 Task: Review the HTML and CSS code in the PHP files to ensure proper structure and responsive design using Bootstrap.
Action: Mouse moved to (432, 647)
Screenshot: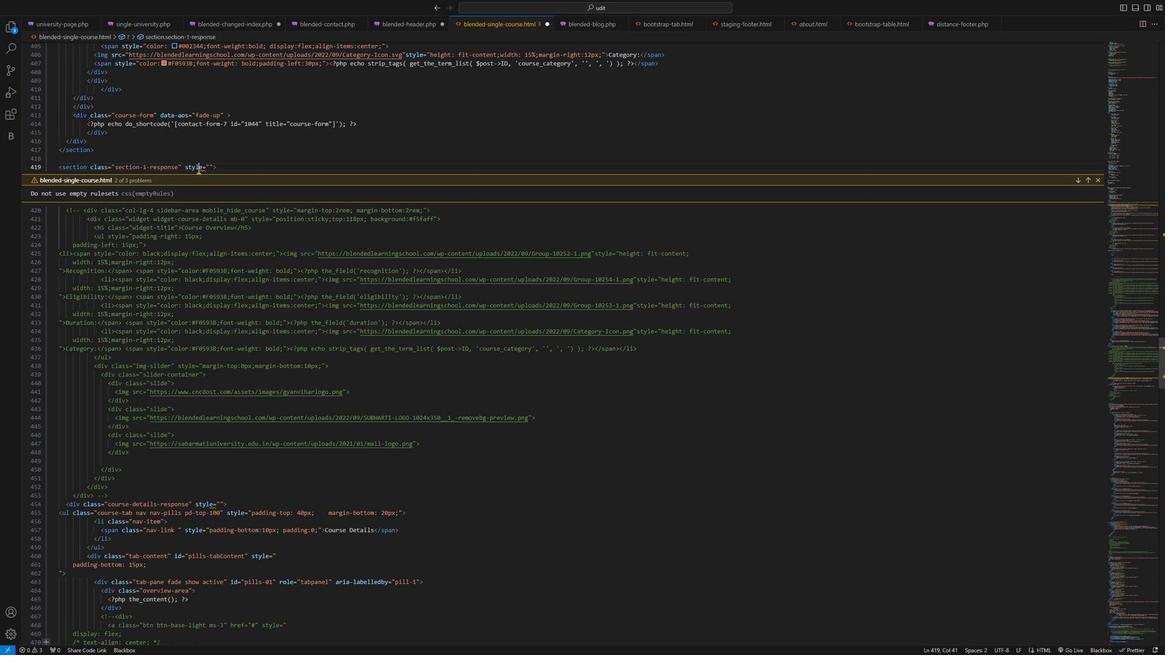 
Action: Mouse scrolled (432, 646) with delta (0, 0)
Screenshot: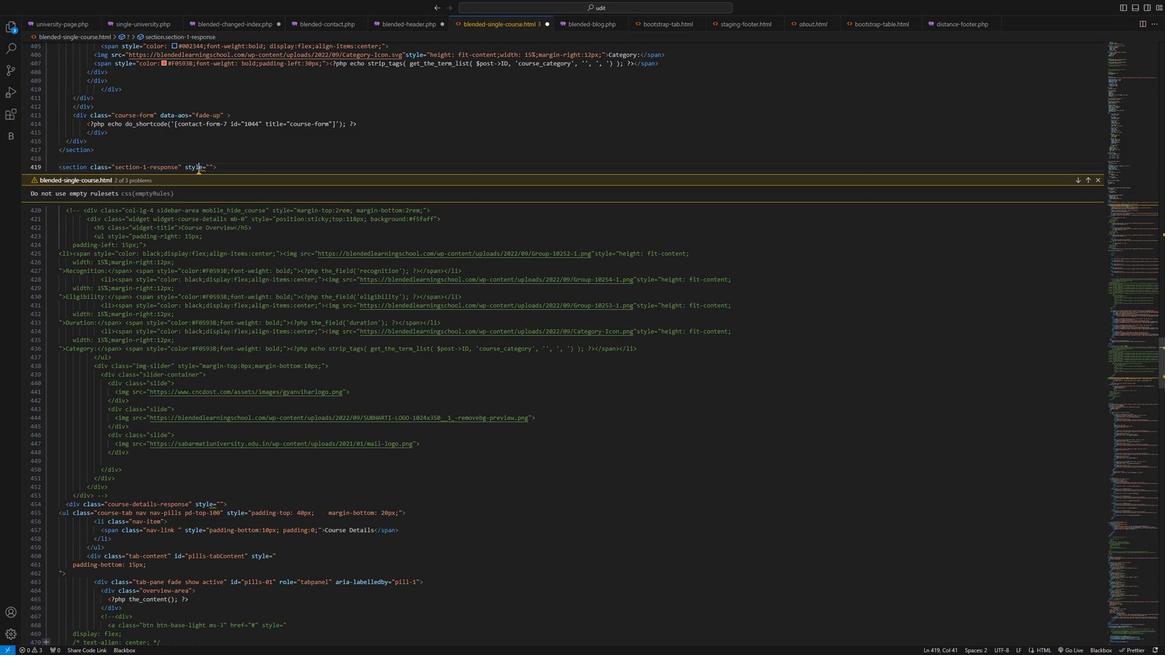 
Action: Mouse moved to (432, 647)
Screenshot: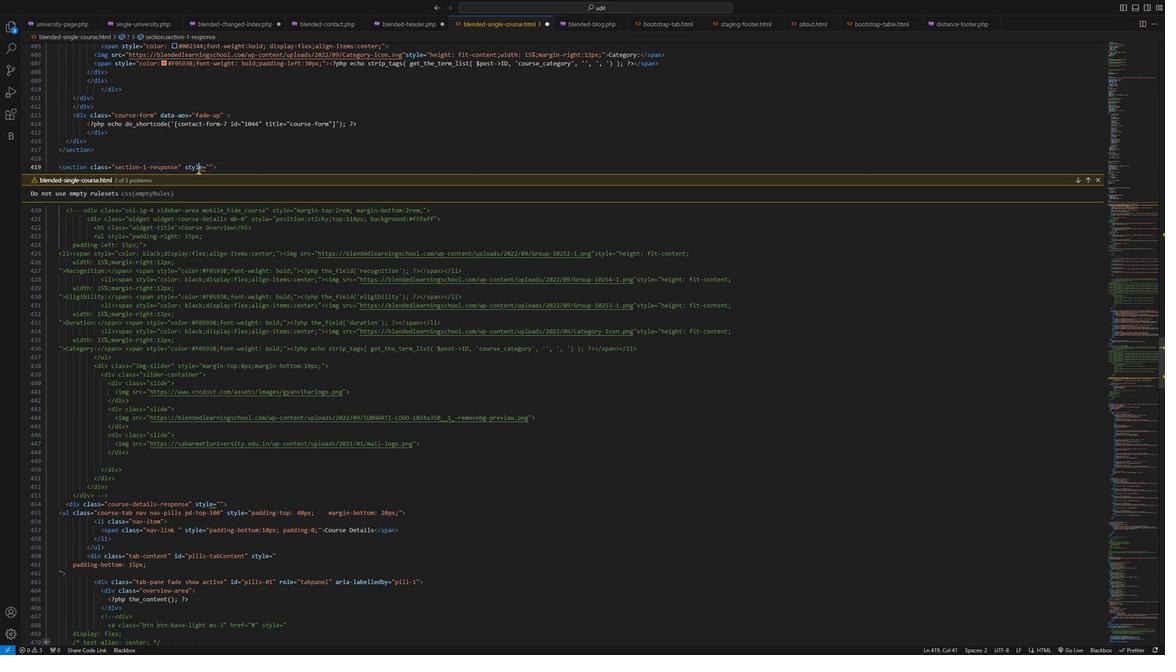
Action: Mouse scrolled (432, 646) with delta (0, 0)
Screenshot: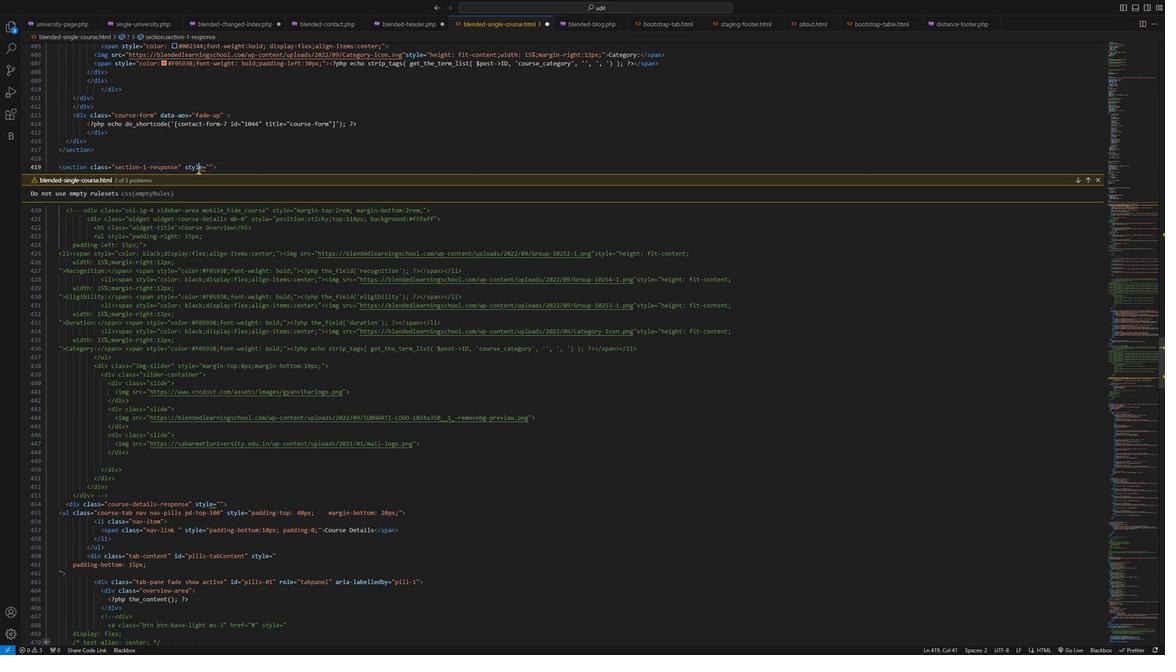 
Action: Mouse moved to (409, 647)
Screenshot: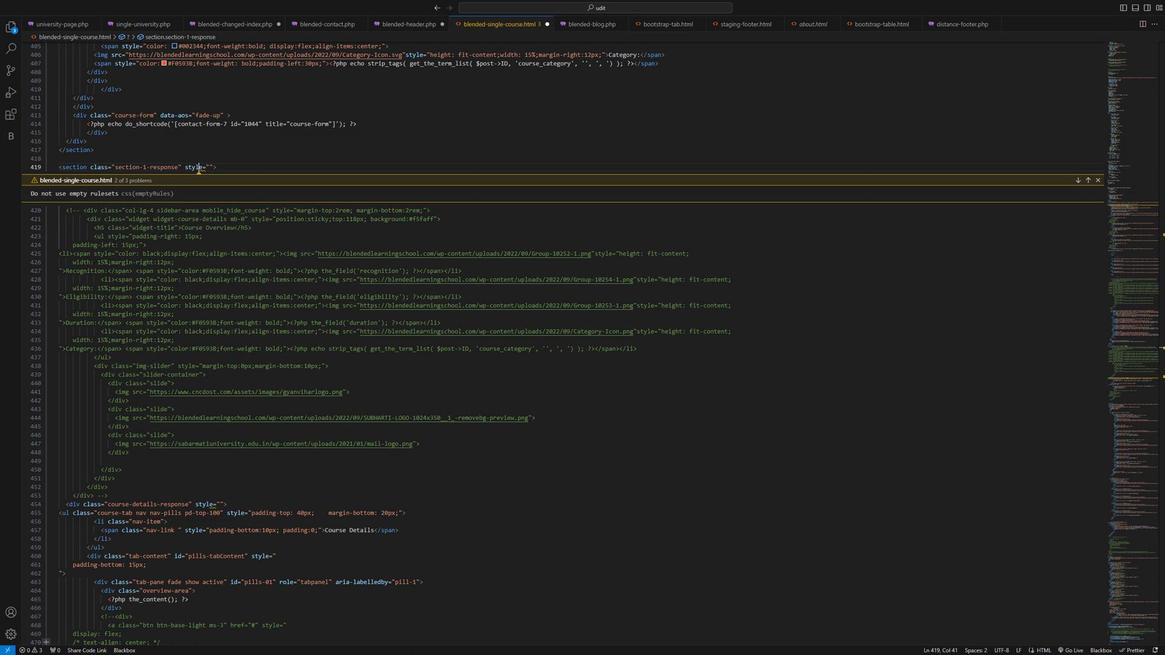 
Action: Mouse scrolled (409, 646) with delta (0, 0)
Screenshot: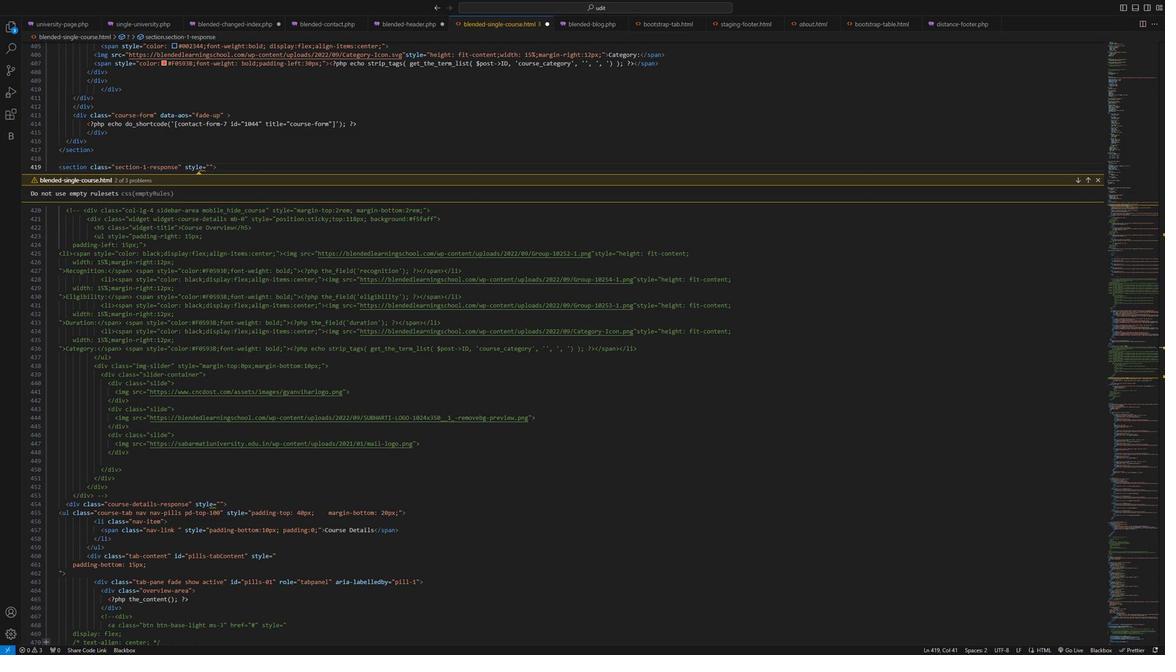 
Action: Mouse scrolled (409, 646) with delta (0, 0)
Screenshot: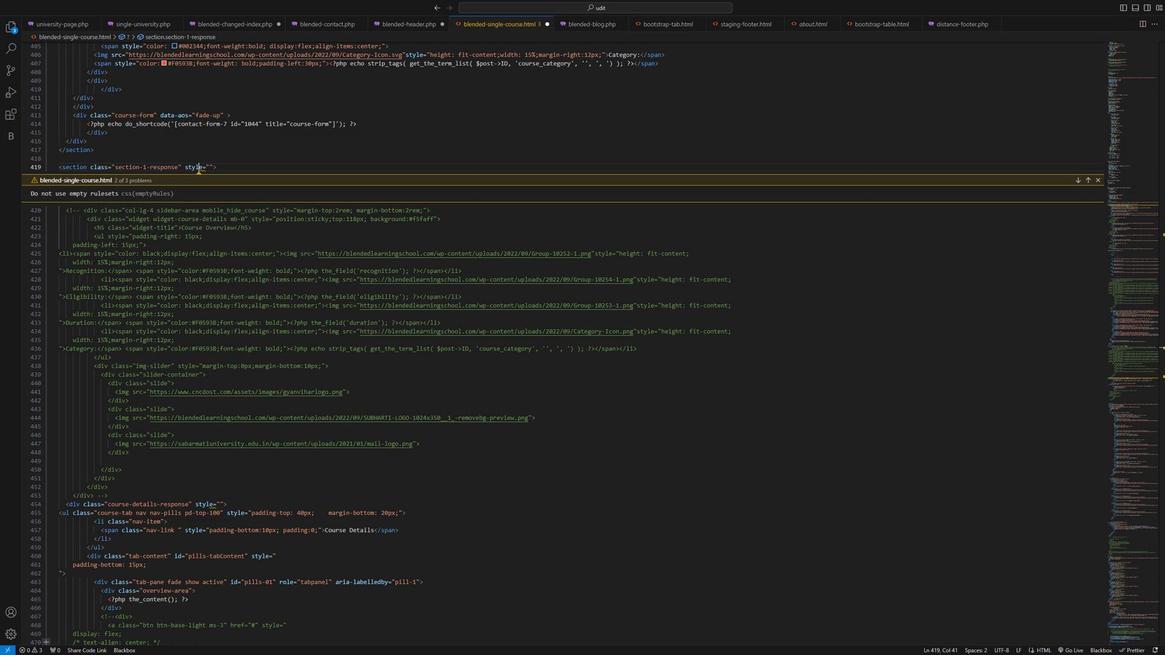 
Action: Mouse moved to (377, 650)
Screenshot: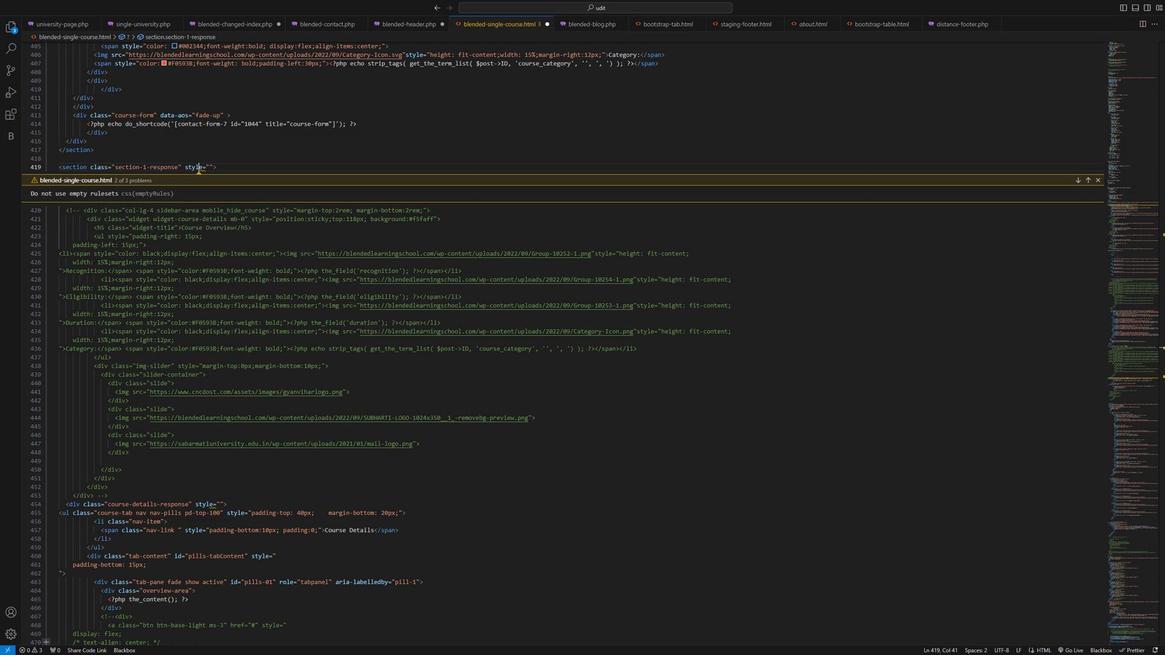 
Action: Mouse scrolled (377, 646) with delta (0, 0)
Screenshot: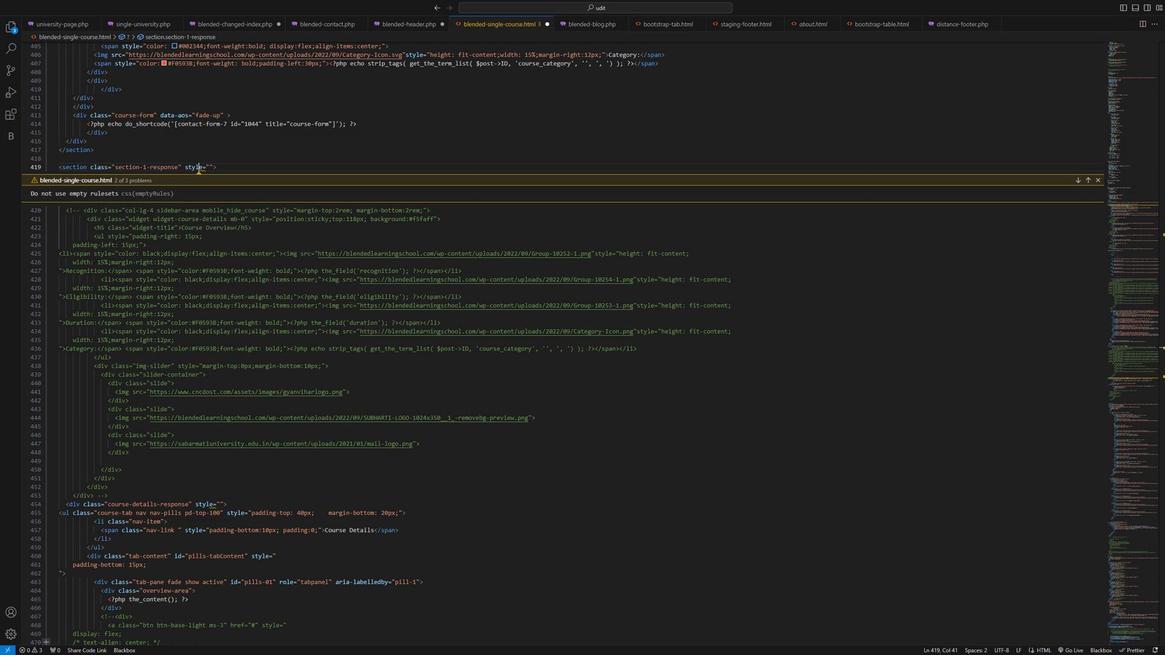 
Action: Mouse moved to (364, 650)
Screenshot: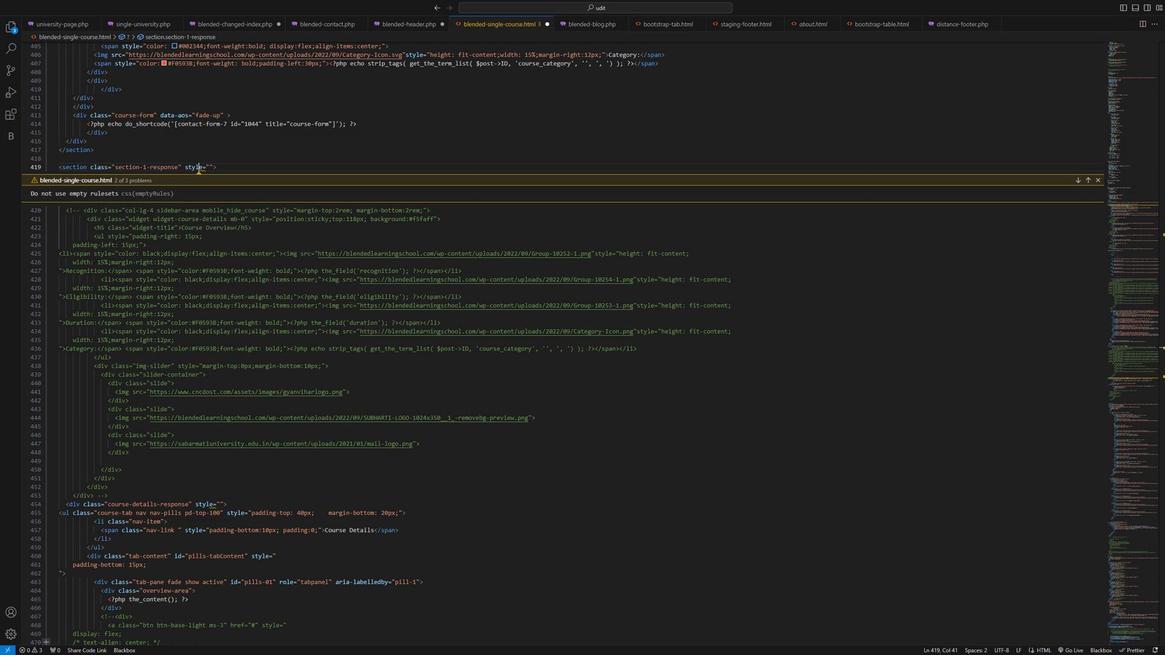 
Action: Mouse scrolled (364, 646) with delta (0, 0)
Screenshot: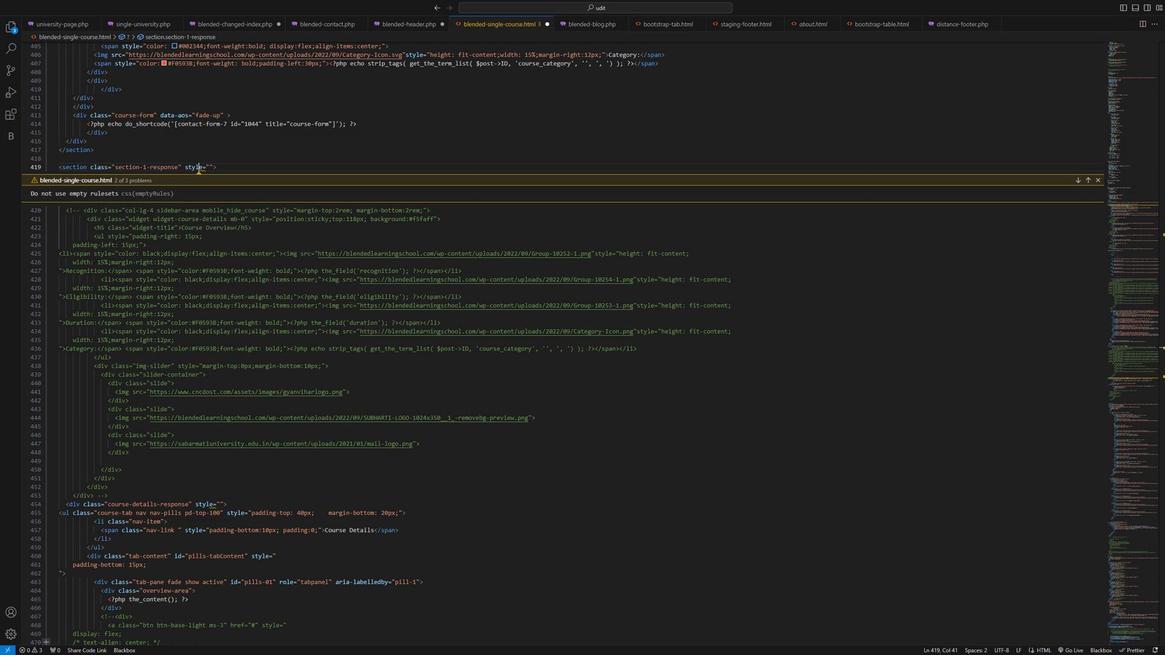 
Action: Mouse moved to (353, 651)
Screenshot: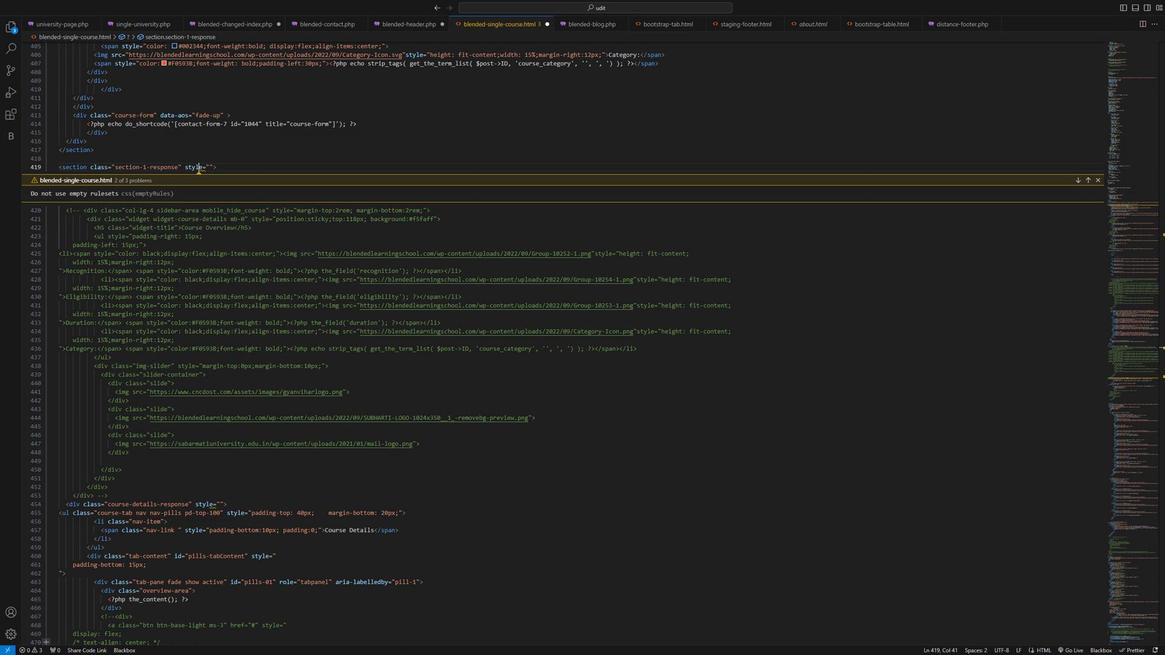 
Action: Mouse scrolled (353, 646) with delta (0, 0)
Screenshot: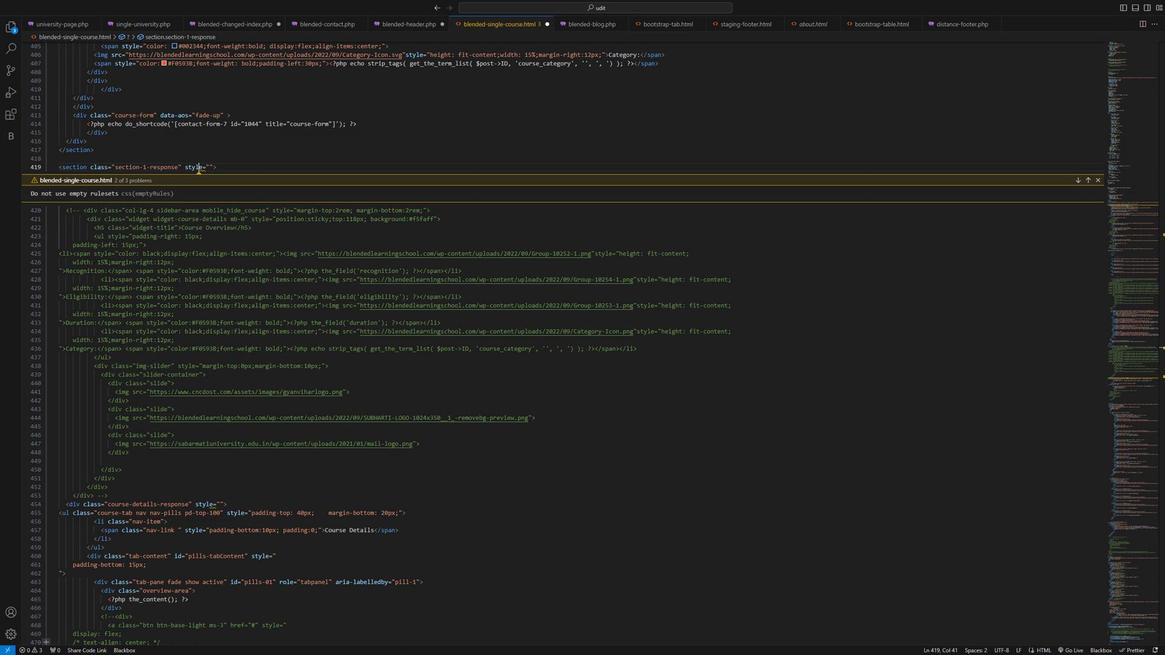 
Action: Mouse moved to (155, 473)
Screenshot: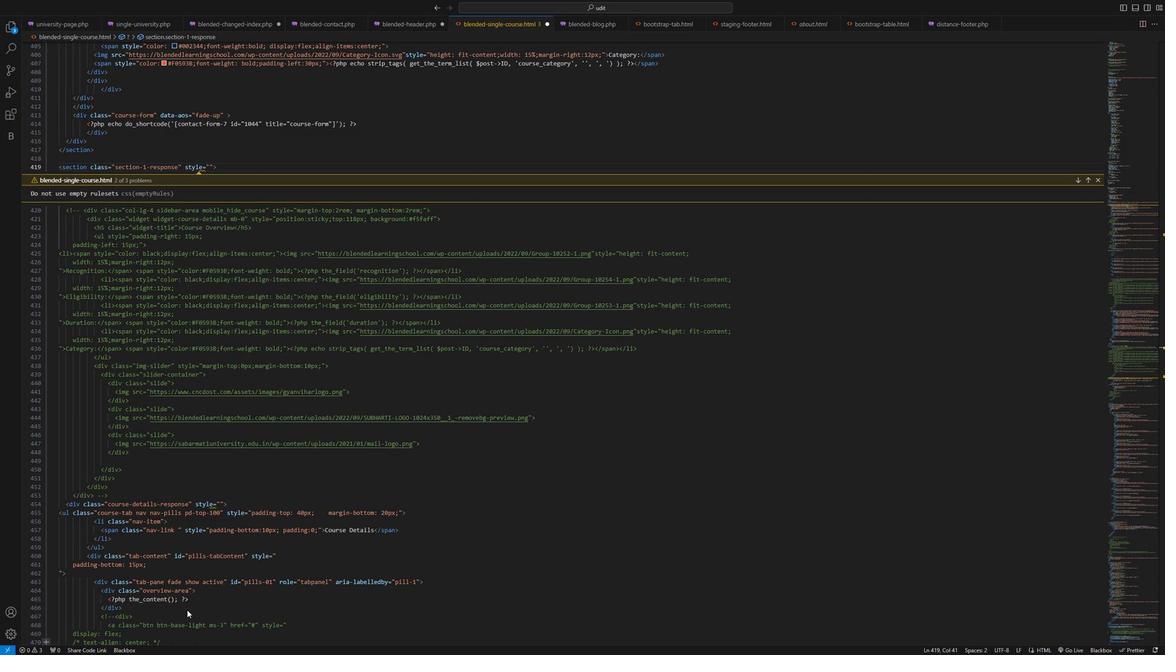 
Action: Mouse scrolled (155, 473) with delta (0, 0)
Screenshot: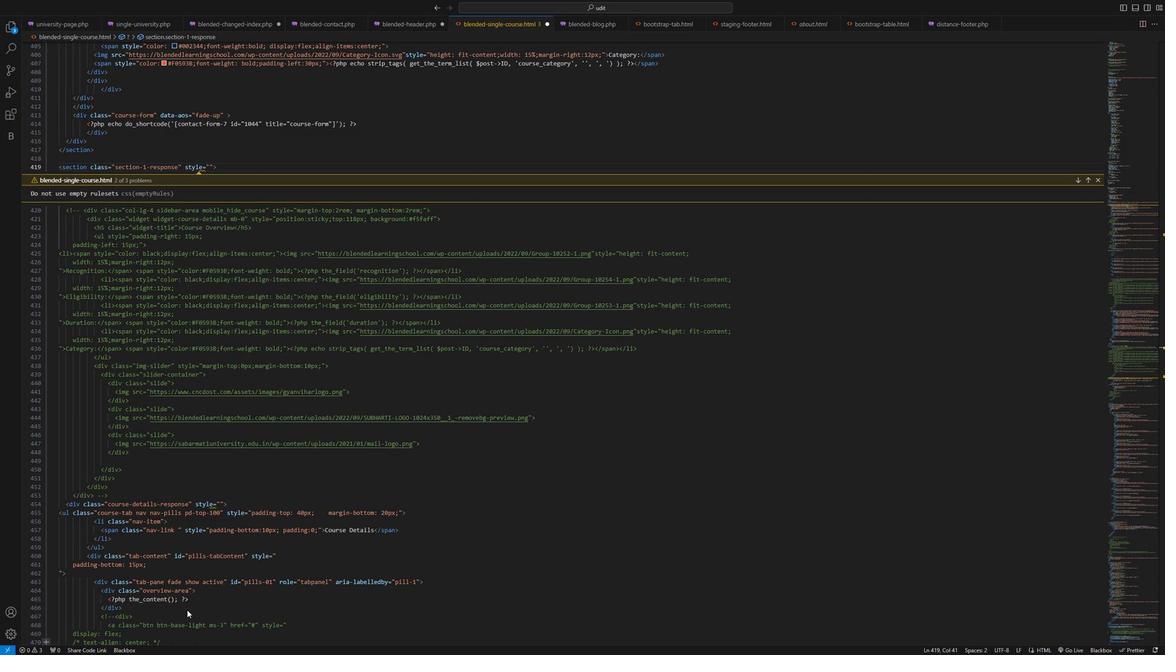 
Action: Mouse moved to (149, 466)
Screenshot: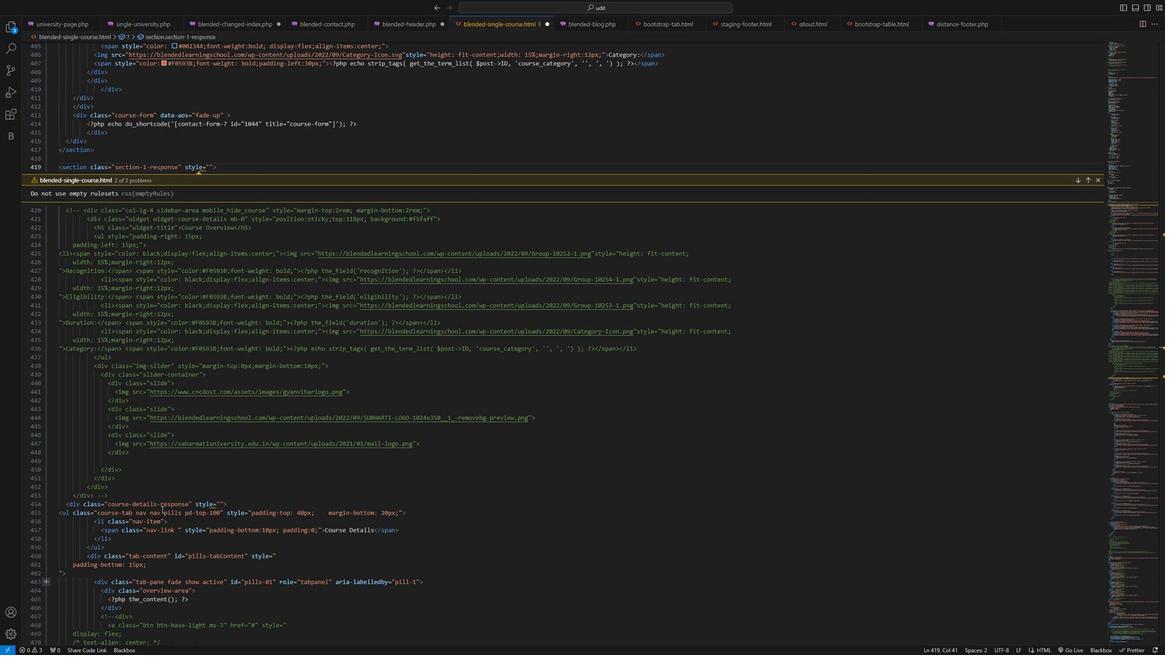 
Action: Mouse scrolled (149, 467) with delta (0, 0)
Screenshot: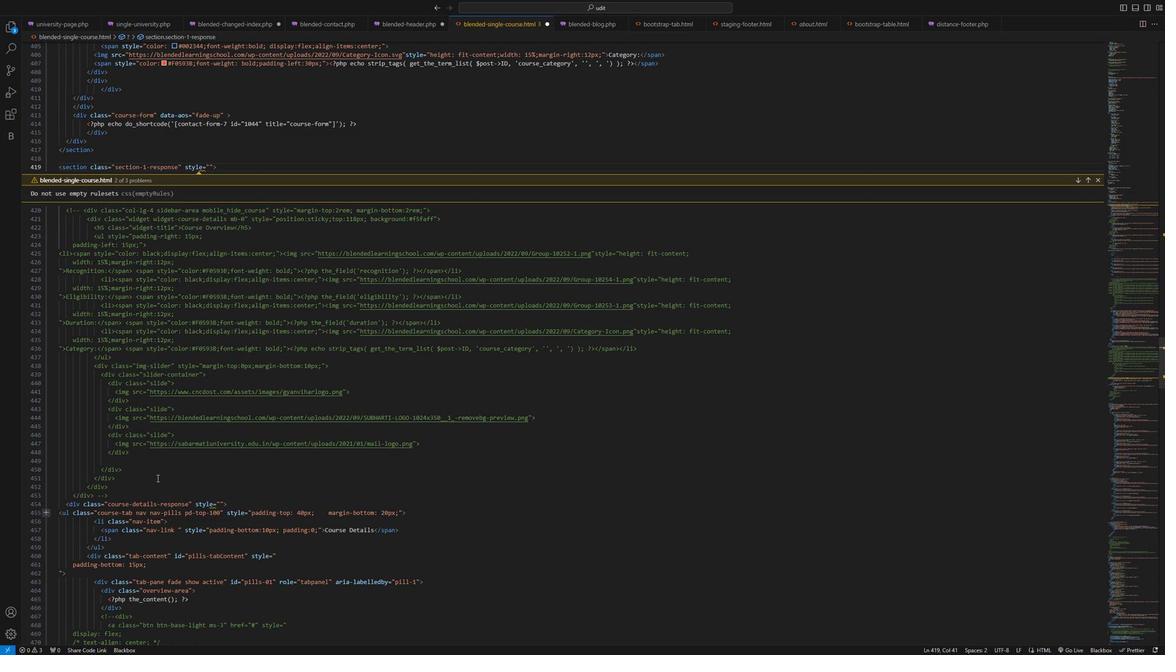 
Action: Mouse moved to (148, 466)
Screenshot: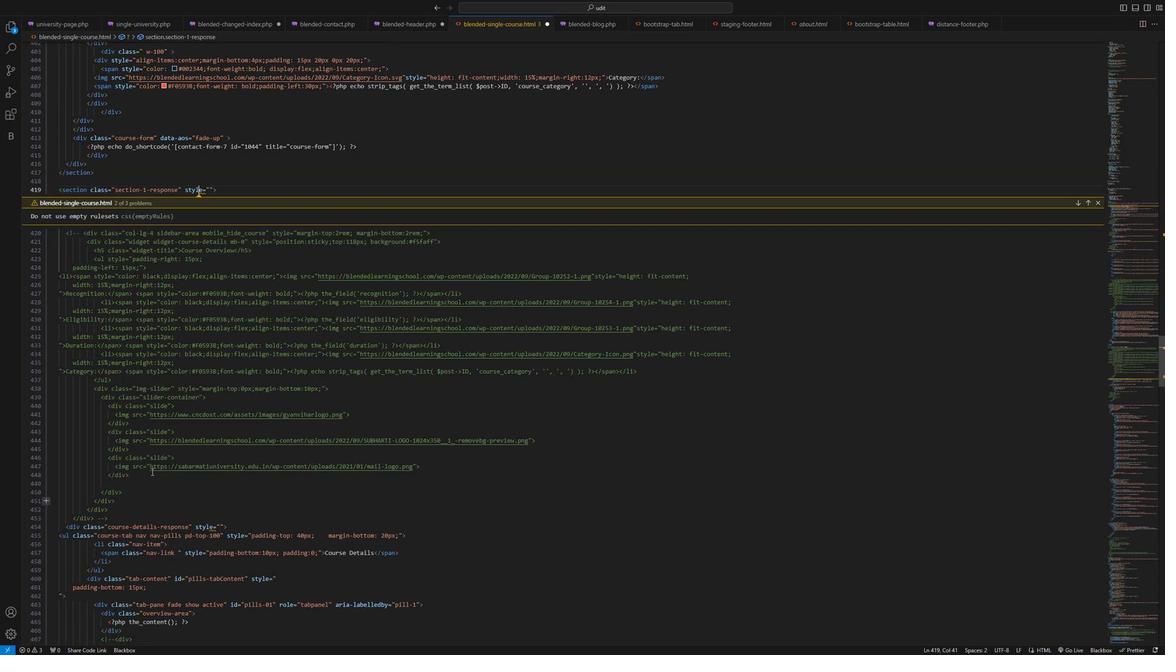 
Action: Key pressed <Key.space>
Screenshot: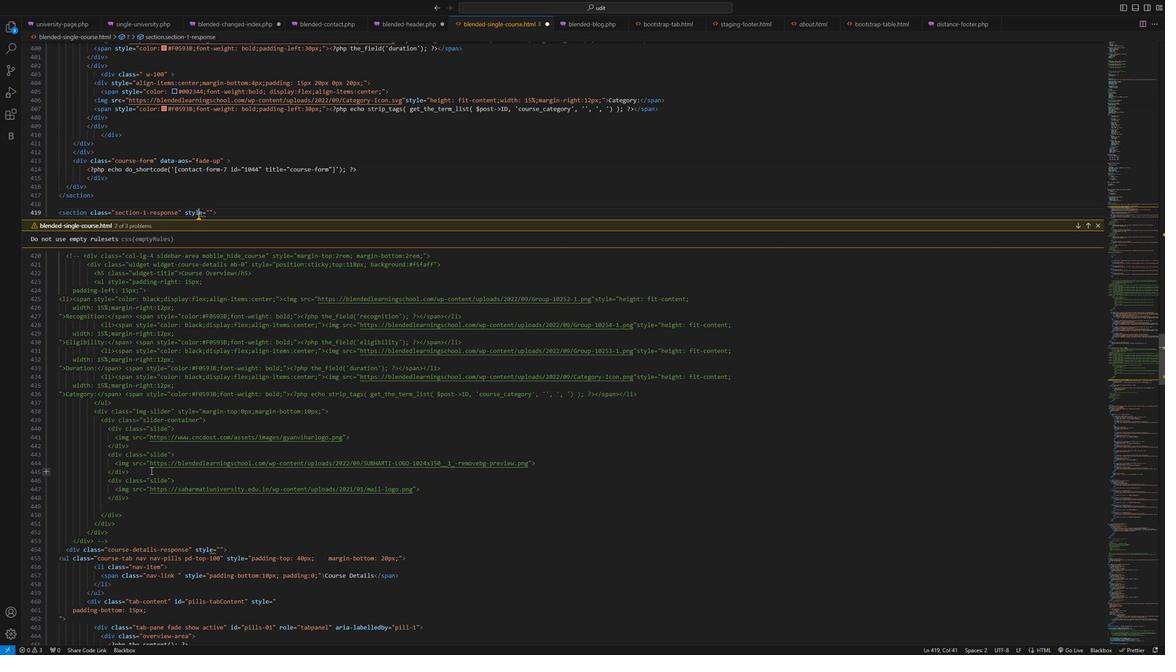 
Action: Mouse moved to (338, 375)
Screenshot: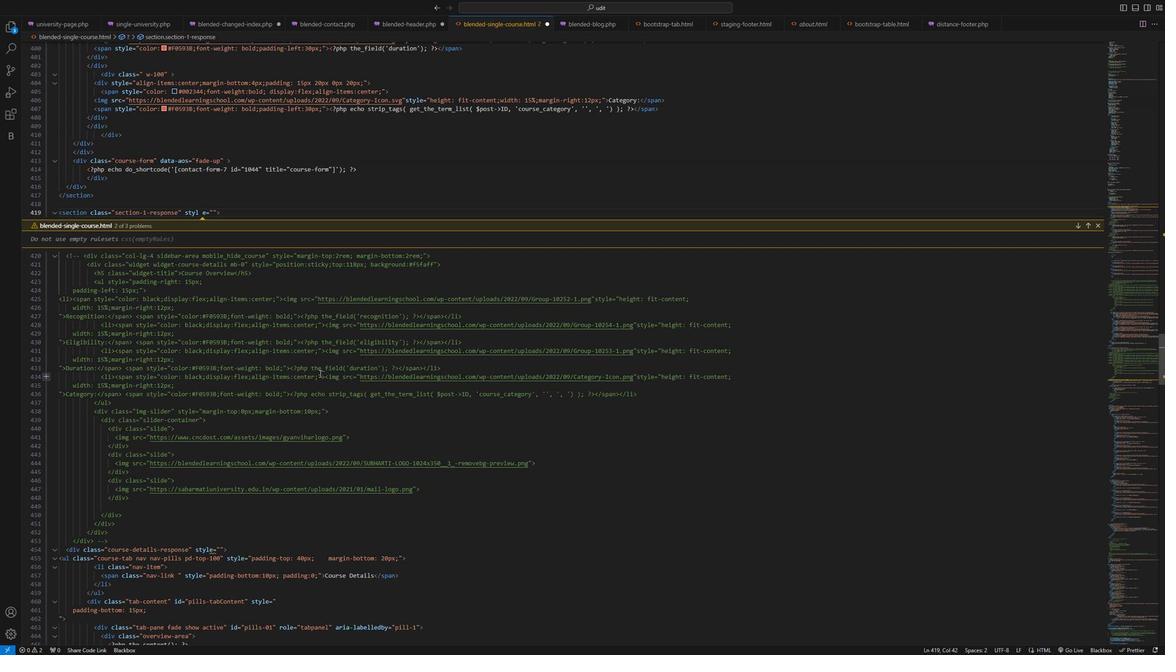 
Action: Mouse scrolled (338, 376) with delta (0, 0)
Screenshot: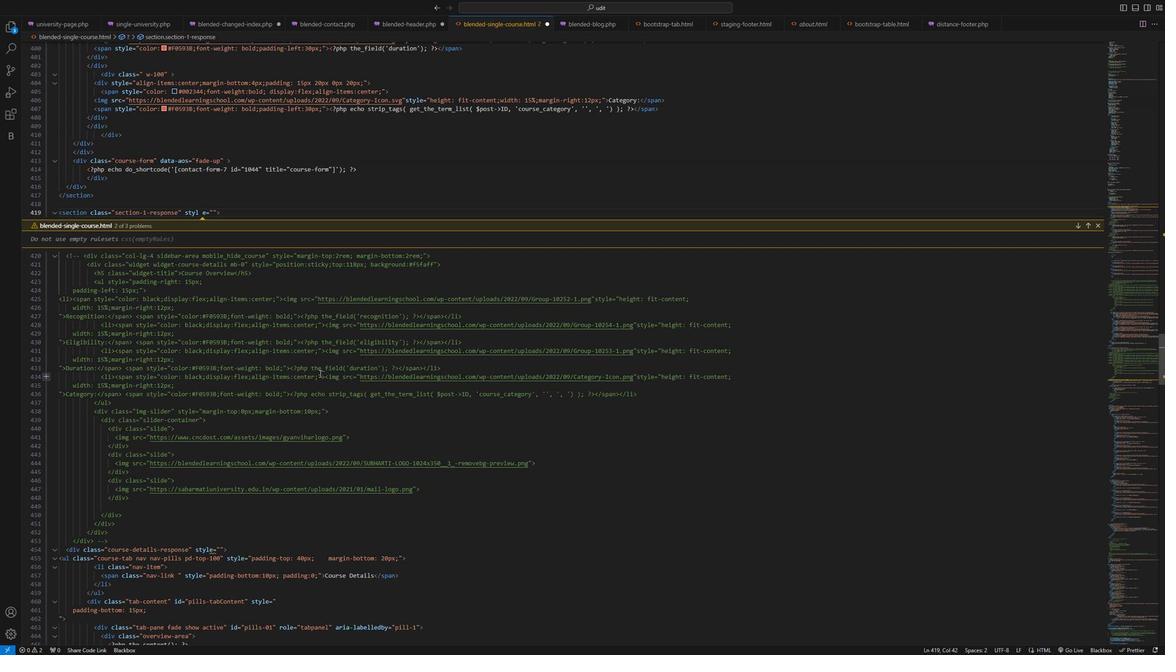 
Action: Mouse moved to (340, 374)
Screenshot: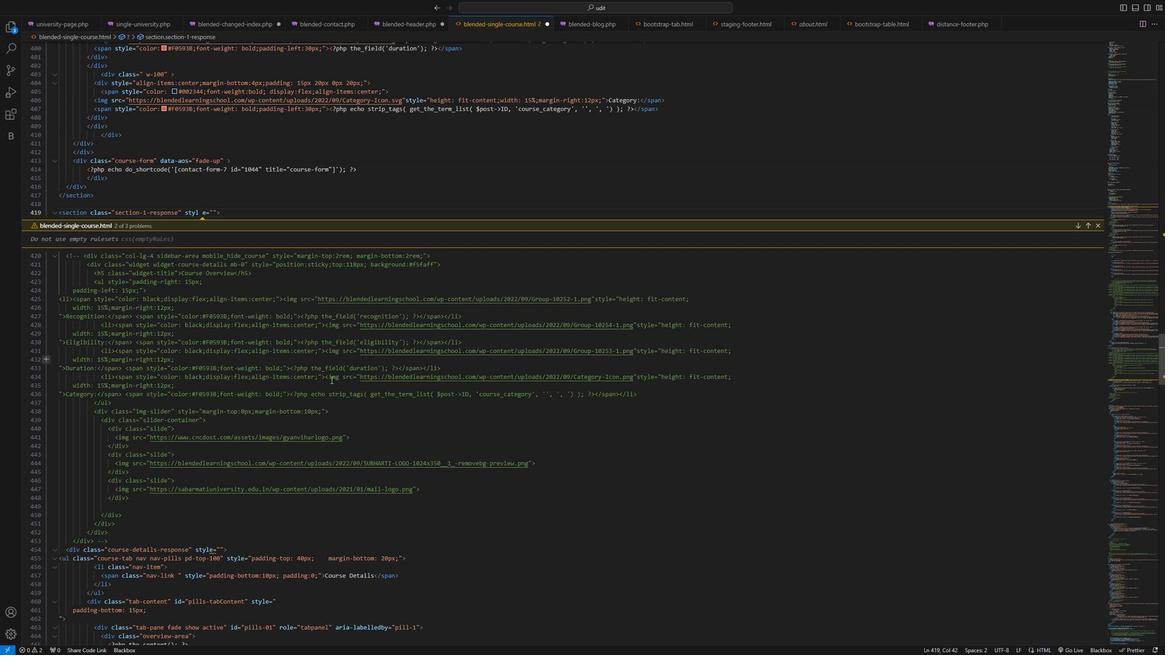 
Action: Mouse scrolled (340, 375) with delta (0, 0)
Screenshot: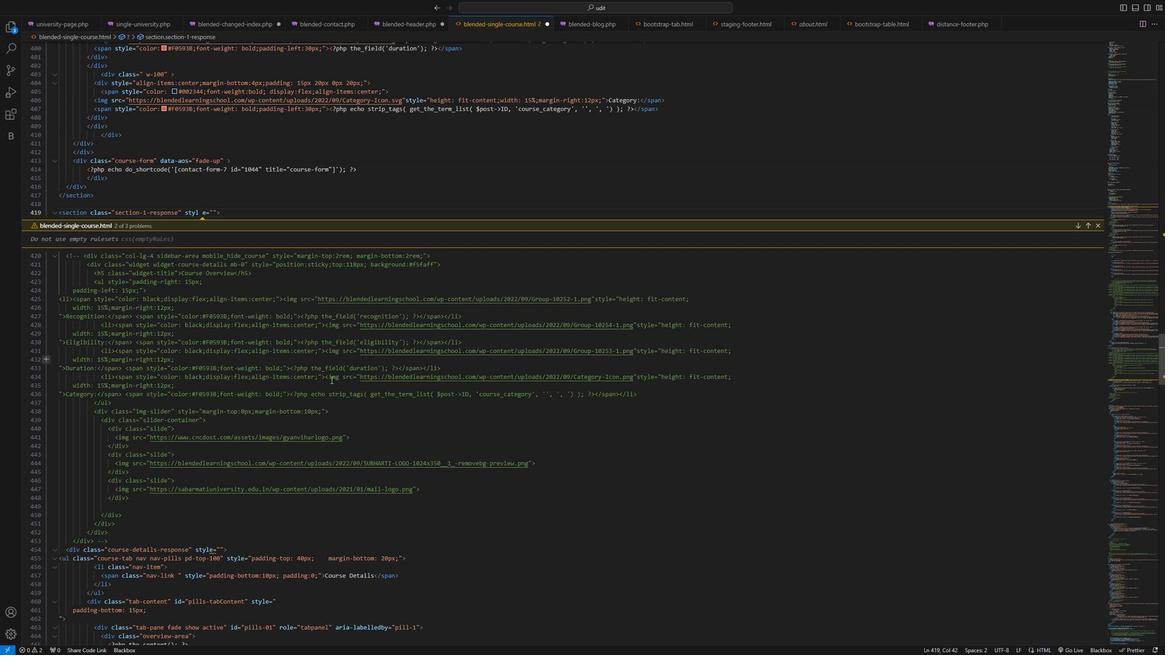 
Action: Mouse moved to (341, 373)
Screenshot: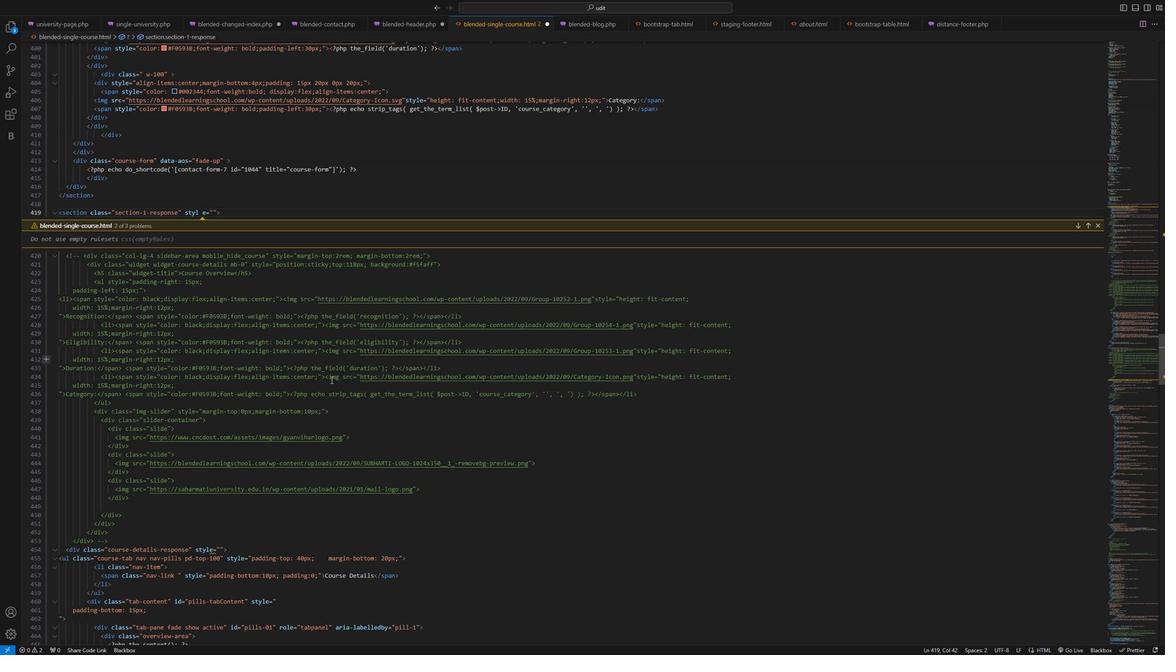 
Action: Mouse scrolled (341, 373) with delta (0, 0)
Screenshot: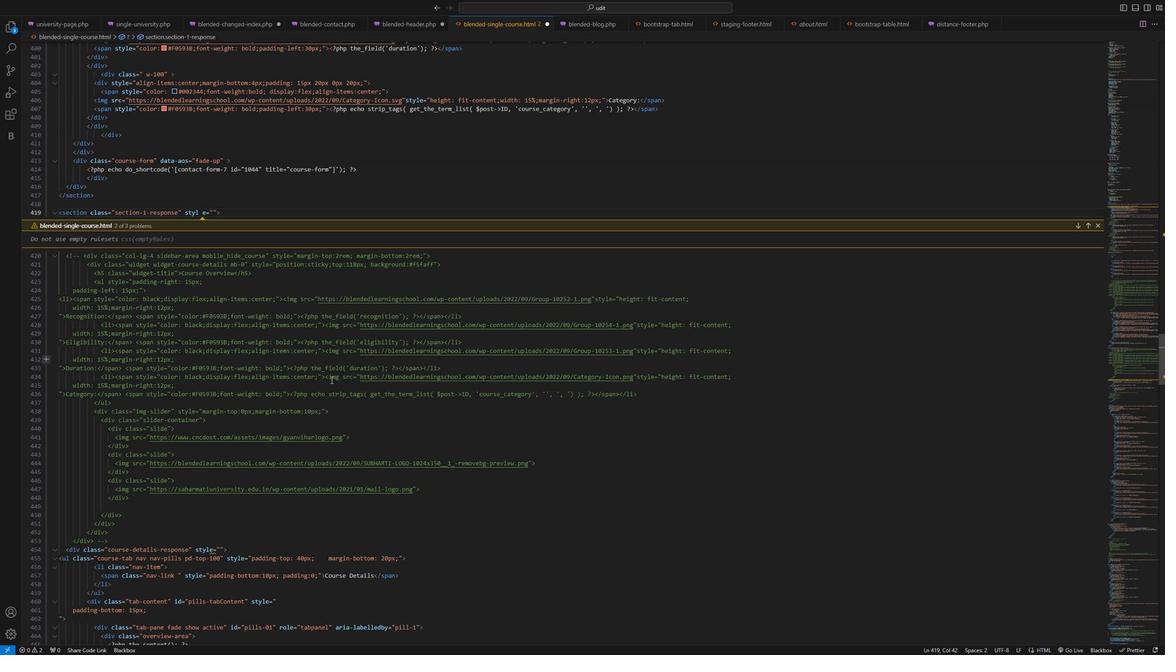 
Action: Mouse moved to (393, 265)
Screenshot: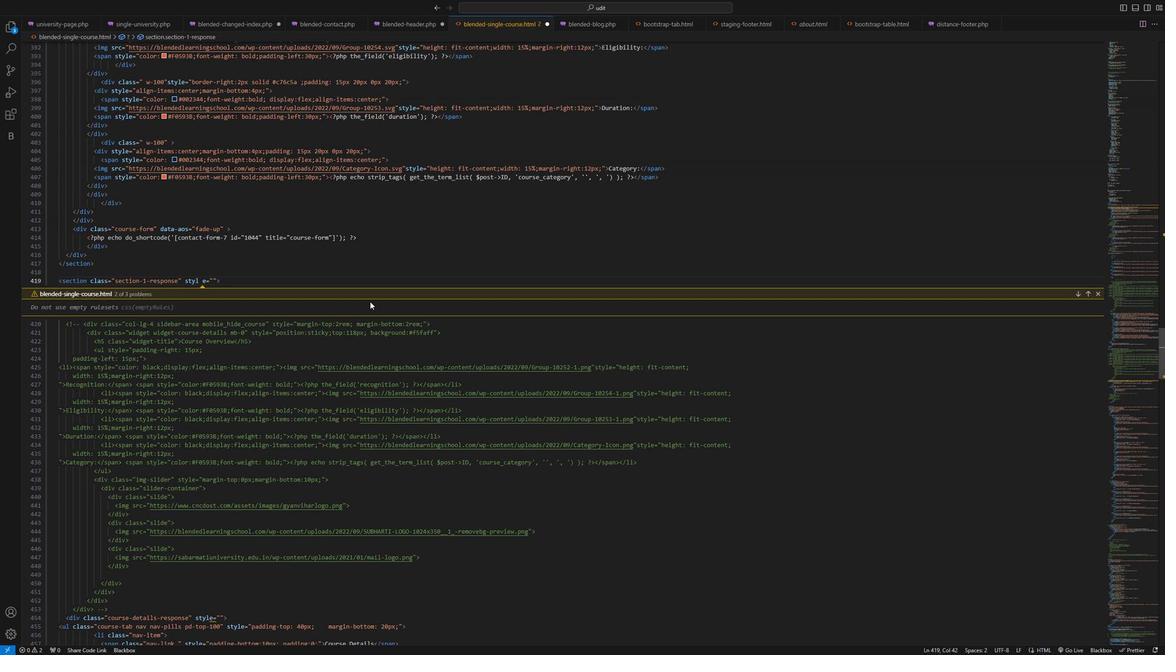 
Action: Mouse pressed left at (393, 265)
Screenshot: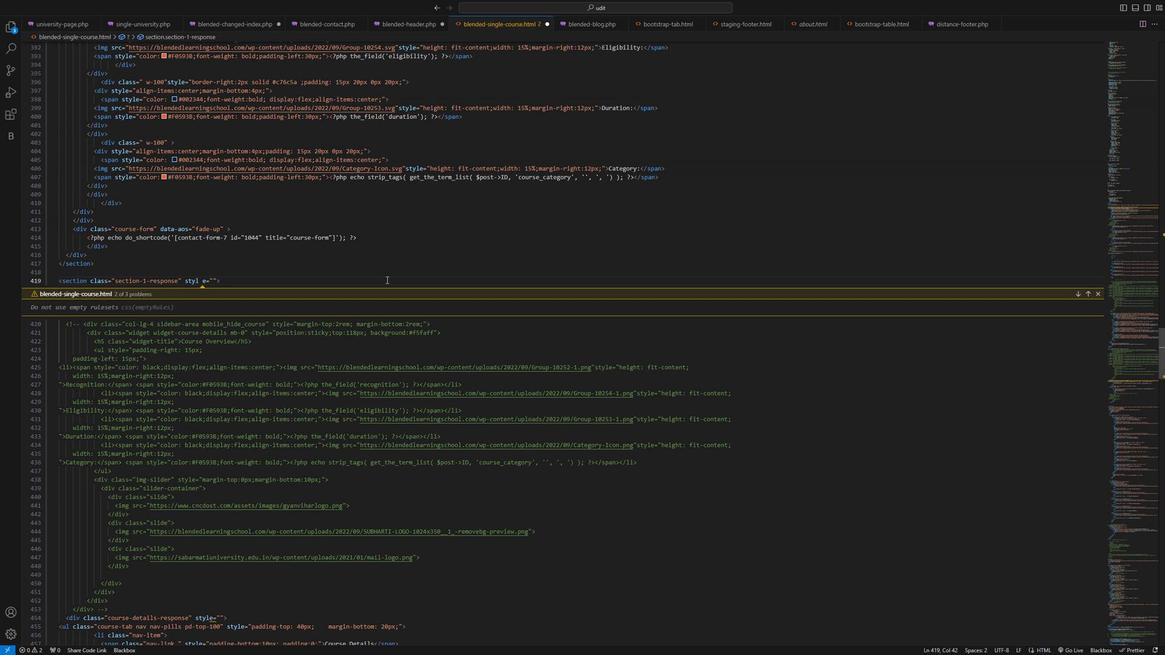 
Action: Mouse moved to (1096, 288)
Screenshot: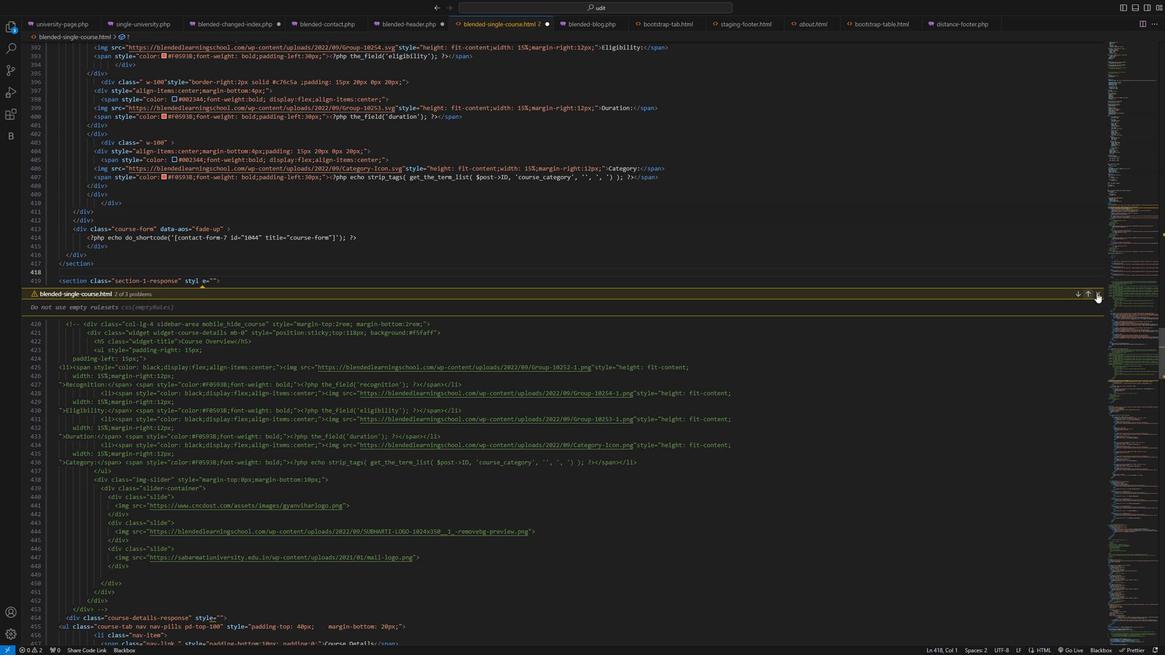
Action: Mouse pressed left at (1096, 288)
Screenshot: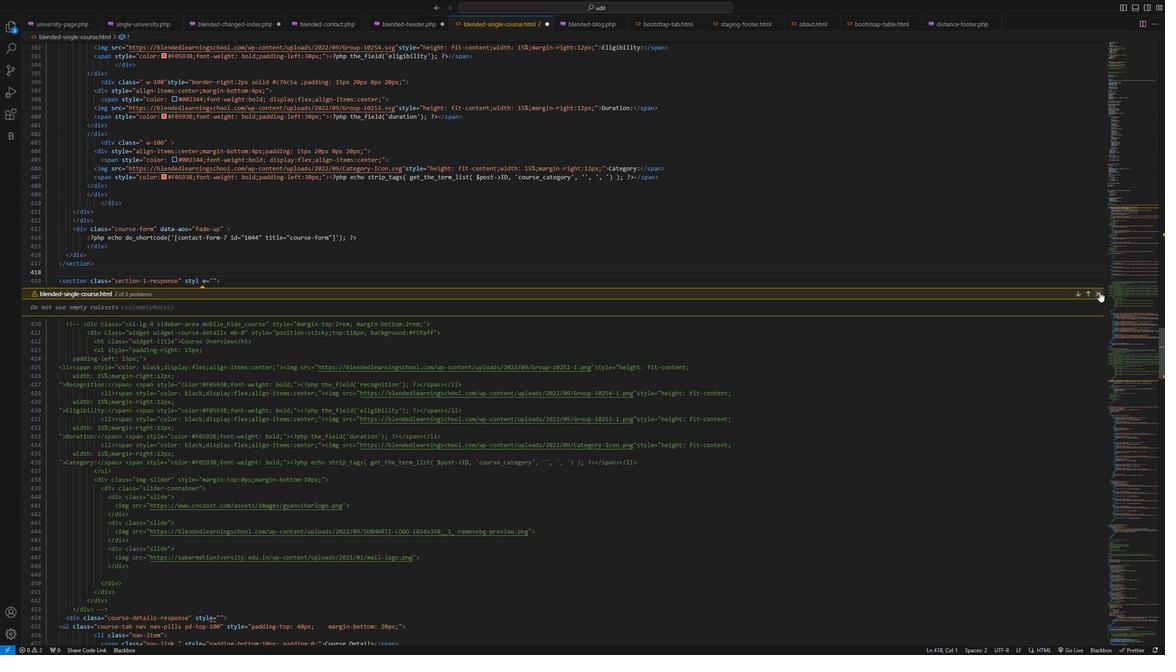 
Action: Mouse moved to (432, 496)
Screenshot: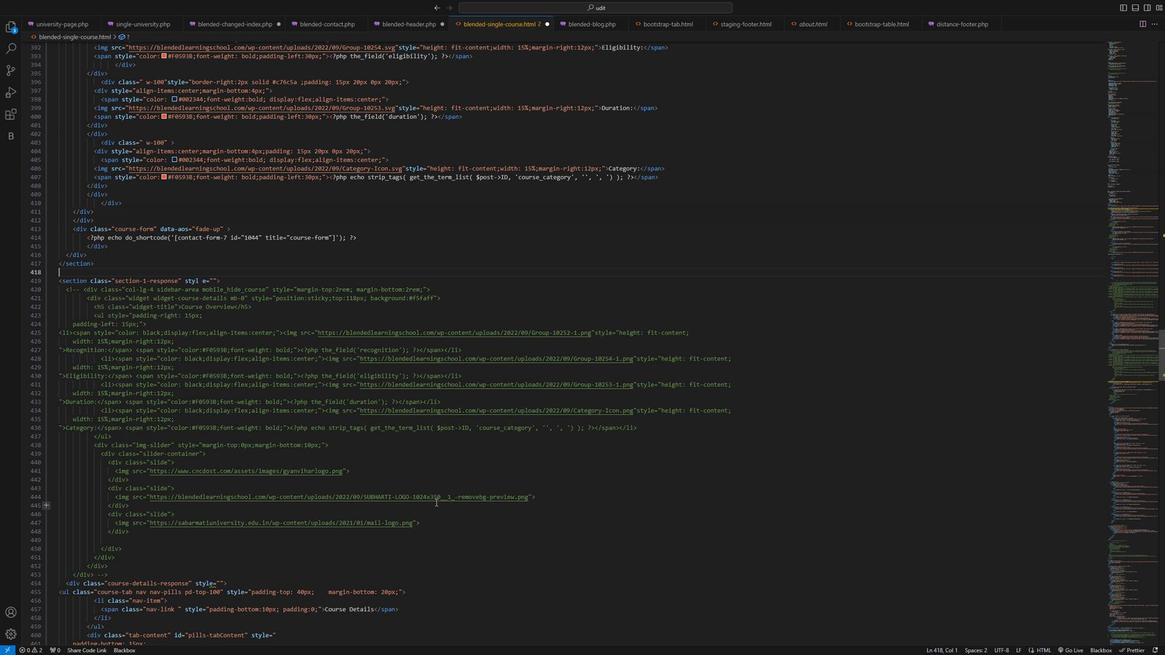 
Action: Mouse scrolled (432, 497) with delta (0, 0)
Screenshot: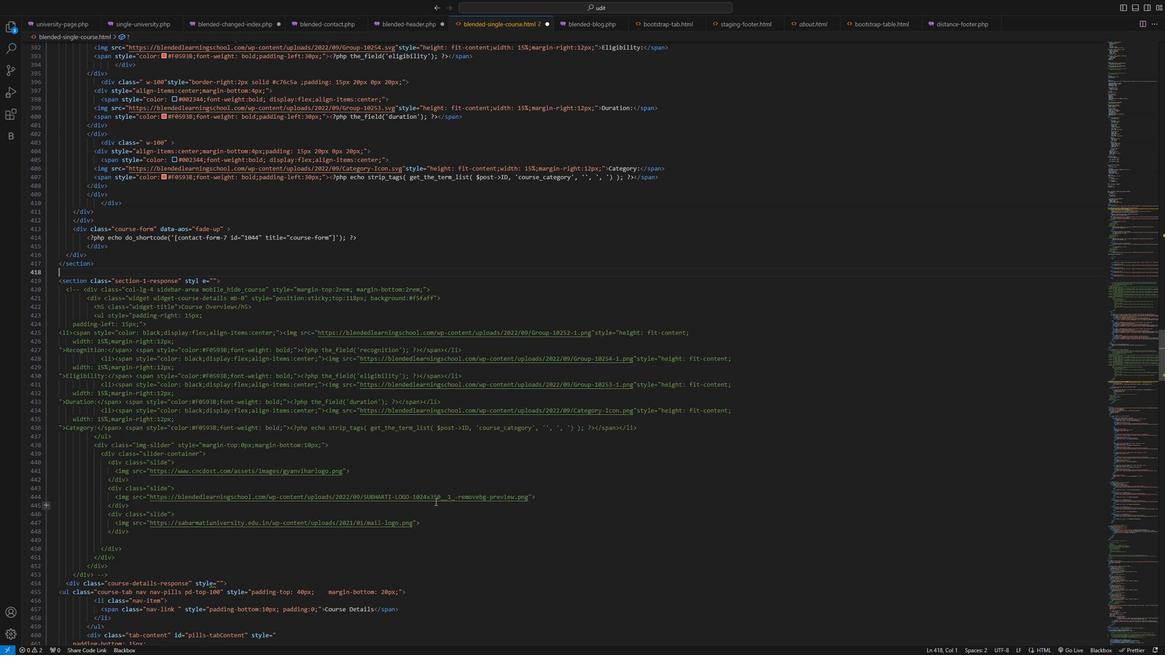 
Action: Mouse scrolled (432, 497) with delta (0, 0)
Screenshot: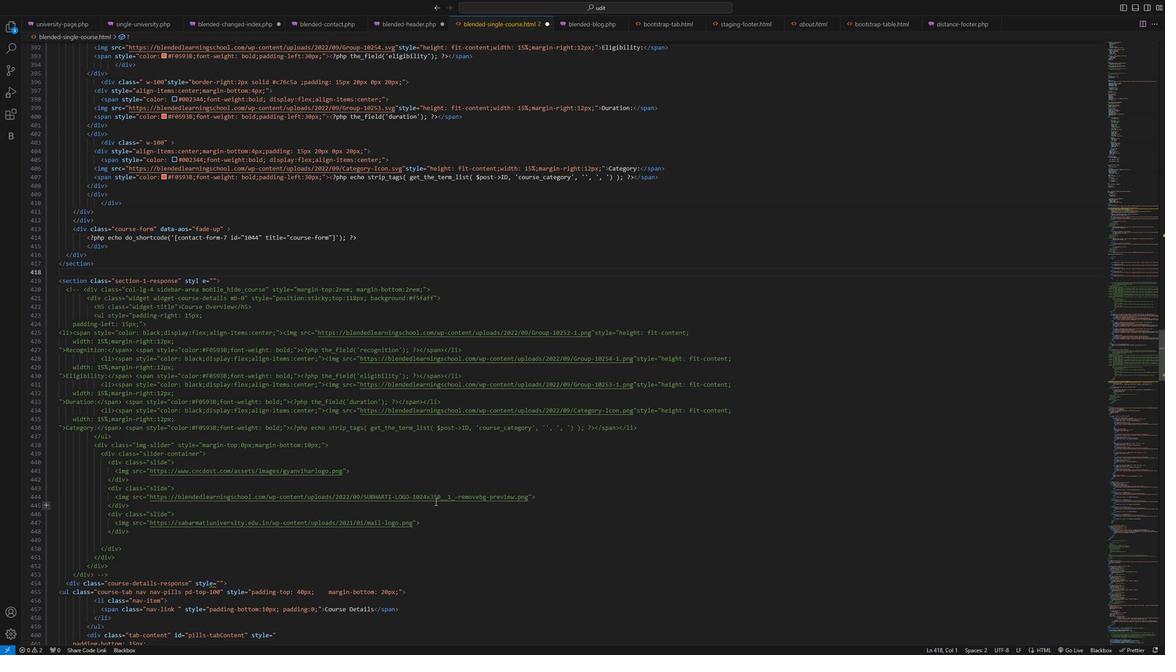 
Action: Mouse scrolled (432, 497) with delta (0, 0)
Screenshot: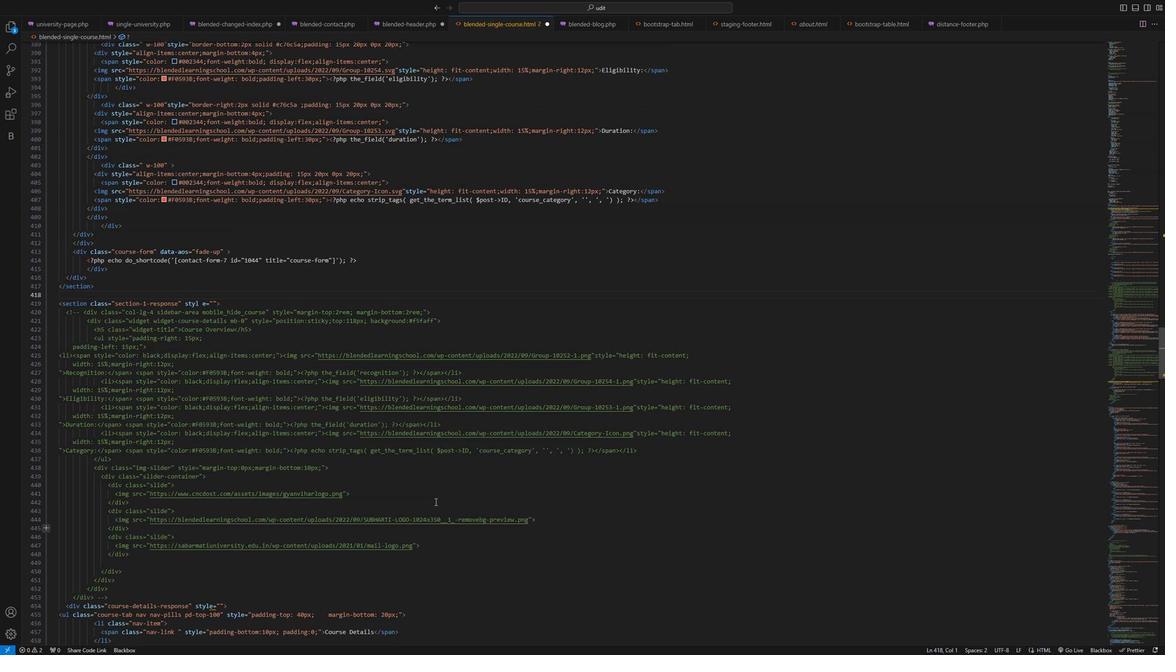 
Action: Mouse moved to (410, 504)
Screenshot: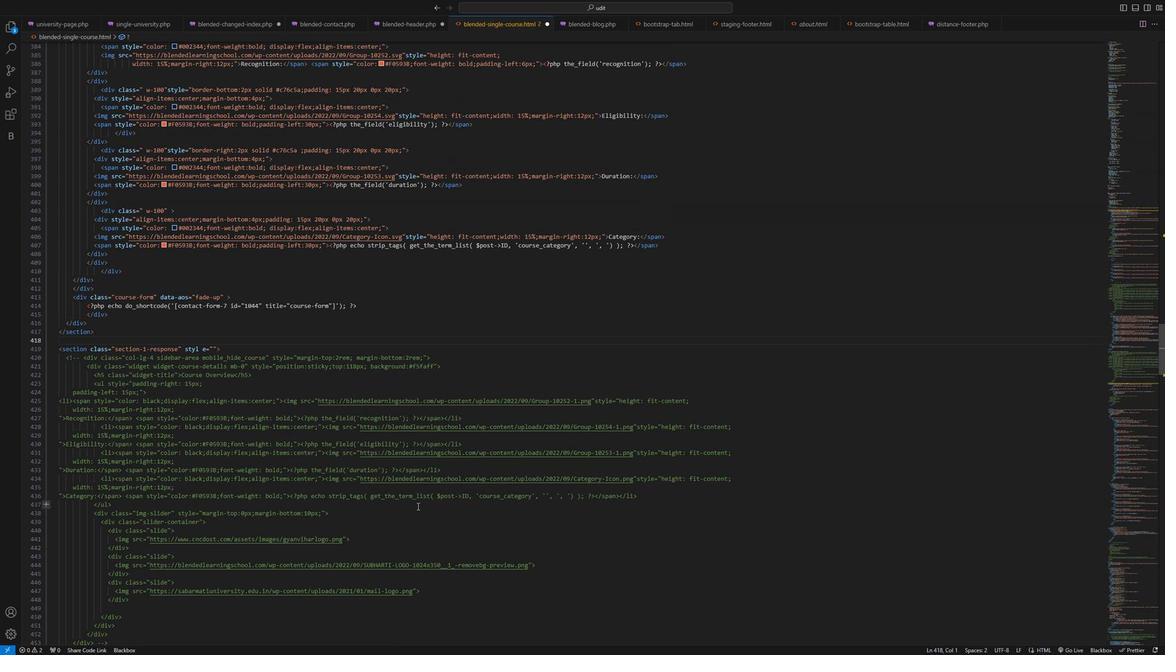 
Action: Mouse scrolled (410, 504) with delta (0, 0)
Screenshot: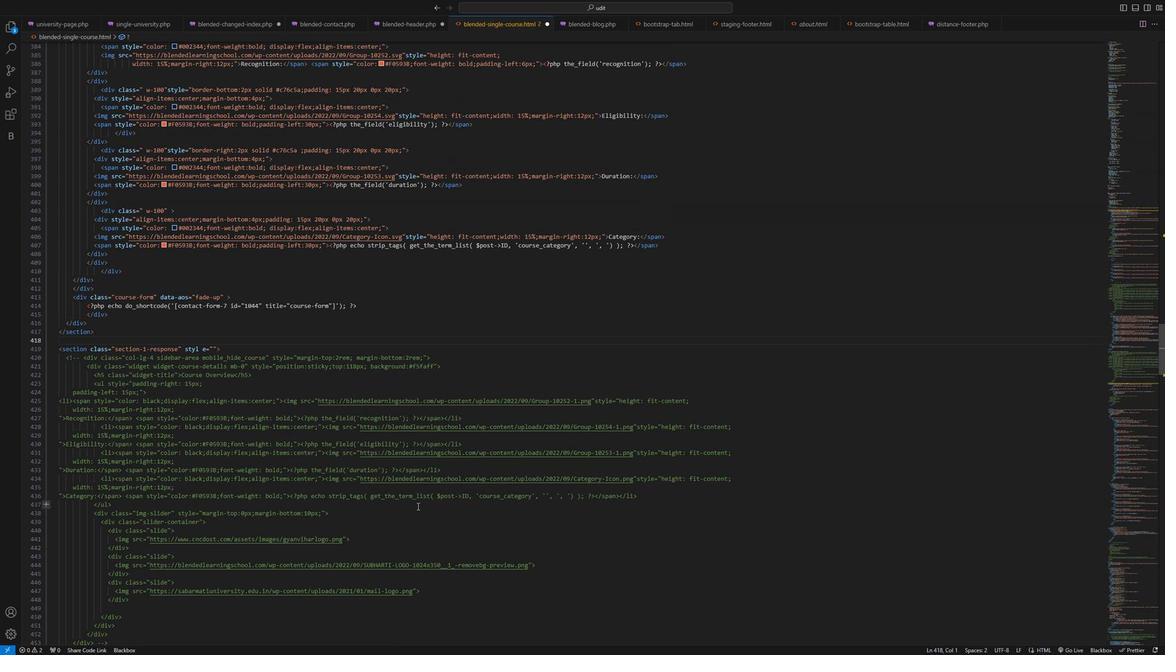 
Action: Mouse moved to (407, 509)
Screenshot: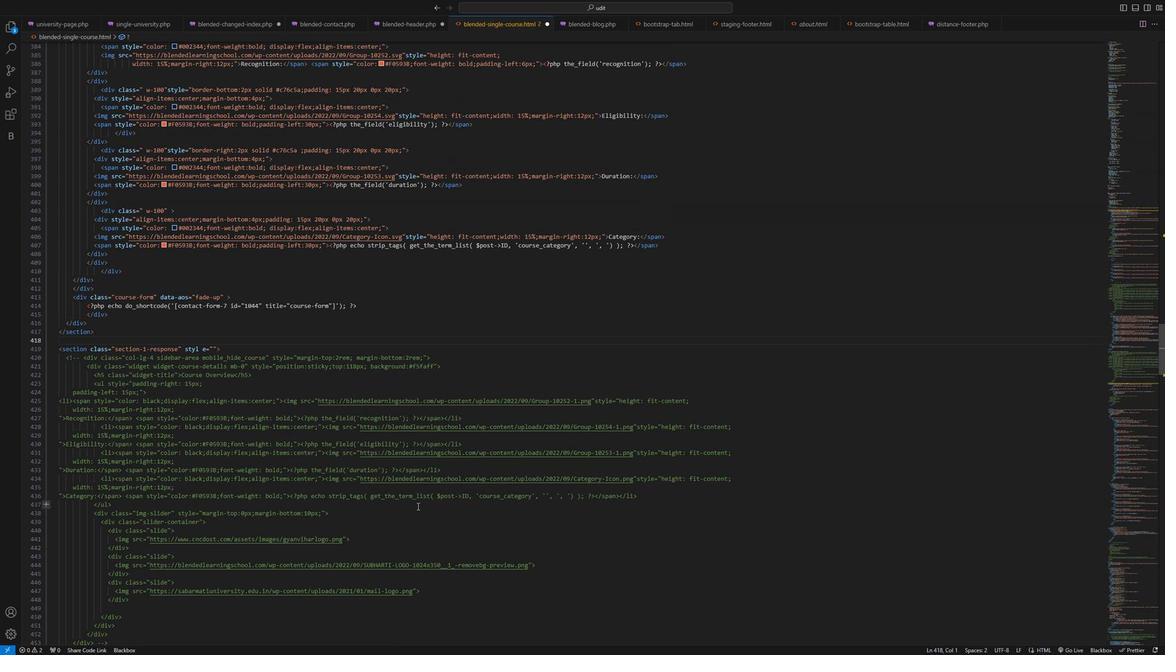 
Action: Mouse scrolled (407, 509) with delta (0, 0)
Screenshot: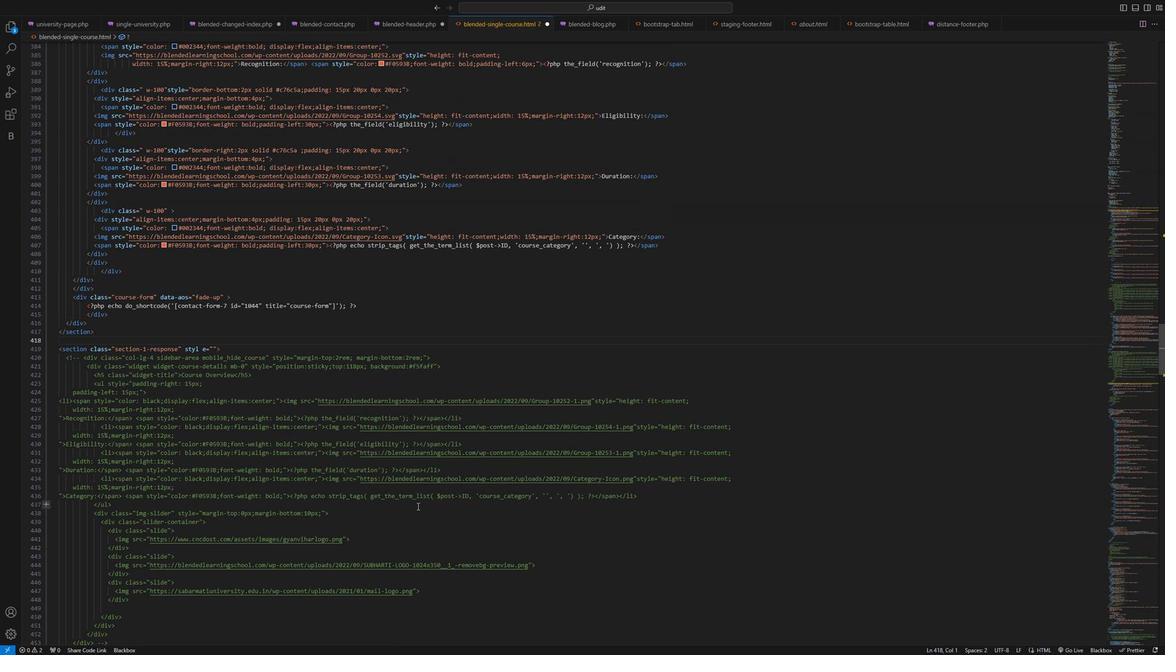 
Action: Mouse moved to (404, 512)
Screenshot: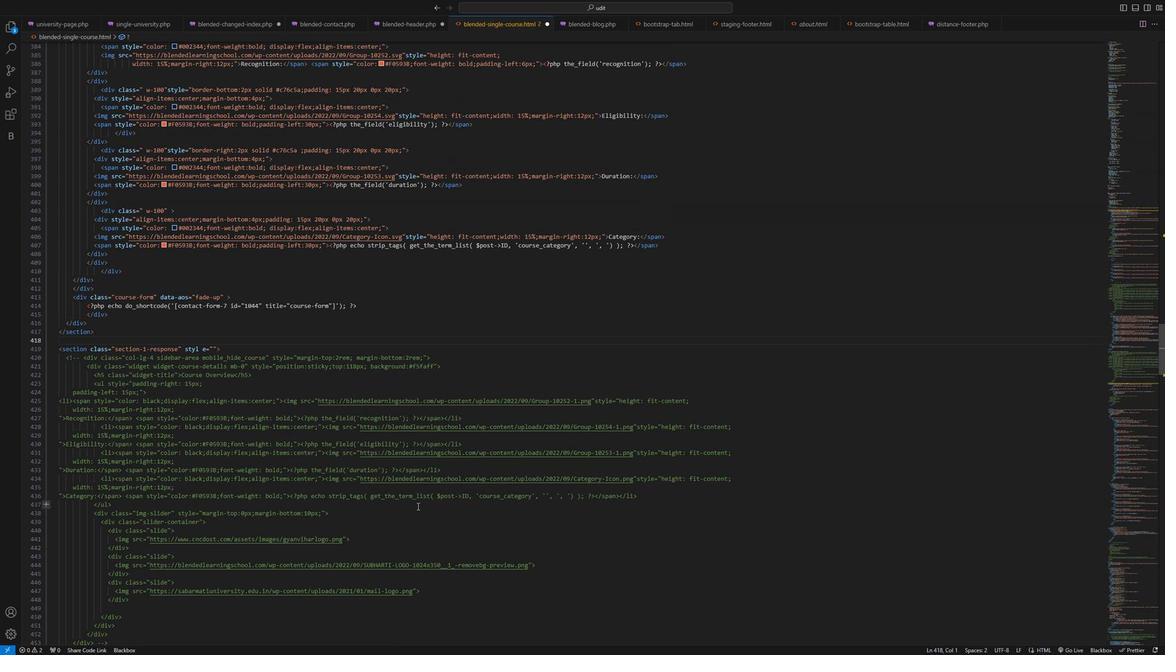 
Action: Mouse scrolled (404, 512) with delta (0, 0)
Screenshot: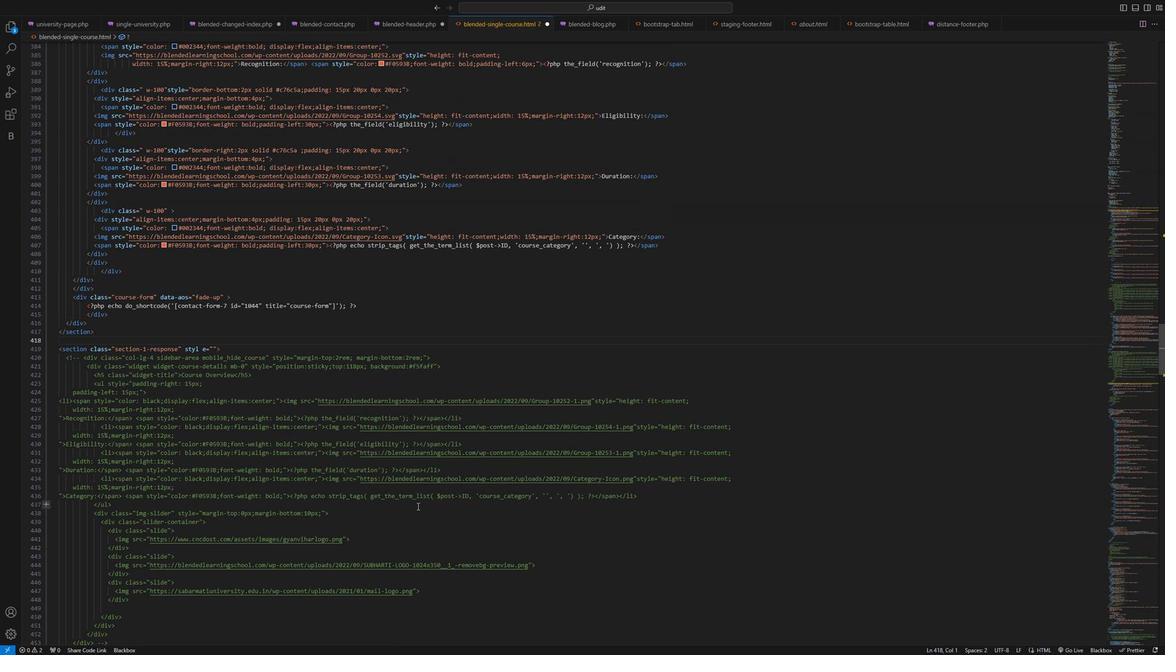
Action: Mouse moved to (403, 514)
Screenshot: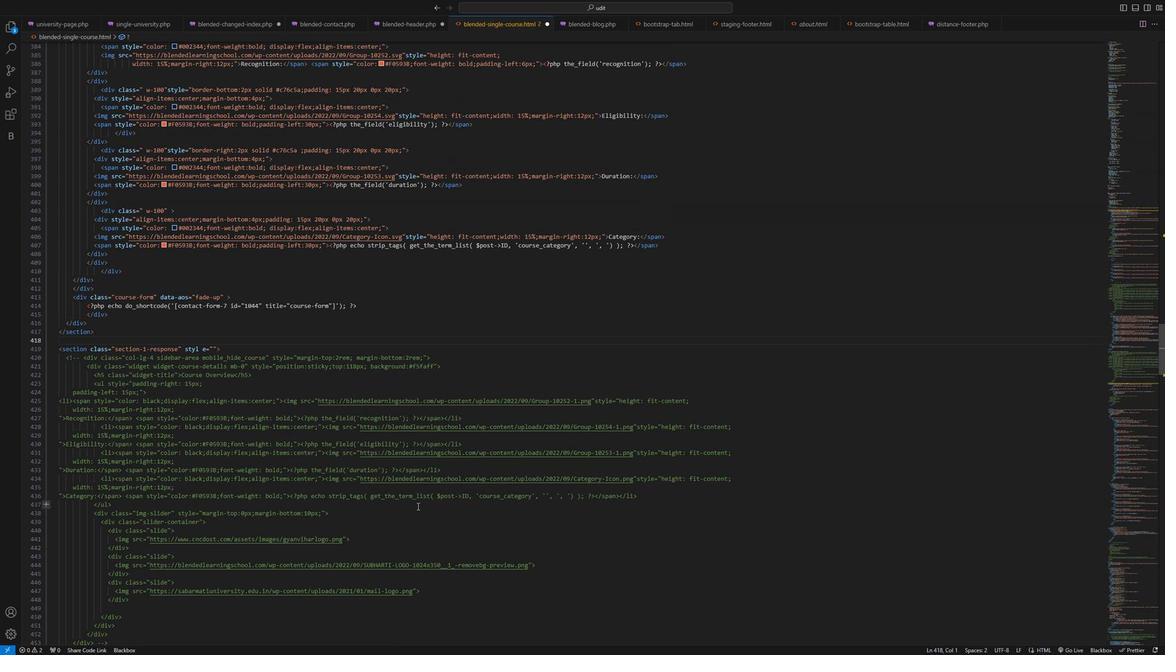 
Action: Mouse scrolled (403, 513) with delta (0, 0)
Screenshot: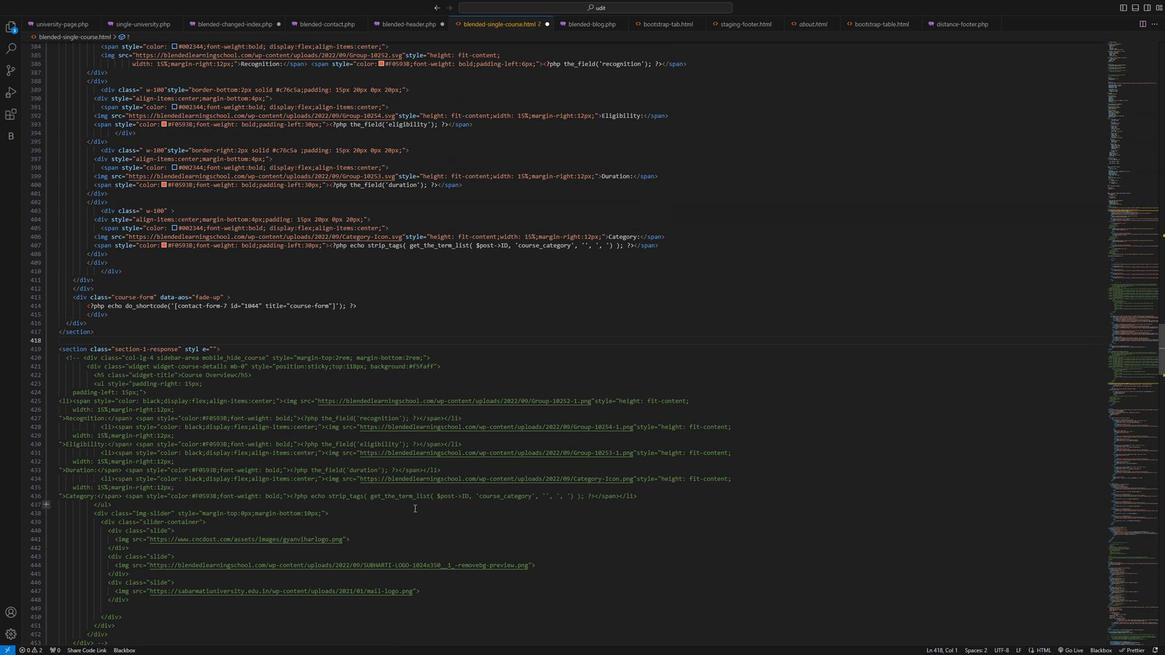 
Action: Mouse moved to (389, 517)
Screenshot: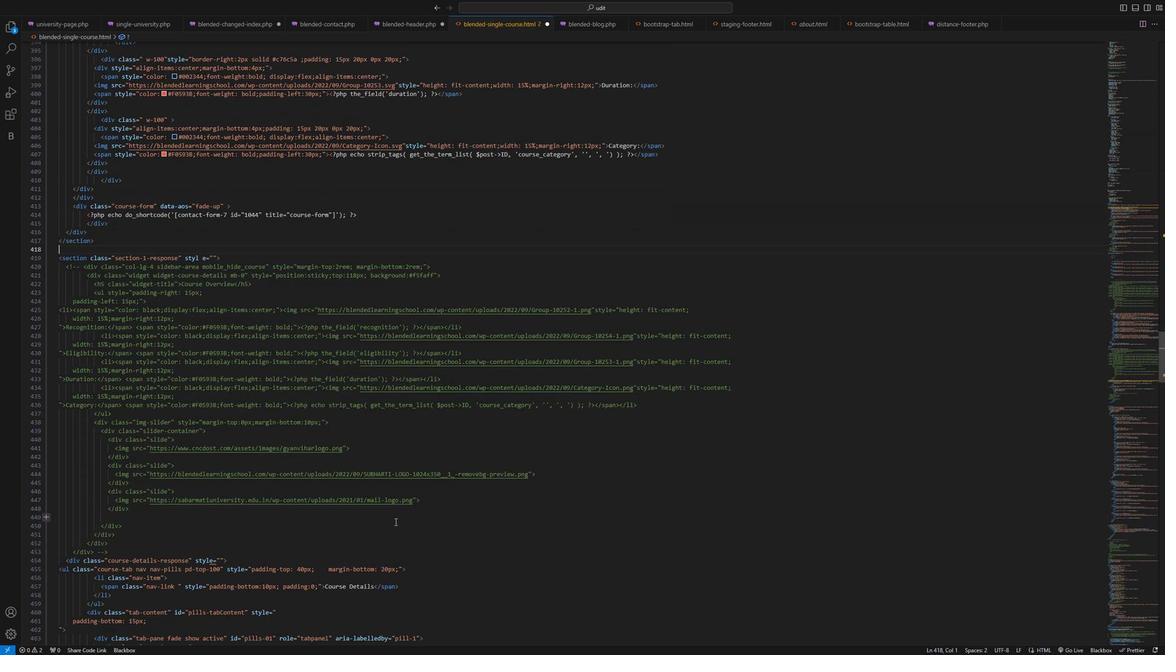 
Action: Mouse scrolled (389, 517) with delta (0, 0)
Screenshot: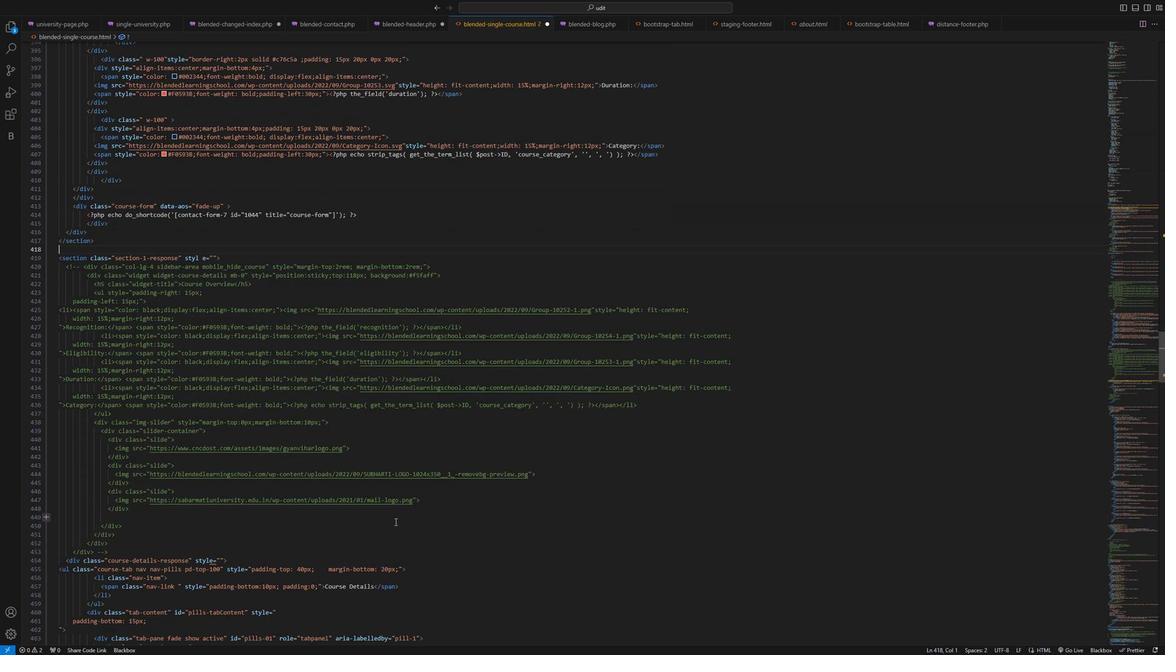 
Action: Mouse moved to (389, 518)
Screenshot: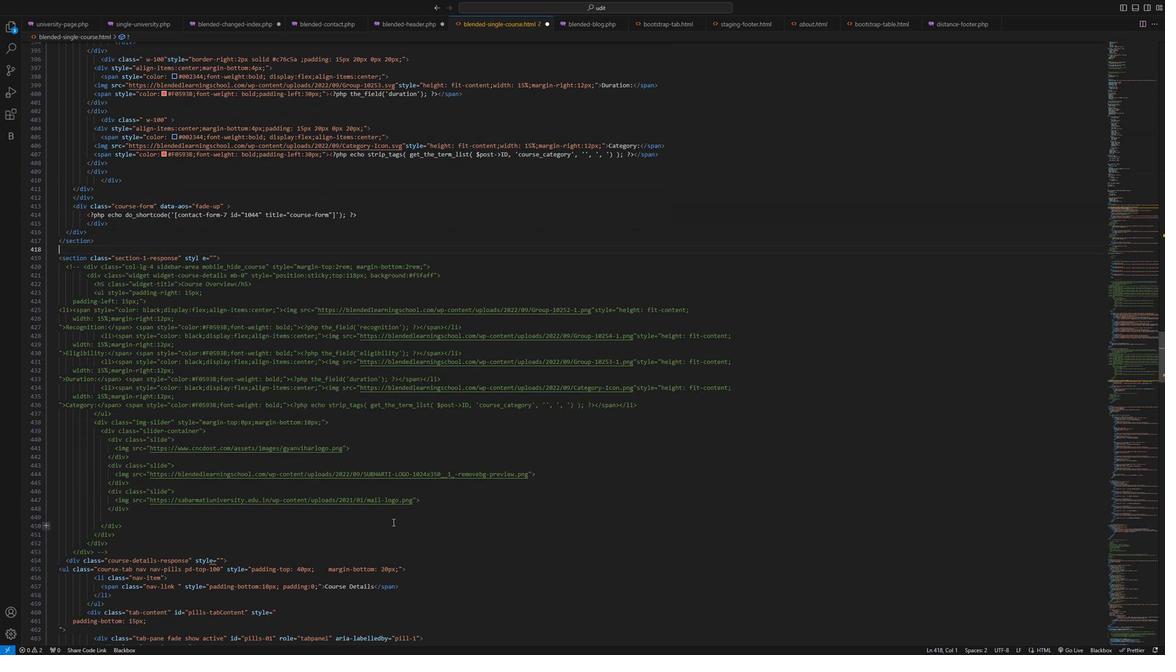 
Action: Mouse scrolled (389, 517) with delta (0, 0)
Screenshot: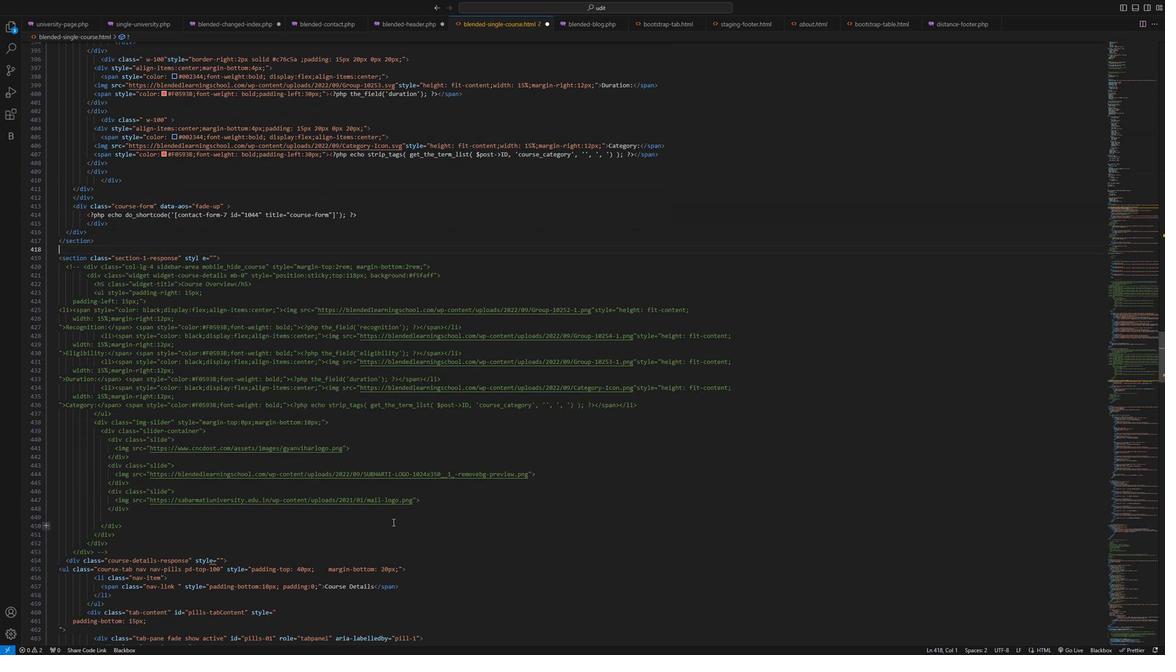 
Action: Mouse moved to (389, 518)
Screenshot: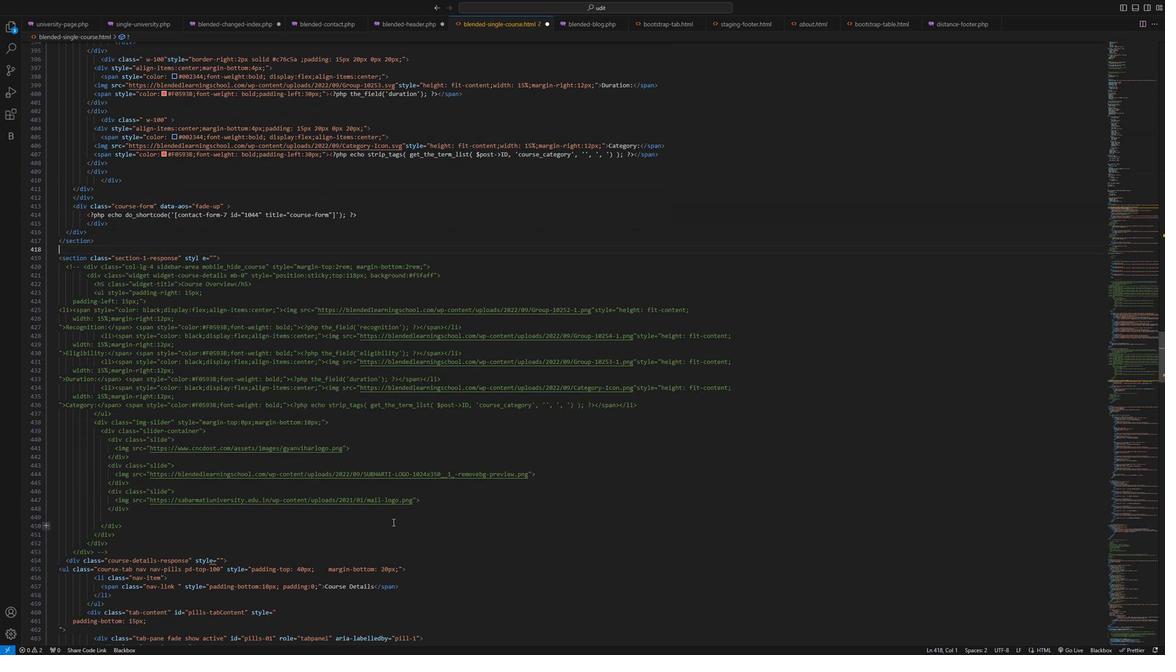 
Action: Mouse scrolled (389, 518) with delta (0, 0)
Screenshot: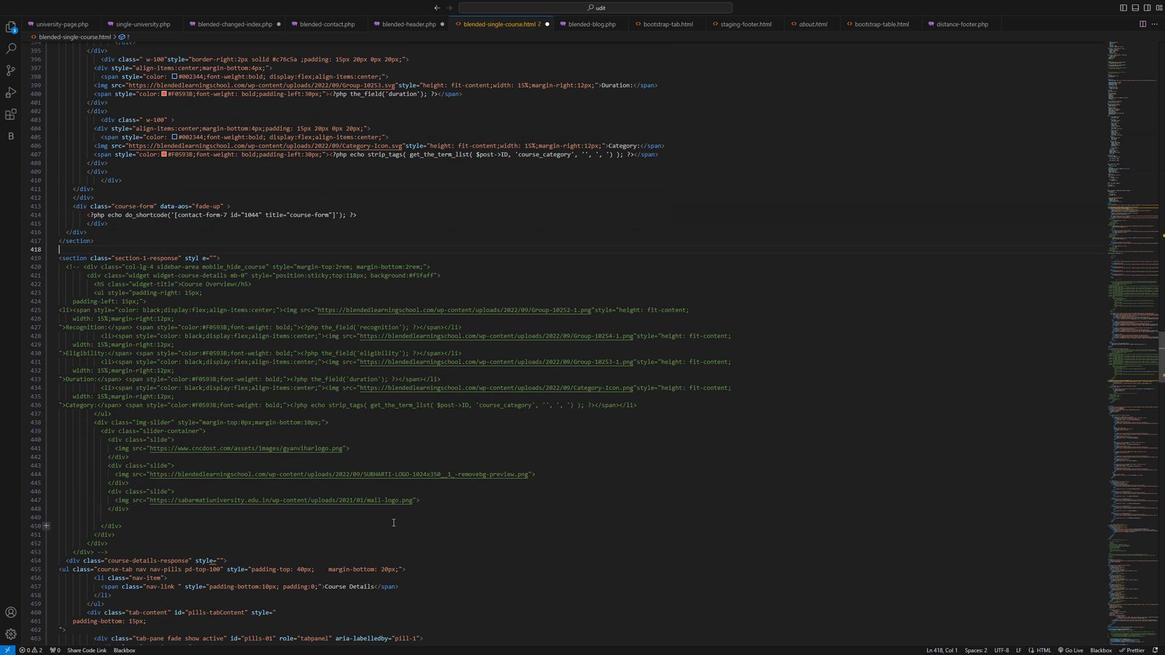 
Action: Mouse scrolled (389, 518) with delta (0, 0)
Screenshot: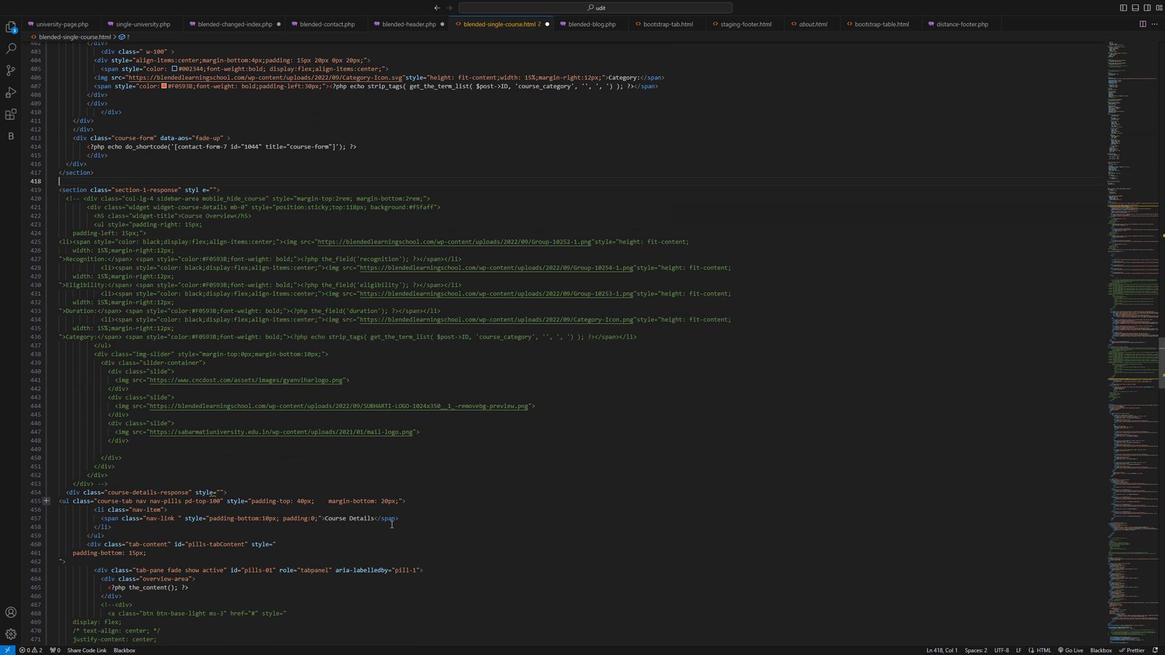 
Action: Mouse scrolled (389, 518) with delta (0, 0)
Screenshot: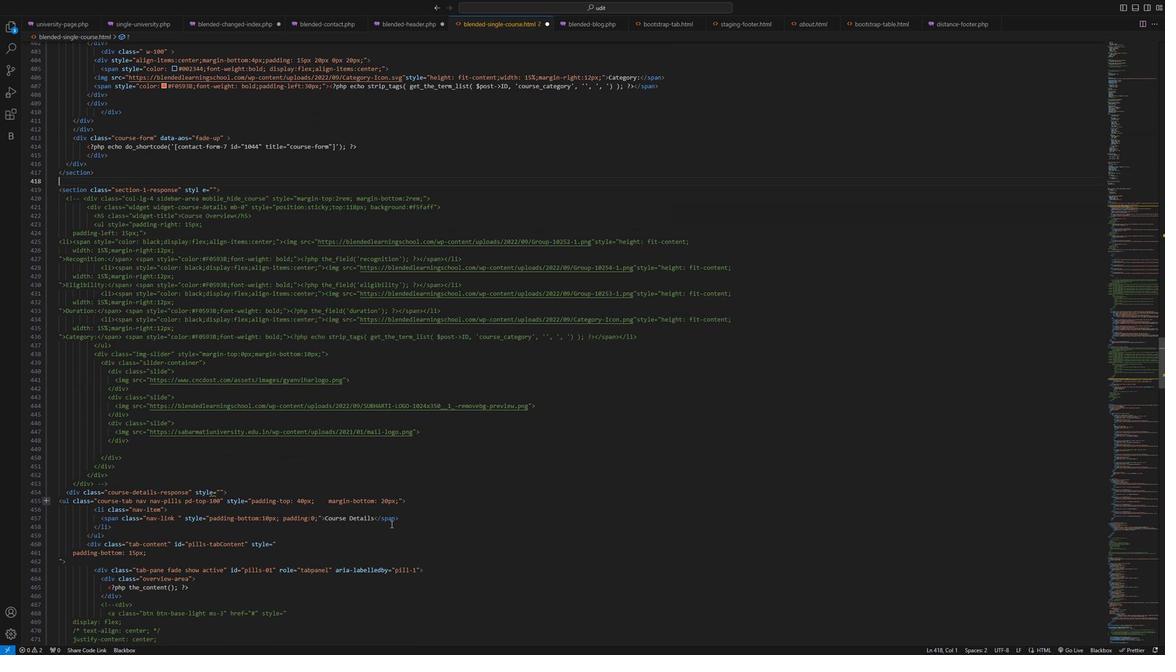 
Action: Mouse scrolled (389, 518) with delta (0, 0)
Screenshot: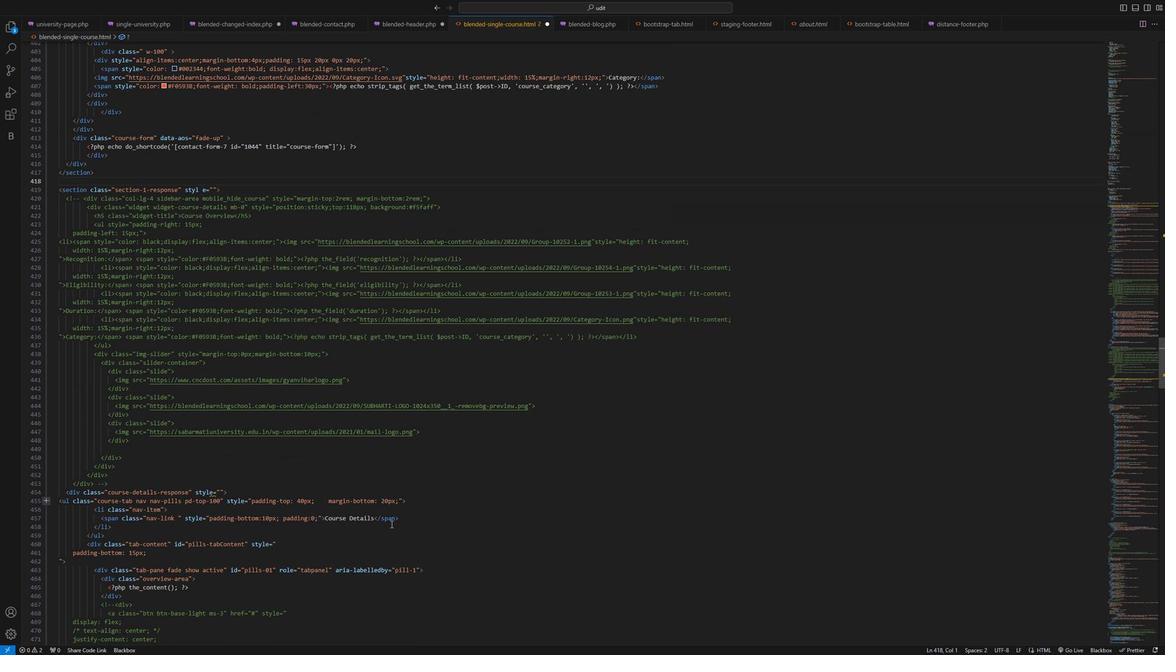 
Action: Mouse scrolled (389, 518) with delta (0, 0)
Screenshot: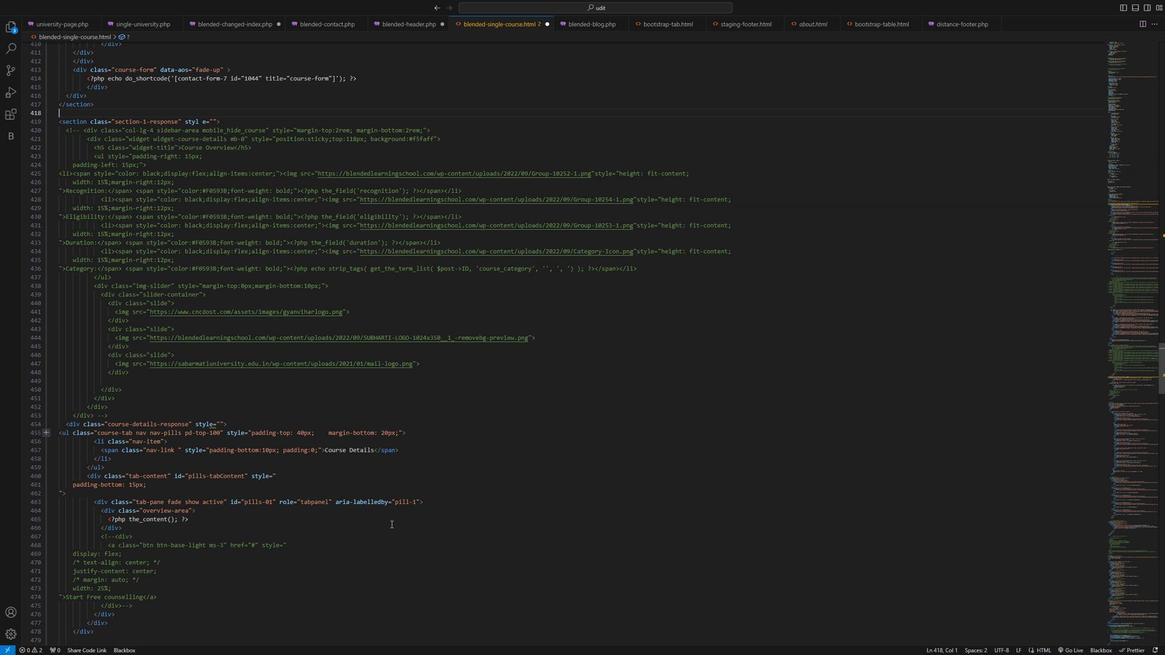 
Action: Mouse moved to (389, 518)
Screenshot: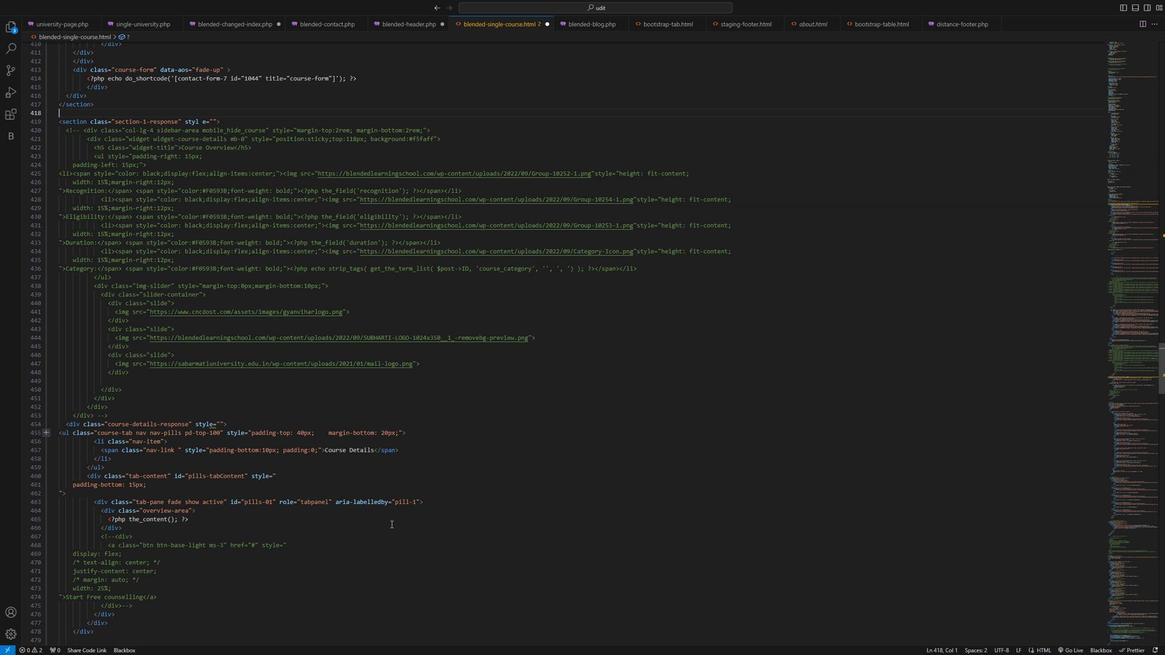 
Action: Mouse scrolled (389, 518) with delta (0, 0)
Screenshot: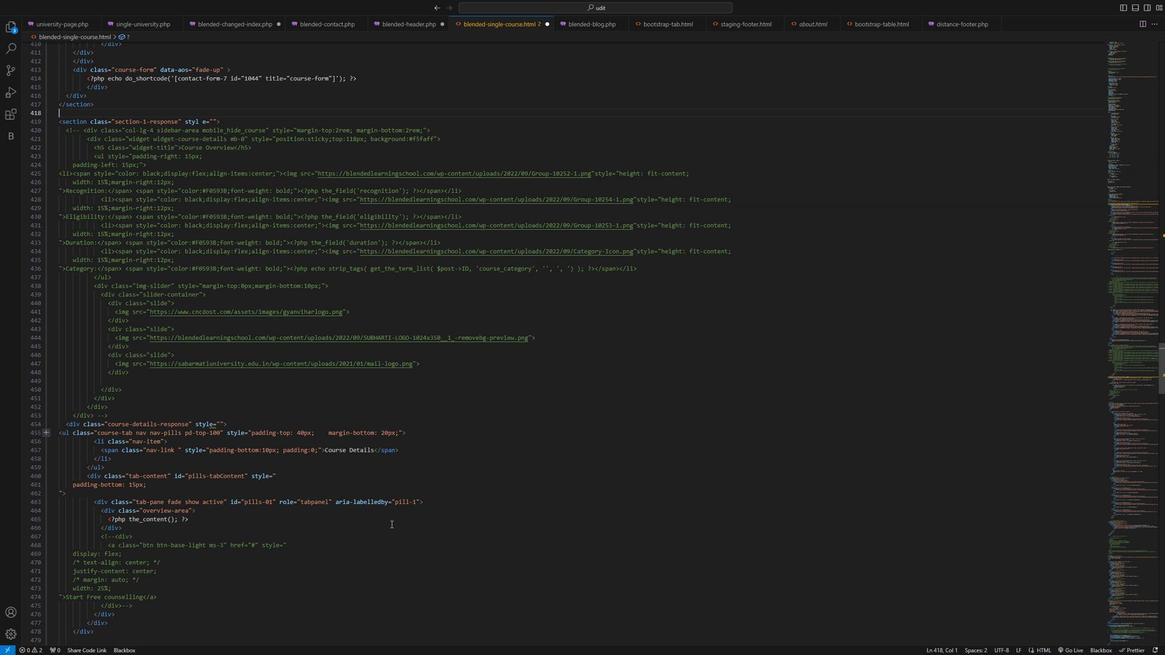 
Action: Mouse moved to (389, 518)
Screenshot: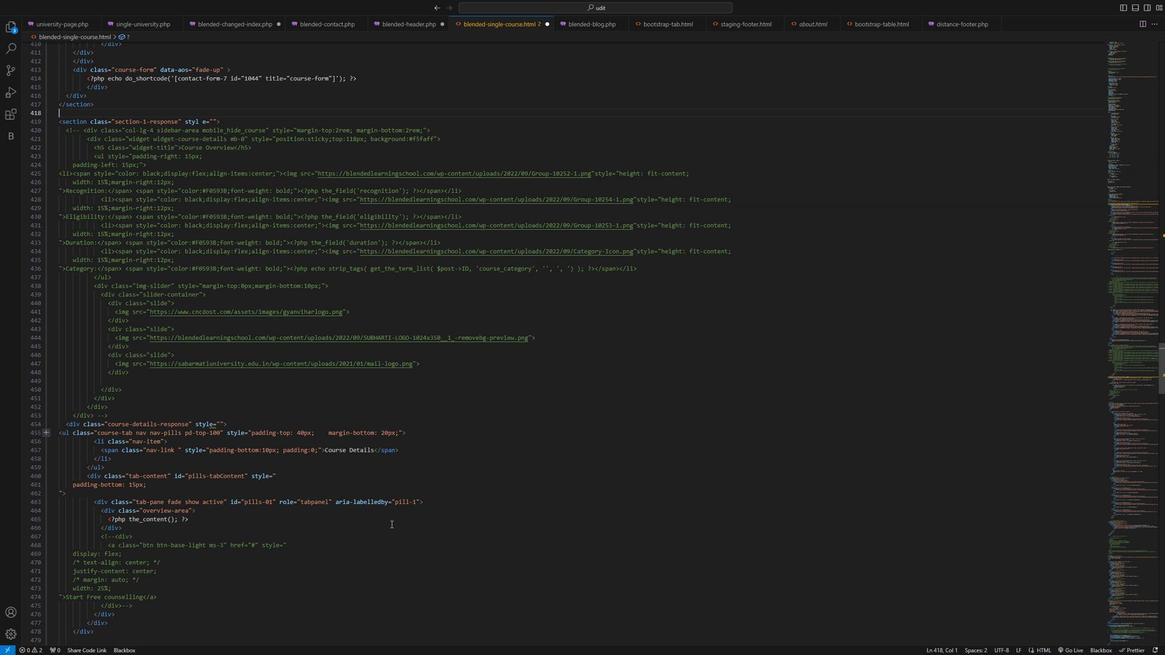 
Action: Mouse scrolled (389, 518) with delta (0, 0)
Screenshot: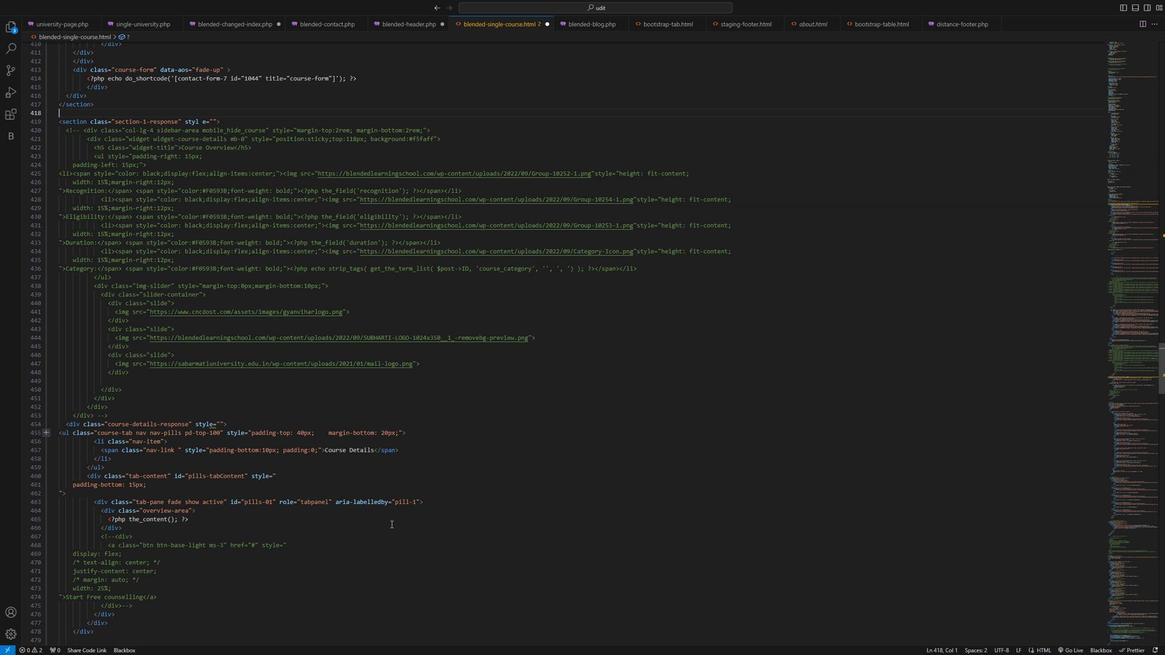 
Action: Mouse scrolled (389, 518) with delta (0, 0)
Screenshot: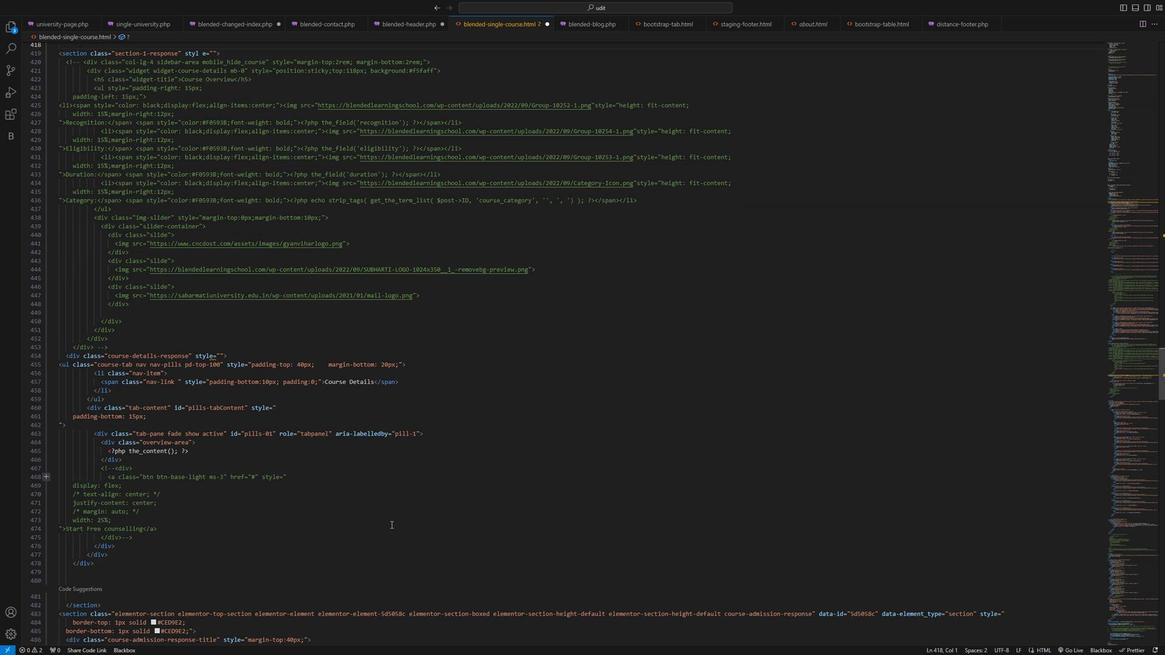 
Action: Mouse scrolled (389, 518) with delta (0, 0)
Screenshot: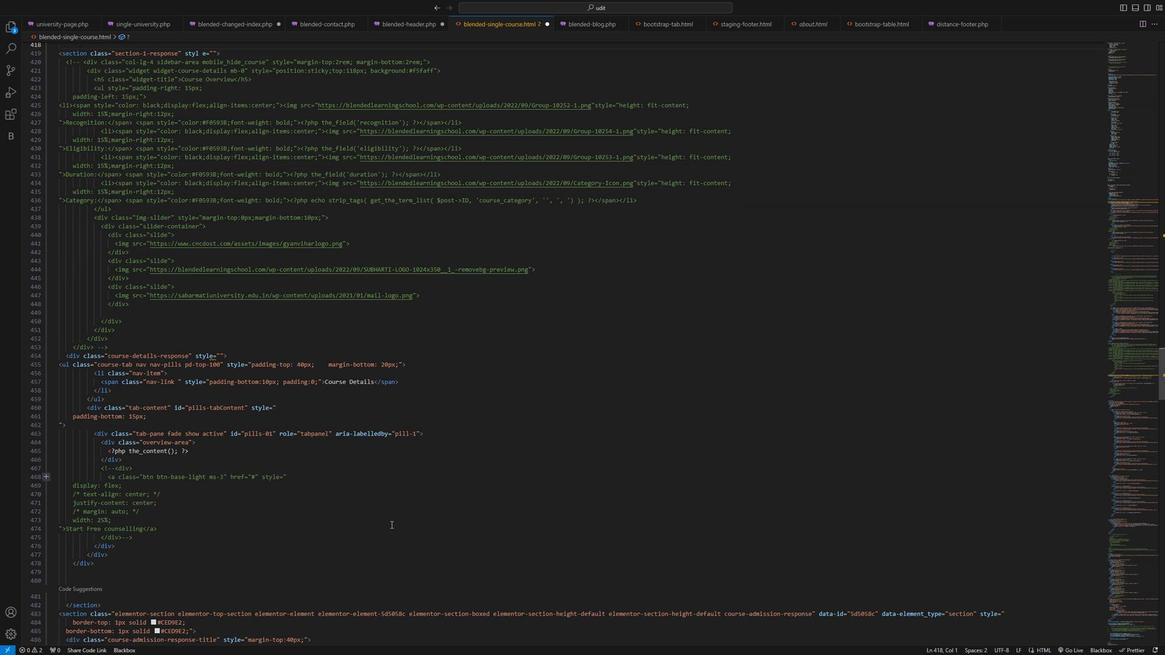 
Action: Mouse scrolled (389, 518) with delta (0, 0)
Screenshot: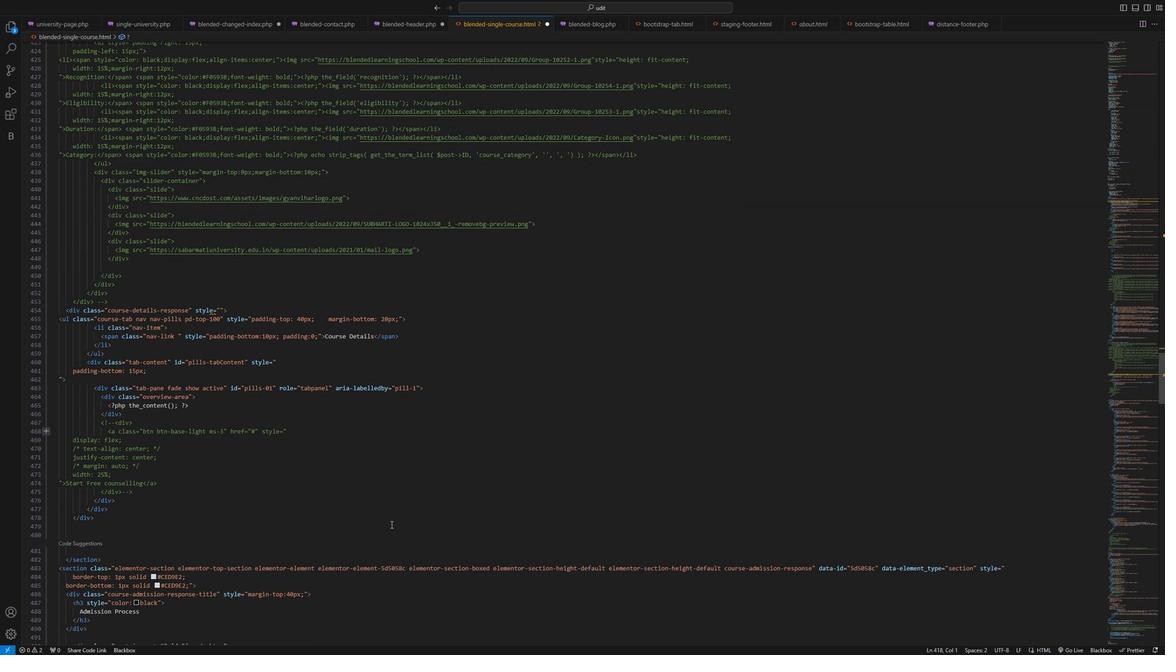 
Action: Mouse scrolled (389, 518) with delta (0, 0)
Screenshot: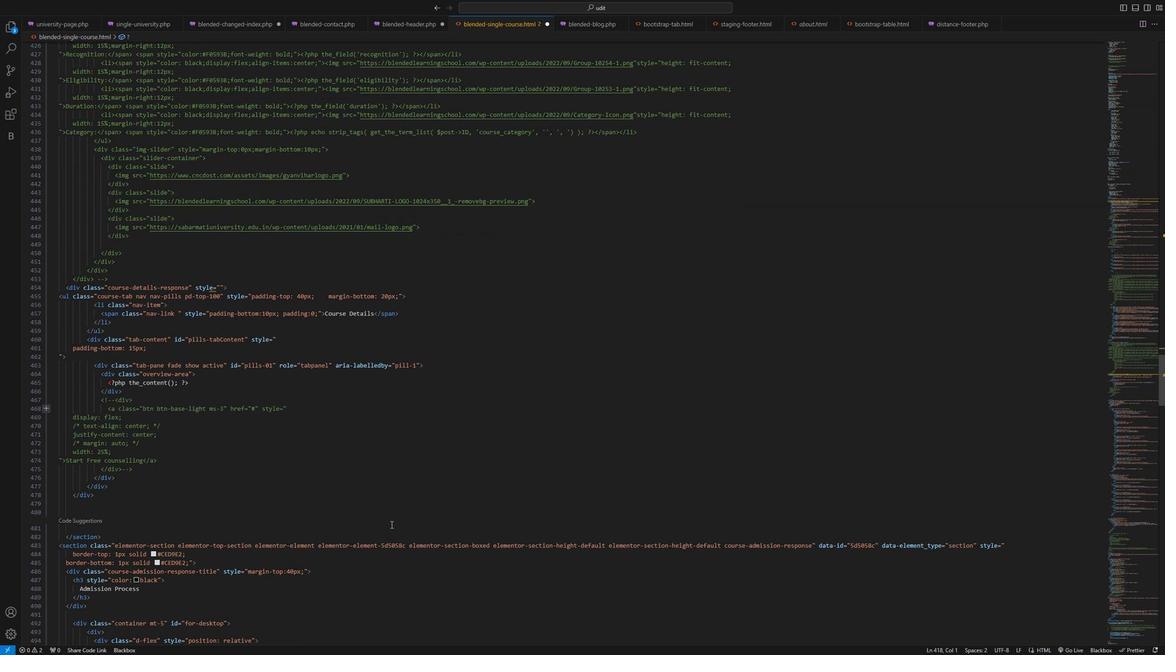 
Action: Mouse scrolled (389, 518) with delta (0, 0)
Screenshot: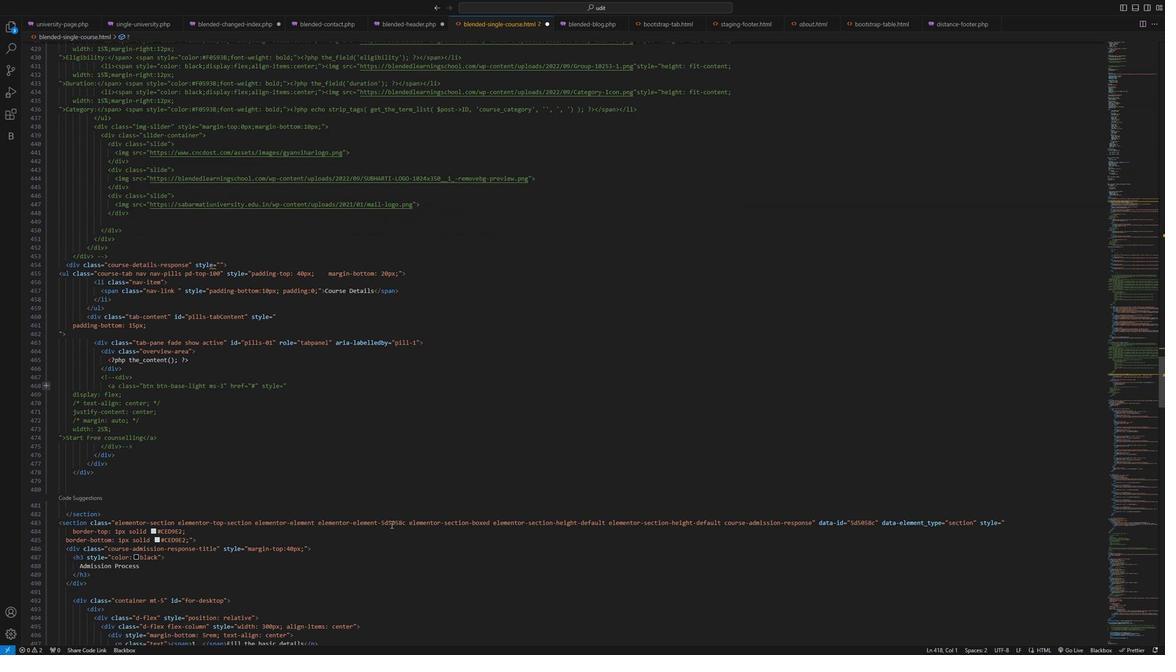 
Action: Mouse scrolled (389, 518) with delta (0, 0)
Screenshot: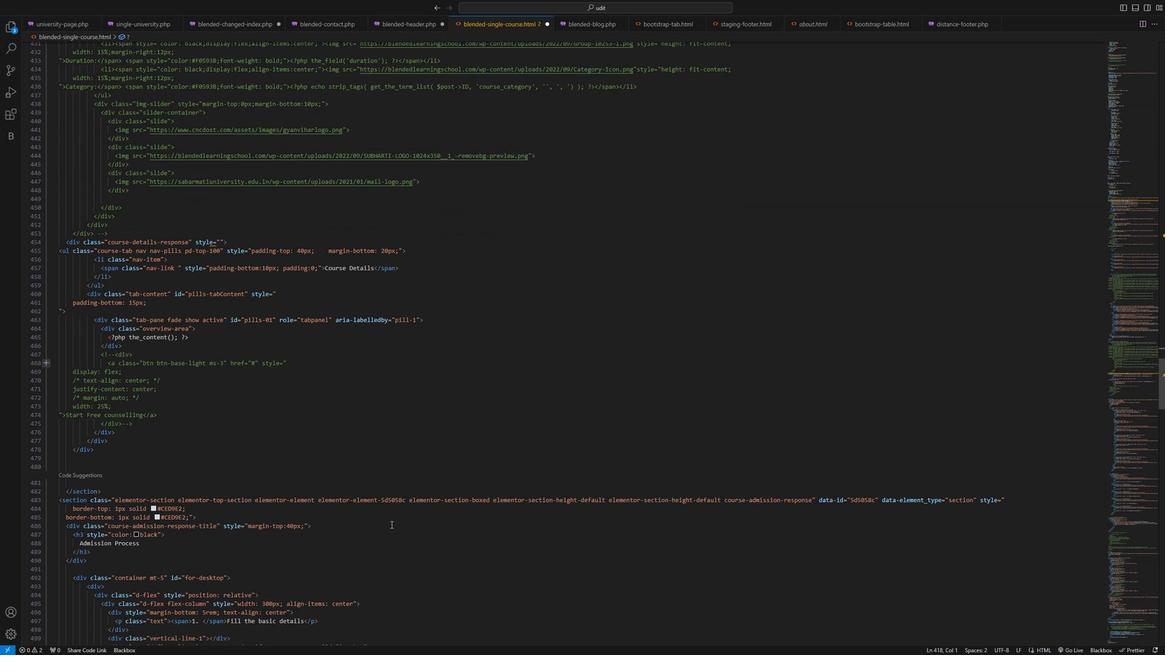 
Action: Mouse scrolled (389, 518) with delta (0, 0)
Screenshot: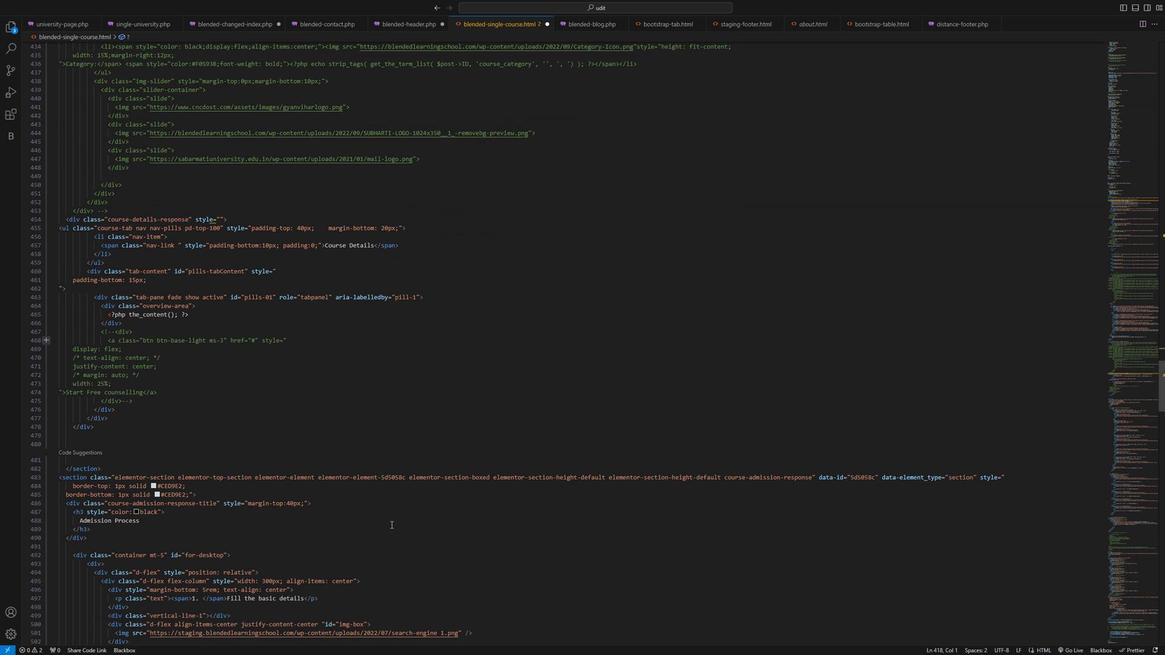 
Action: Mouse scrolled (389, 518) with delta (0, 0)
Screenshot: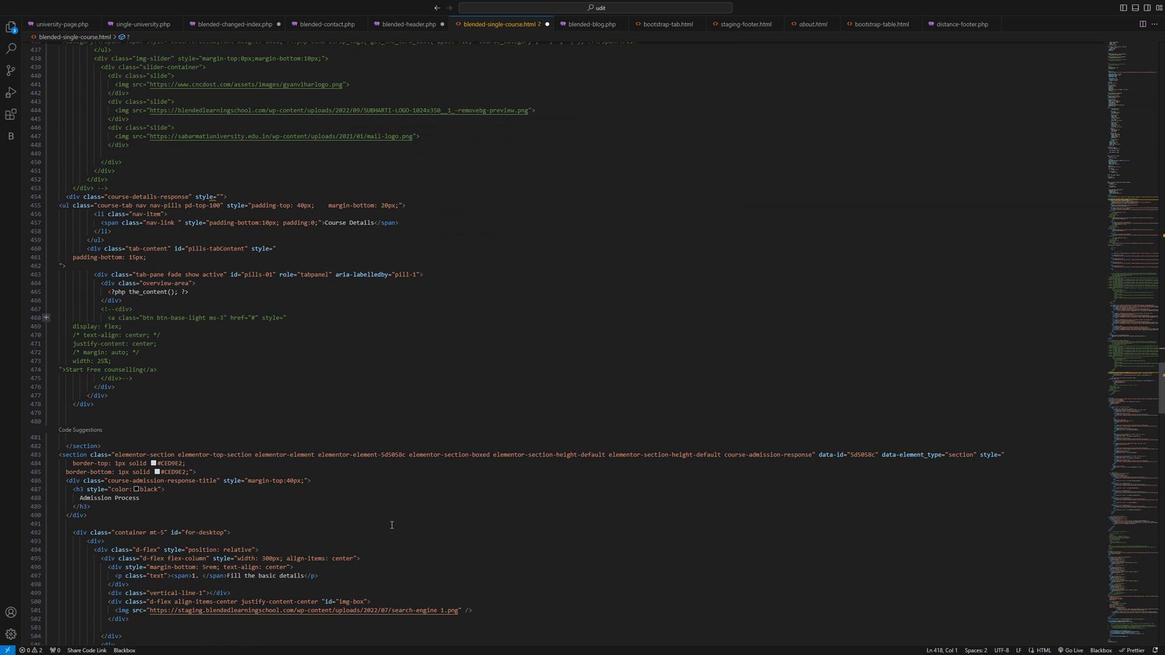 
Action: Mouse scrolled (389, 518) with delta (0, 0)
Screenshot: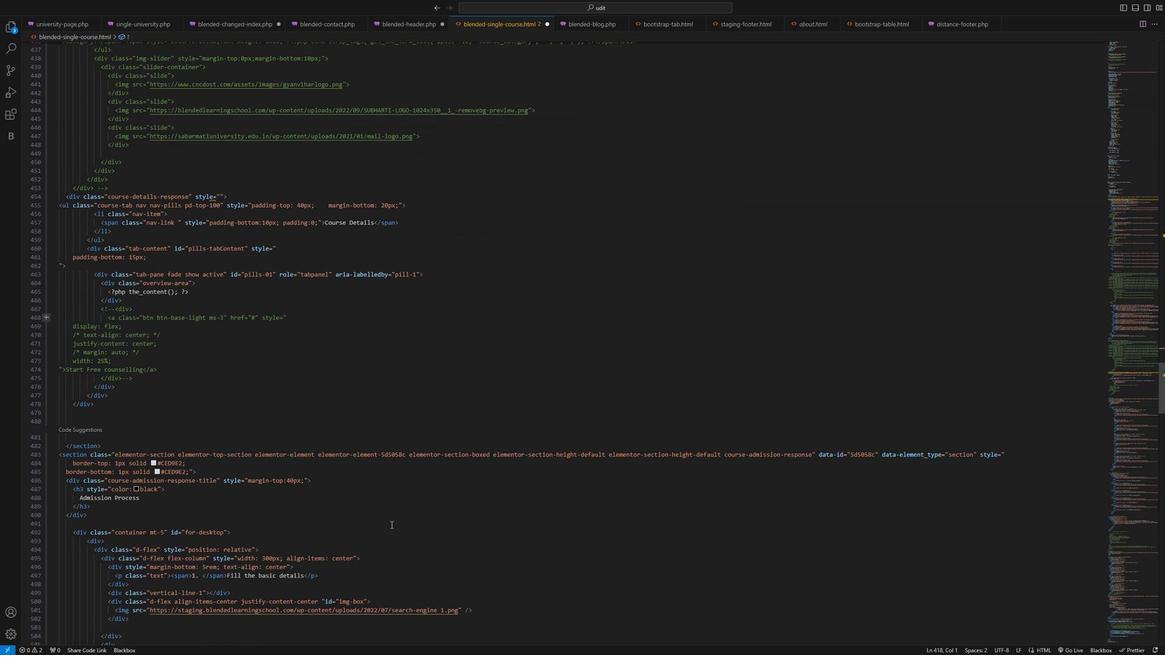 
Action: Mouse scrolled (389, 518) with delta (0, 0)
Screenshot: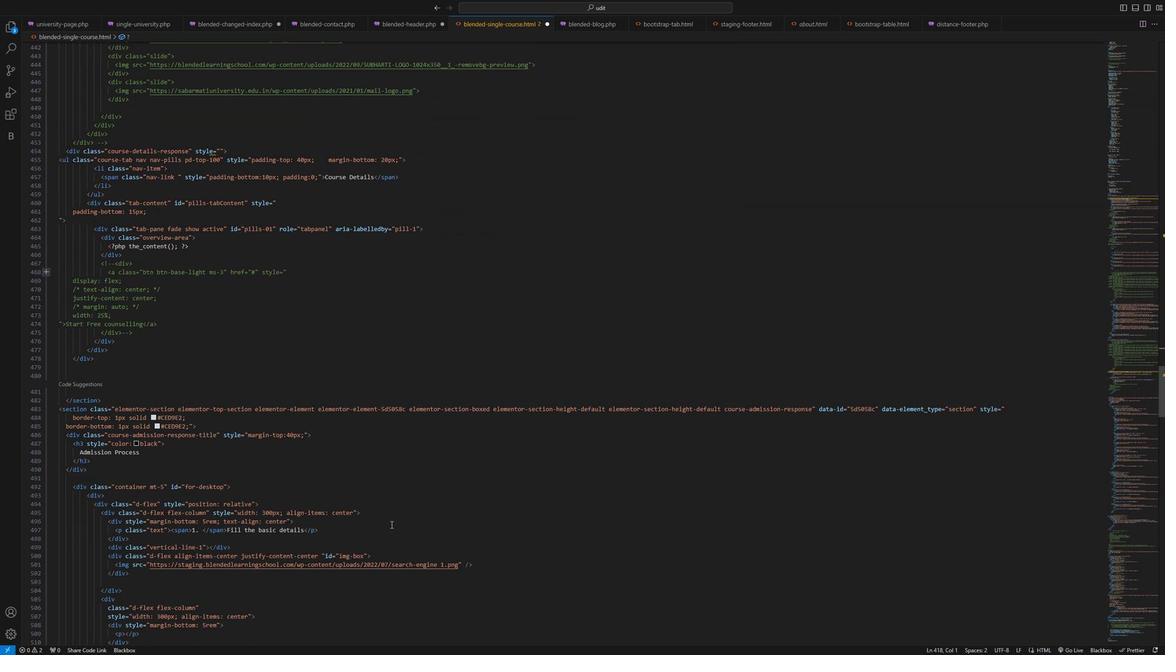 
Action: Mouse scrolled (389, 518) with delta (0, 0)
Screenshot: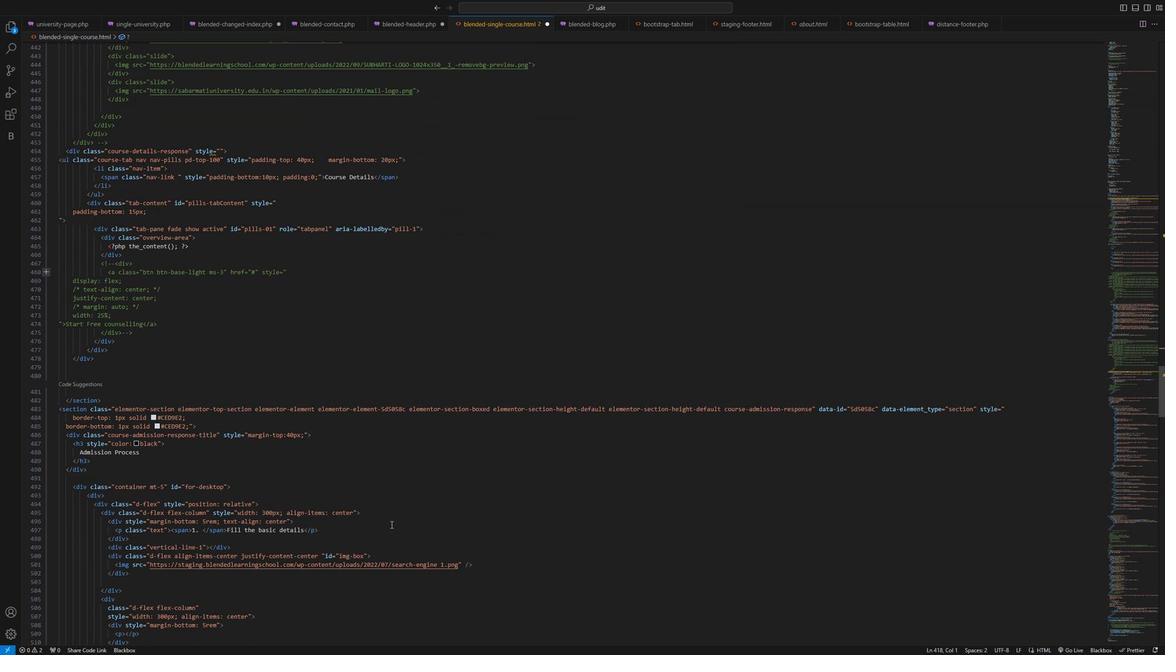 
Action: Mouse scrolled (389, 518) with delta (0, 0)
Screenshot: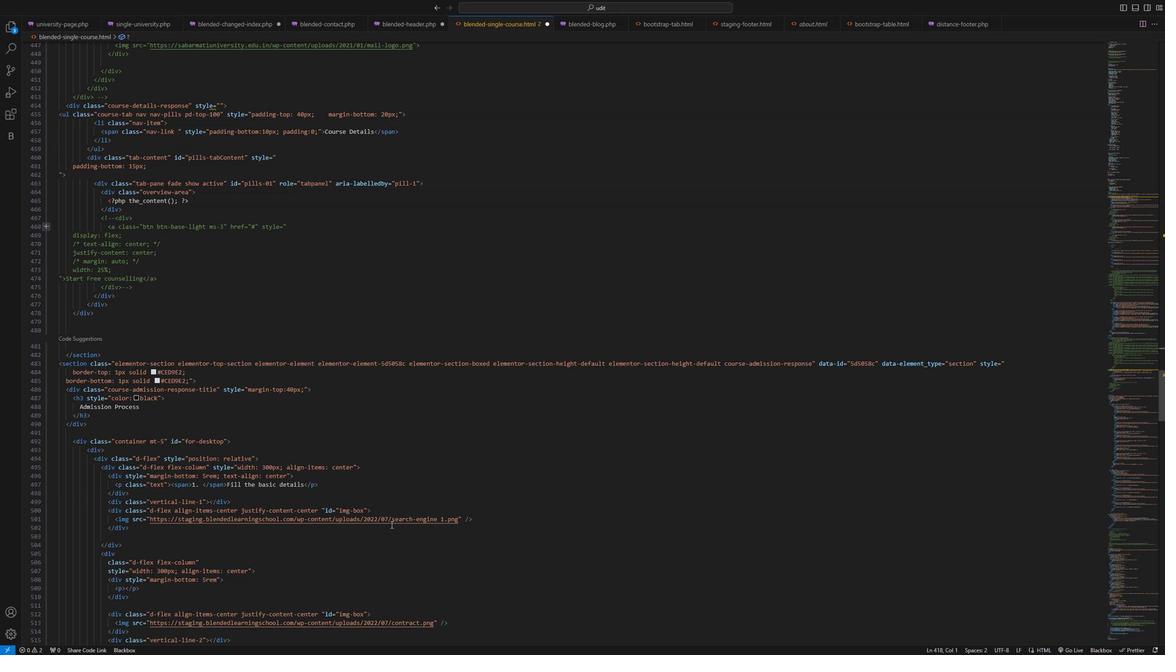 
Action: Mouse scrolled (389, 518) with delta (0, 0)
Screenshot: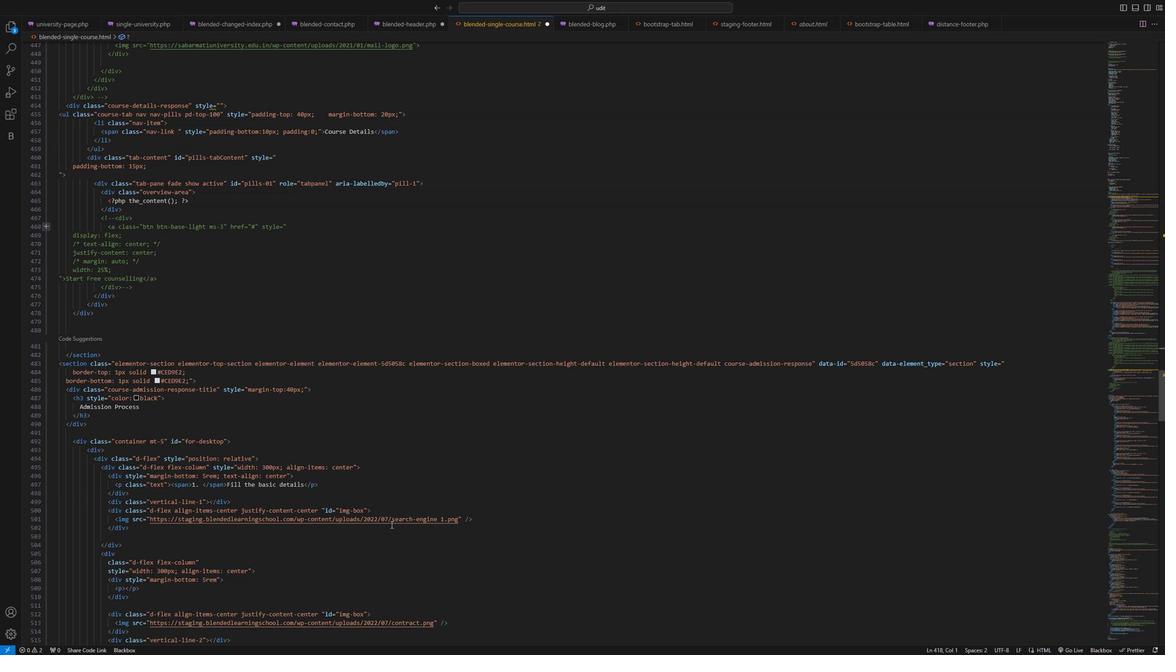 
Action: Mouse scrolled (389, 518) with delta (0, 0)
Screenshot: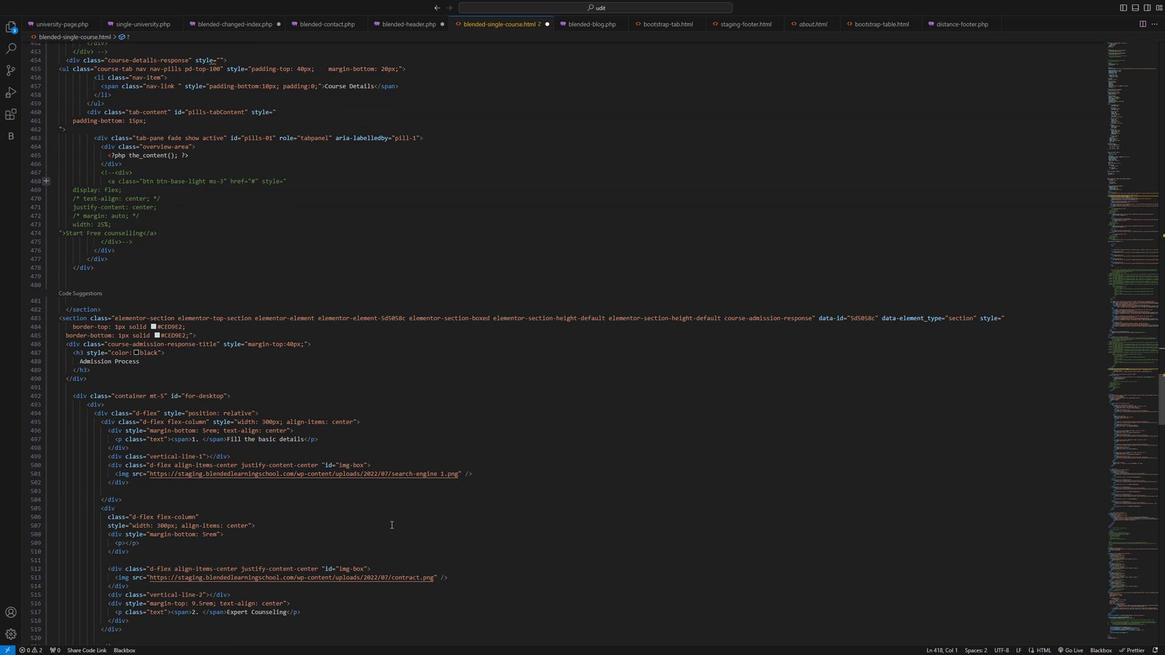
Action: Mouse scrolled (389, 518) with delta (0, 0)
Screenshot: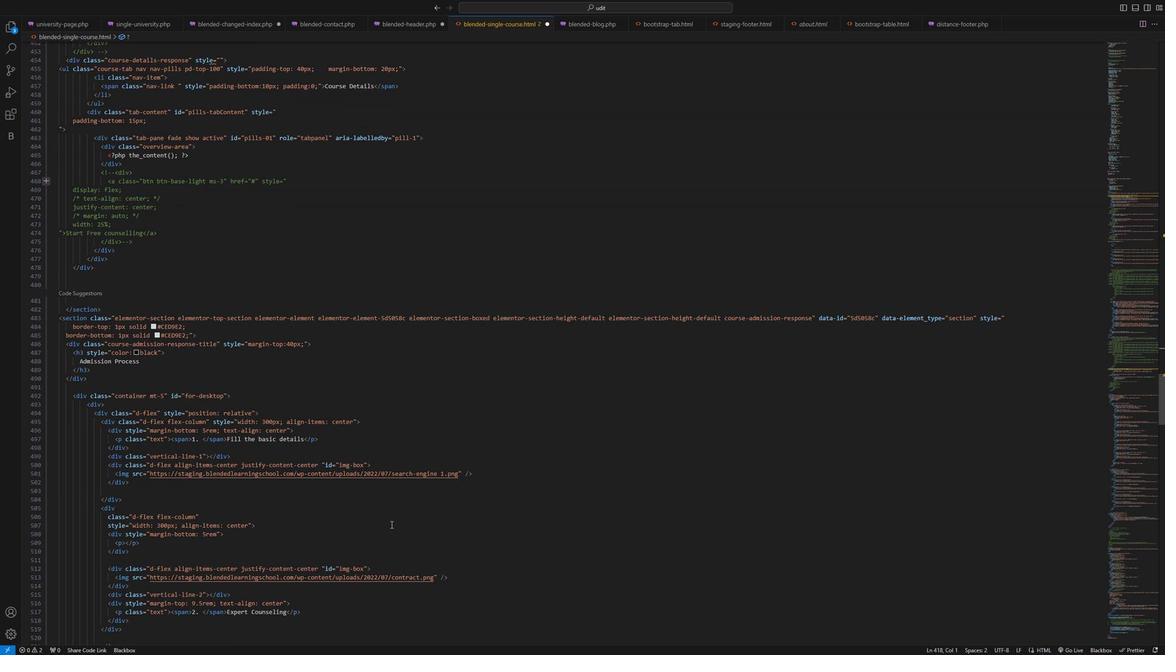 
Action: Mouse scrolled (389, 518) with delta (0, 0)
Screenshot: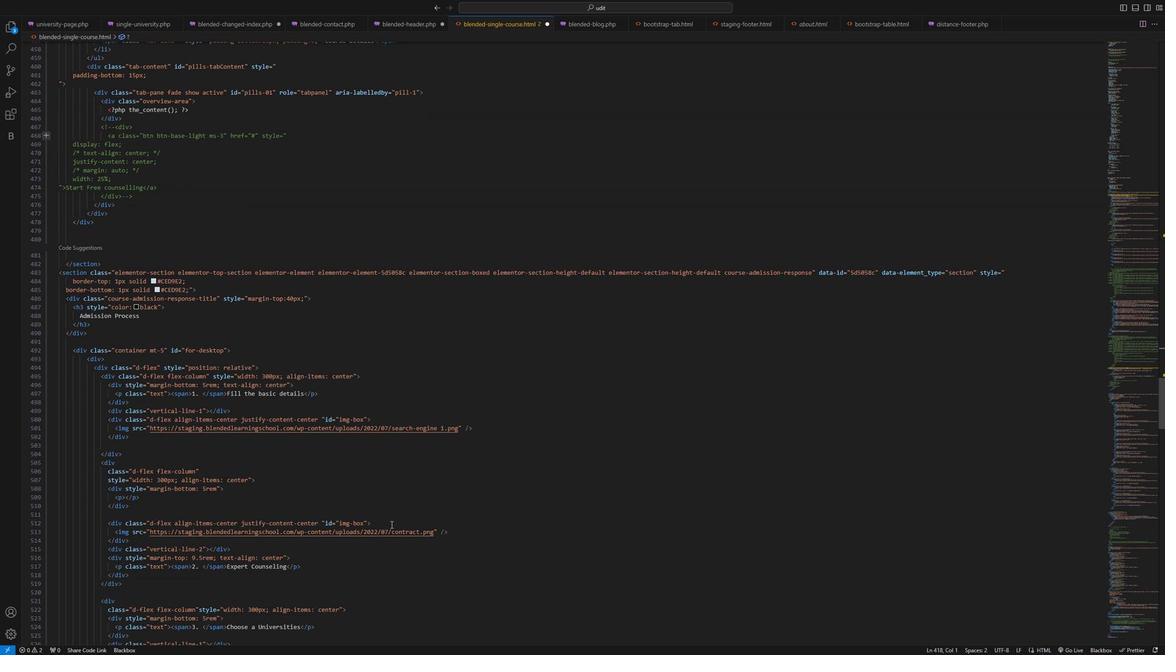 
Action: Mouse moved to (388, 519)
Screenshot: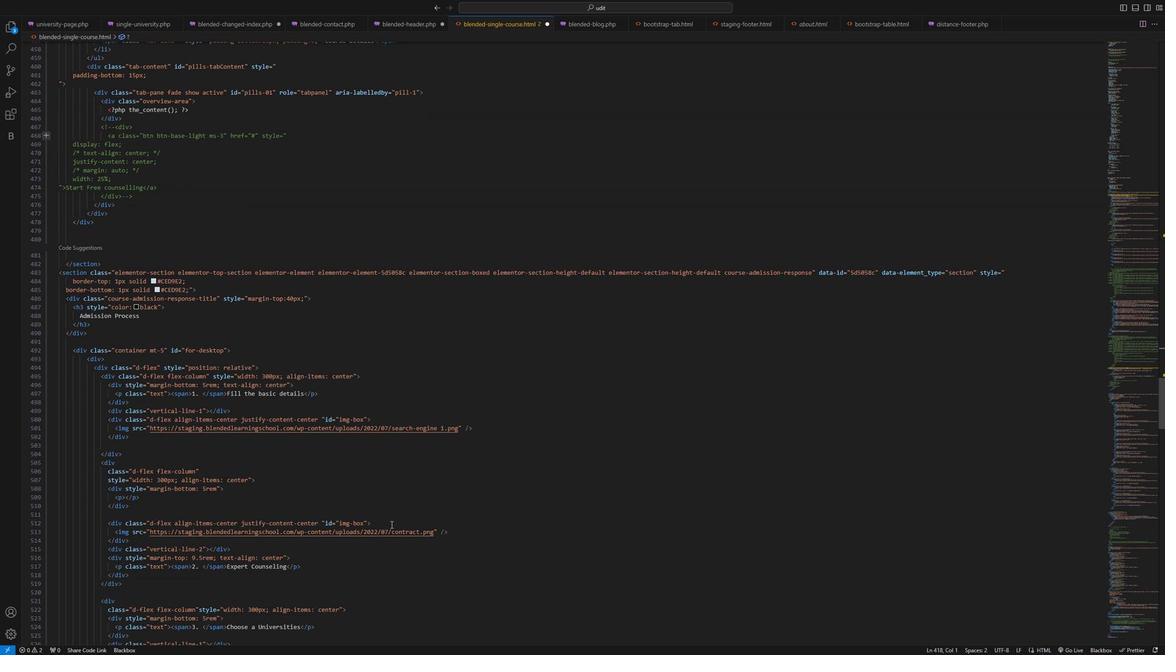 
Action: Mouse scrolled (388, 518) with delta (0, 0)
Screenshot: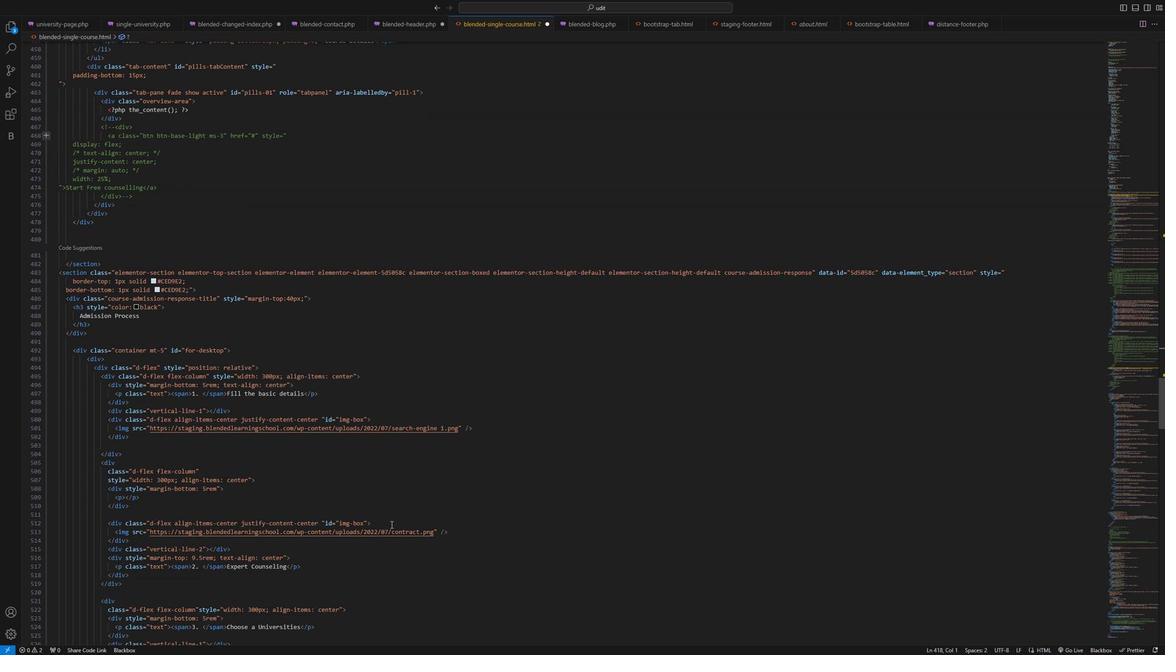 
Action: Mouse moved to (387, 519)
Screenshot: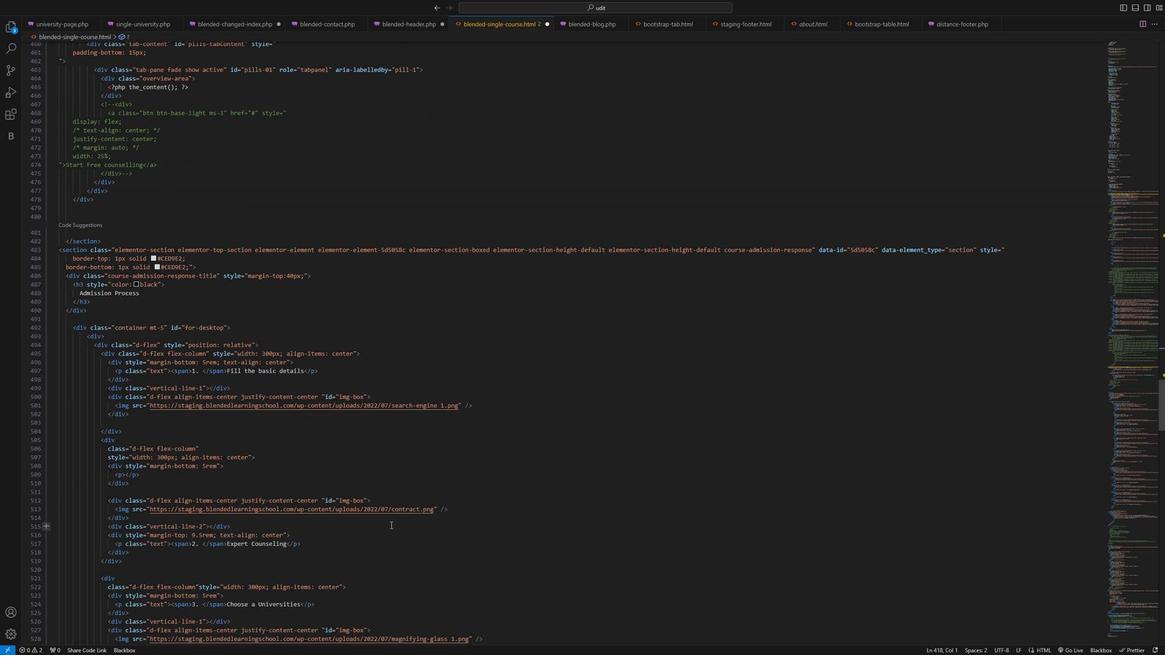 
Action: Mouse scrolled (387, 518) with delta (0, 0)
Screenshot: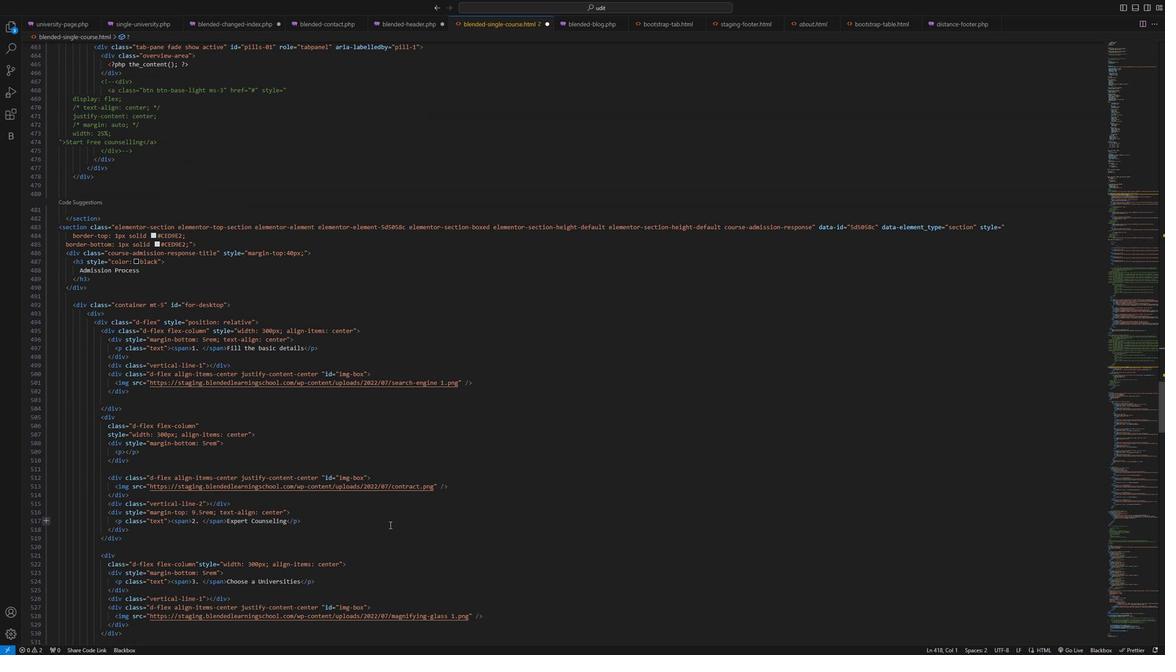 
Action: Mouse scrolled (387, 518) with delta (0, 0)
Screenshot: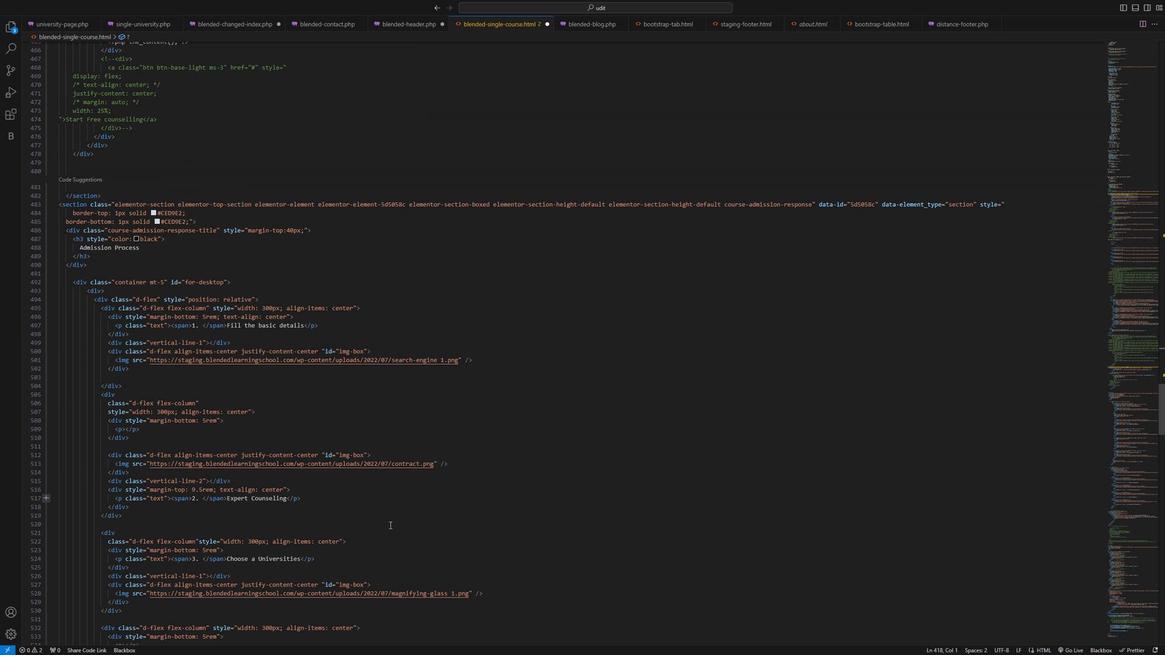 
Action: Mouse scrolled (387, 518) with delta (0, 0)
Screenshot: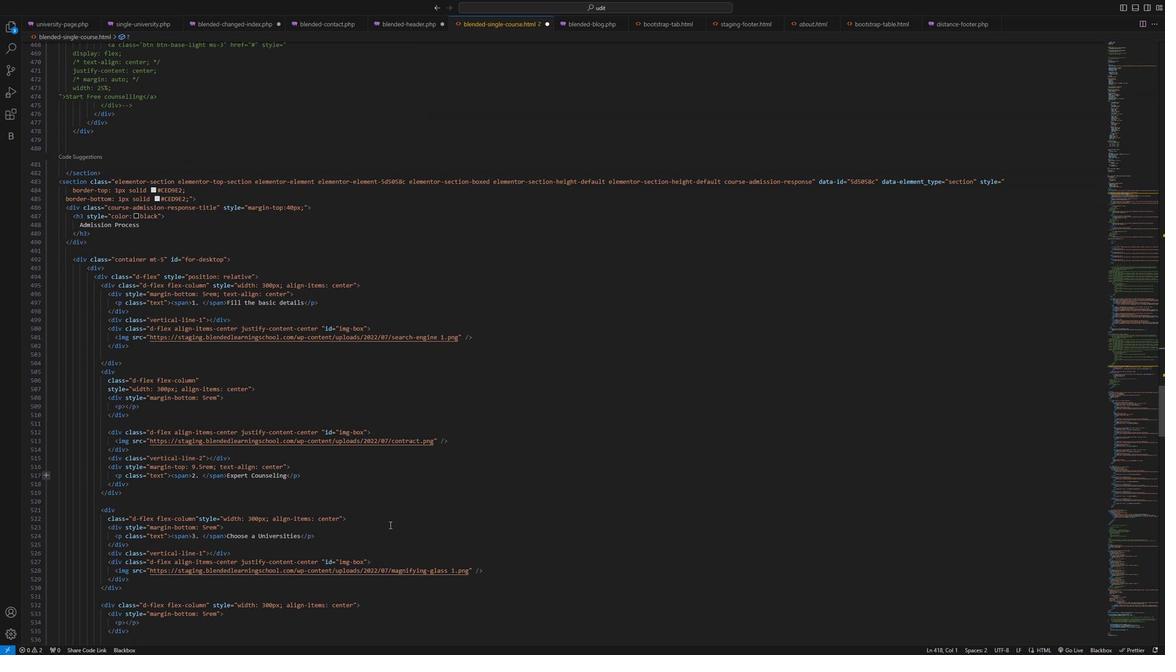 
Action: Mouse scrolled (387, 518) with delta (0, 0)
Screenshot: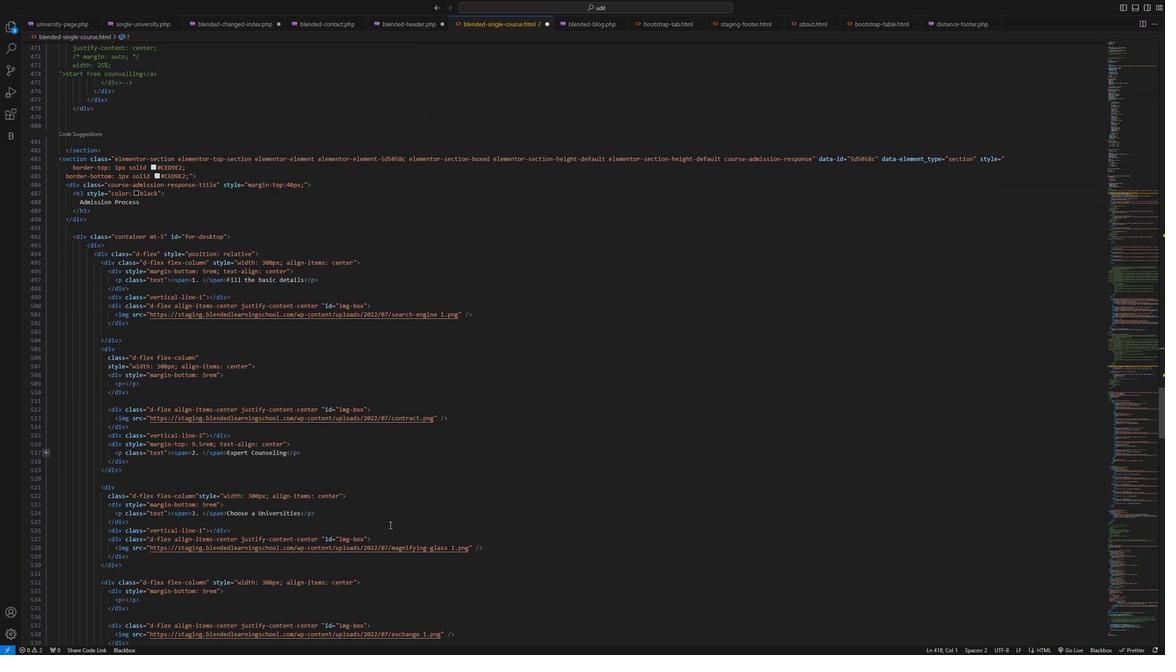 
Action: Mouse scrolled (387, 518) with delta (0, 0)
Screenshot: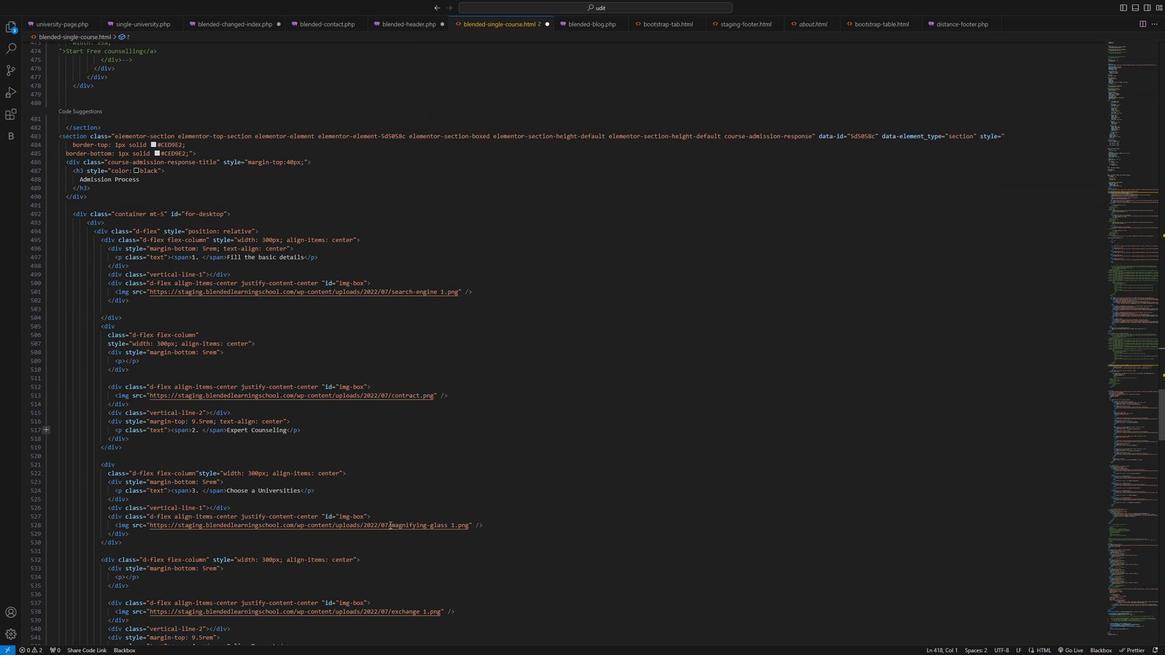 
Action: Mouse scrolled (387, 518) with delta (0, 0)
Screenshot: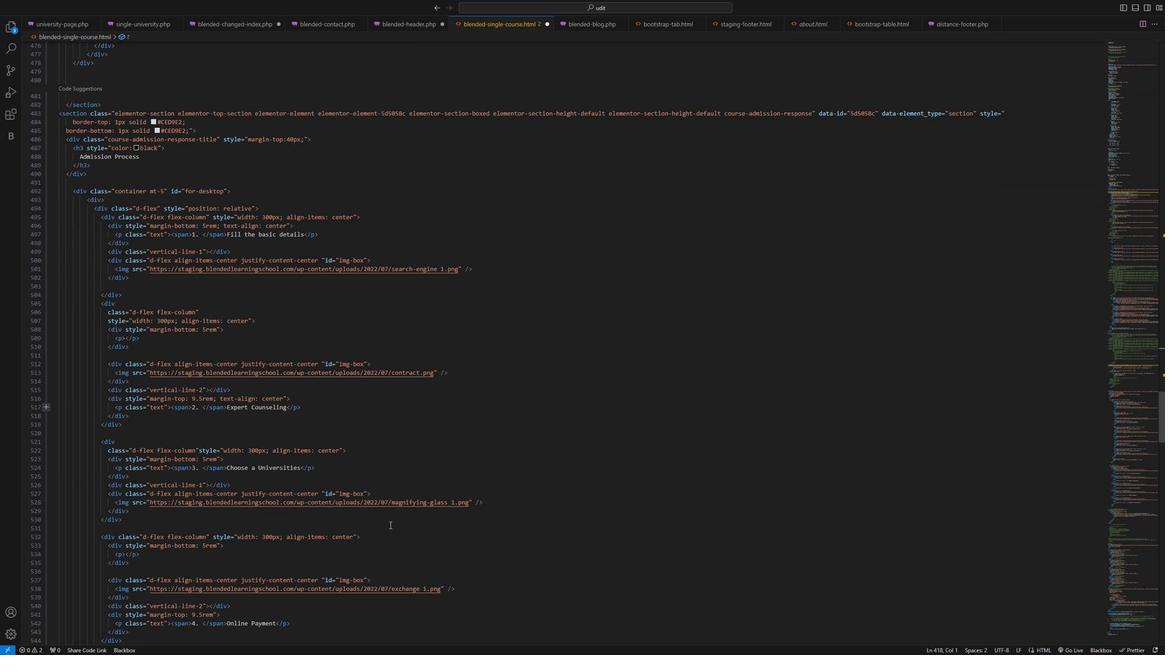 
Action: Mouse scrolled (387, 518) with delta (0, 0)
Screenshot: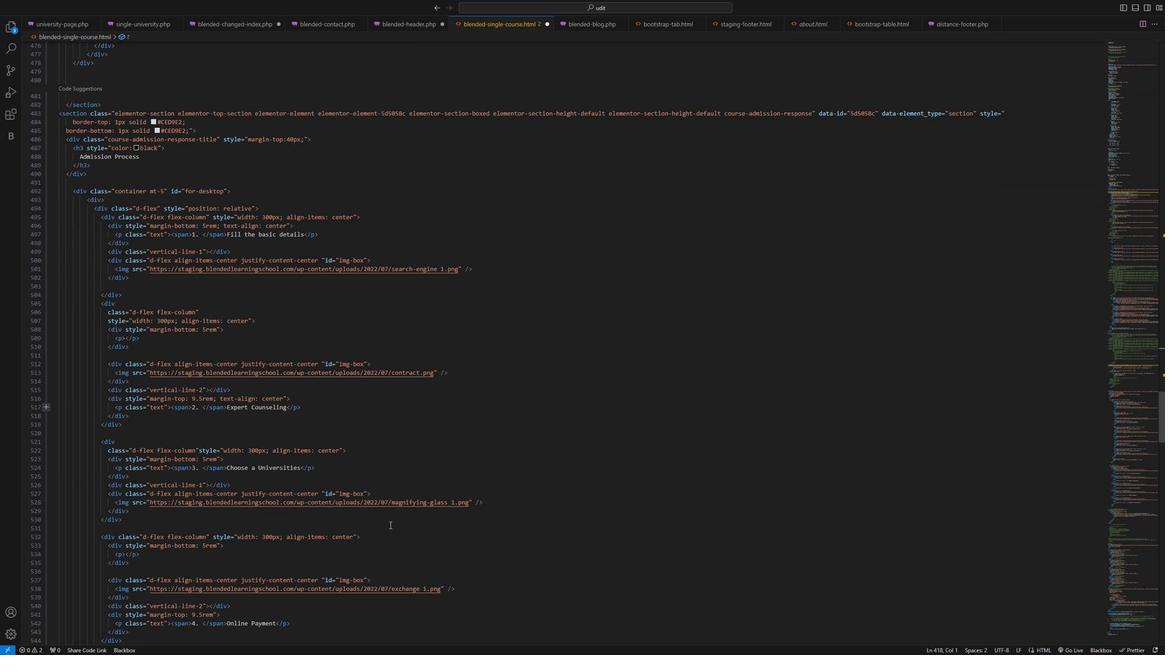 
Action: Mouse scrolled (387, 518) with delta (0, 0)
Screenshot: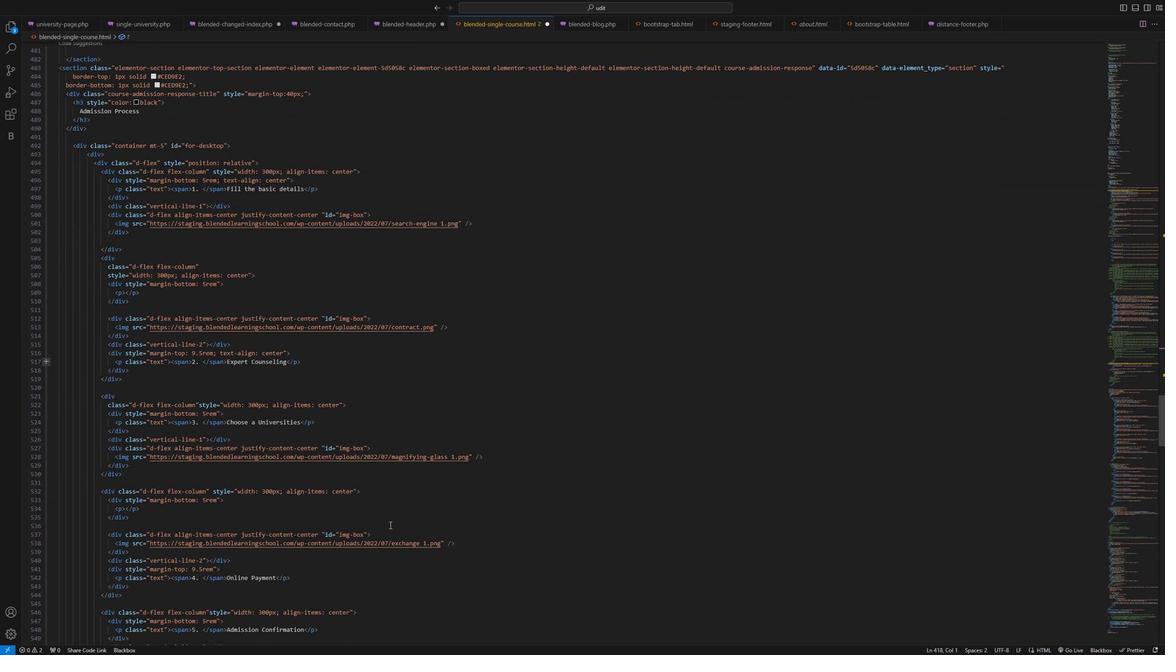 
Action: Mouse scrolled (387, 518) with delta (0, 0)
Screenshot: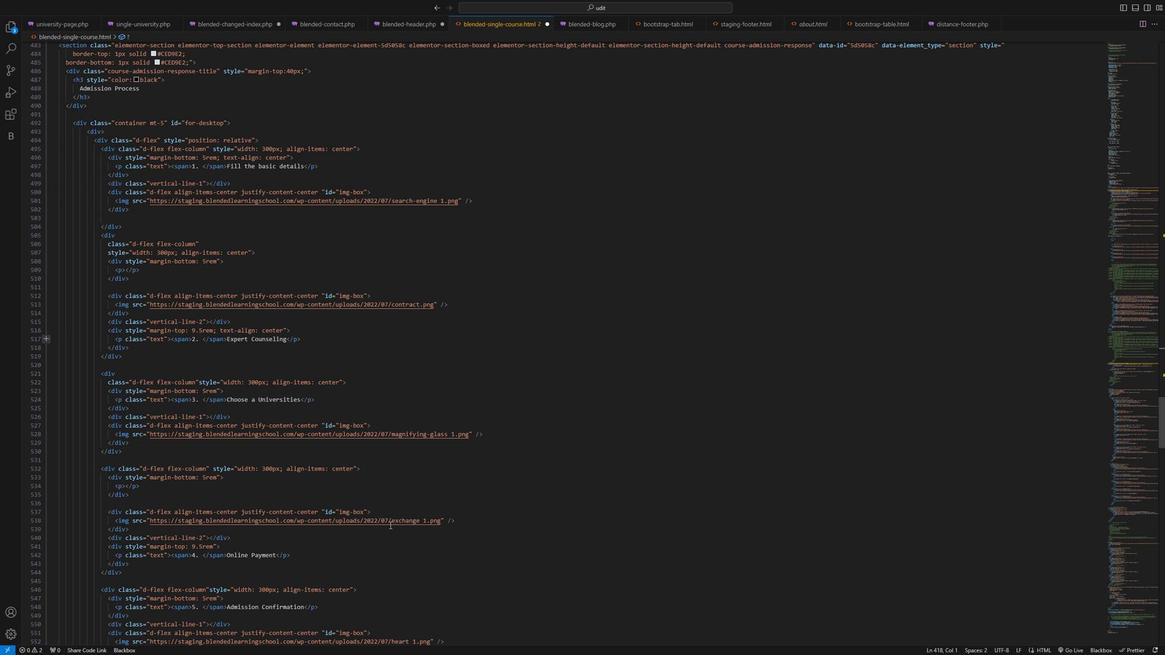 
Action: Mouse scrolled (387, 518) with delta (0, 0)
Screenshot: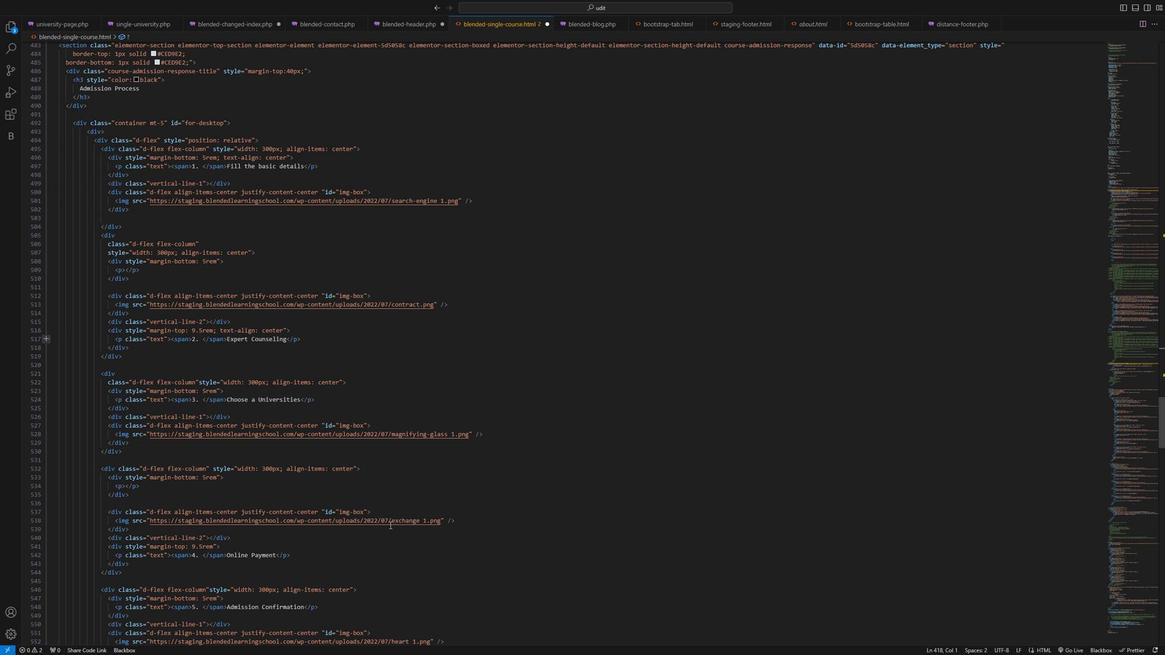 
Action: Mouse moved to (320, 526)
Screenshot: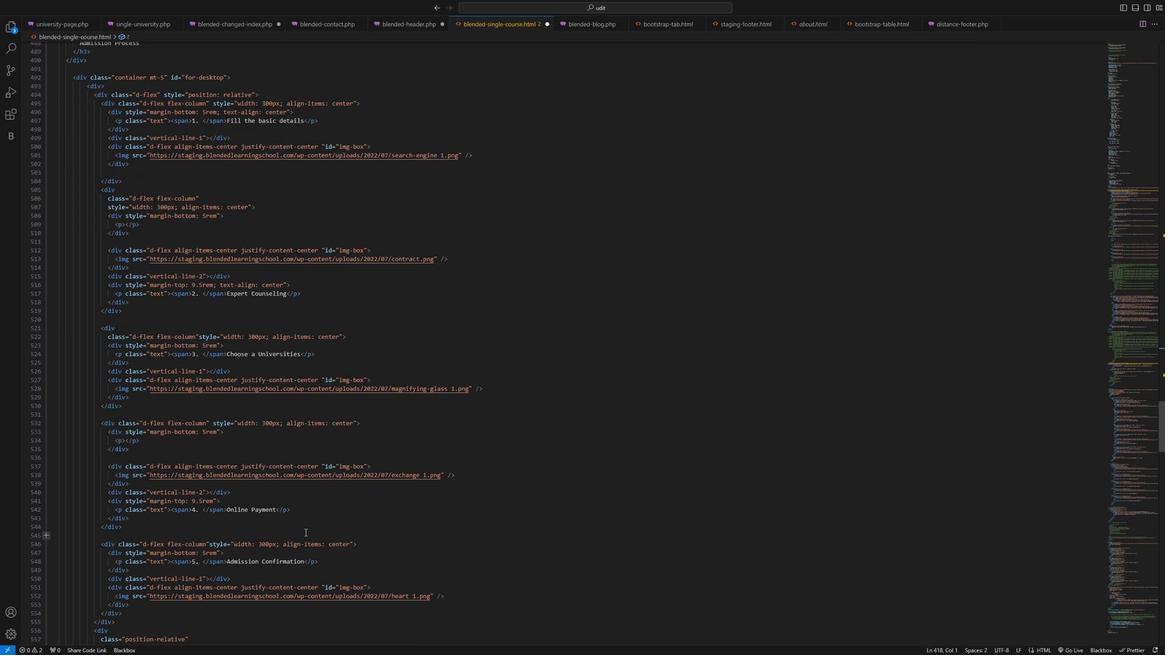
Action: Mouse scrolled (320, 526) with delta (0, 0)
Screenshot: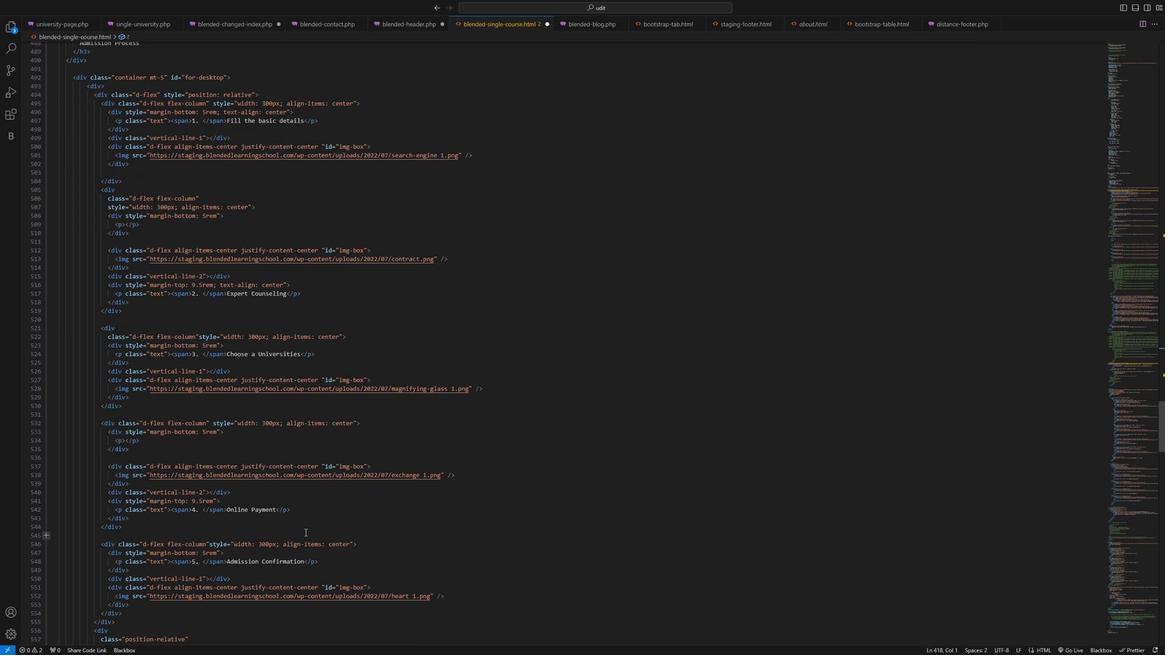 
Action: Mouse moved to (358, 524)
Screenshot: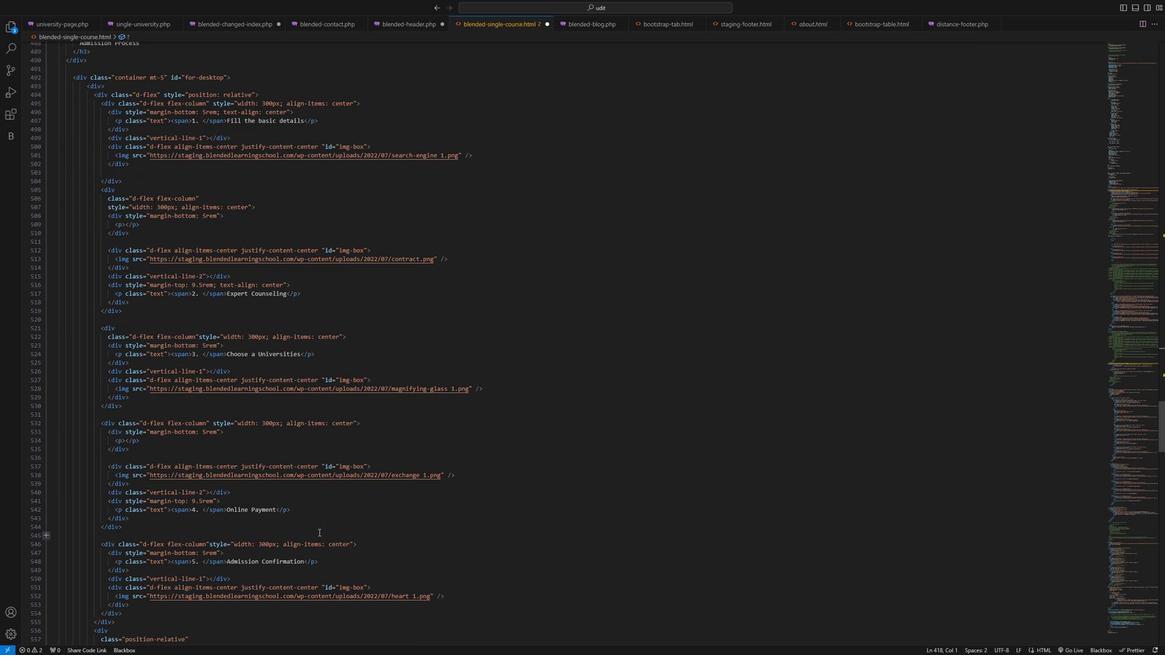 
Action: Mouse scrolled (358, 524) with delta (0, 0)
Screenshot: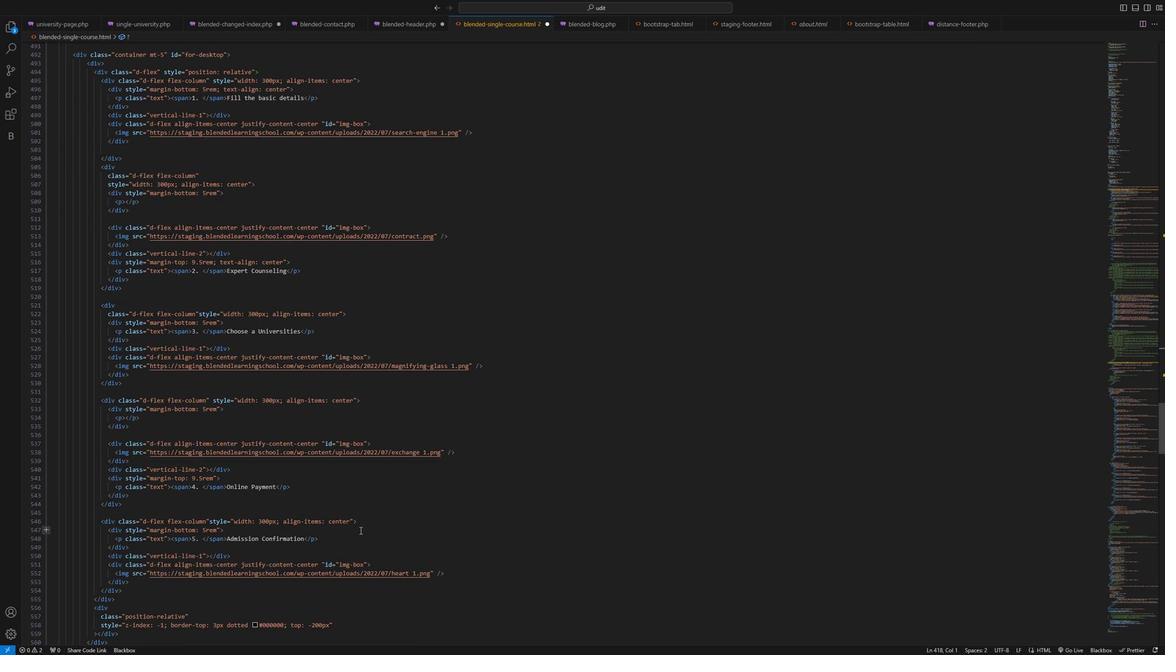 
Action: Mouse scrolled (358, 524) with delta (0, 0)
Screenshot: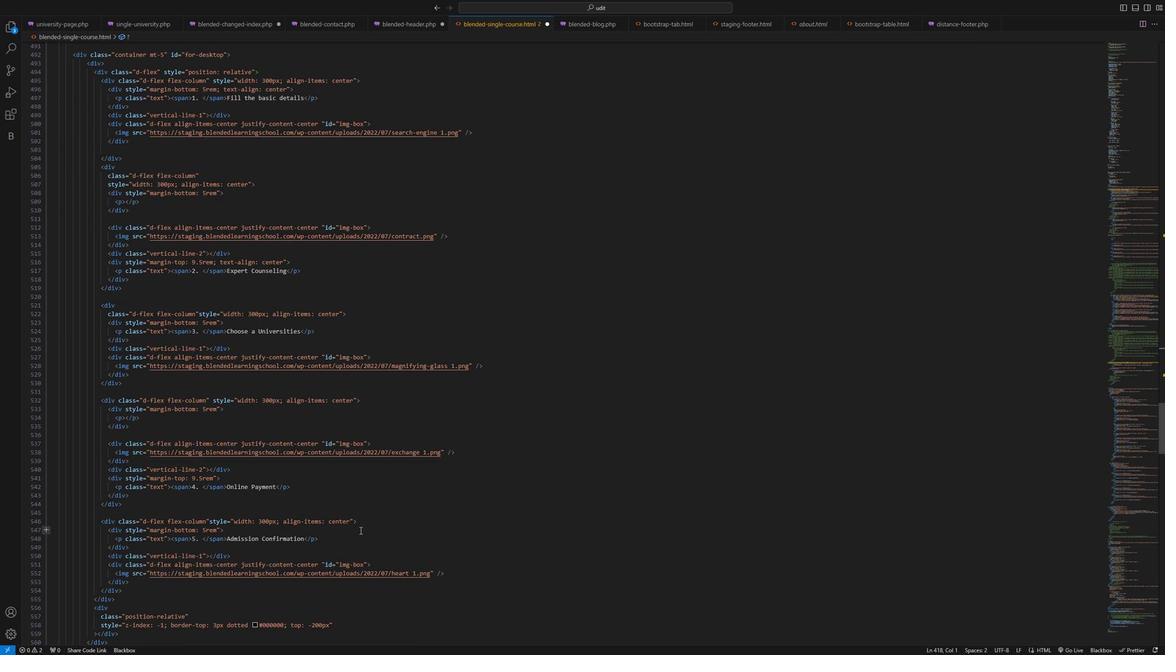 
Action: Mouse moved to (349, 531)
Screenshot: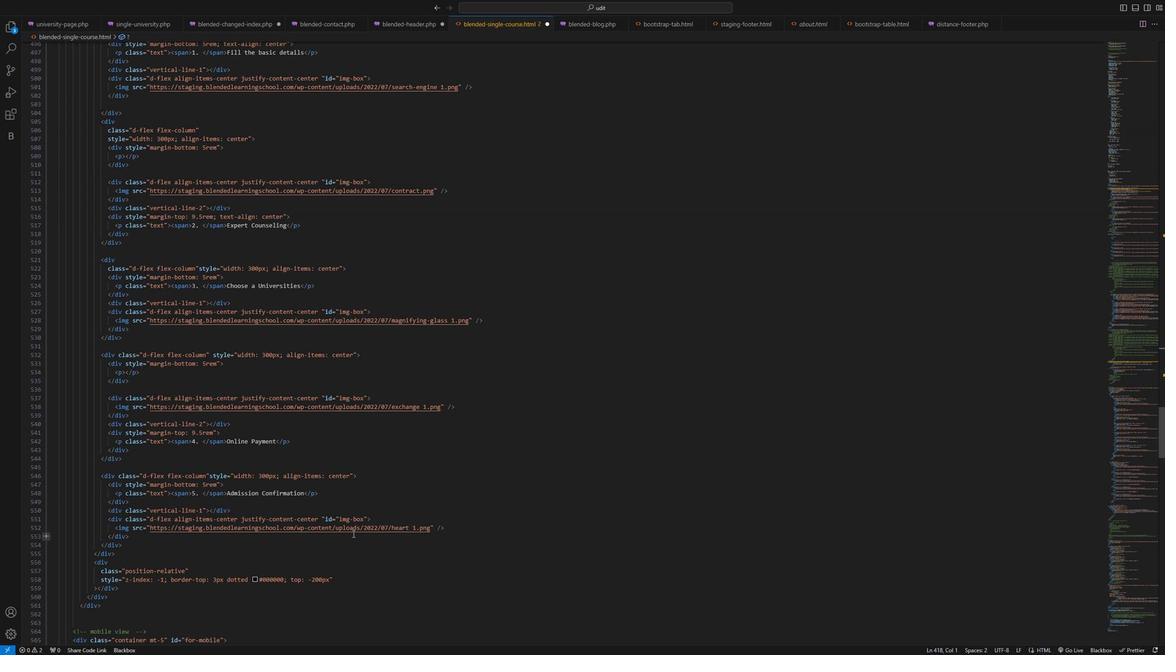
Action: Mouse scrolled (349, 531) with delta (0, 0)
Screenshot: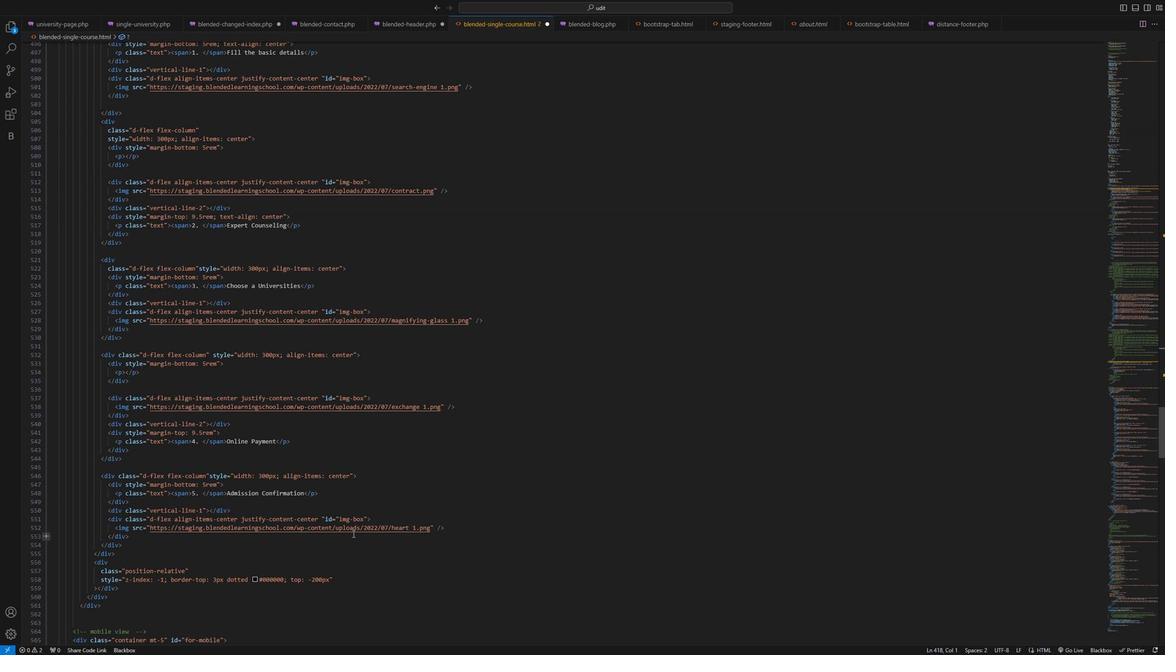 
Action: Mouse moved to (287, 543)
Screenshot: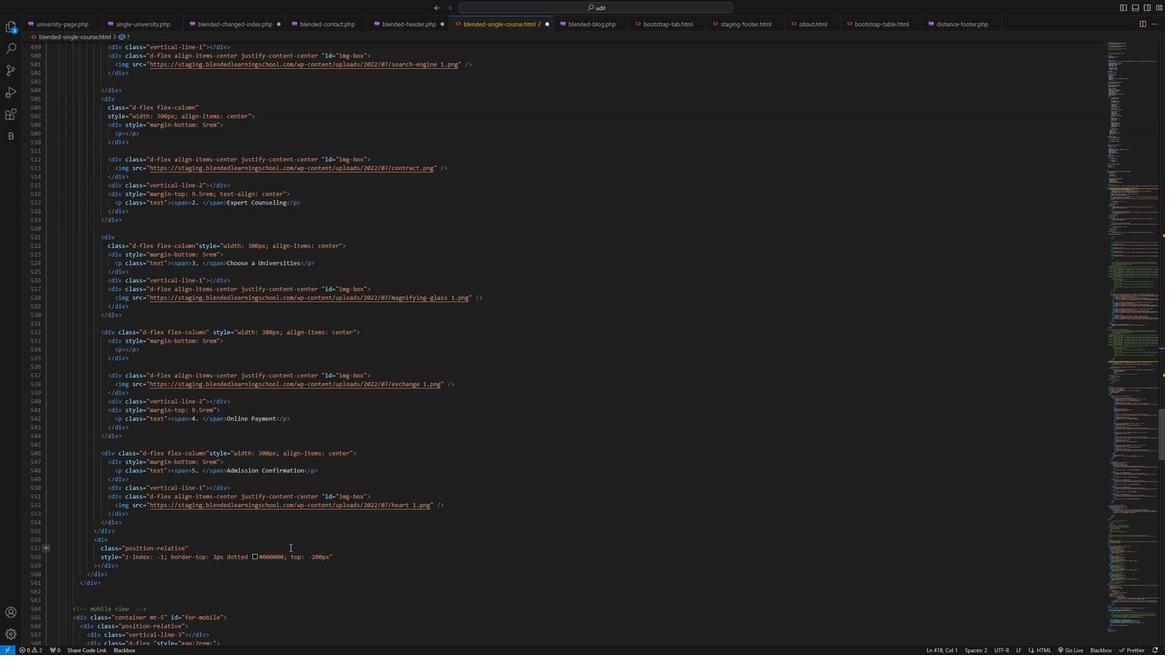 
Action: Mouse scrolled (287, 542) with delta (0, 0)
Screenshot: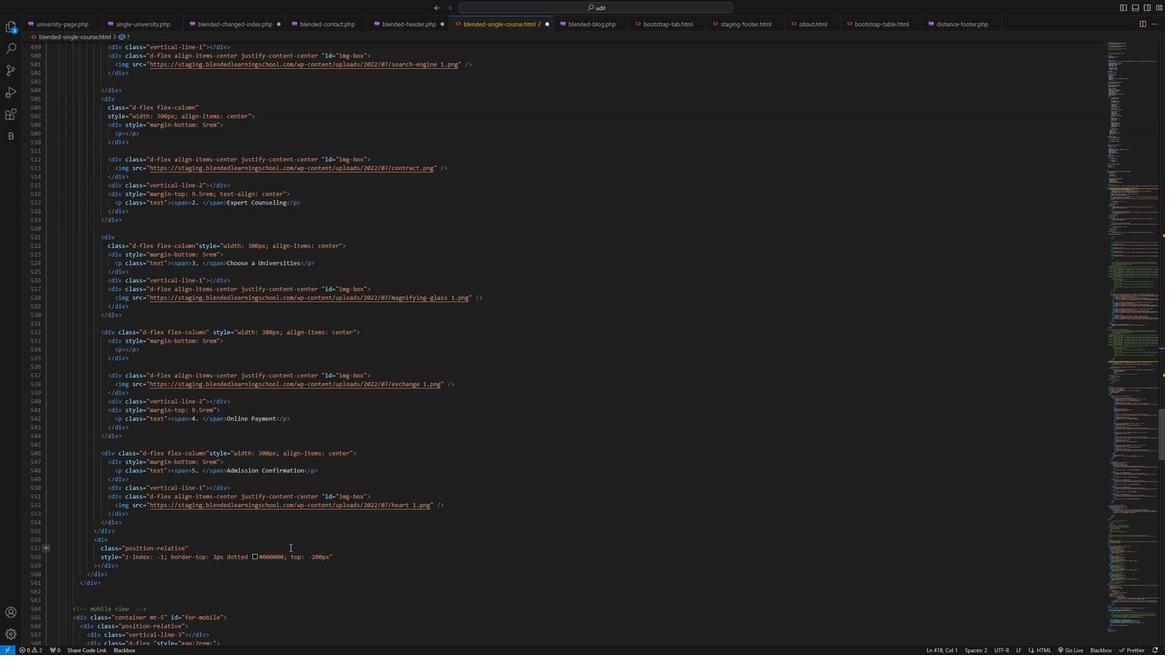 
Action: Mouse moved to (287, 545)
Screenshot: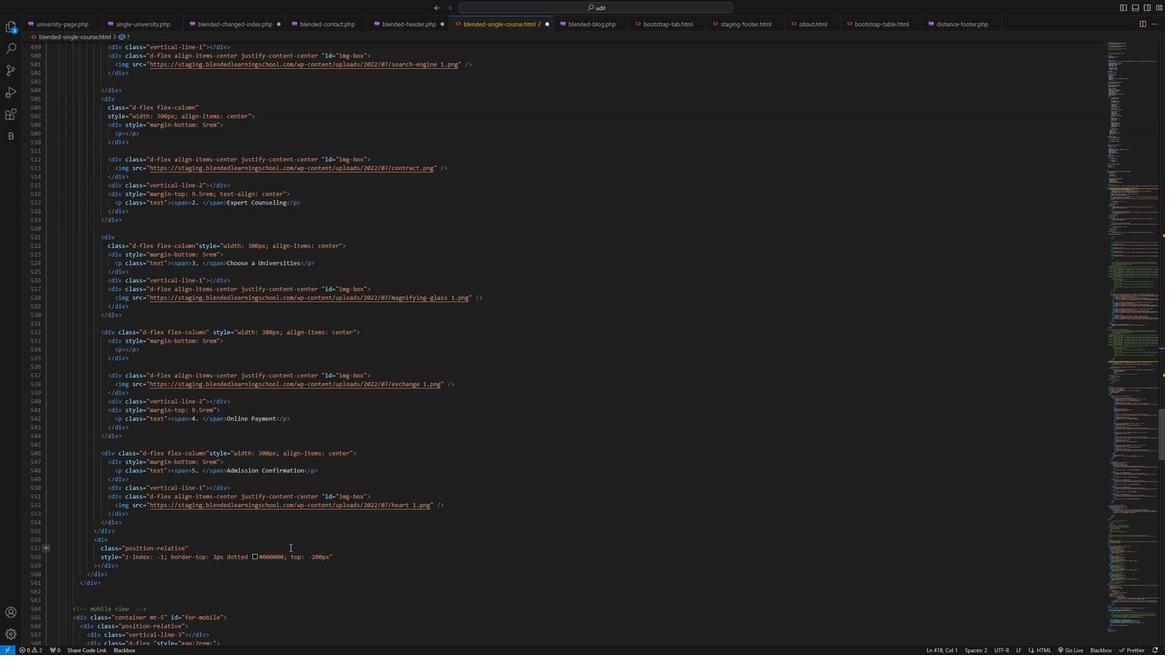 
Action: Mouse scrolled (287, 544) with delta (0, 0)
Screenshot: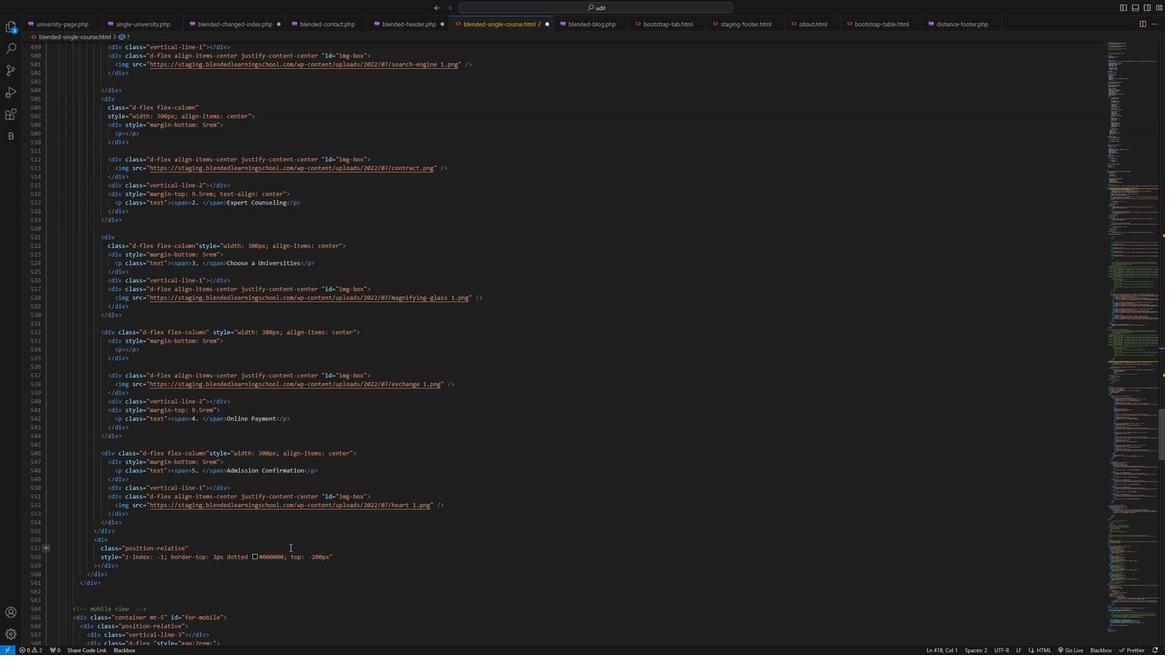 
Action: Mouse moved to (287, 545)
Screenshot: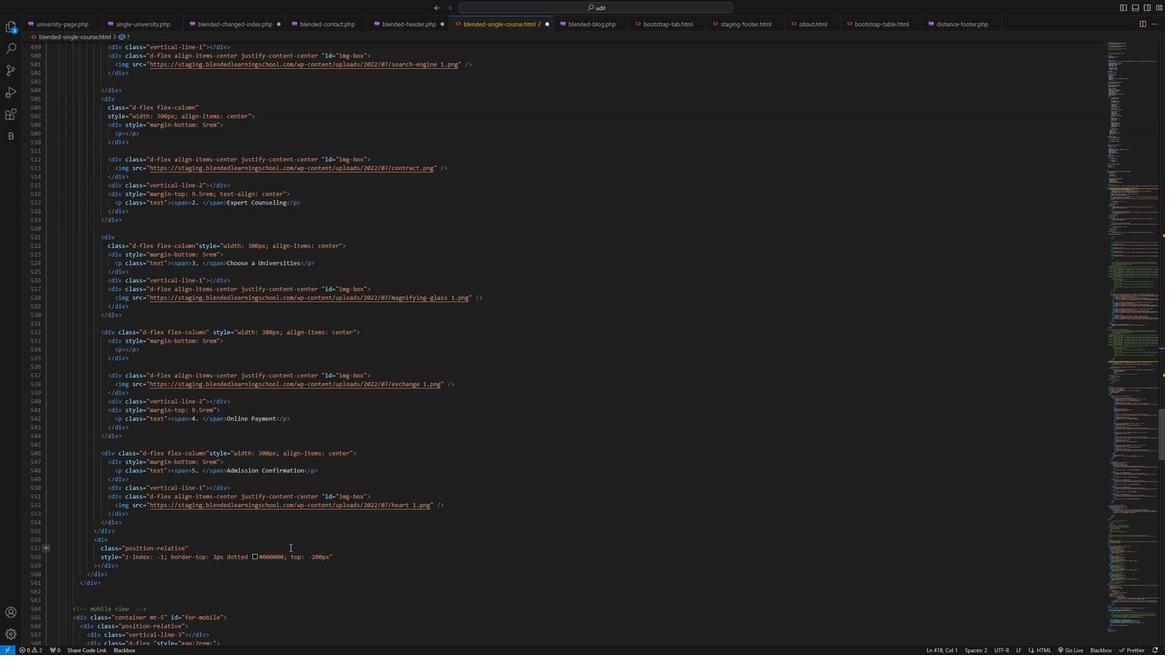 
Action: Mouse scrolled (287, 545) with delta (0, 0)
Screenshot: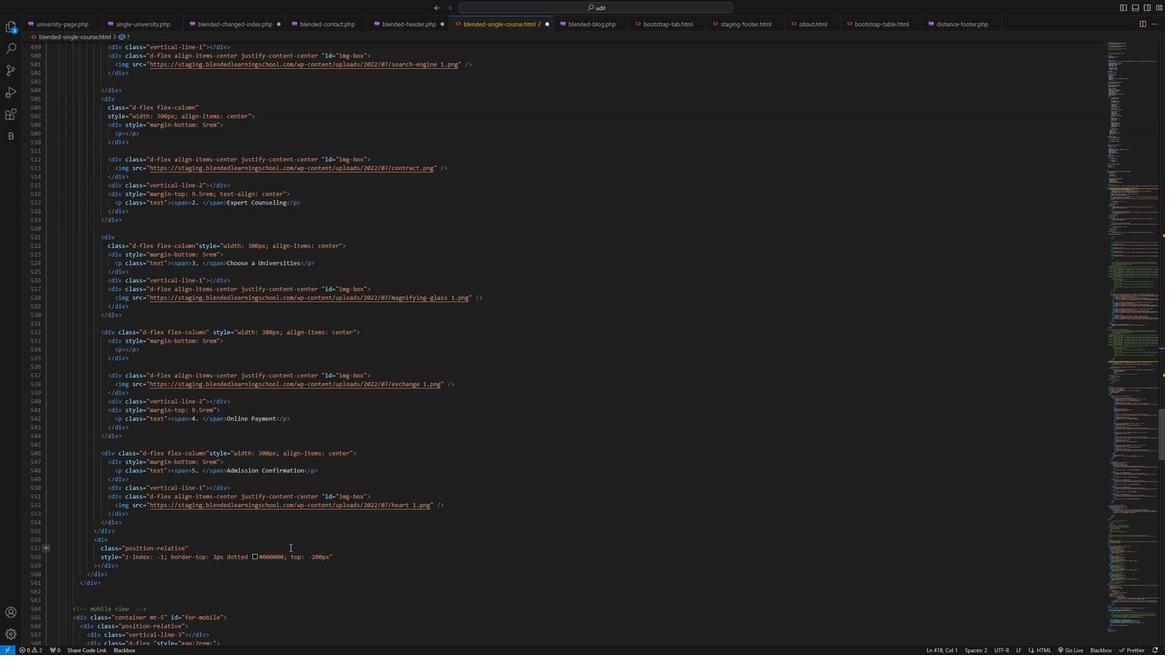 
Action: Mouse moved to (285, 548)
Screenshot: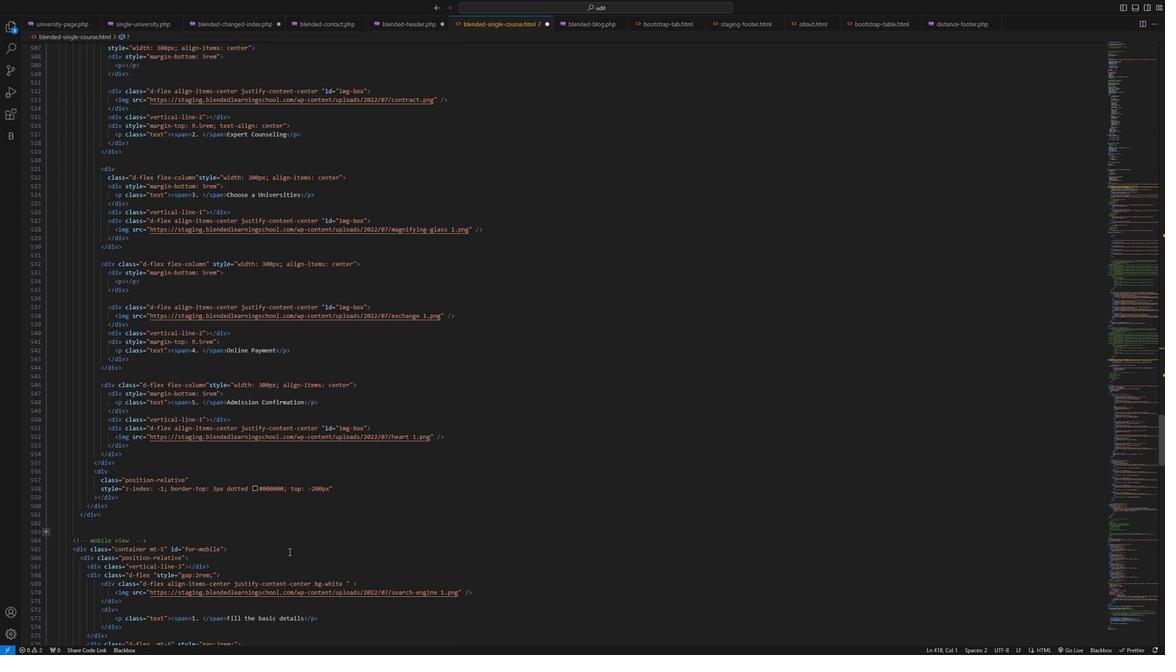 
Action: Mouse scrolled (285, 548) with delta (0, 0)
Screenshot: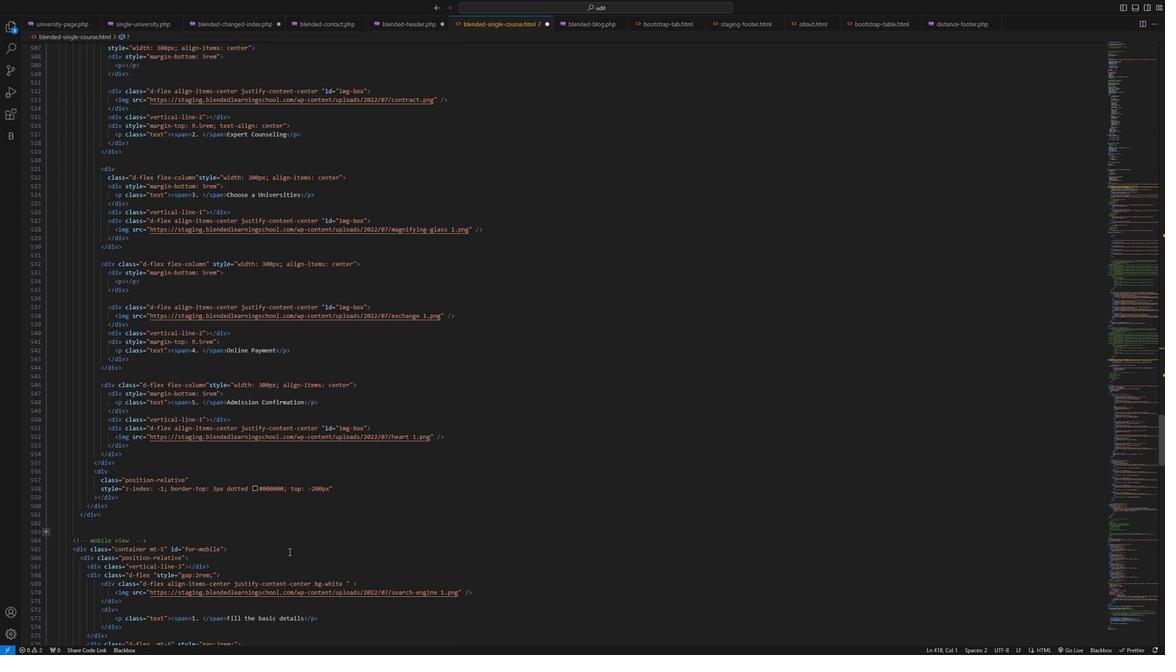 
Action: Mouse moved to (284, 550)
Screenshot: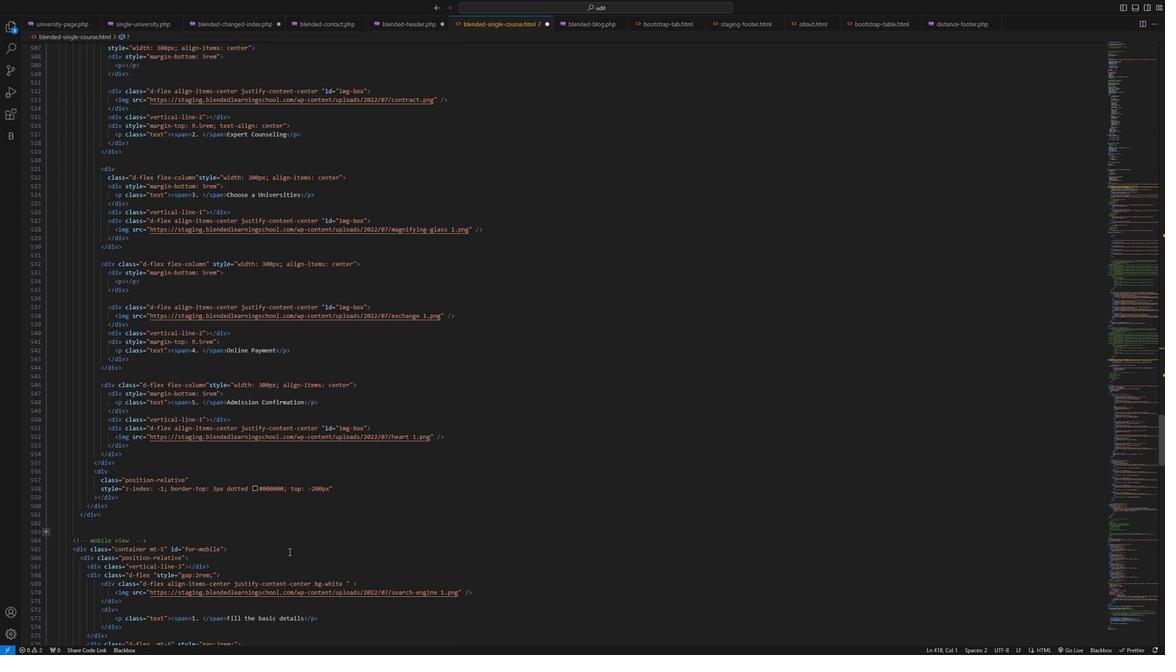 
Action: Mouse scrolled (284, 549) with delta (0, 0)
Screenshot: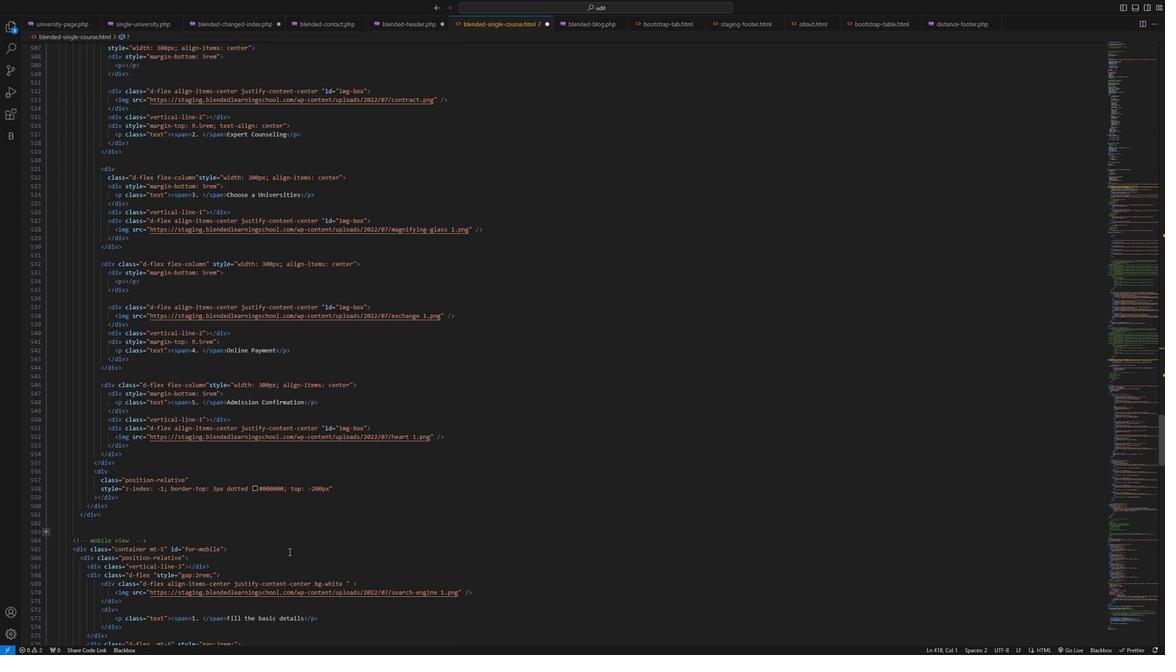 
Action: Mouse moved to (284, 550)
Screenshot: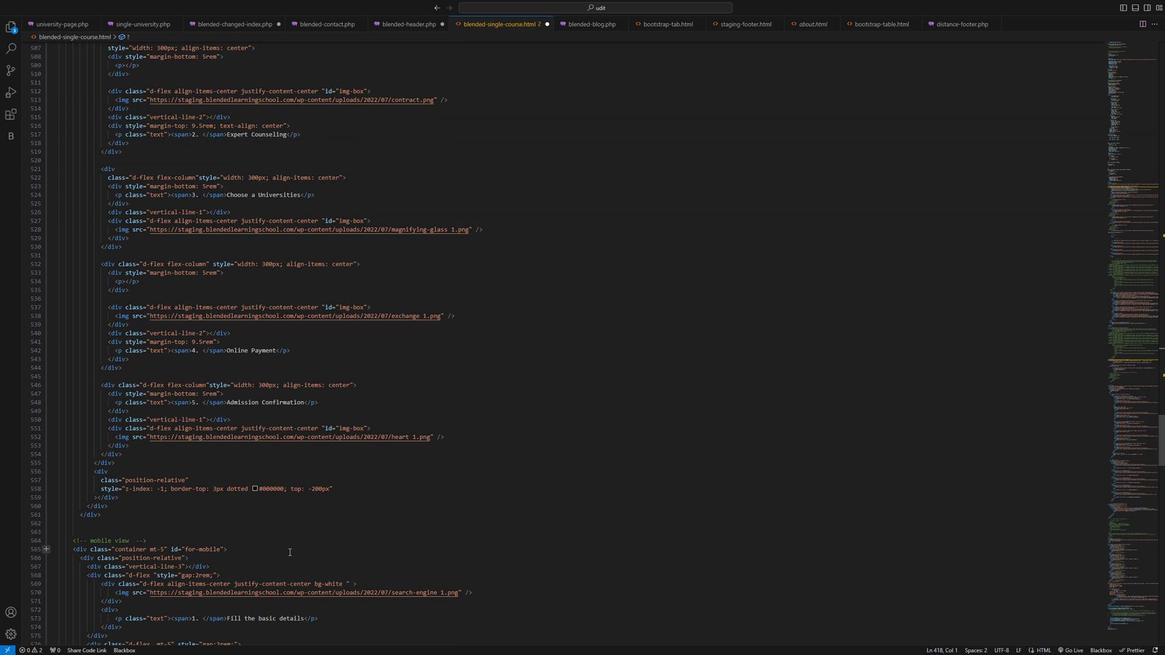 
Action: Mouse scrolled (284, 549) with delta (0, 0)
Screenshot: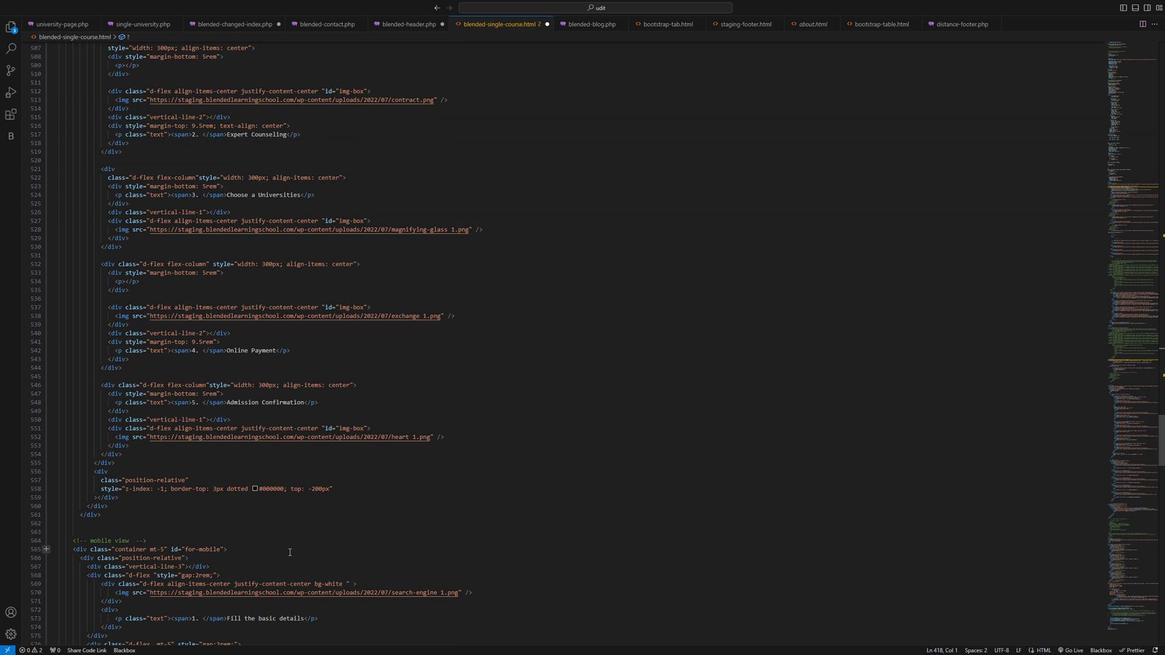 
Action: Mouse moved to (284, 552)
Screenshot: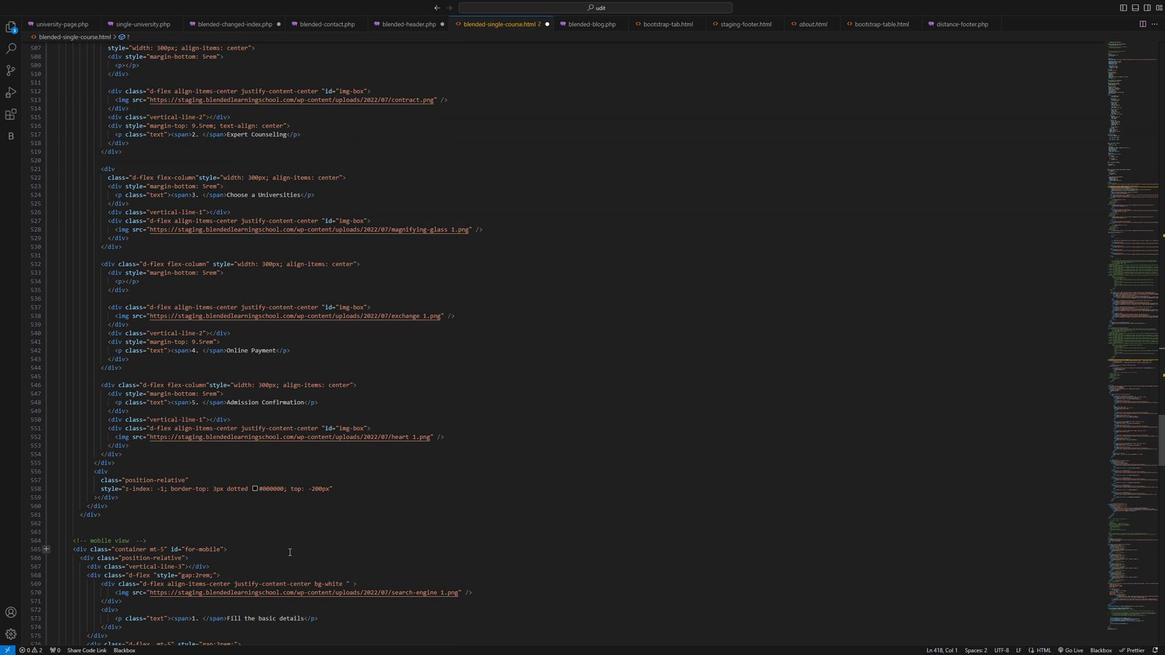 
Action: Mouse scrolled (284, 552) with delta (0, 0)
Screenshot: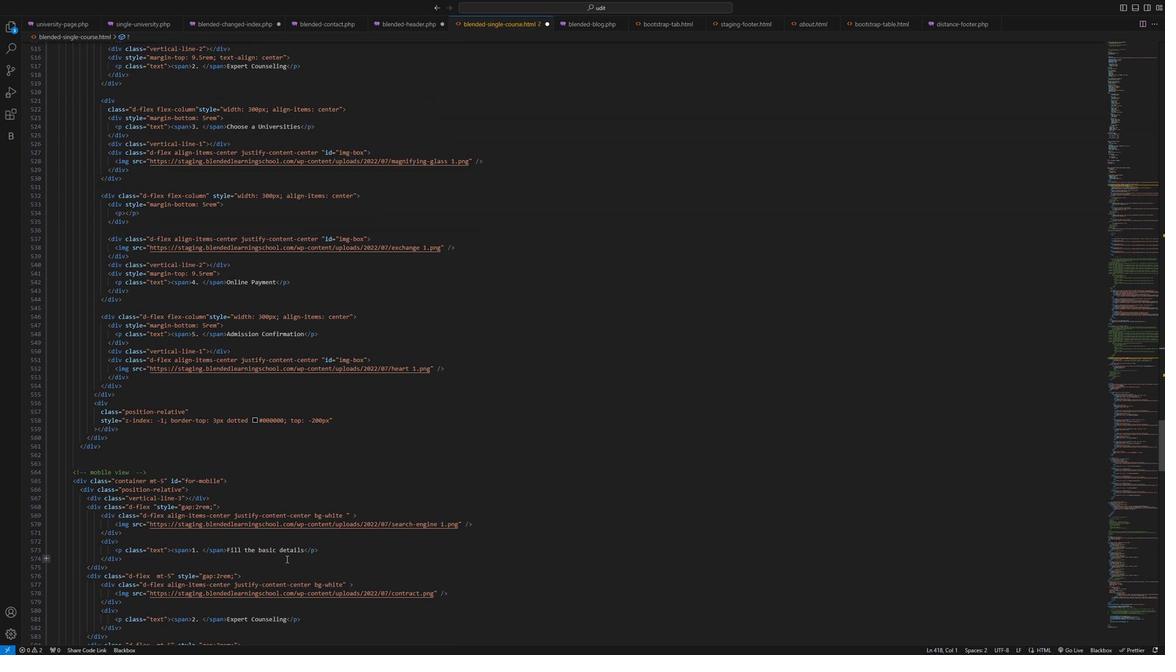 
Action: Mouse scrolled (284, 552) with delta (0, 0)
Screenshot: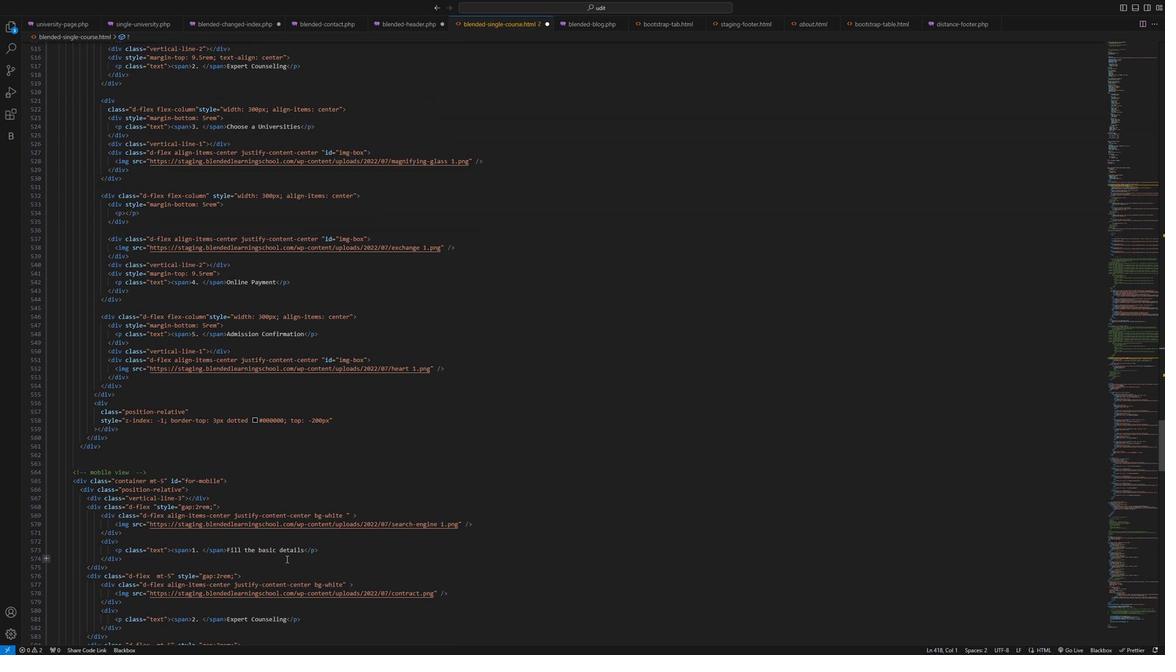 
Action: Mouse moved to (284, 553)
Screenshot: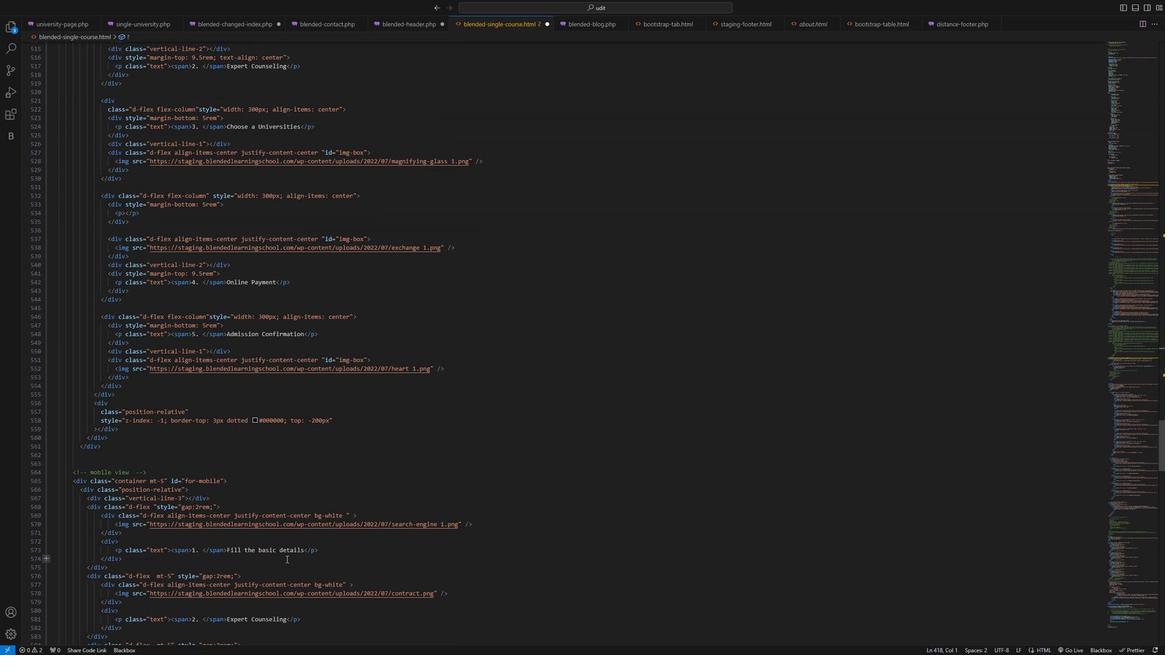 
Action: Mouse scrolled (284, 552) with delta (0, 0)
Screenshot: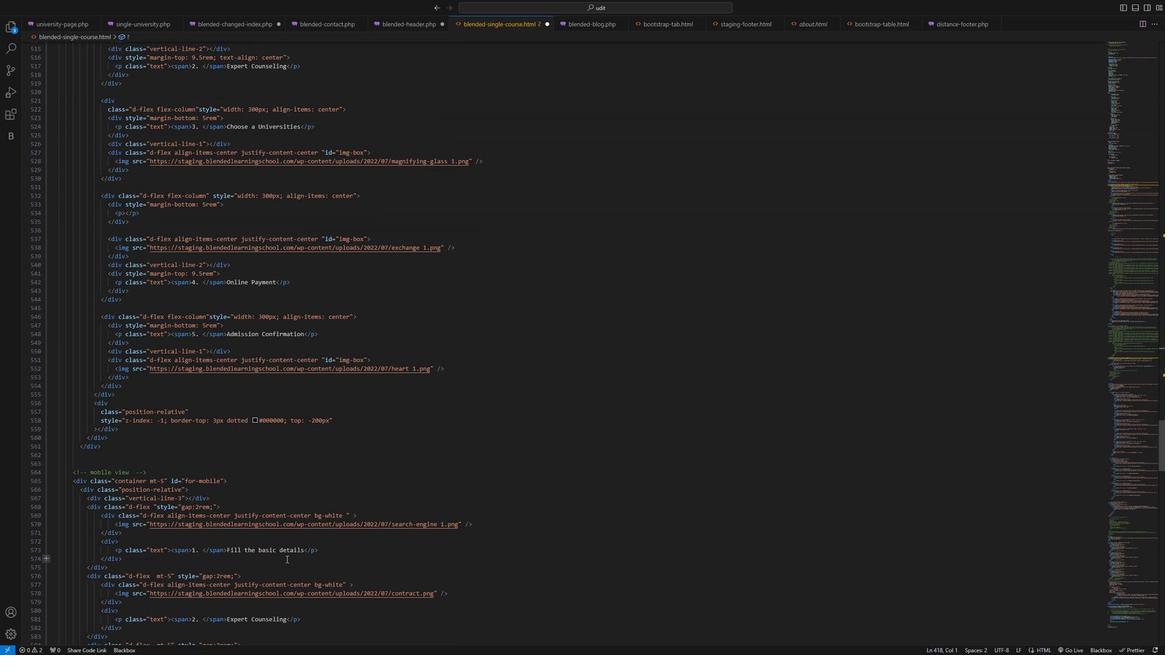 
Action: Mouse scrolled (284, 552) with delta (0, 0)
Screenshot: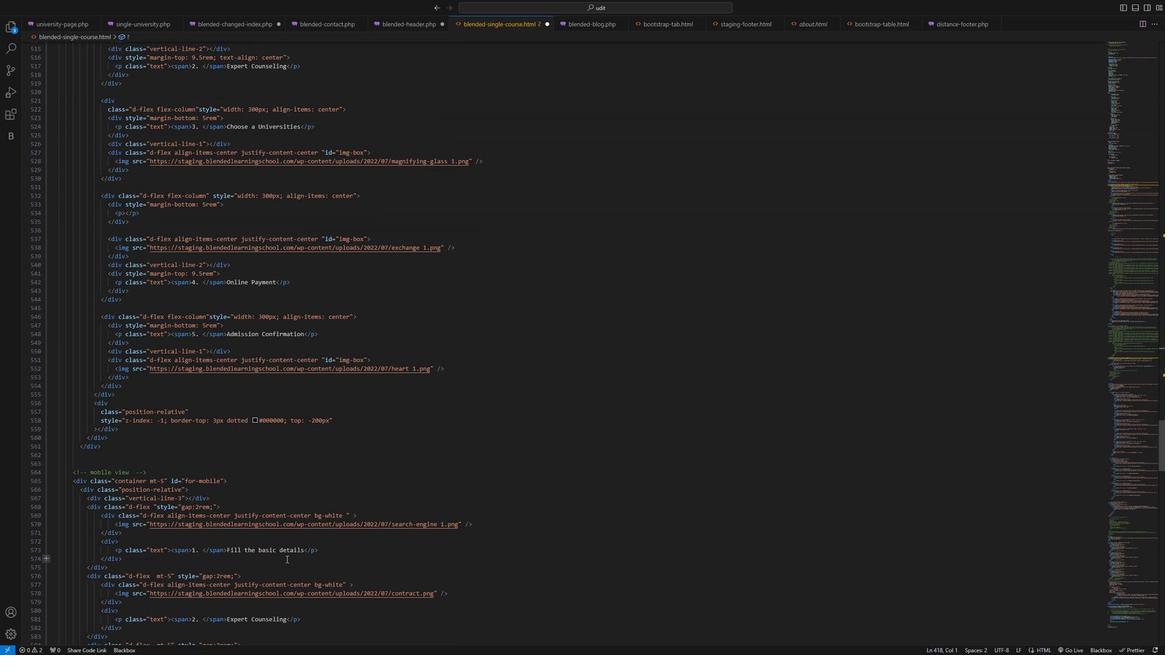 
Action: Mouse moved to (270, 541)
Screenshot: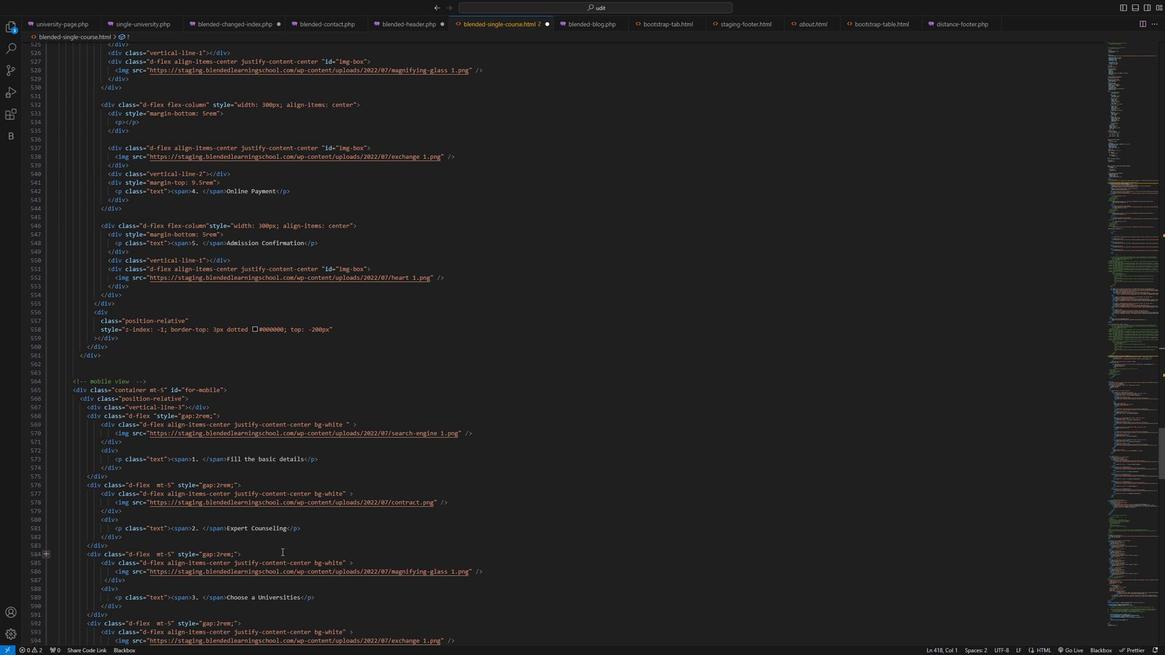 
Action: Mouse scrolled (270, 541) with delta (0, 0)
Screenshot: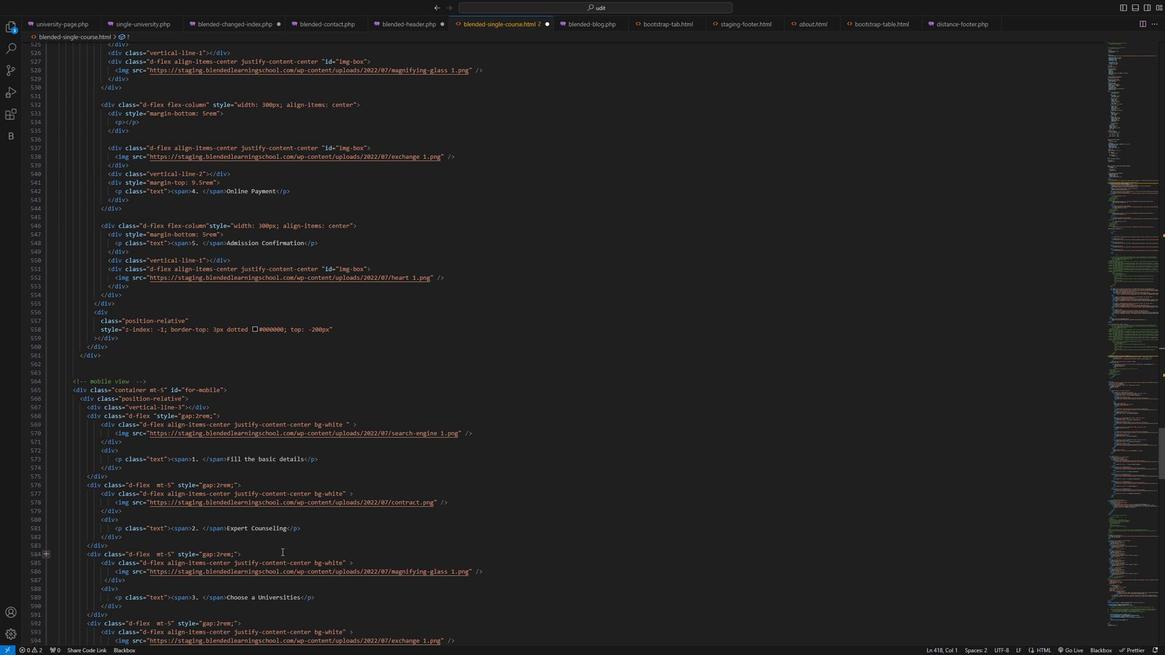 
Action: Mouse moved to (269, 541)
Screenshot: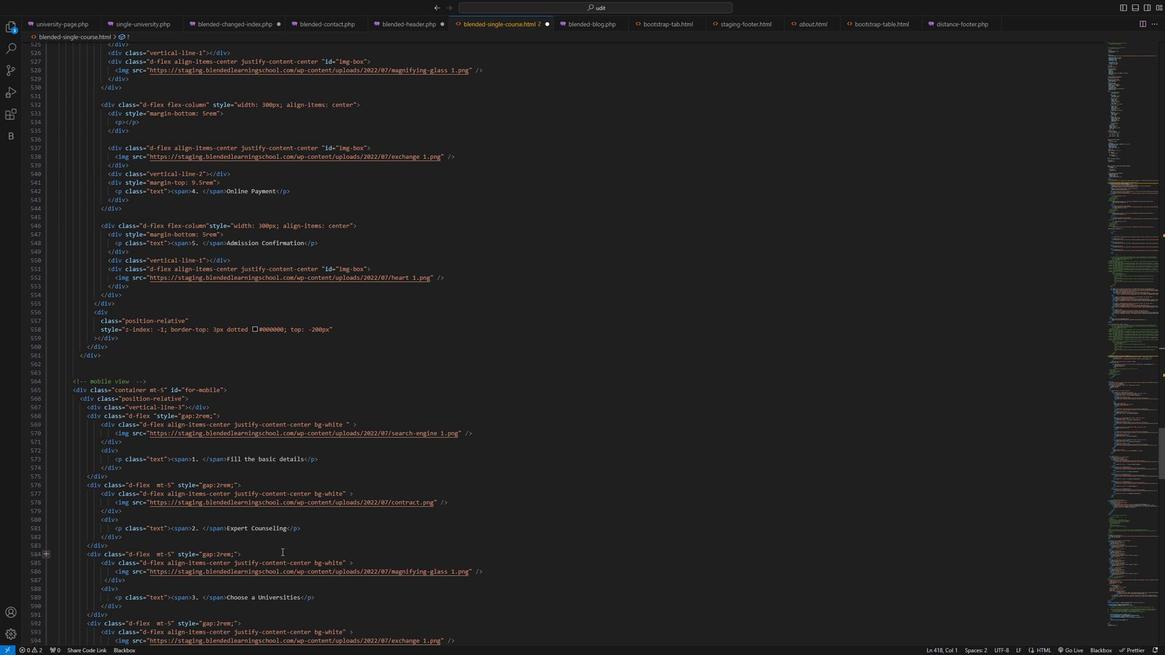 
Action: Mouse scrolled (269, 541) with delta (0, 0)
Screenshot: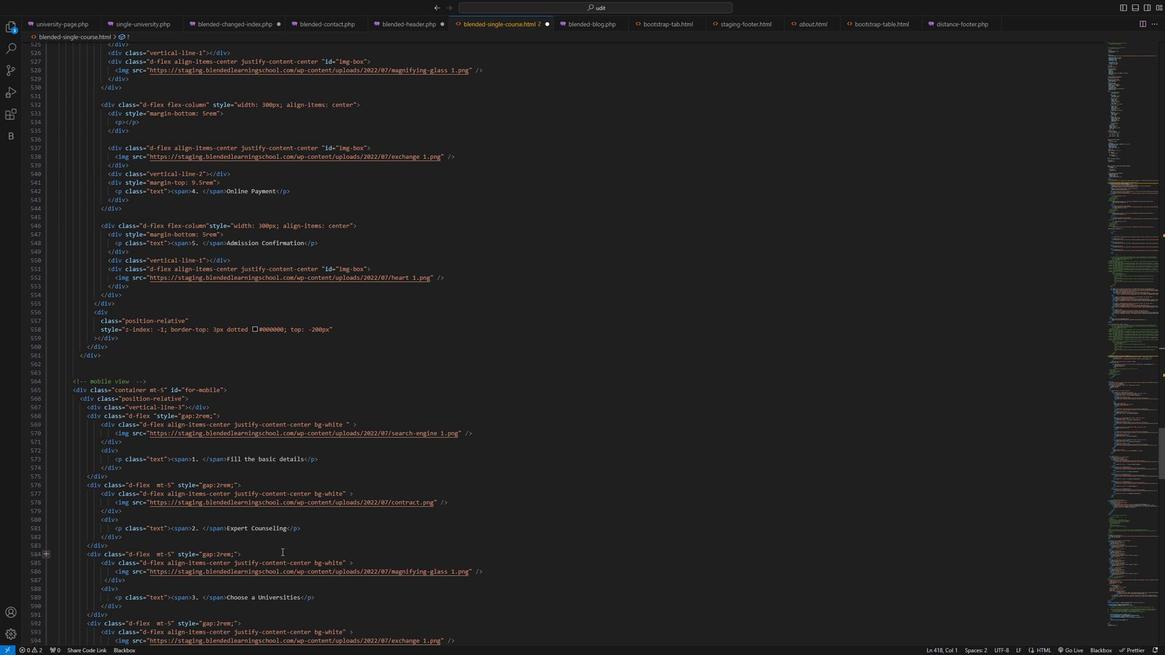 
Action: Mouse moved to (268, 541)
Screenshot: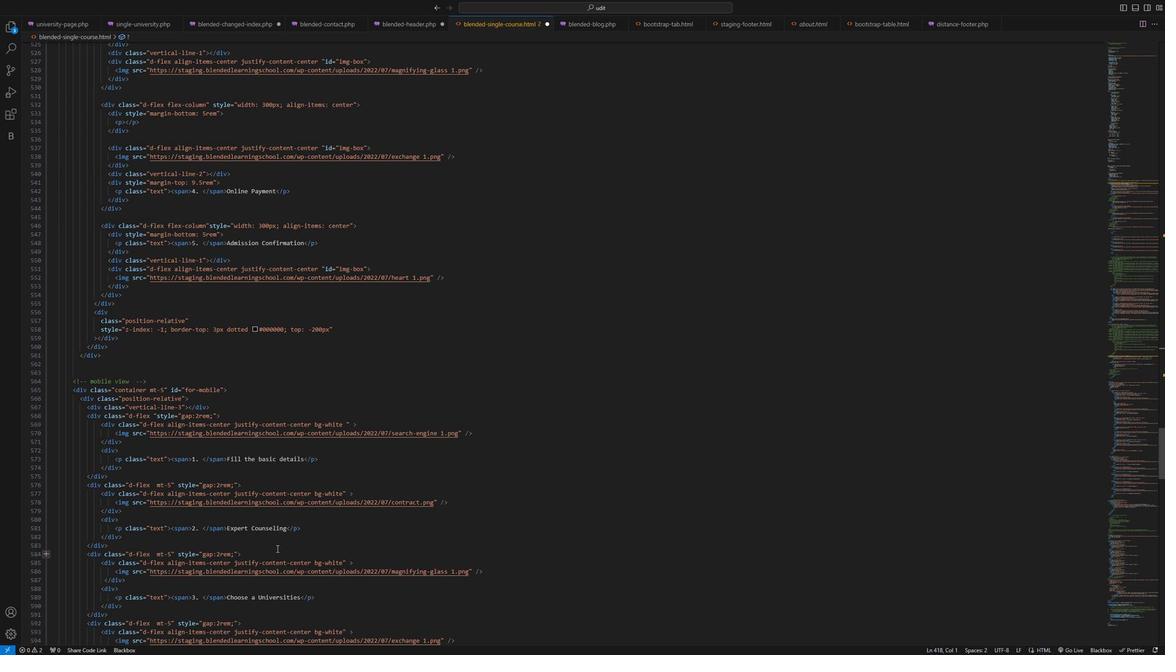
Action: Mouse scrolled (268, 541) with delta (0, 0)
Screenshot: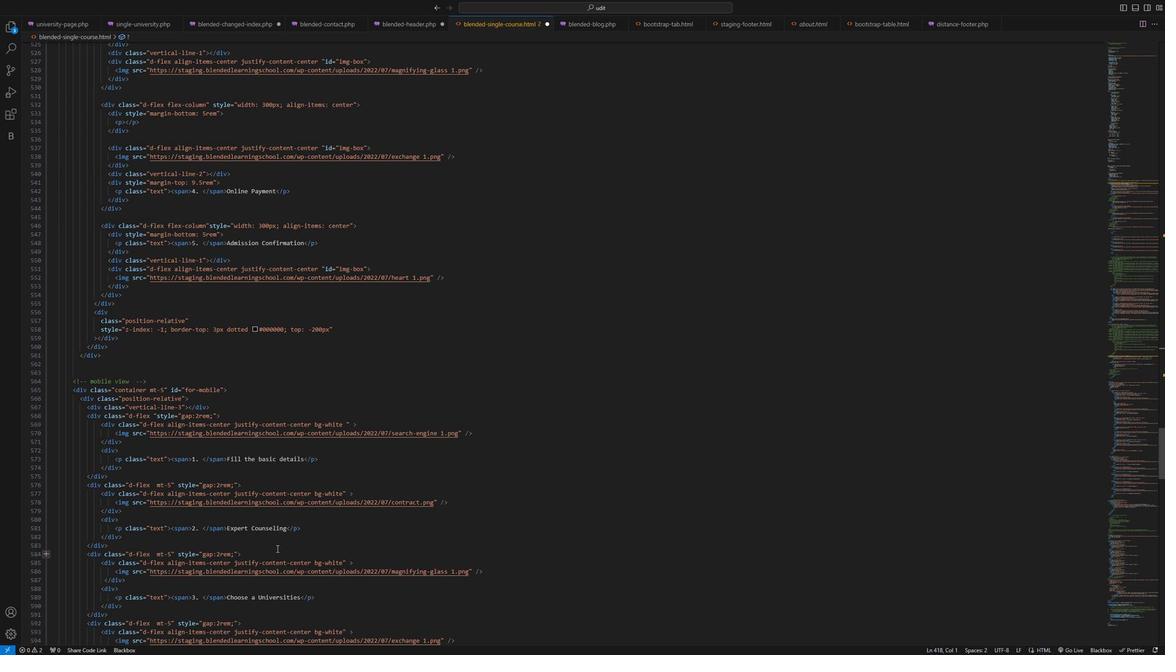 
Action: Mouse moved to (267, 541)
Screenshot: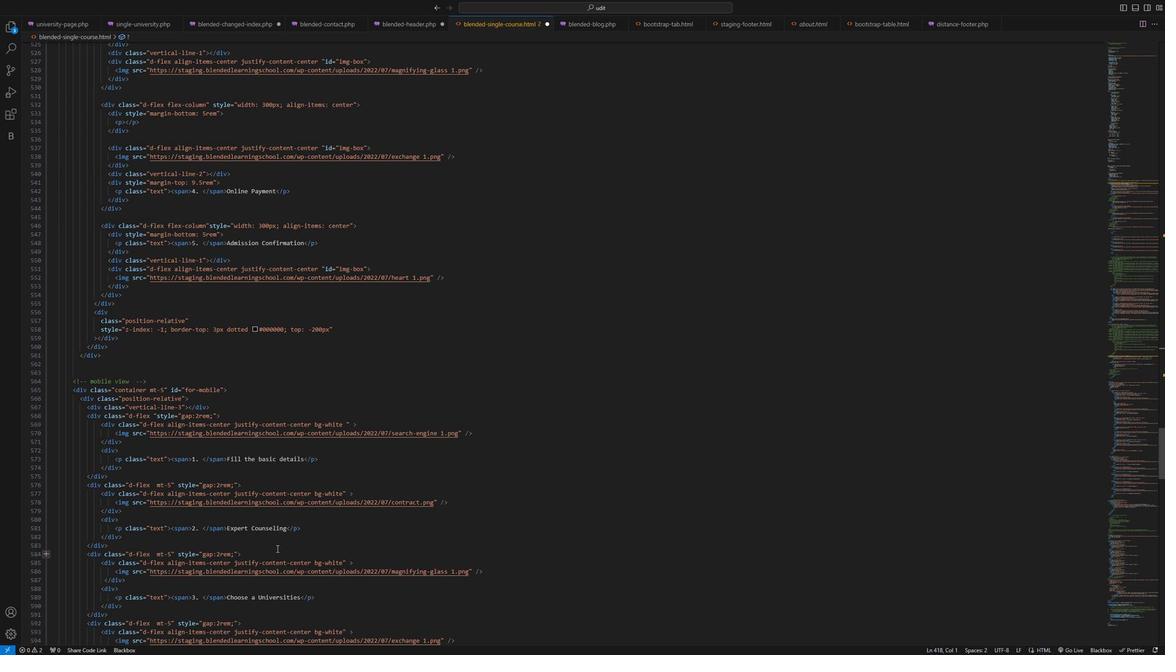 
Action: Mouse scrolled (267, 541) with delta (0, 0)
Screenshot: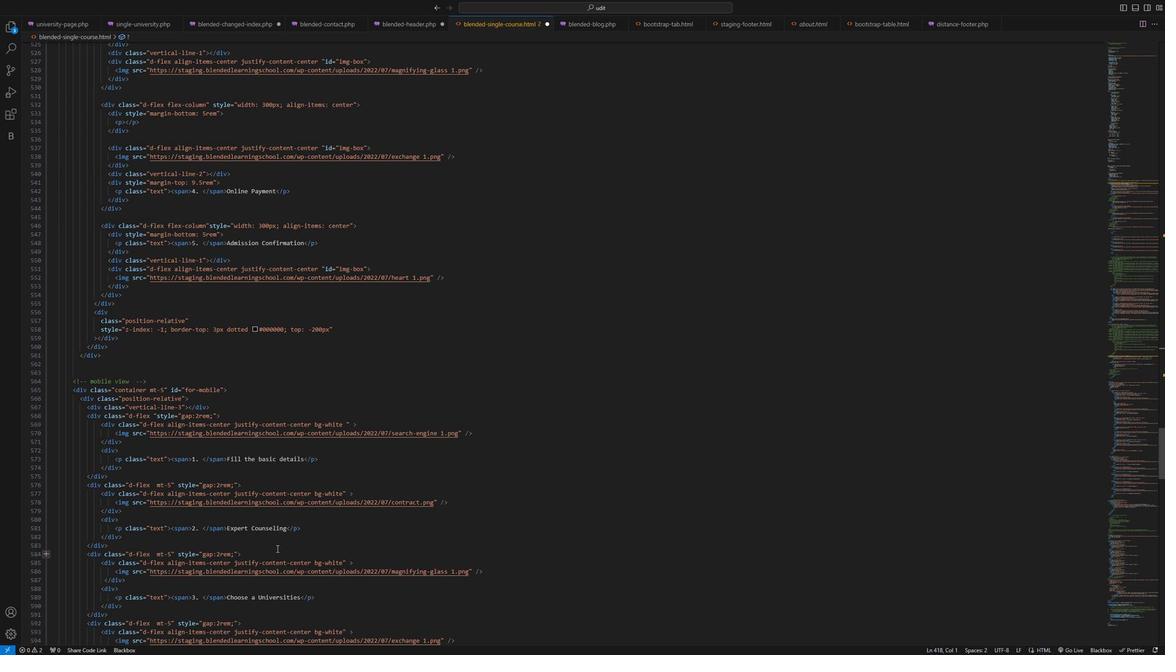 
Action: Mouse moved to (278, 416)
Screenshot: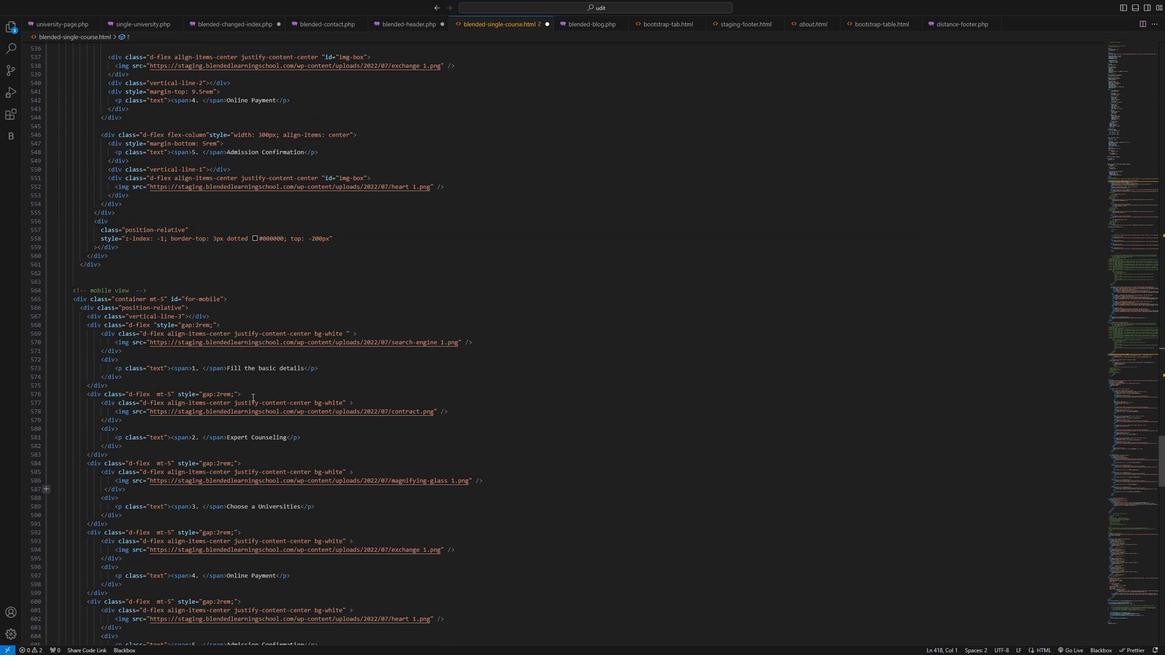 
Action: Mouse scrolled (278, 416) with delta (0, 0)
Screenshot: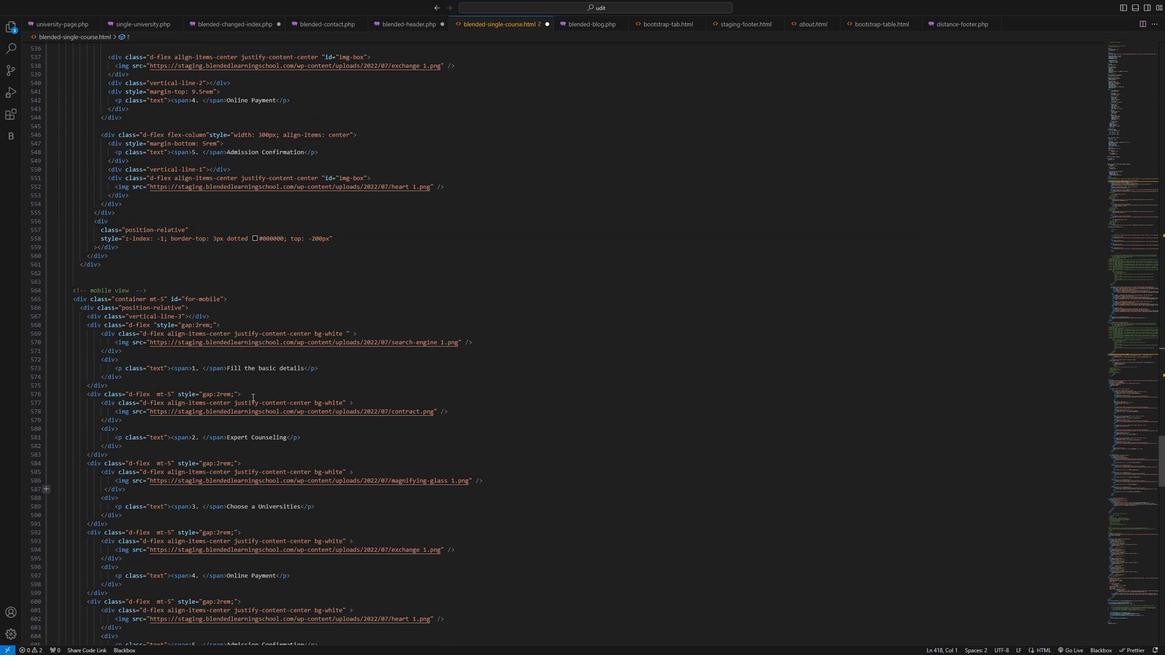 
Action: Mouse moved to (280, 418)
Screenshot: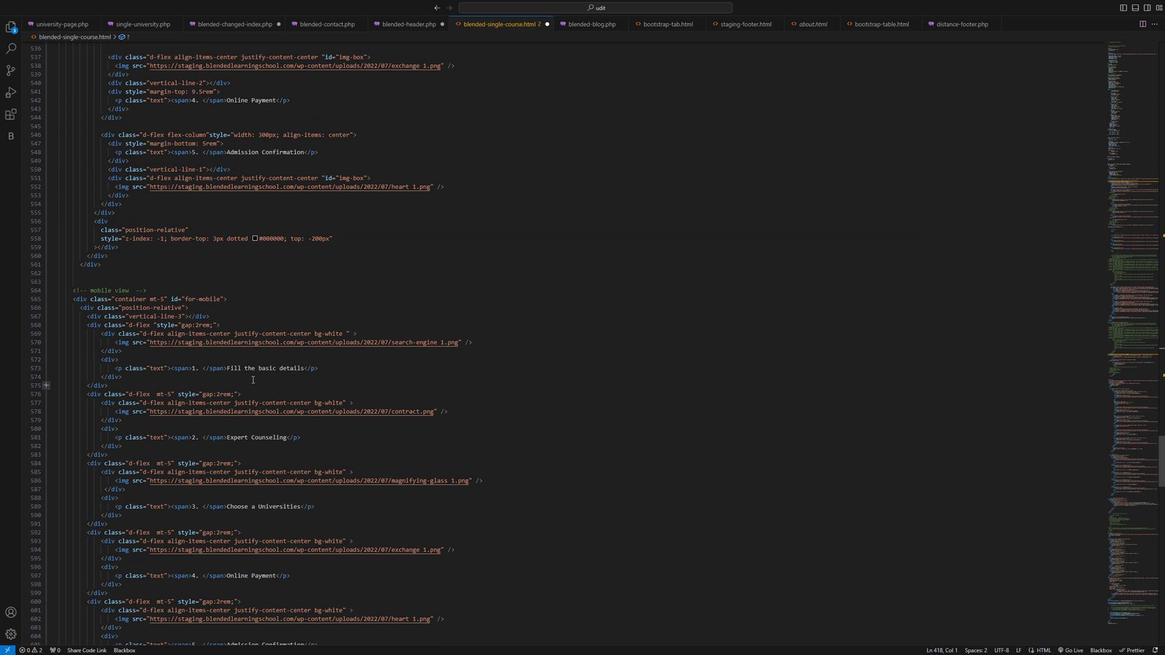 
Action: Mouse scrolled (280, 419) with delta (0, 0)
Screenshot: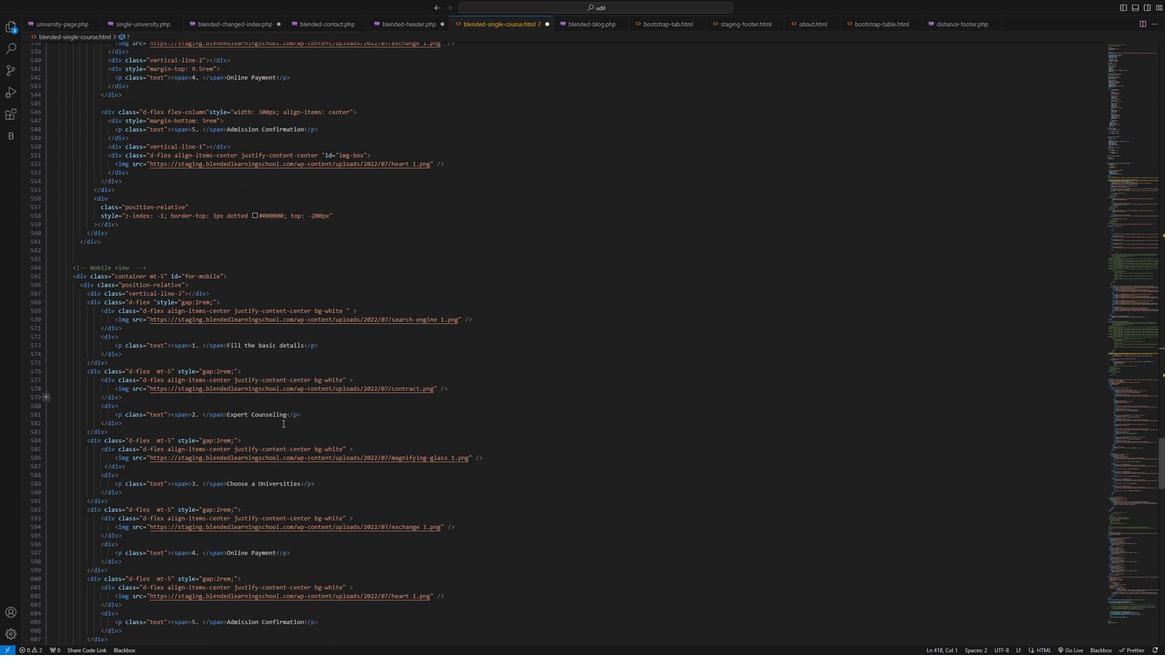 
Action: Mouse scrolled (280, 419) with delta (0, 0)
Screenshot: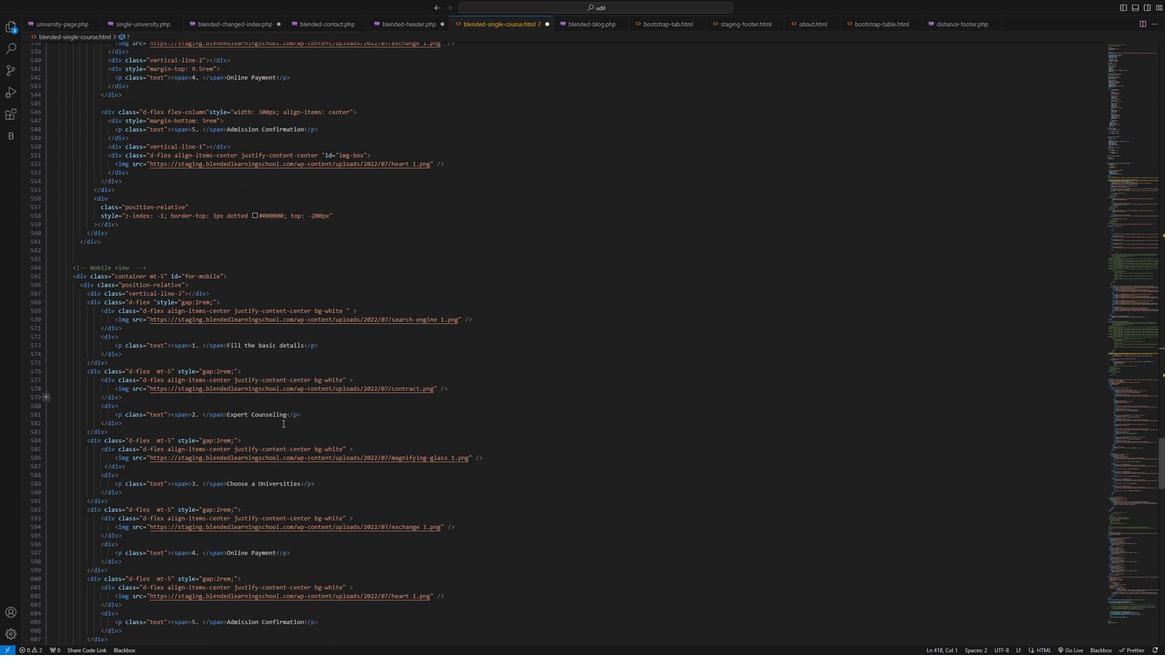 
Action: Mouse scrolled (280, 419) with delta (0, 0)
Screenshot: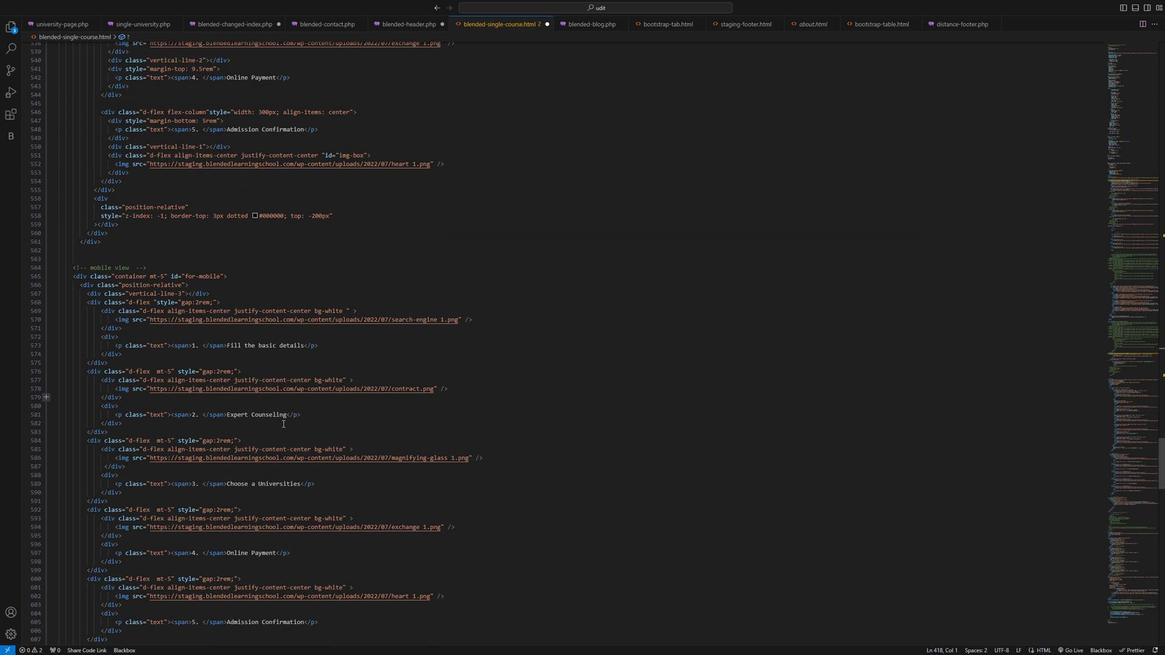 
Action: Mouse scrolled (280, 419) with delta (0, 0)
Screenshot: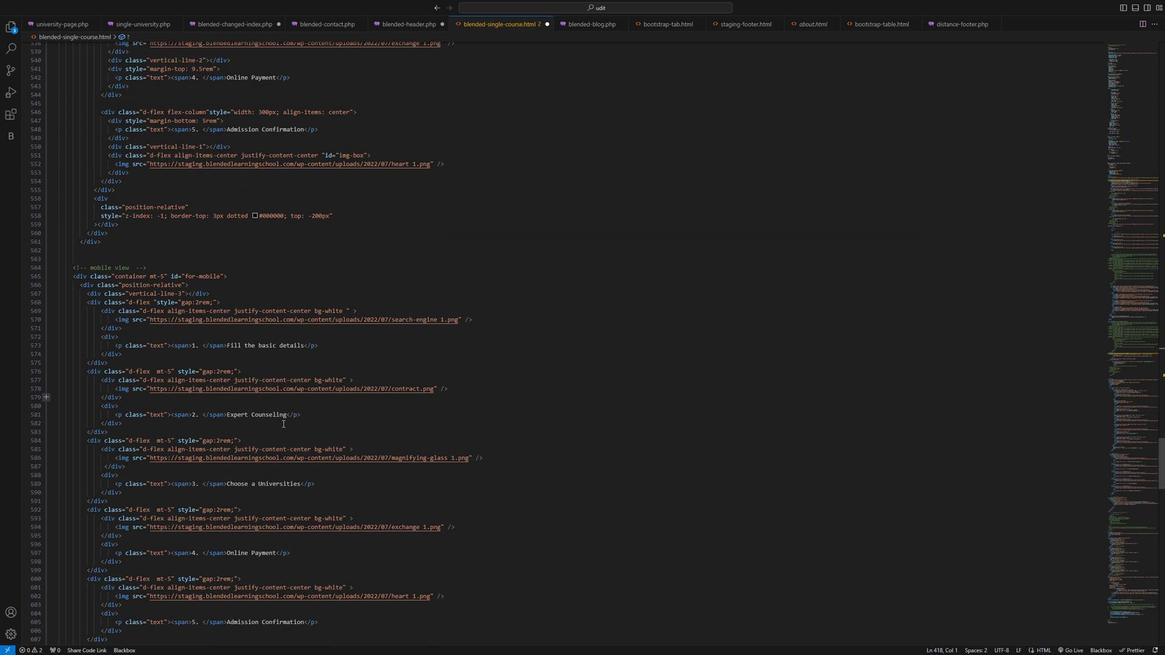 
Action: Mouse scrolled (280, 419) with delta (0, 0)
Screenshot: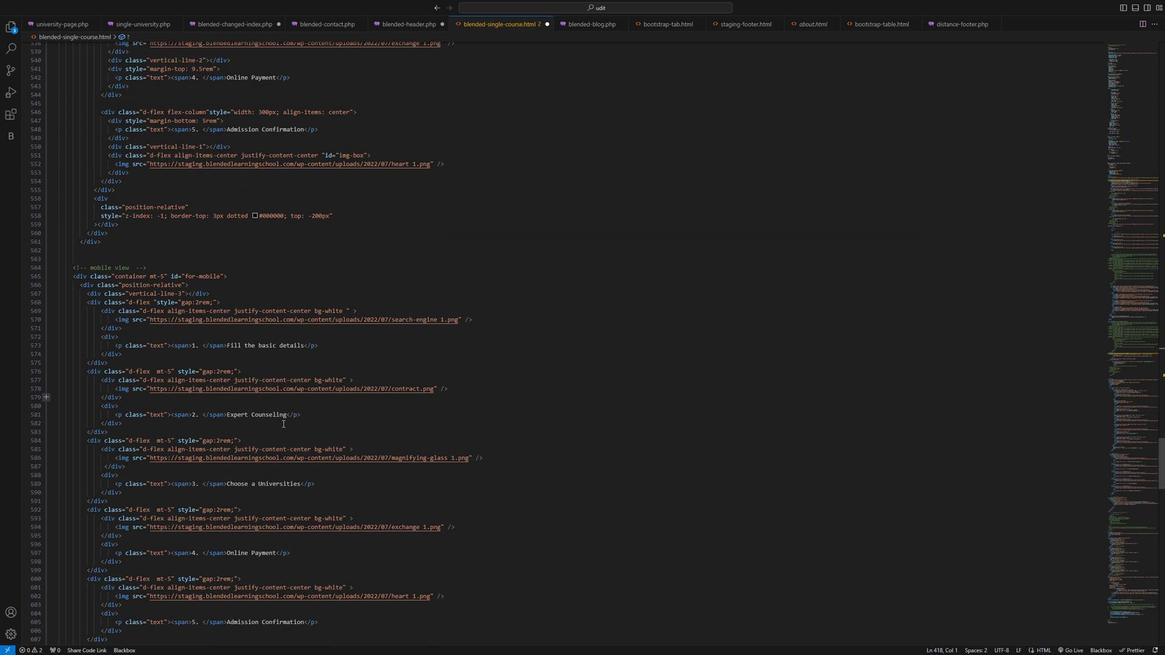 
Action: Mouse scrolled (280, 419) with delta (0, 0)
Screenshot: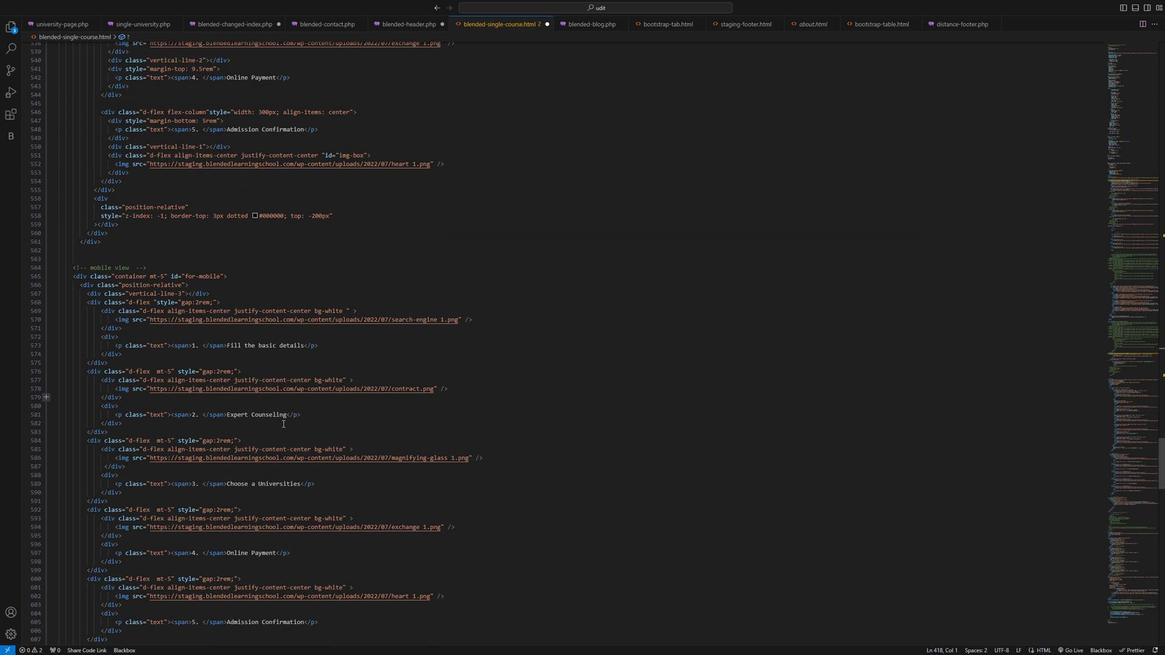 
Action: Mouse scrolled (280, 419) with delta (0, 0)
Screenshot: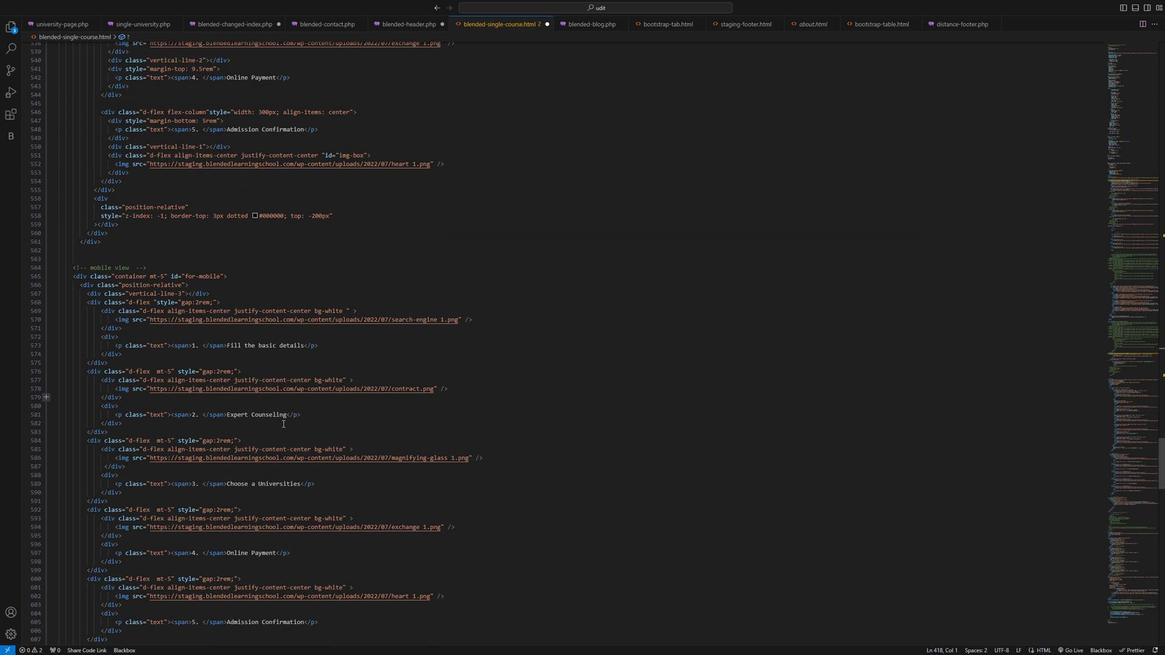 
Action: Mouse scrolled (280, 419) with delta (0, 0)
Screenshot: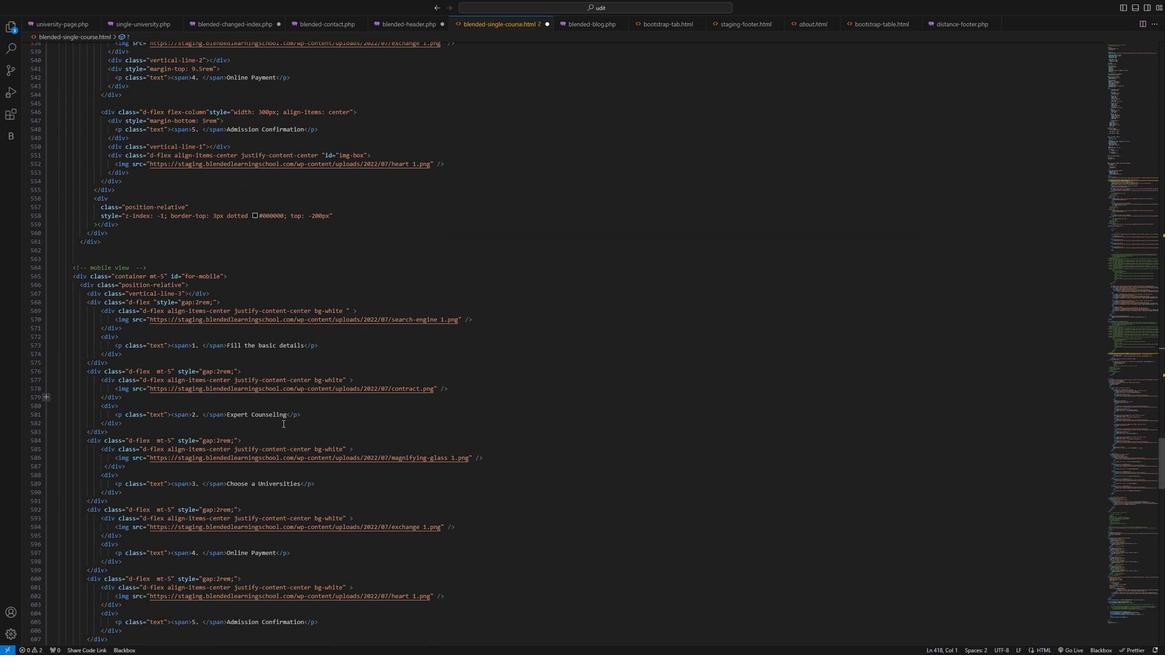 
Action: Mouse scrolled (280, 419) with delta (0, 0)
Screenshot: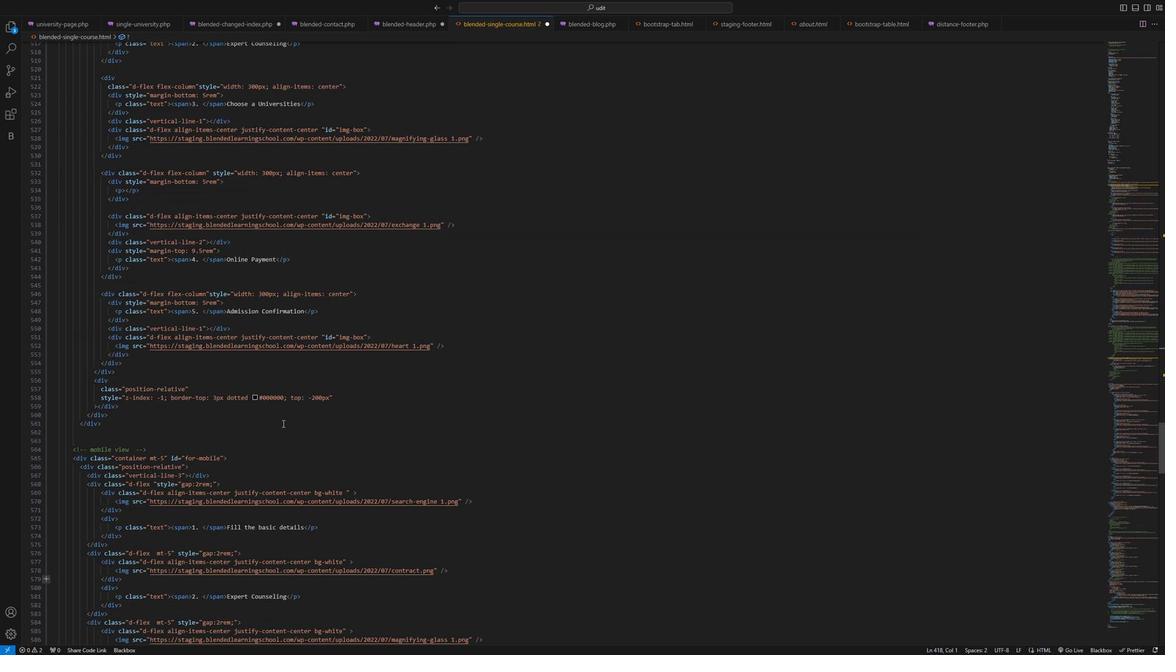 
Action: Mouse scrolled (280, 419) with delta (0, 0)
Screenshot: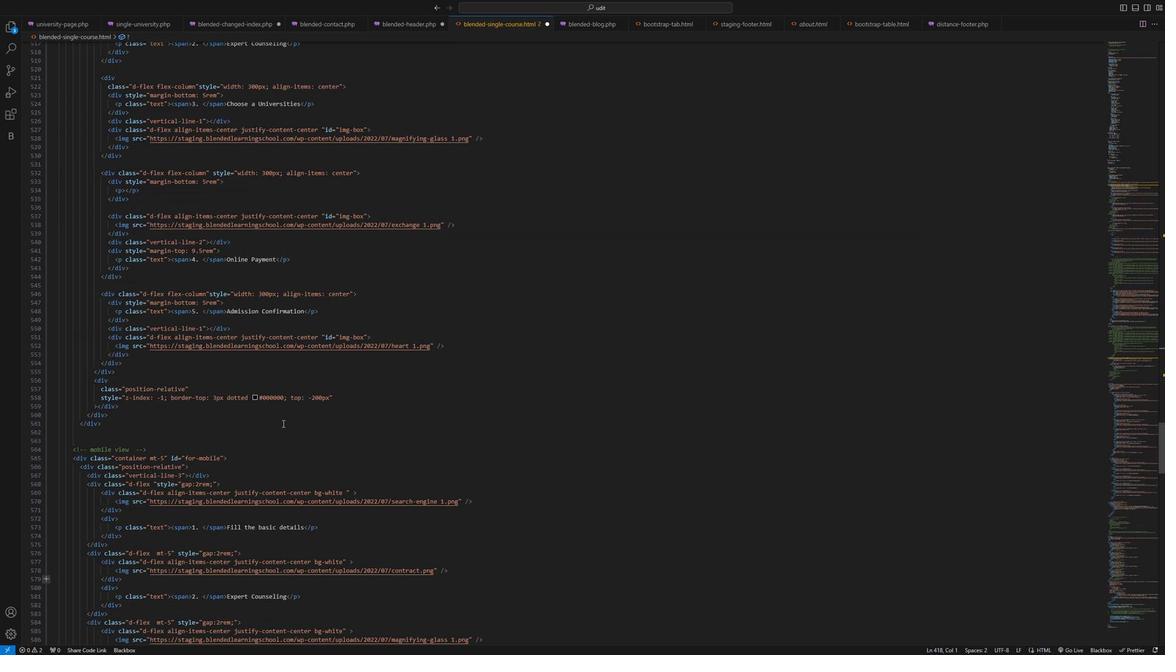 
Action: Mouse scrolled (280, 419) with delta (0, 0)
Screenshot: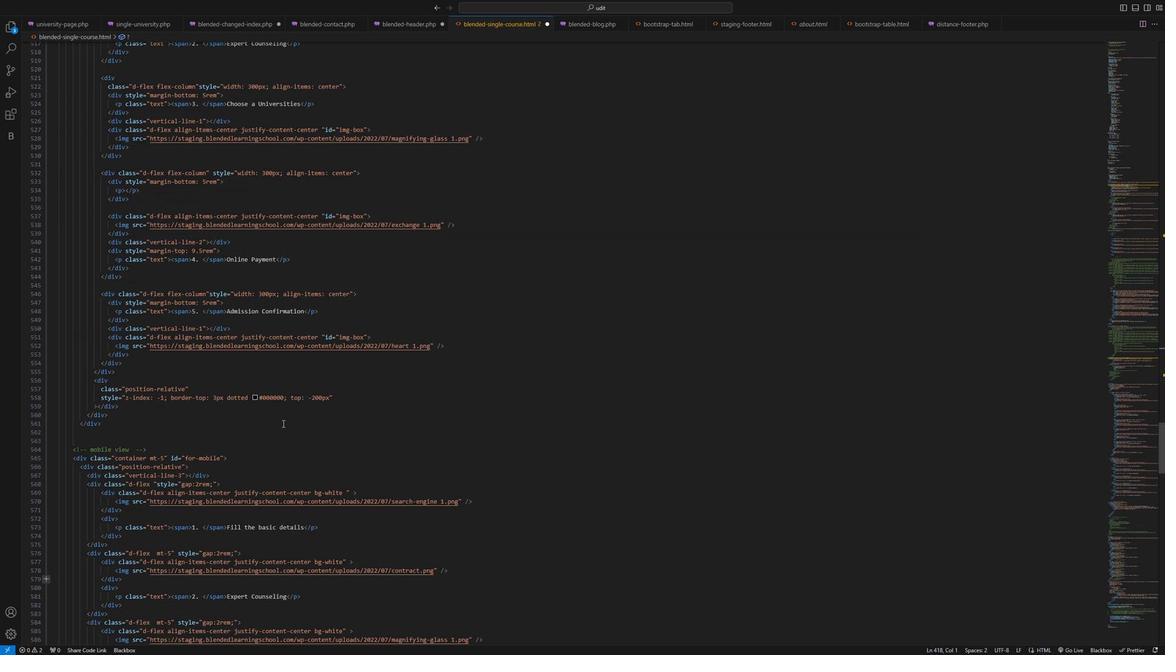 
Action: Mouse scrolled (280, 419) with delta (0, 0)
Screenshot: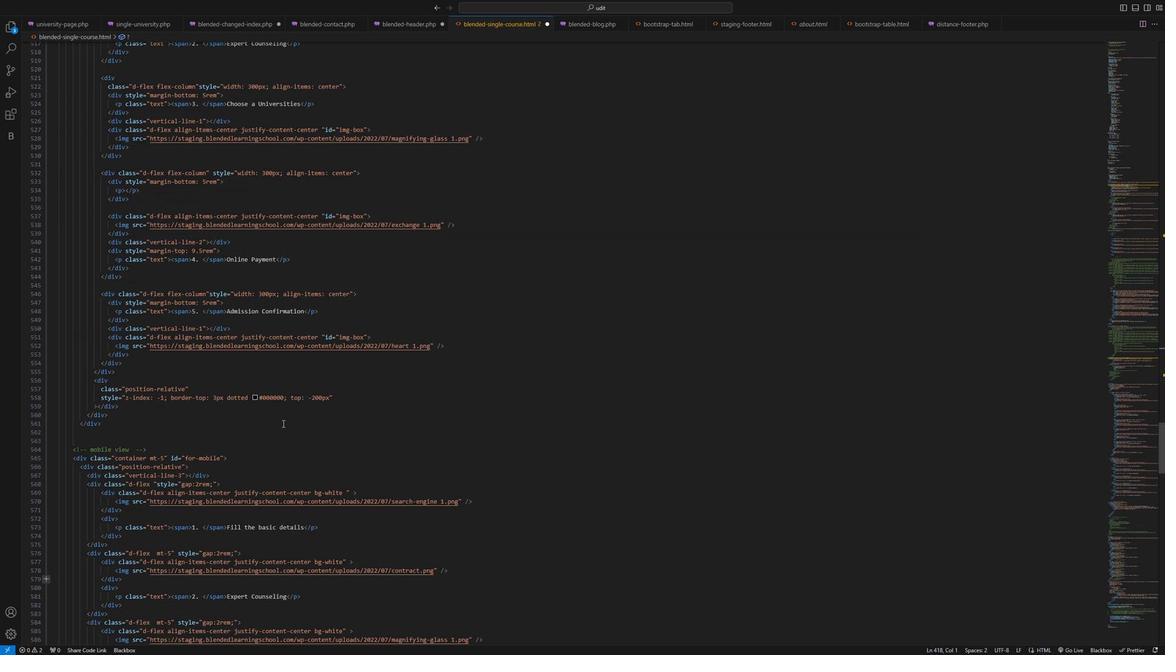 
Action: Mouse scrolled (280, 419) with delta (0, 0)
Screenshot: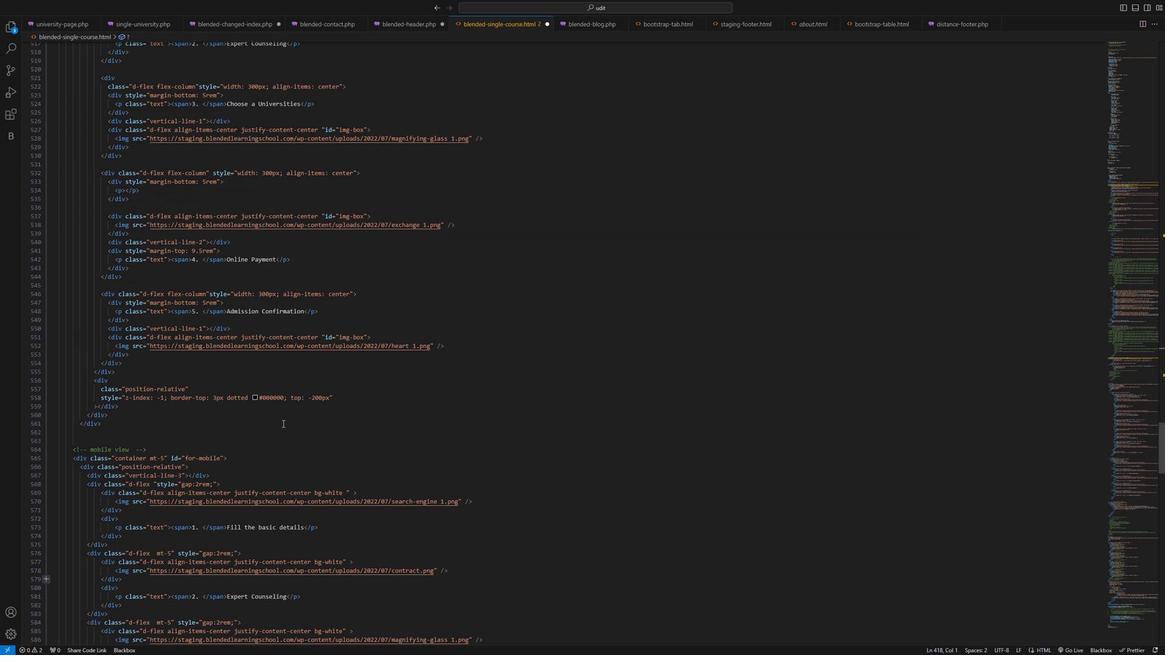 
Action: Mouse moved to (287, 423)
Screenshot: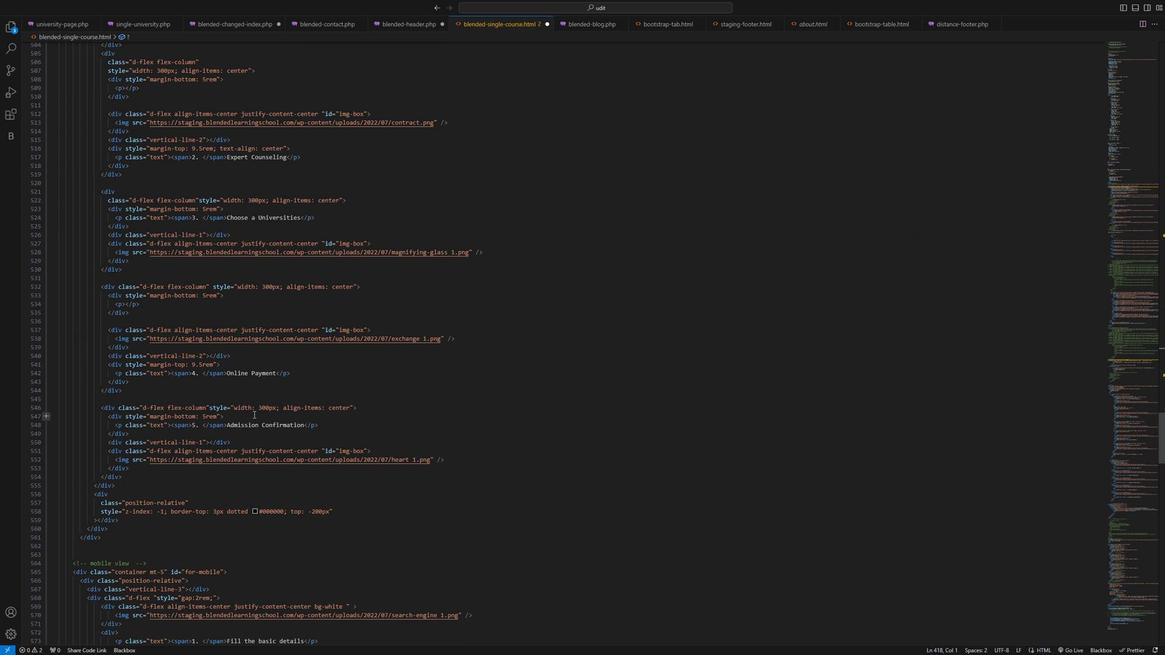 
Action: Mouse scrolled (287, 423) with delta (0, 0)
Screenshot: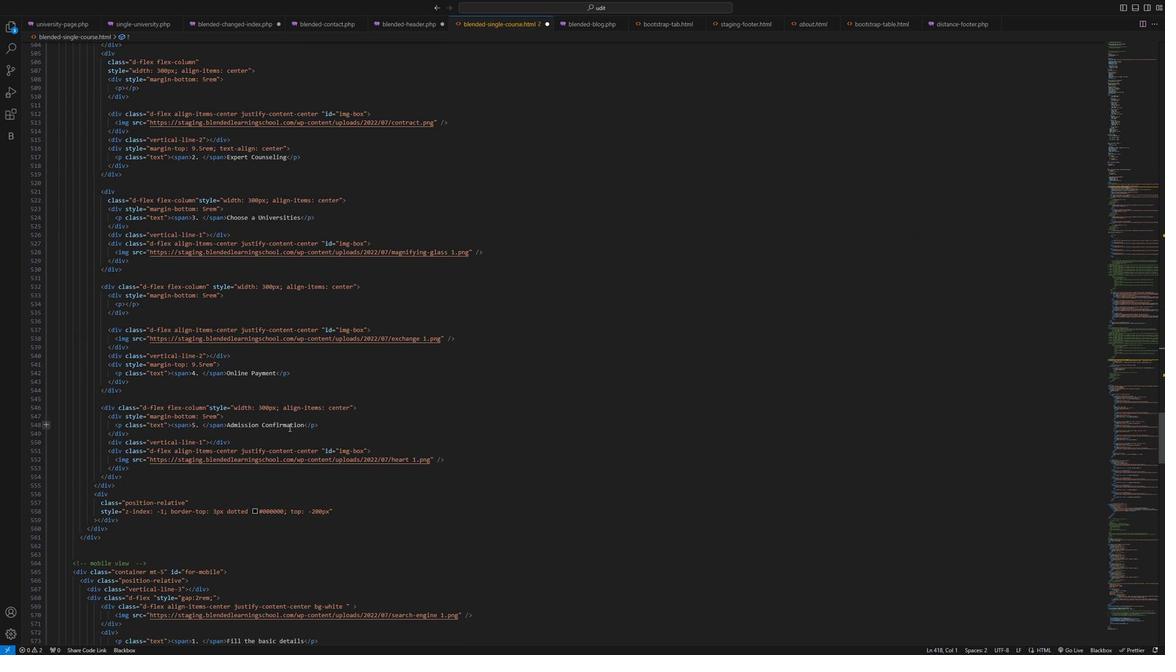 
Action: Mouse scrolled (287, 423) with delta (0, 0)
Screenshot: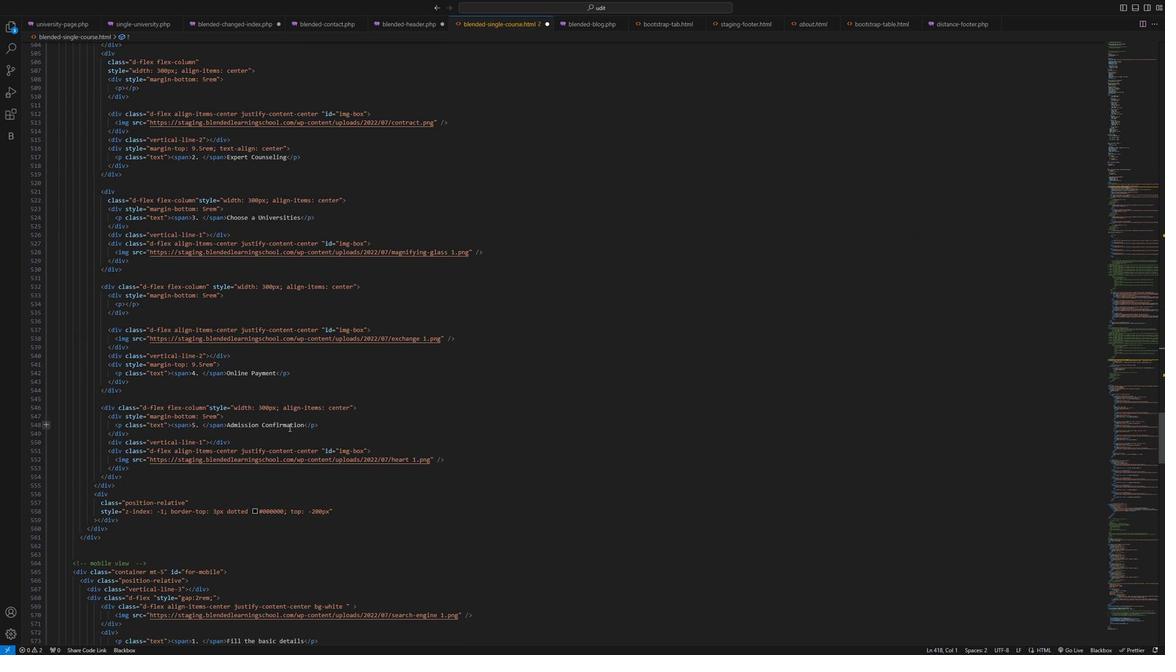 
Action: Mouse moved to (271, 444)
Screenshot: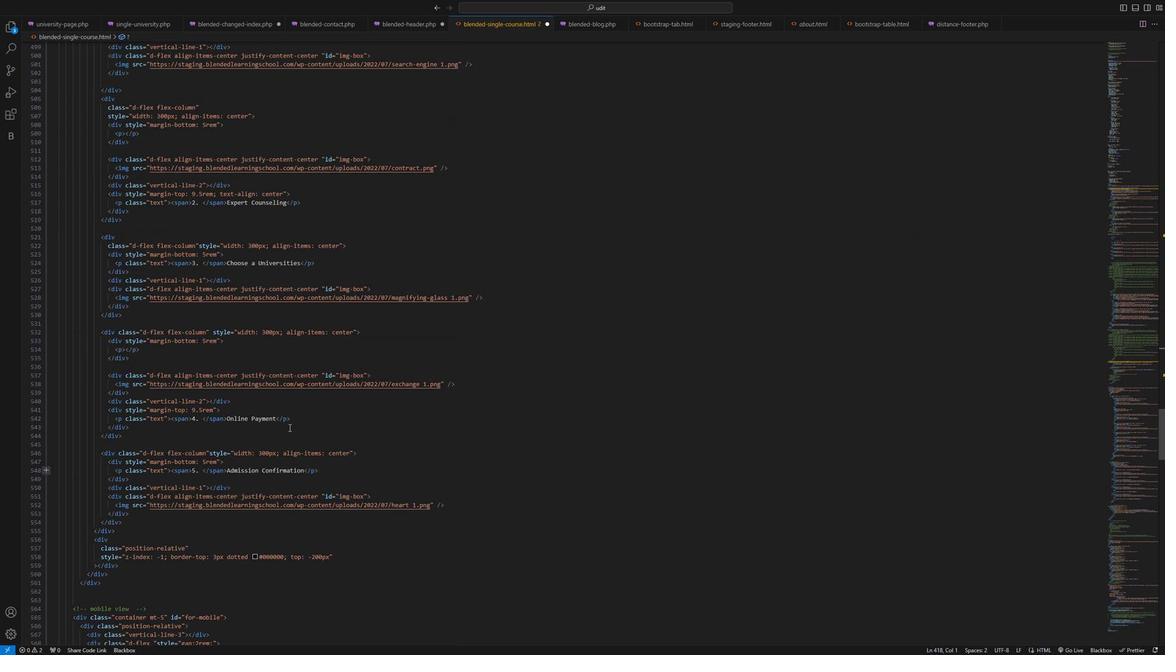 
Action: Mouse scrolled (271, 443) with delta (0, 0)
Screenshot: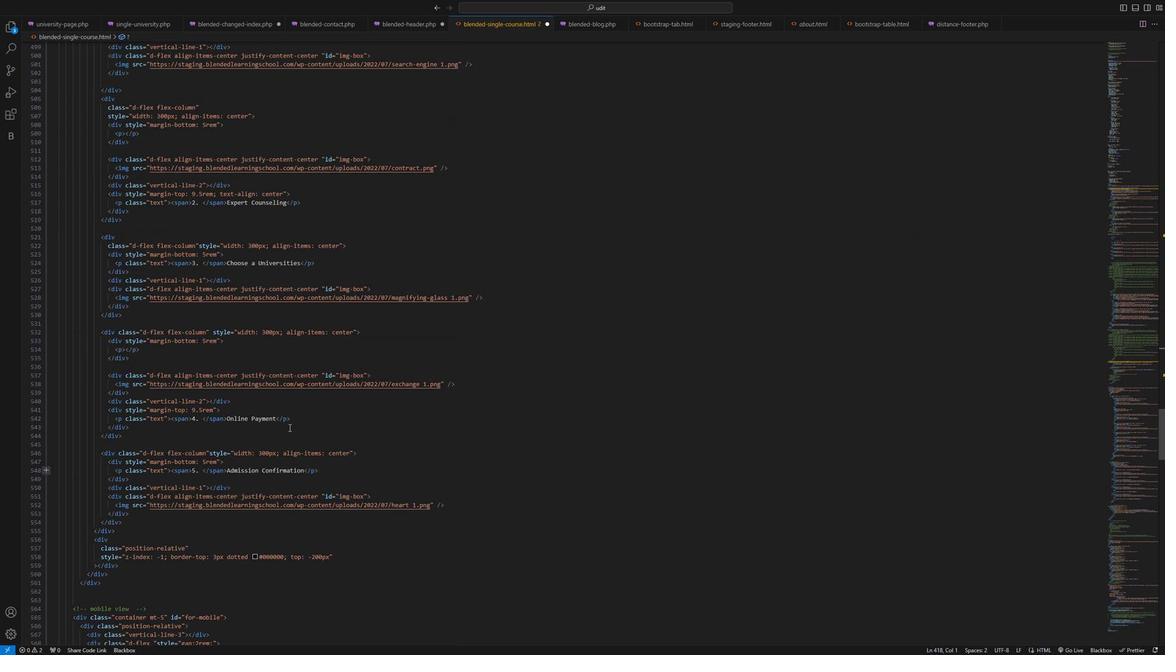 
Action: Mouse moved to (270, 446)
Screenshot: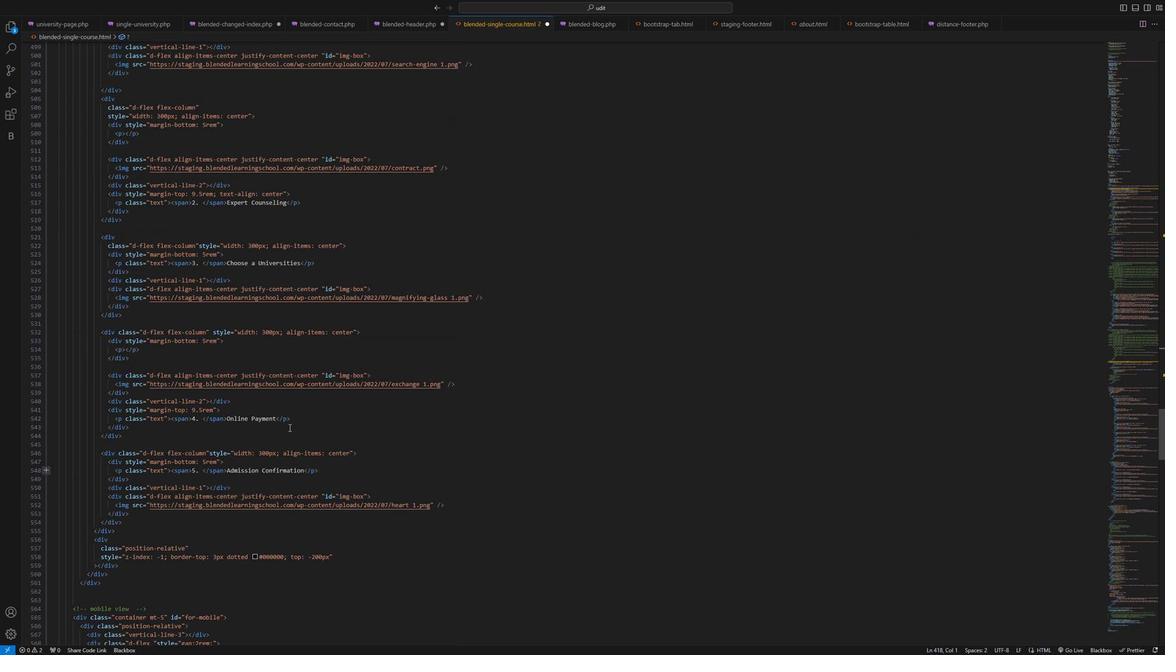
Action: Mouse scrolled (270, 446) with delta (0, 0)
Screenshot: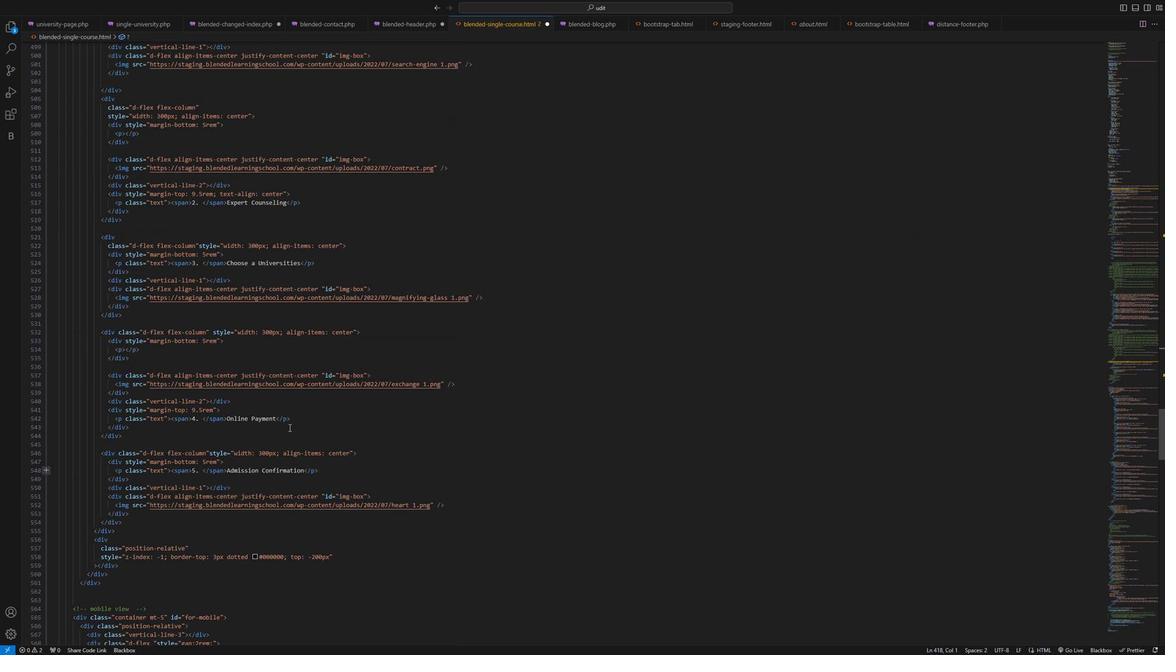 
Action: Mouse moved to (270, 448)
Screenshot: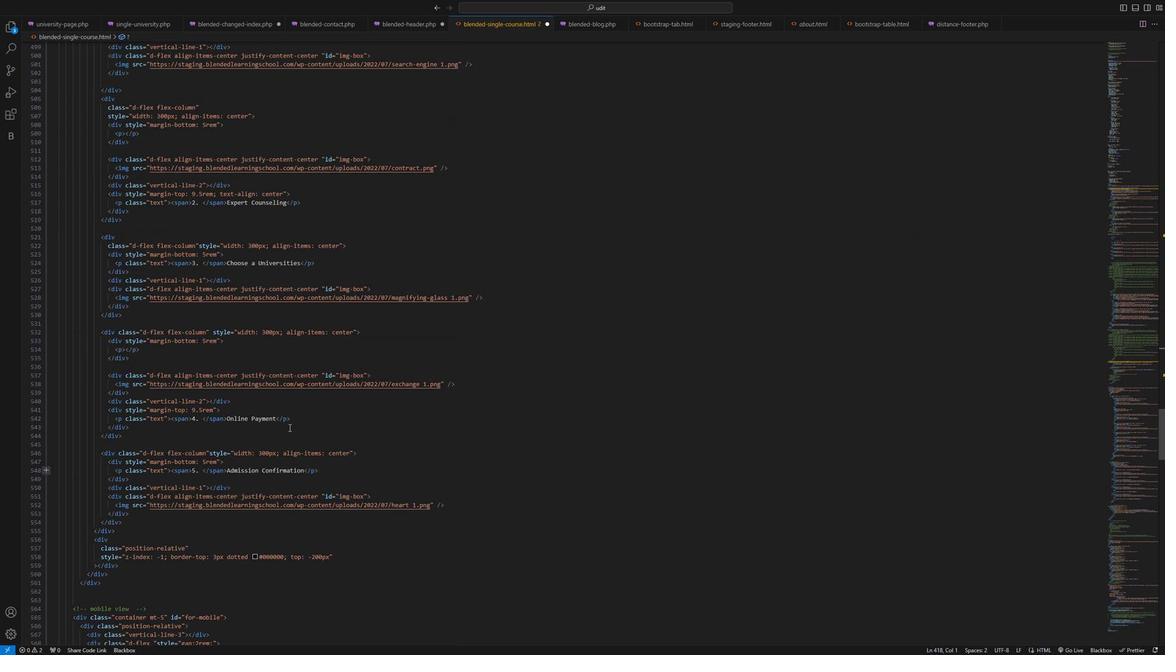 
Action: Mouse scrolled (270, 447) with delta (0, 0)
Screenshot: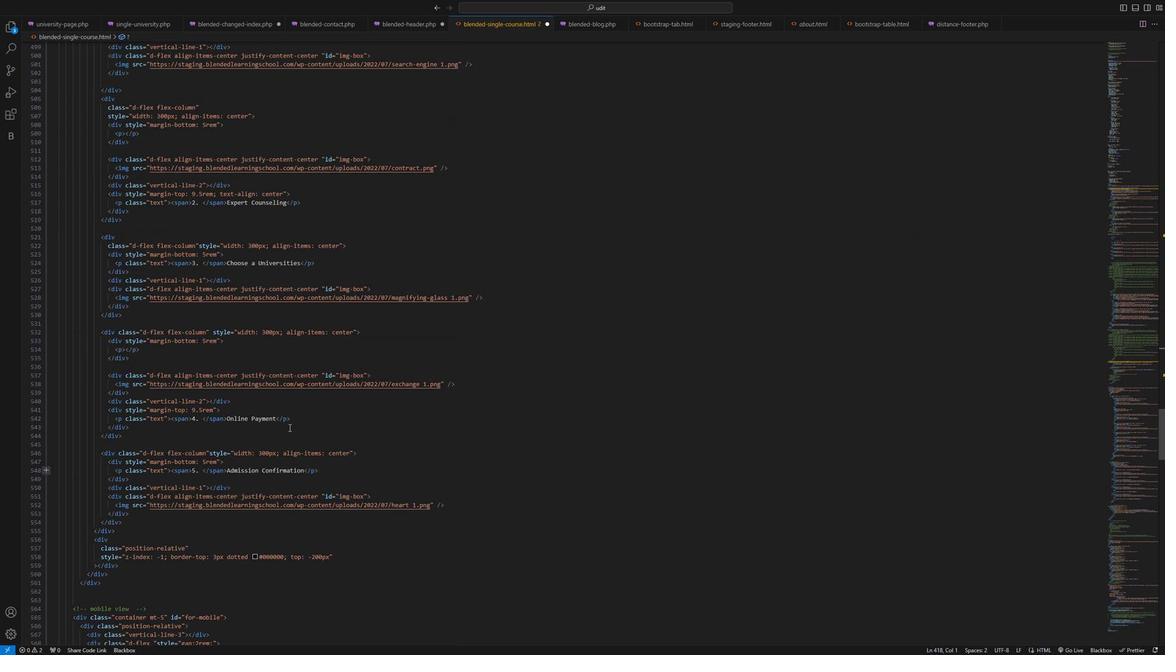 
Action: Mouse scrolled (270, 447) with delta (0, 0)
Screenshot: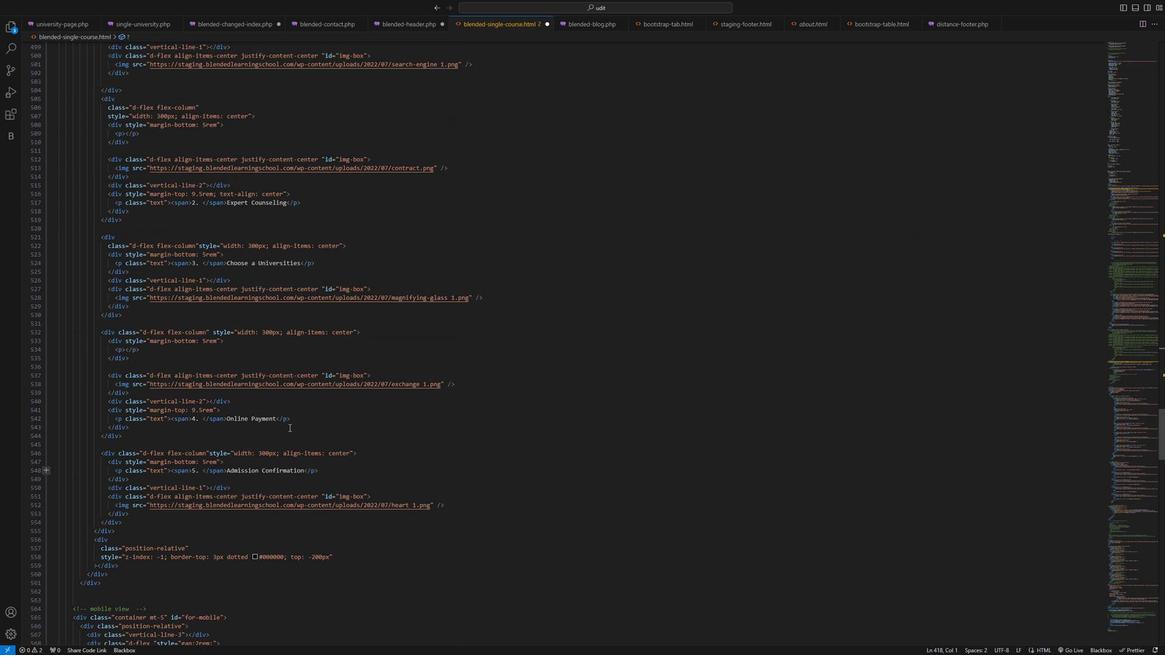 
Action: Mouse scrolled (270, 447) with delta (0, 0)
Screenshot: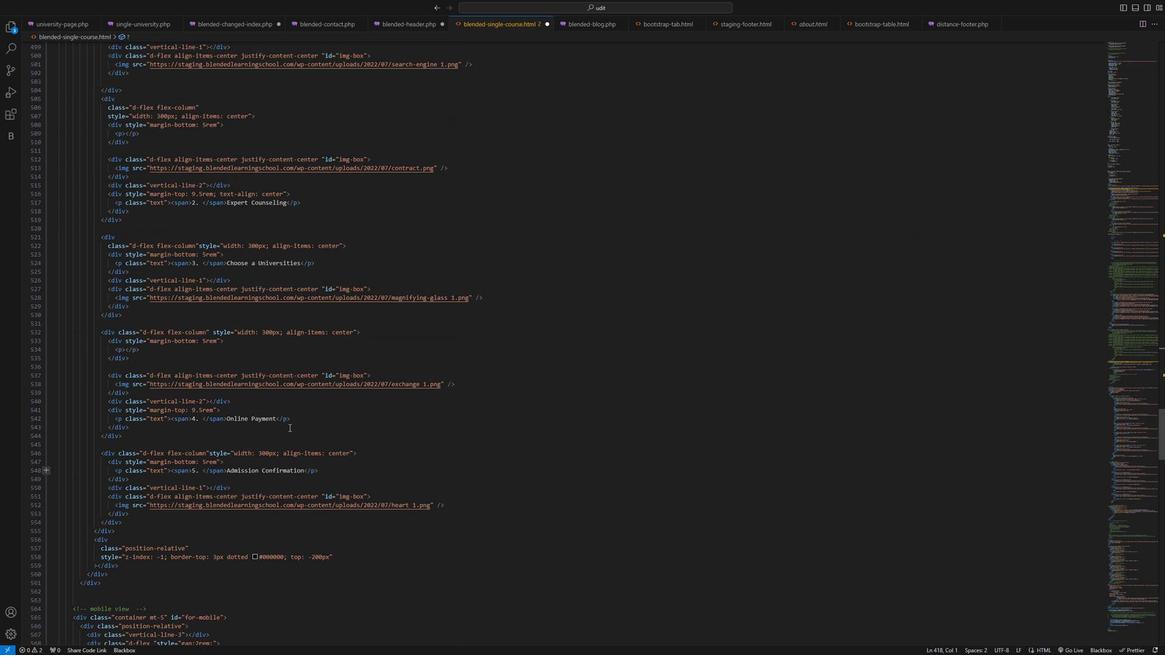 
Action: Mouse moved to (1162, 268)
Screenshot: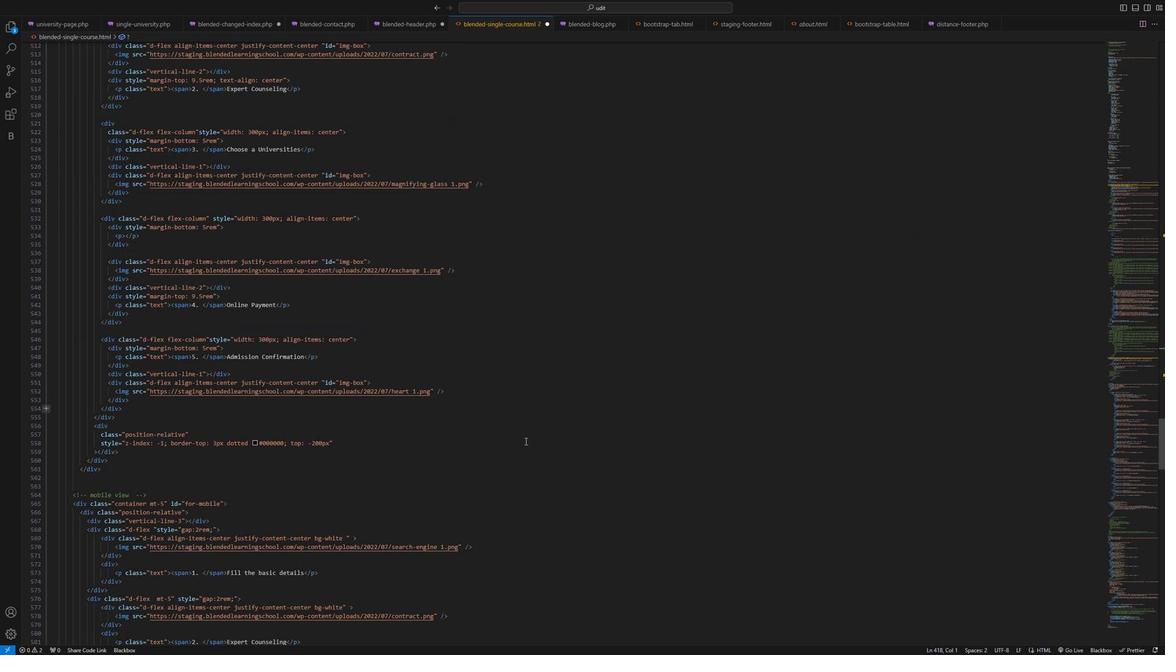 
Action: Mouse scrolled (1162, 267) with delta (0, 0)
Screenshot: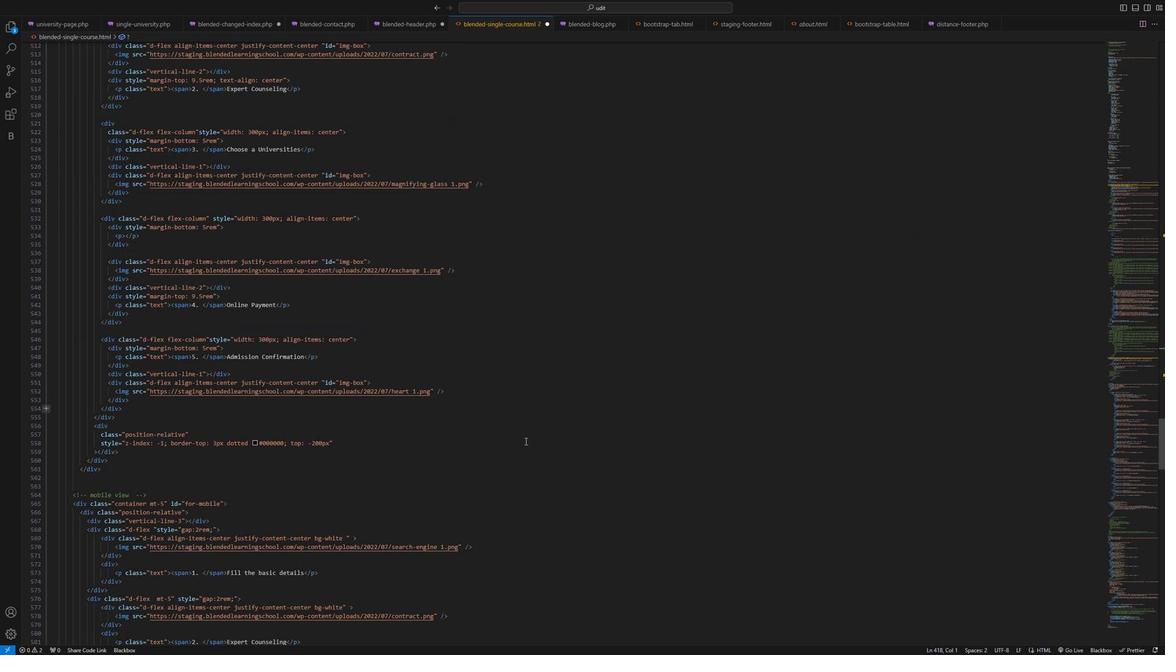 
Action: Mouse moved to (1162, 270)
Screenshot: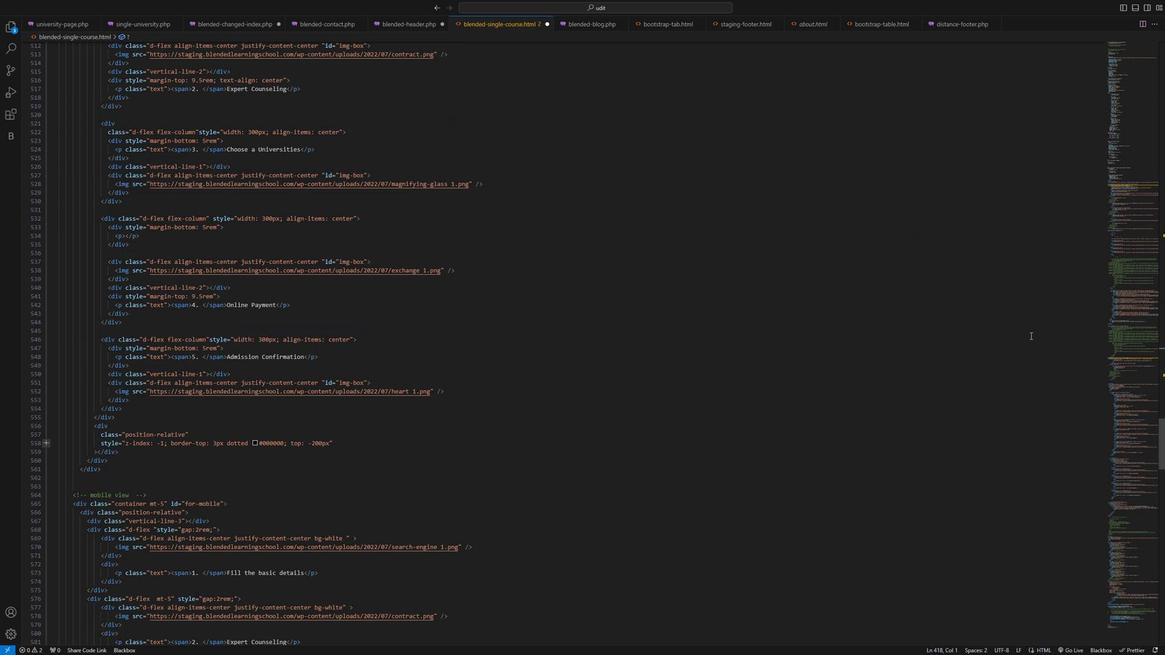 
Action: Mouse scrolled (1162, 269) with delta (0, 0)
Screenshot: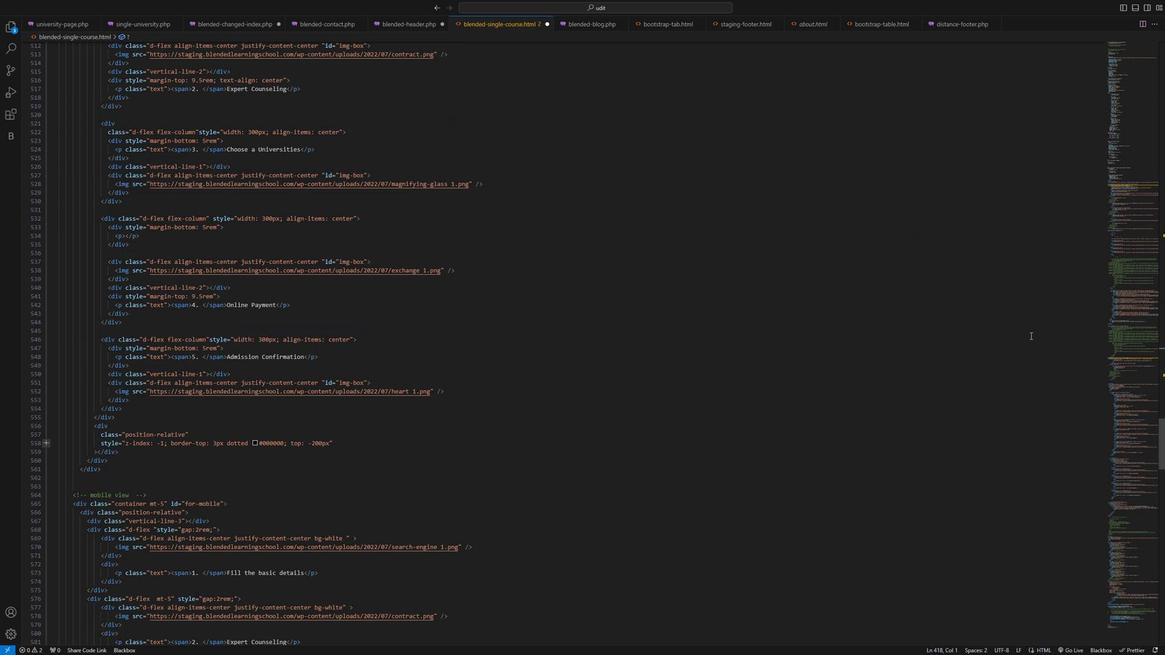 
Action: Mouse moved to (1161, 270)
Screenshot: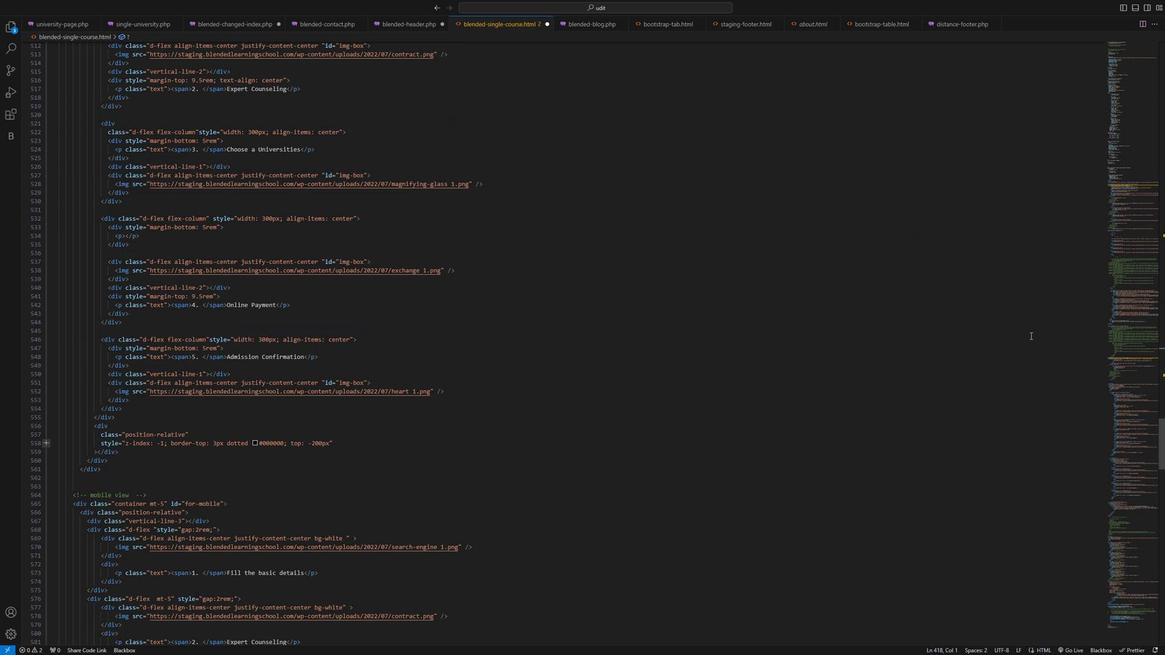 
Action: Mouse scrolled (1161, 270) with delta (0, 0)
Screenshot: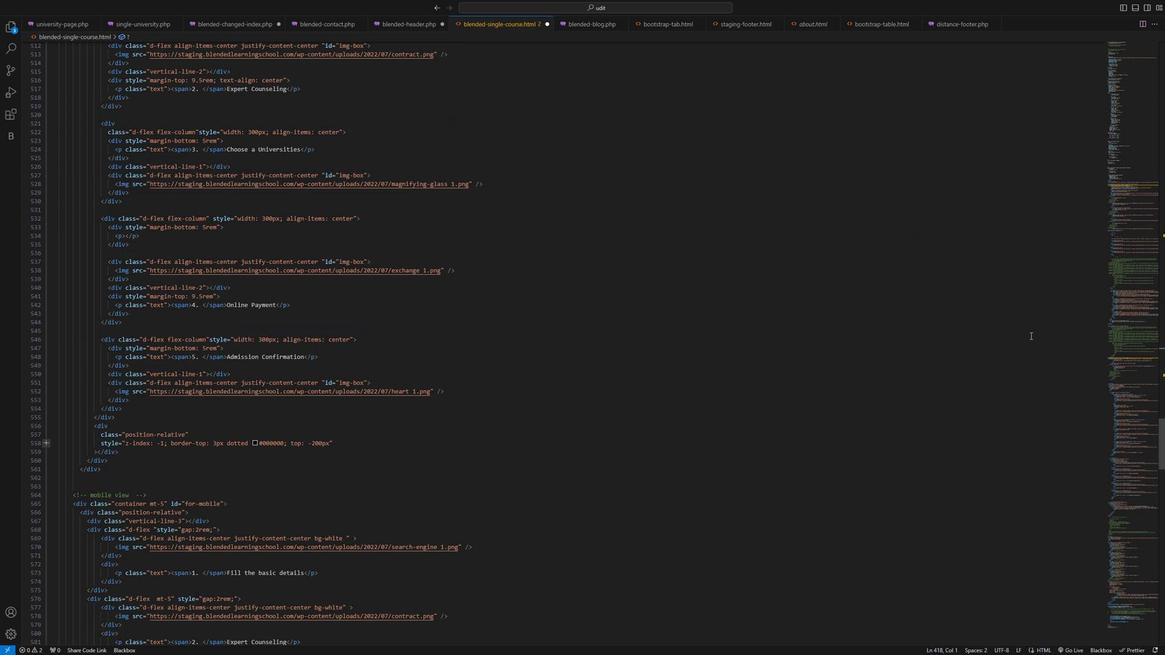 
Action: Mouse moved to (1160, 271)
Screenshot: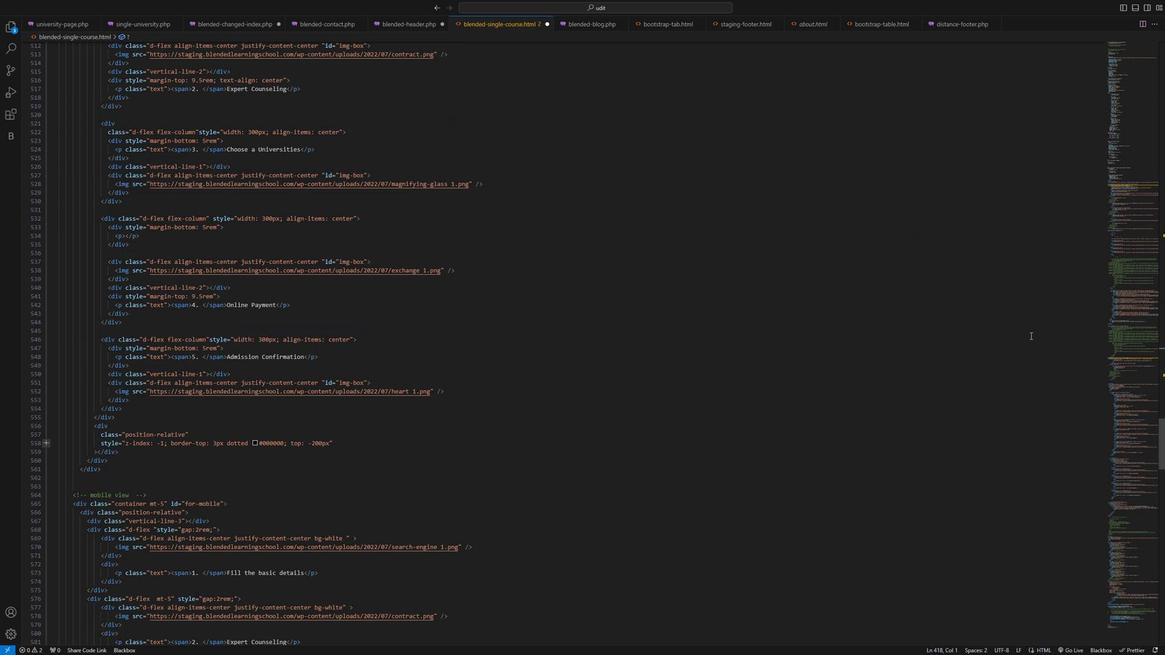 
Action: Mouse scrolled (1160, 271) with delta (0, 0)
Screenshot: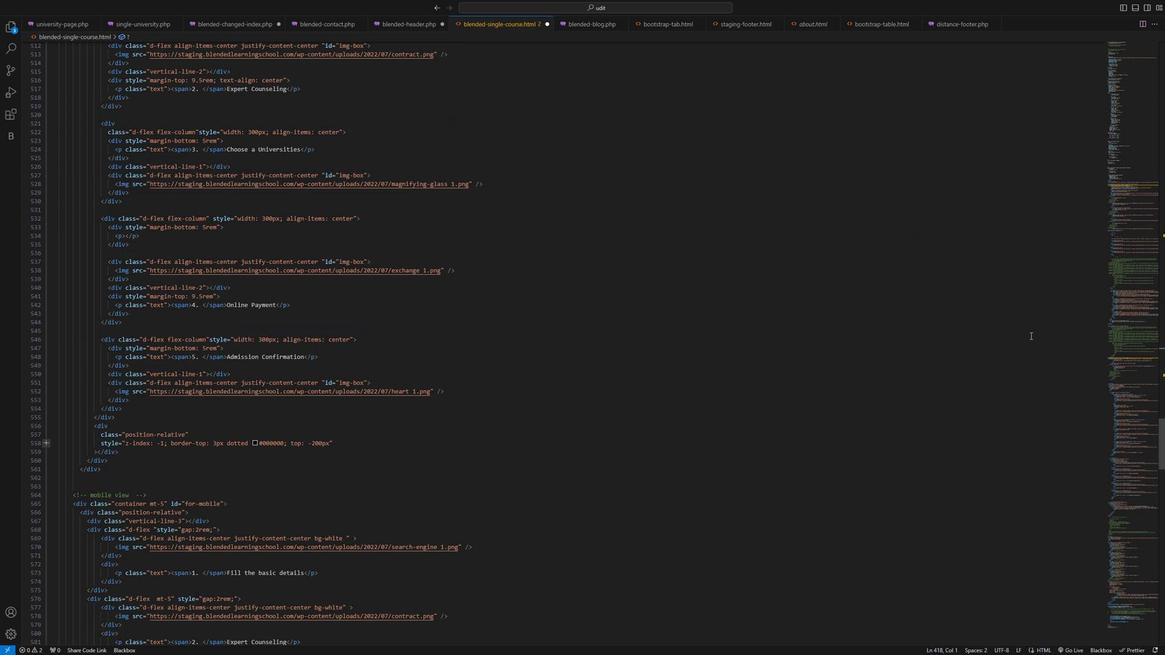 
Action: Mouse moved to (1157, 275)
Screenshot: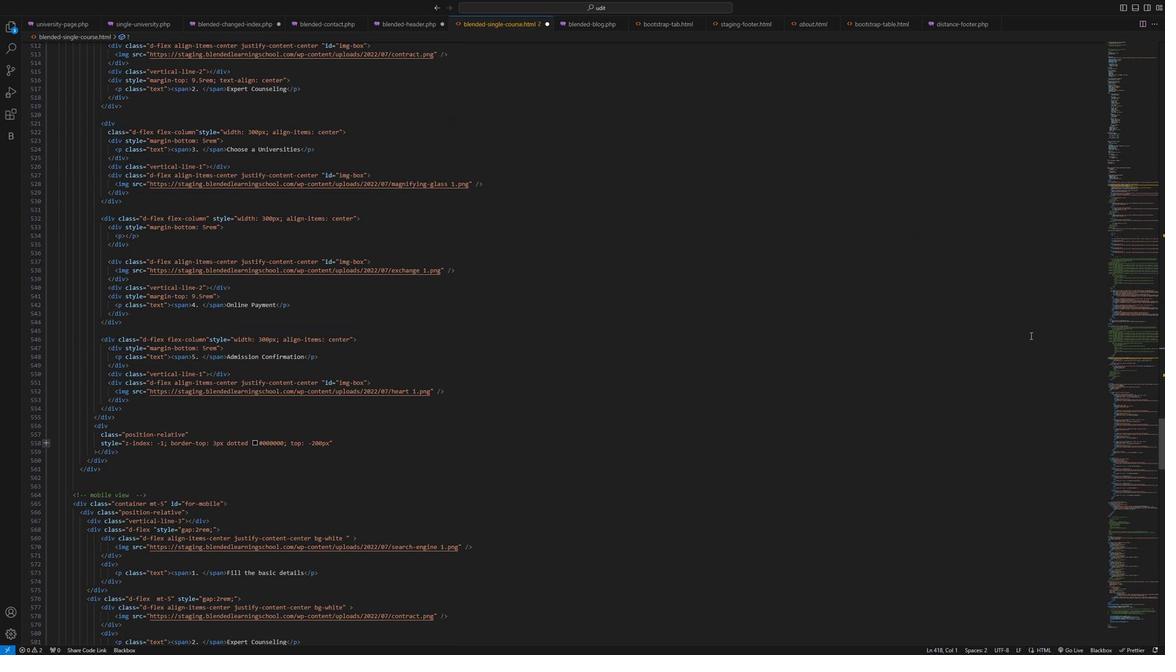 
Action: Mouse scrolled (1157, 274) with delta (0, 0)
Screenshot: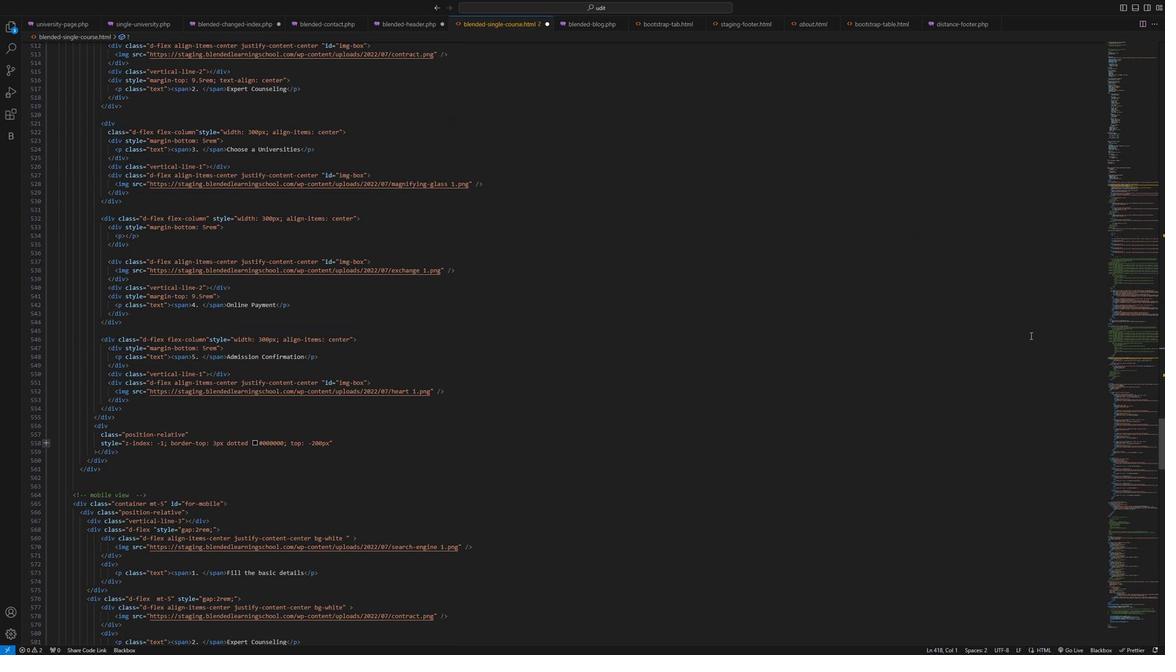 
Action: Mouse moved to (498, 20)
Screenshot: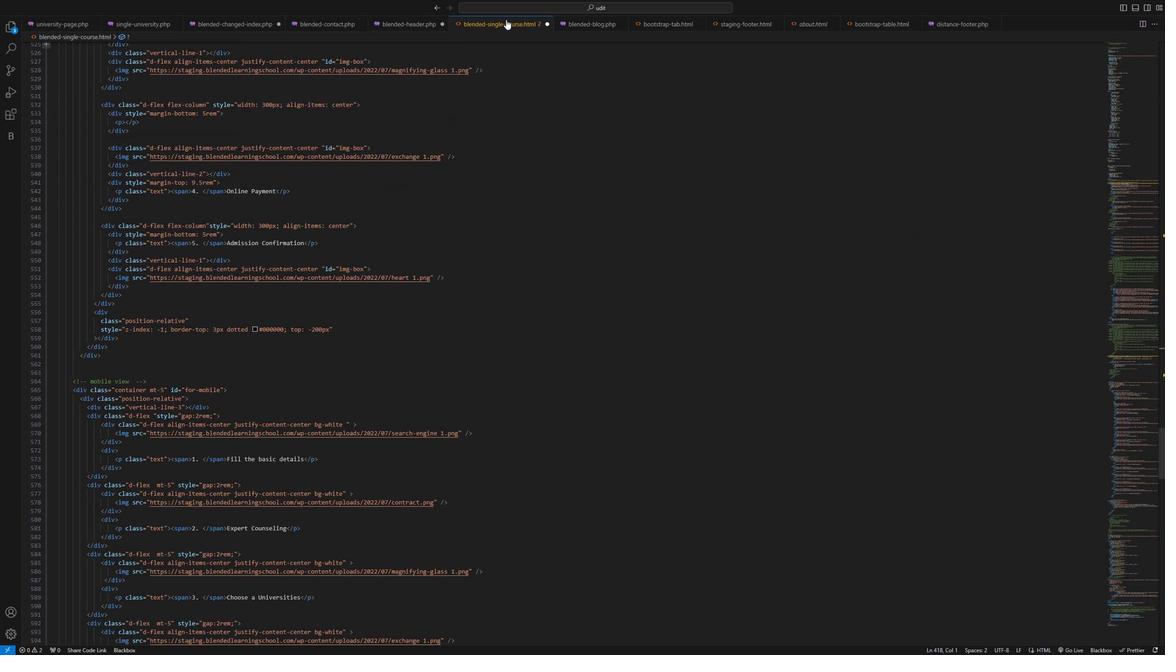 
Action: Mouse pressed left at (498, 20)
Screenshot: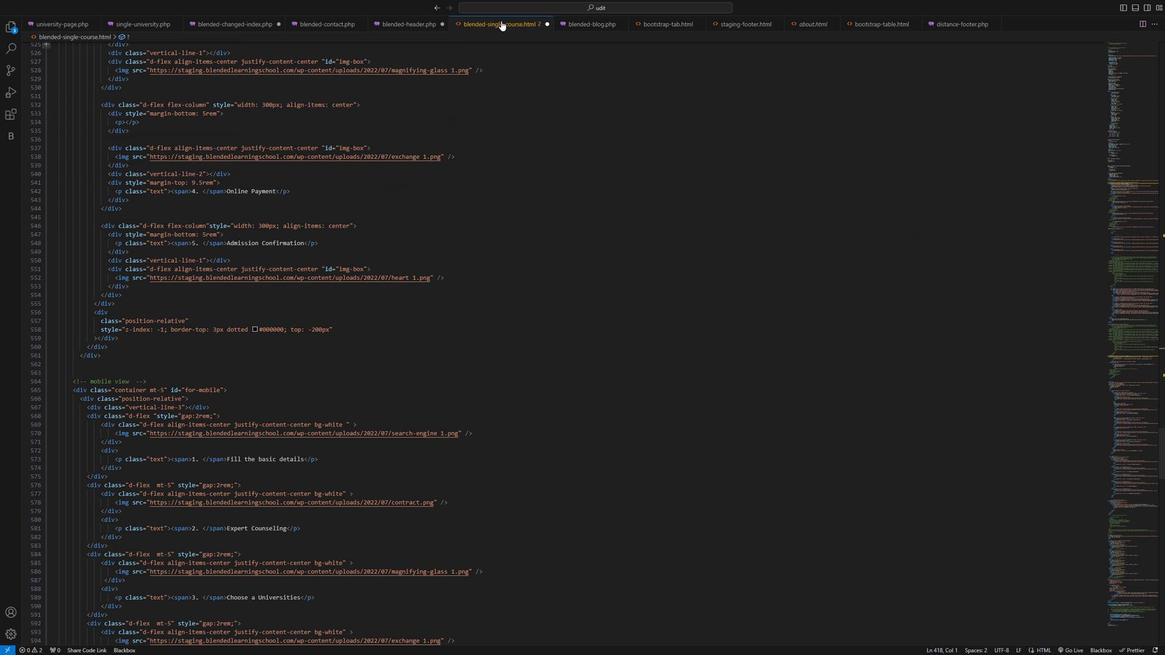 
Action: Mouse moved to (1156, 433)
Screenshot: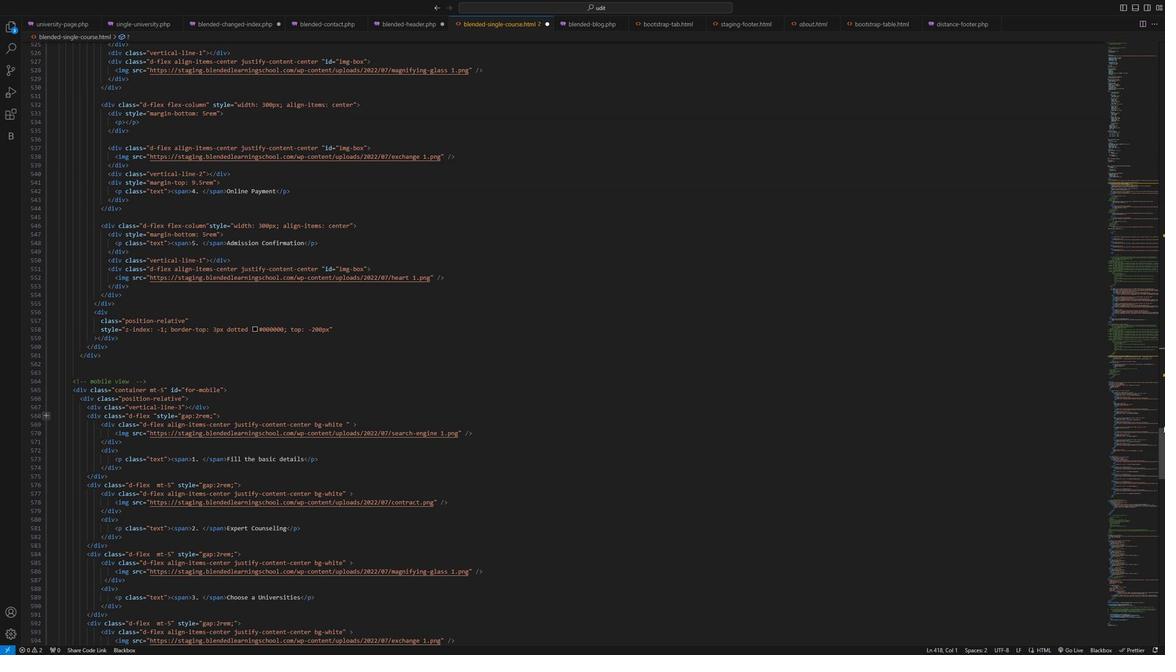 
Action: Mouse pressed left at (1156, 433)
Screenshot: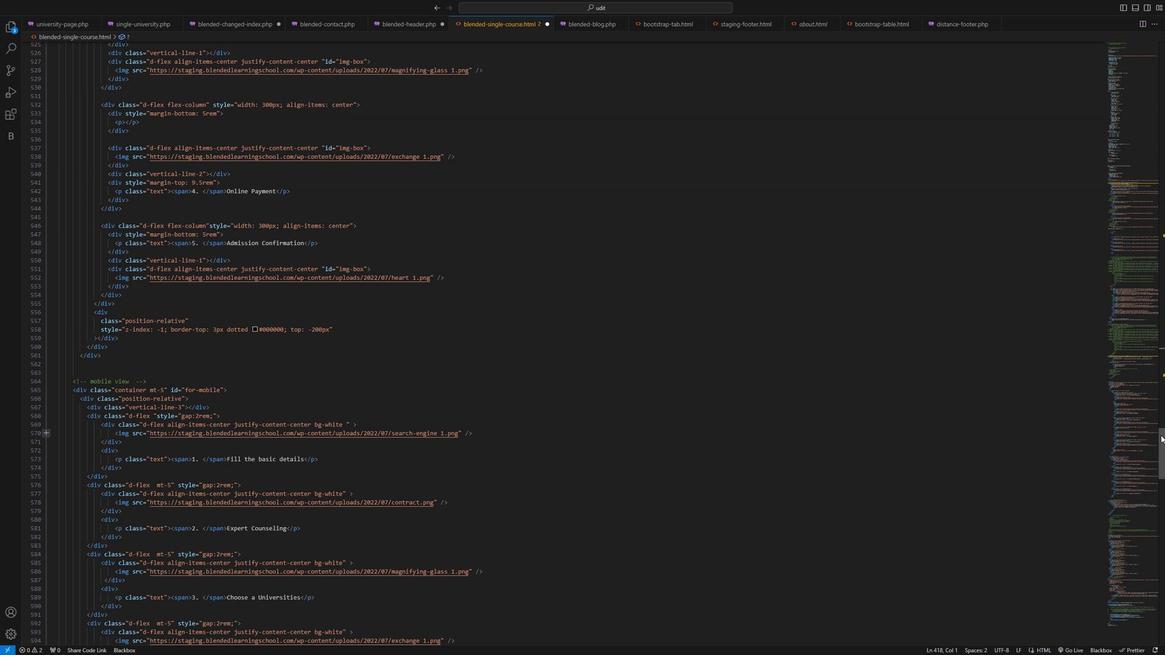 
Action: Mouse moved to (77, 540)
Screenshot: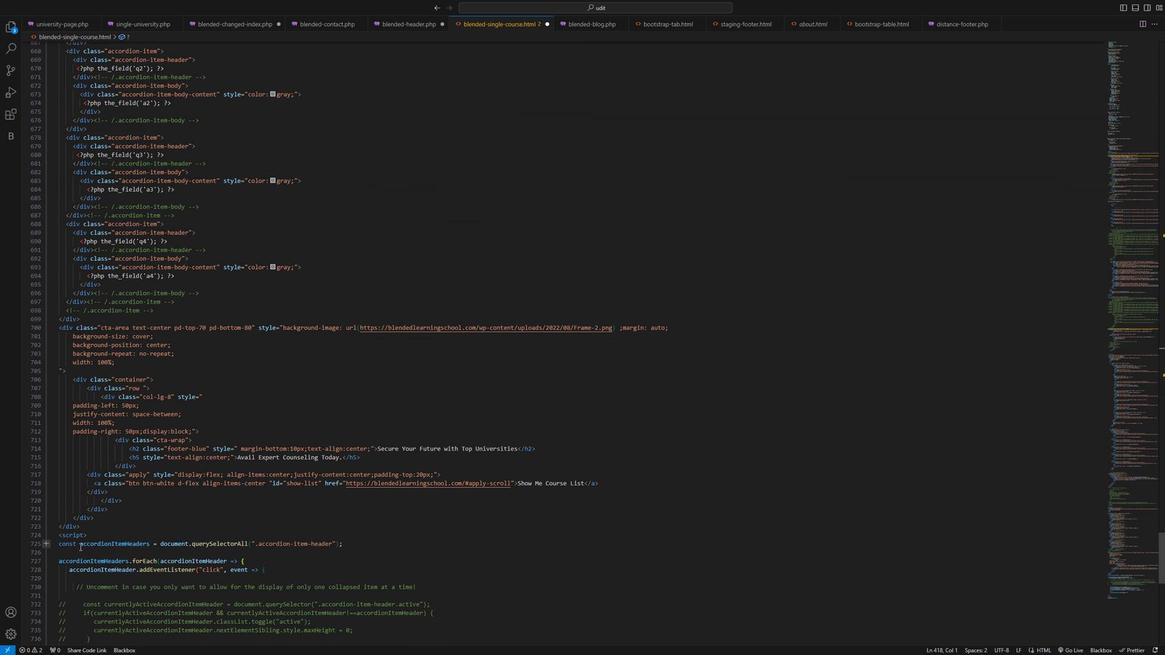 
Action: Mouse scrolled (77, 540) with delta (0, 0)
Screenshot: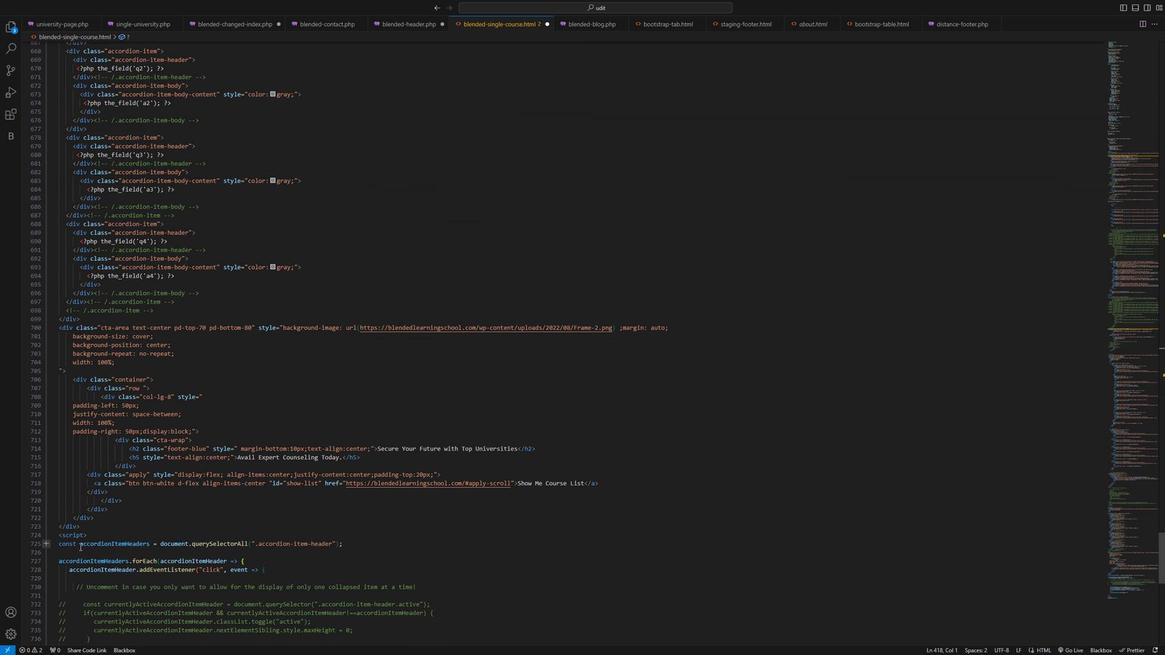 
Action: Mouse scrolled (77, 540) with delta (0, 0)
Screenshot: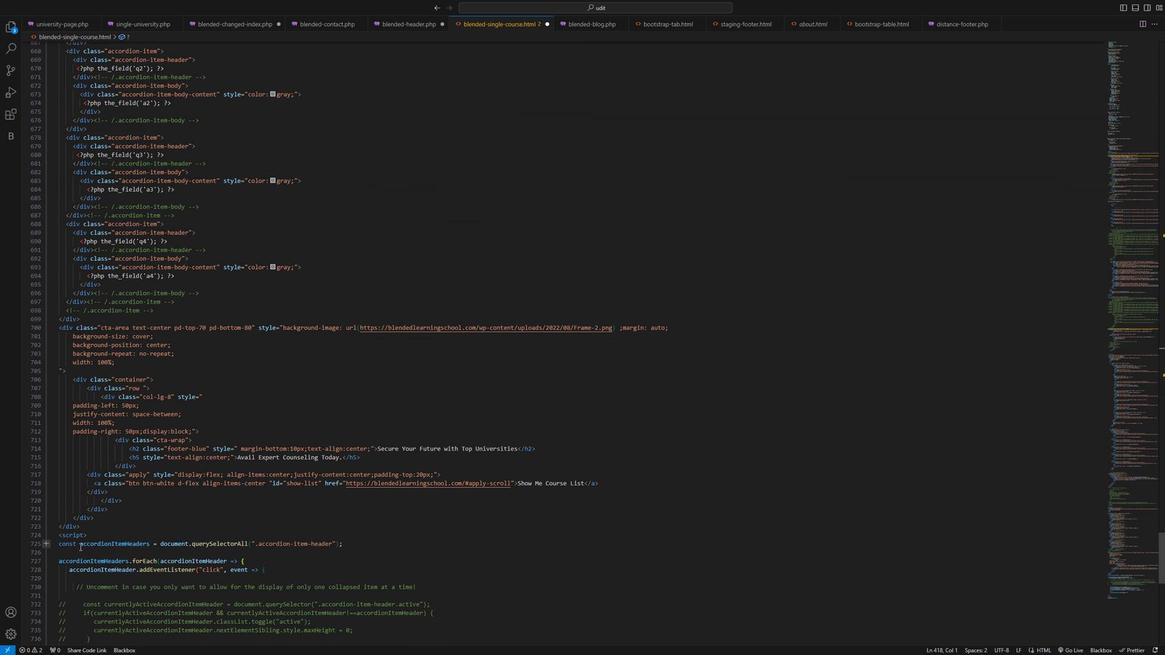 
Action: Mouse scrolled (77, 540) with delta (0, 0)
Screenshot: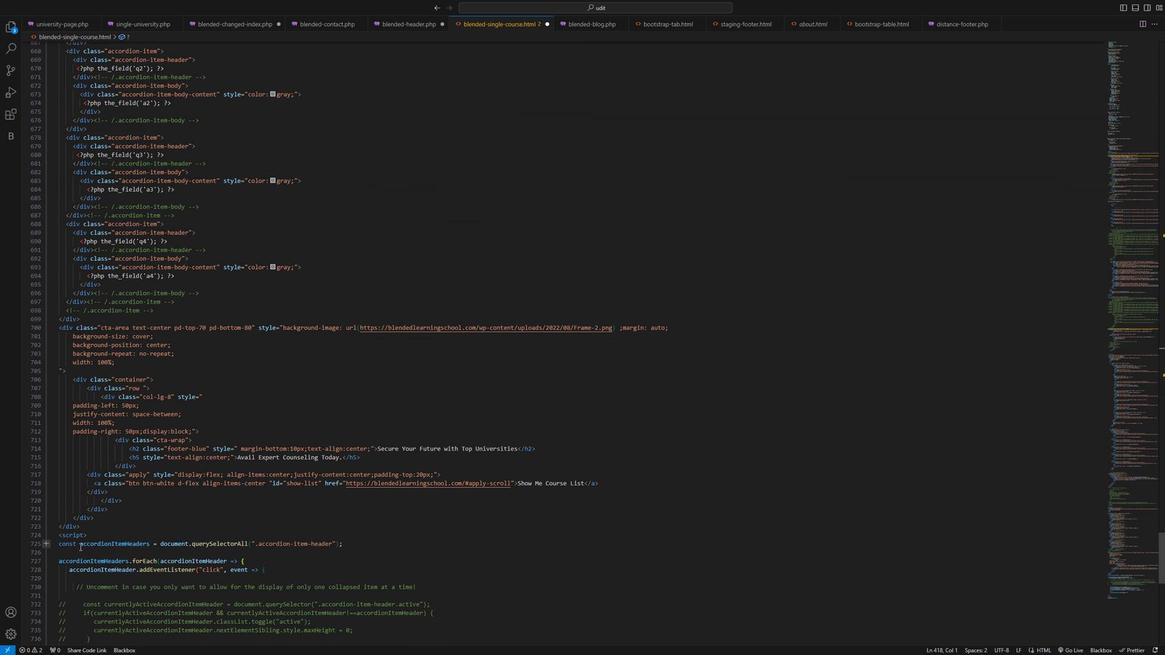 
Action: Mouse scrolled (77, 540) with delta (0, 0)
Screenshot: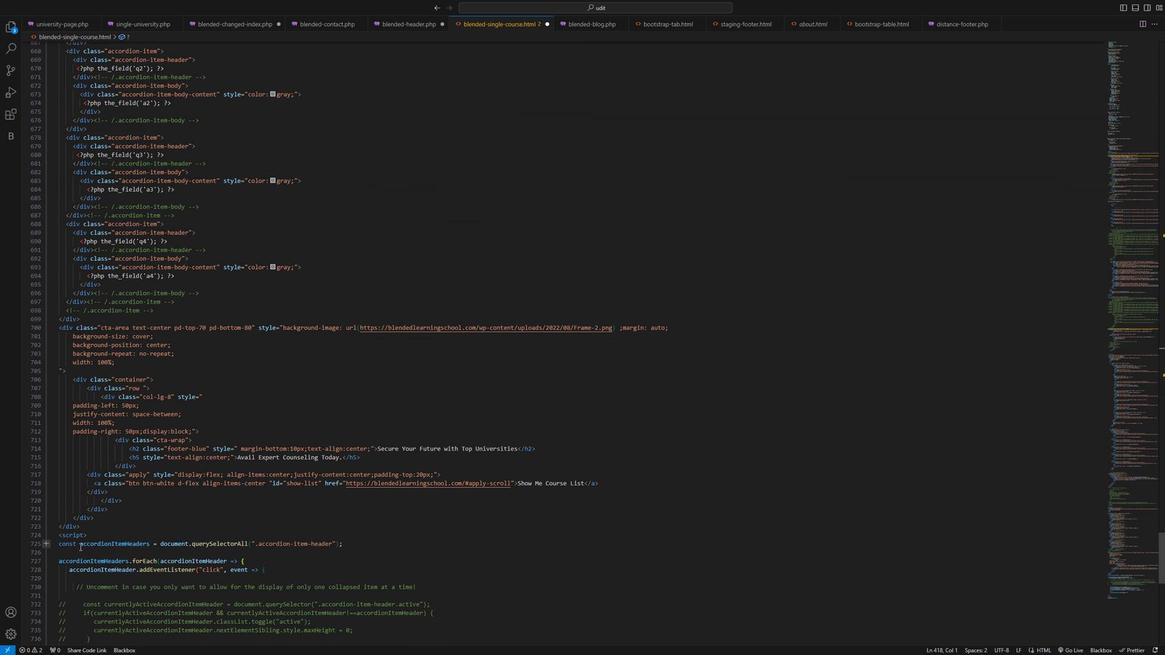 
Action: Mouse scrolled (77, 540) with delta (0, 0)
Screenshot: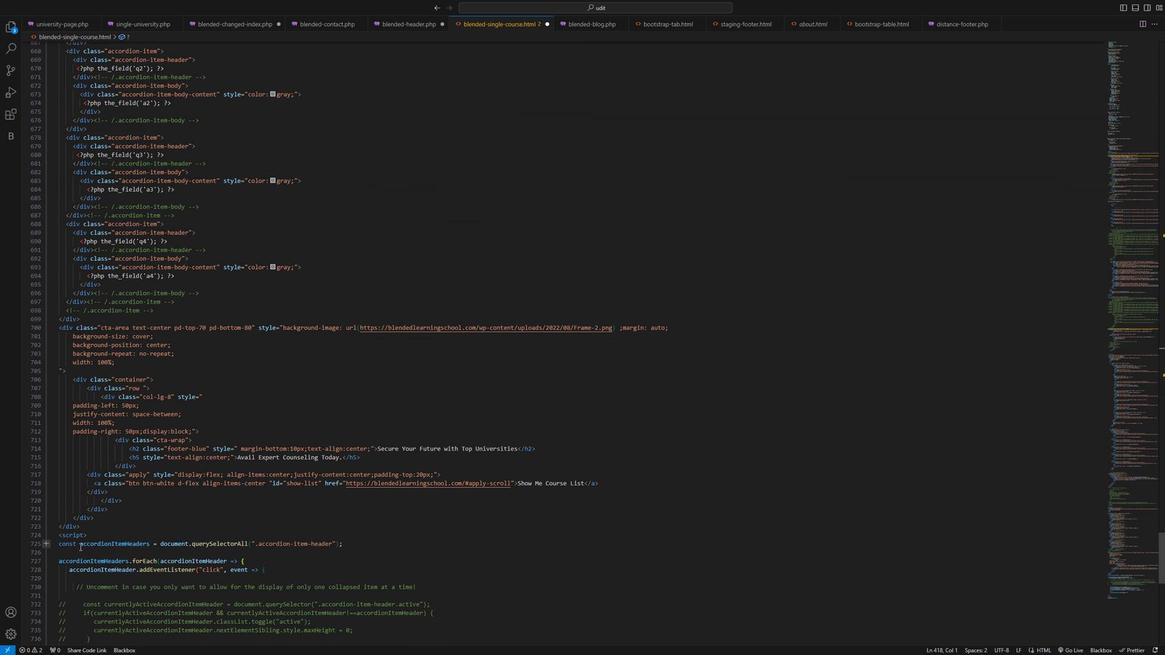 
Action: Mouse scrolled (77, 540) with delta (0, 0)
Screenshot: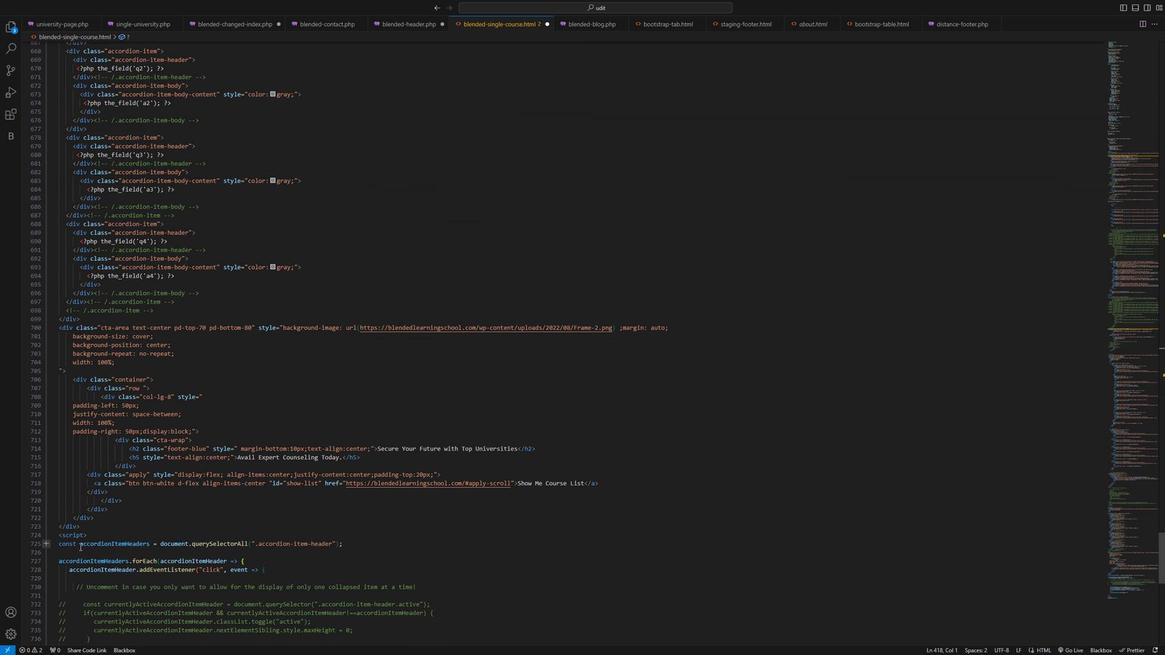 
Action: Mouse moved to (75, 584)
Screenshot: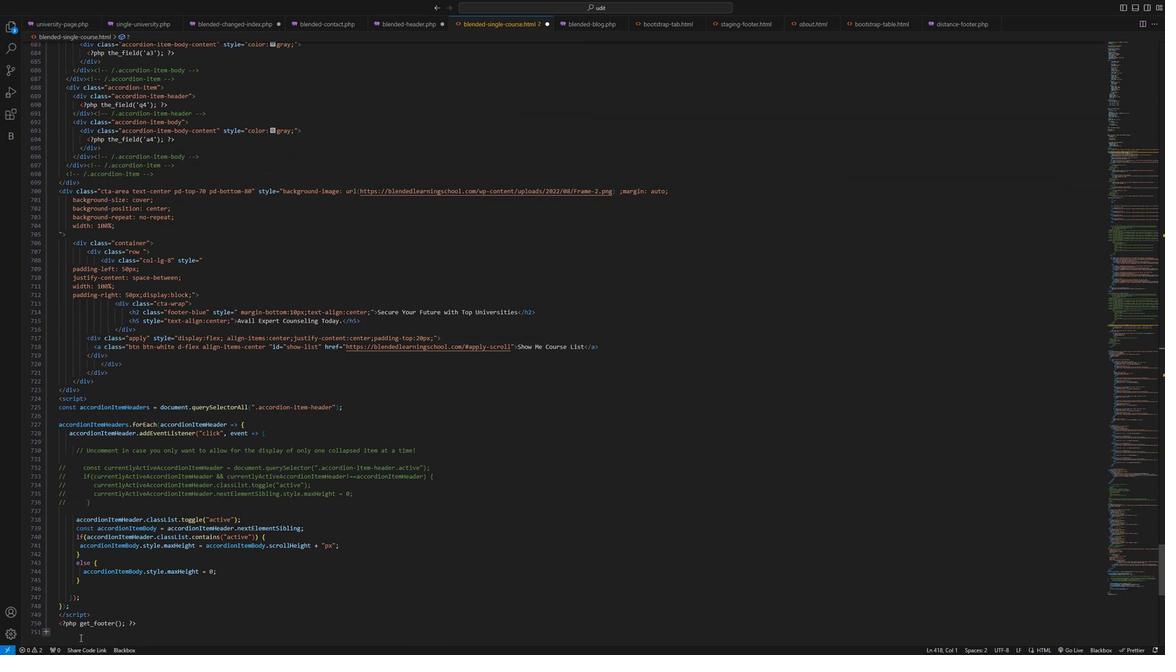
Action: Mouse scrolled (75, 585) with delta (0, 0)
Screenshot: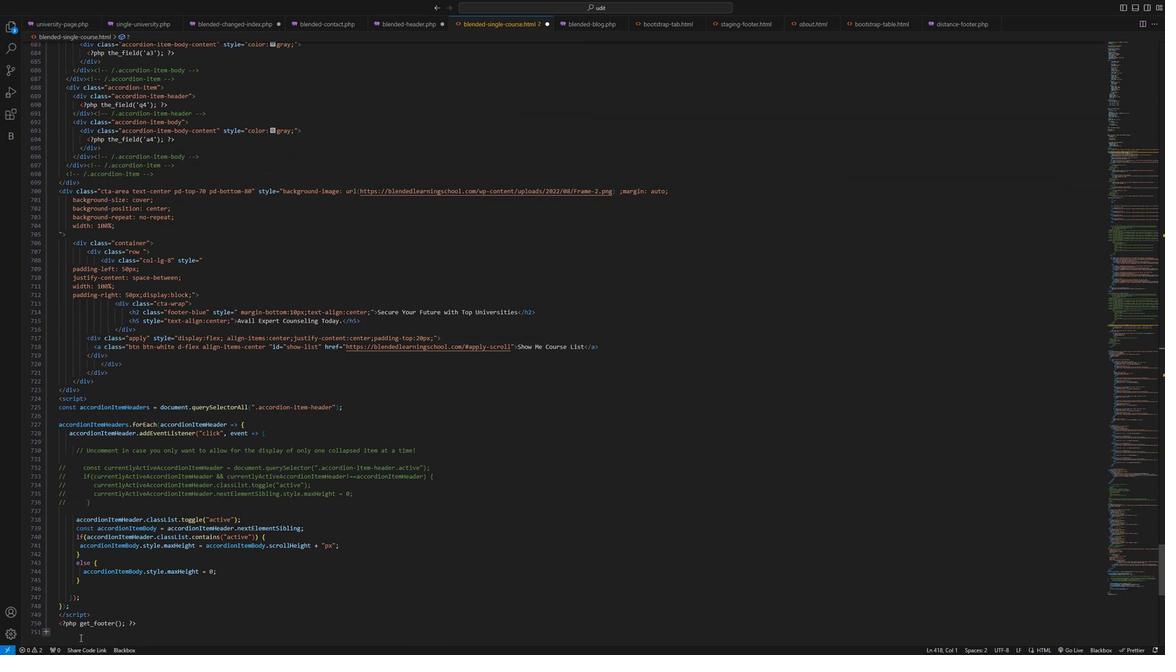
Action: Mouse moved to (77, 549)
Screenshot: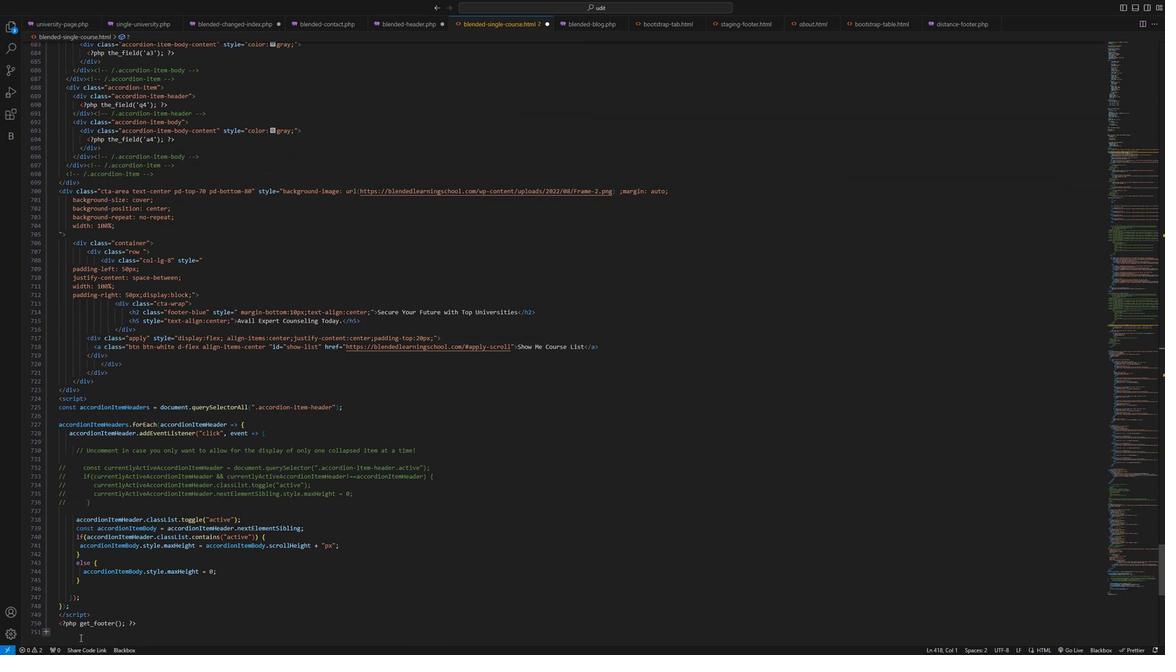 
Action: Mouse scrolled (77, 549) with delta (0, 0)
Screenshot: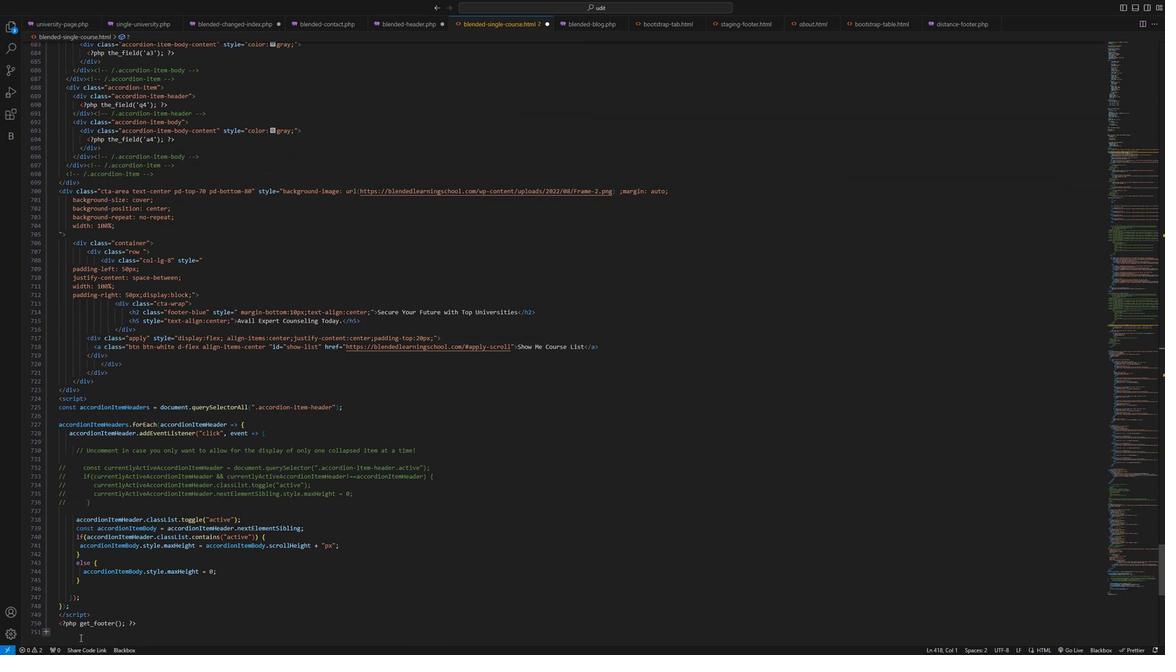 
Action: Mouse moved to (81, 524)
Screenshot: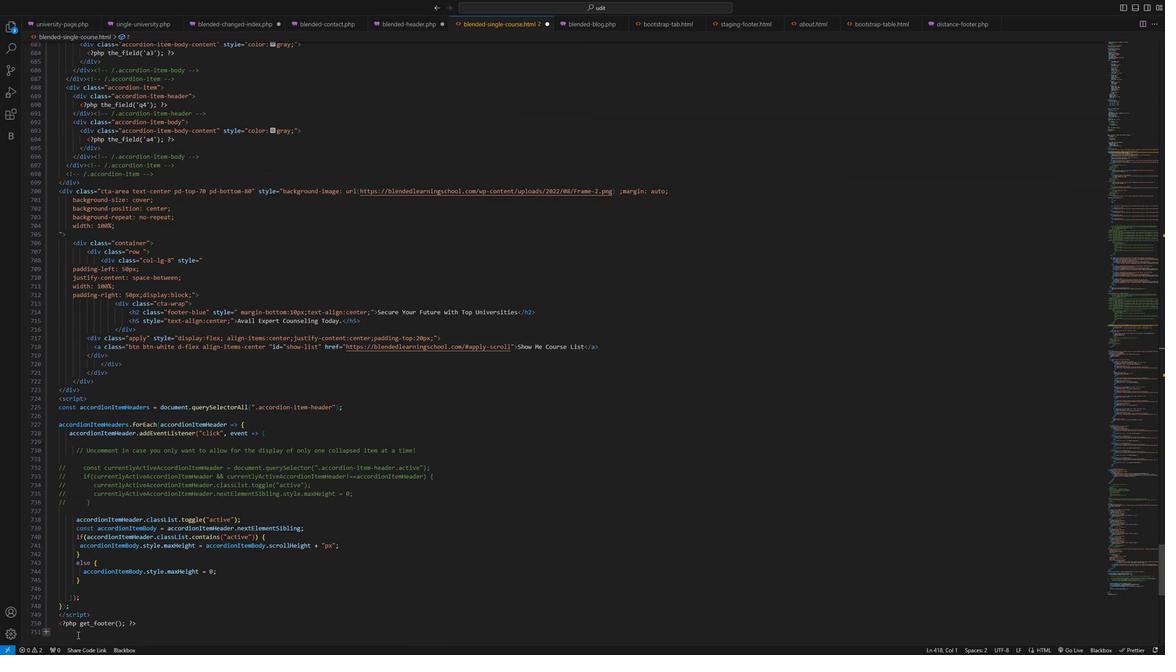 
Action: Mouse scrolled (81, 524) with delta (0, 0)
Screenshot: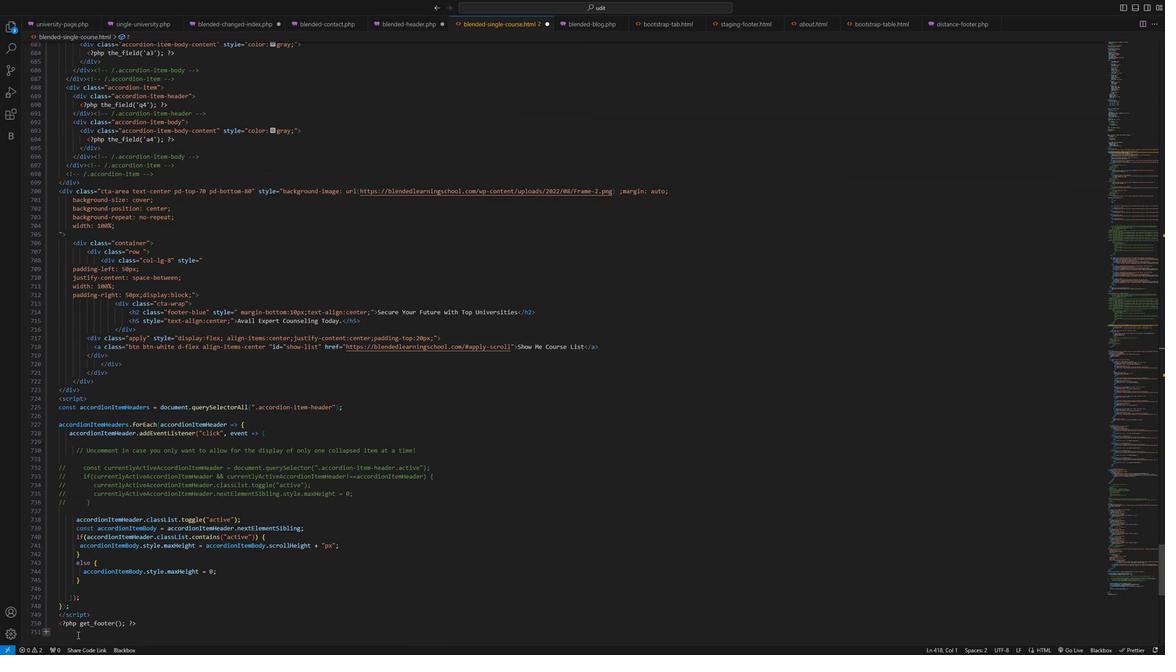 
Action: Mouse moved to (867, 15)
Screenshot: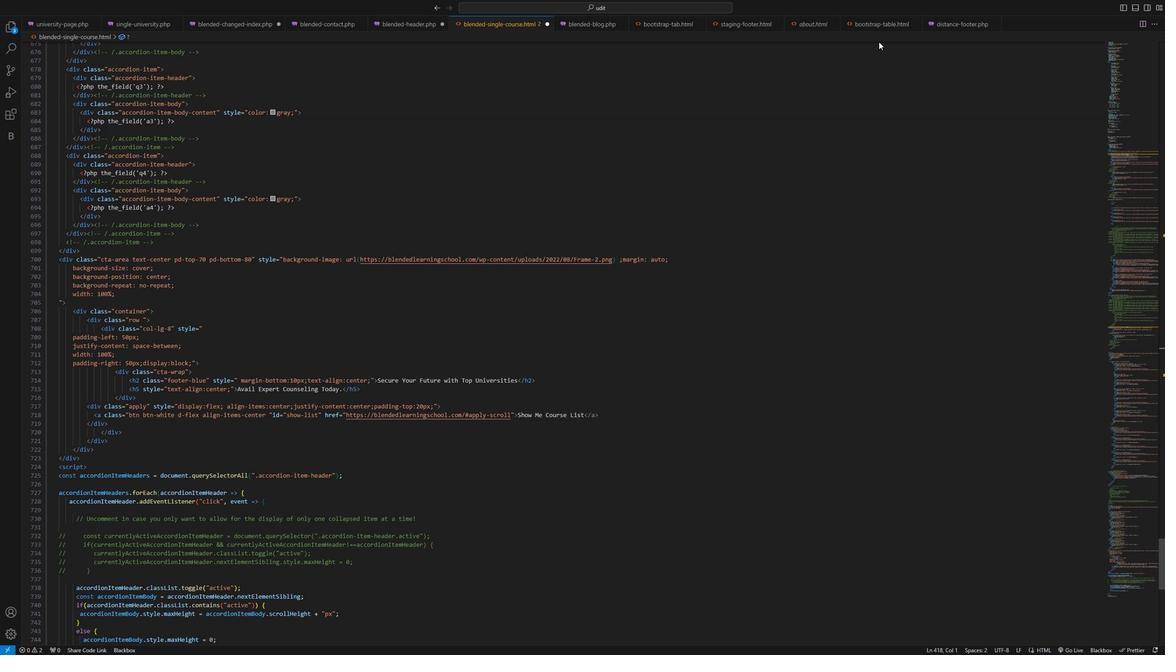 
Action: Mouse pressed left at (867, 15)
Screenshot: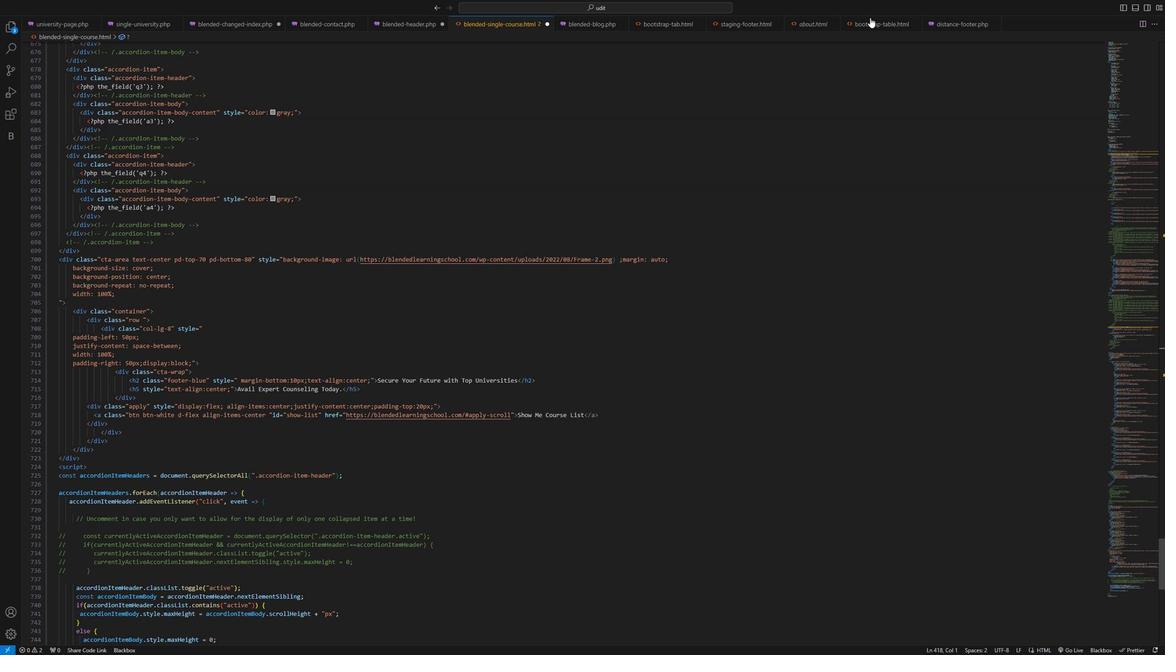 
Action: Mouse moved to (455, 288)
Screenshot: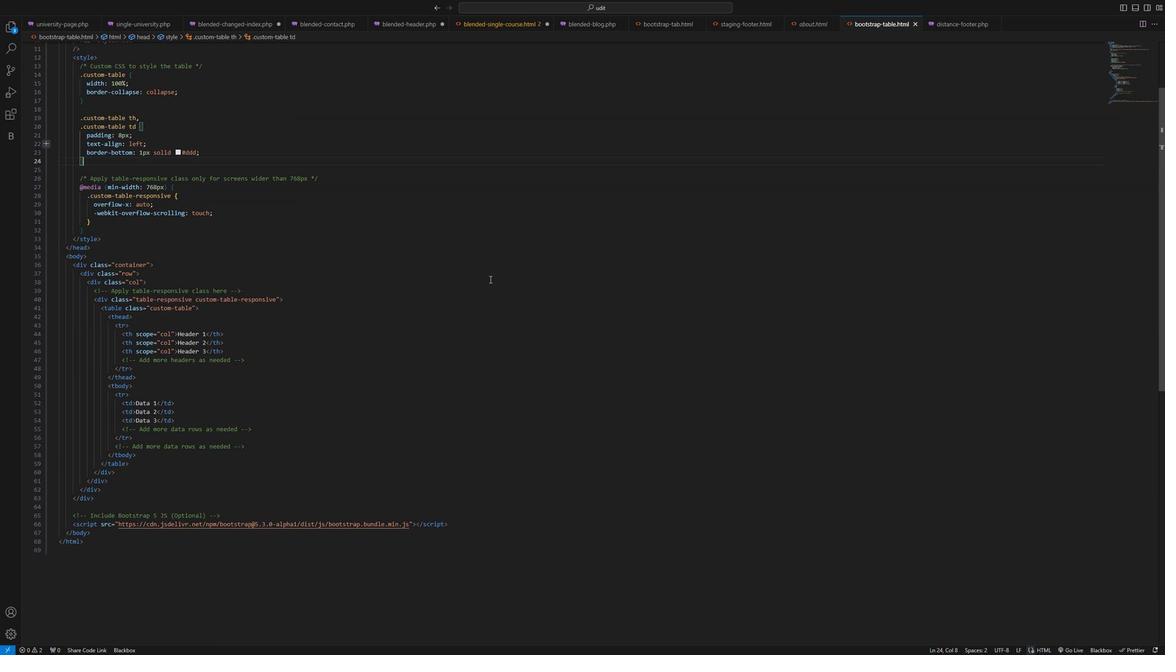 
Action: Mouse scrolled (455, 288) with delta (0, 0)
Screenshot: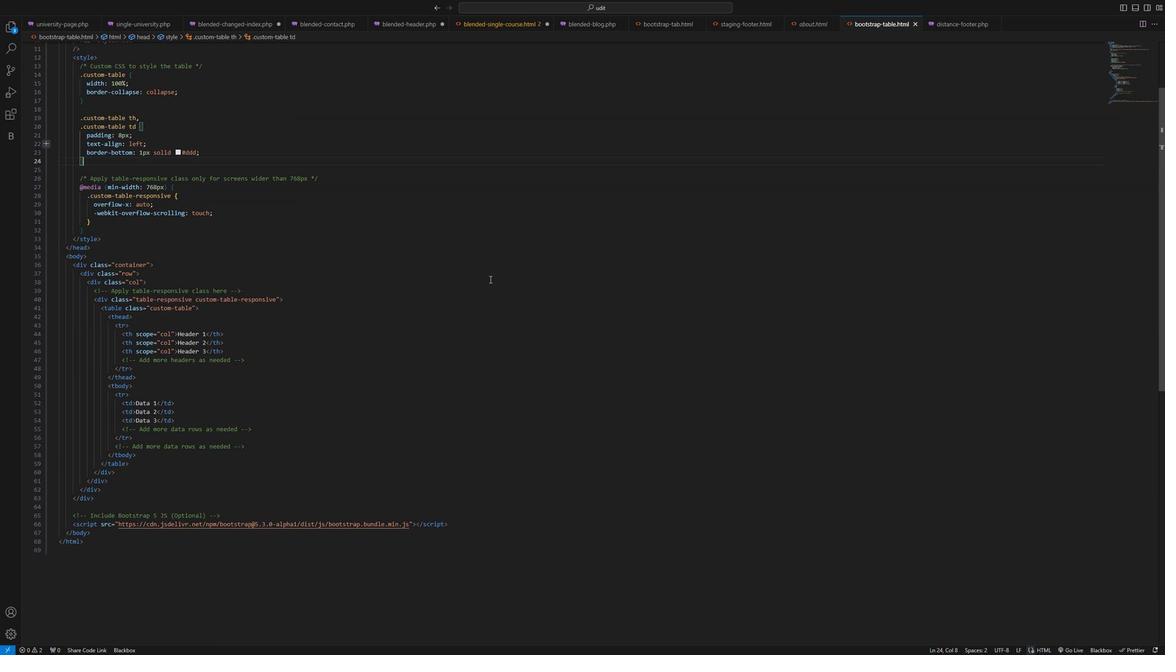 
Action: Mouse moved to (349, 330)
Screenshot: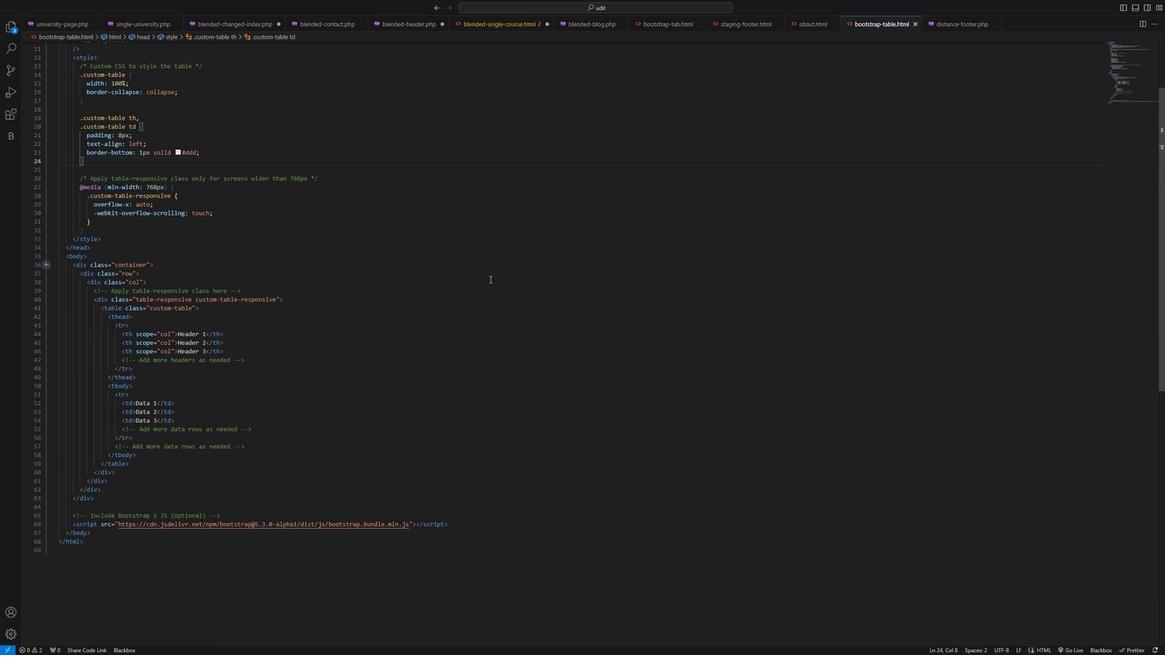
Action: Mouse scrolled (349, 330) with delta (0, 0)
Screenshot: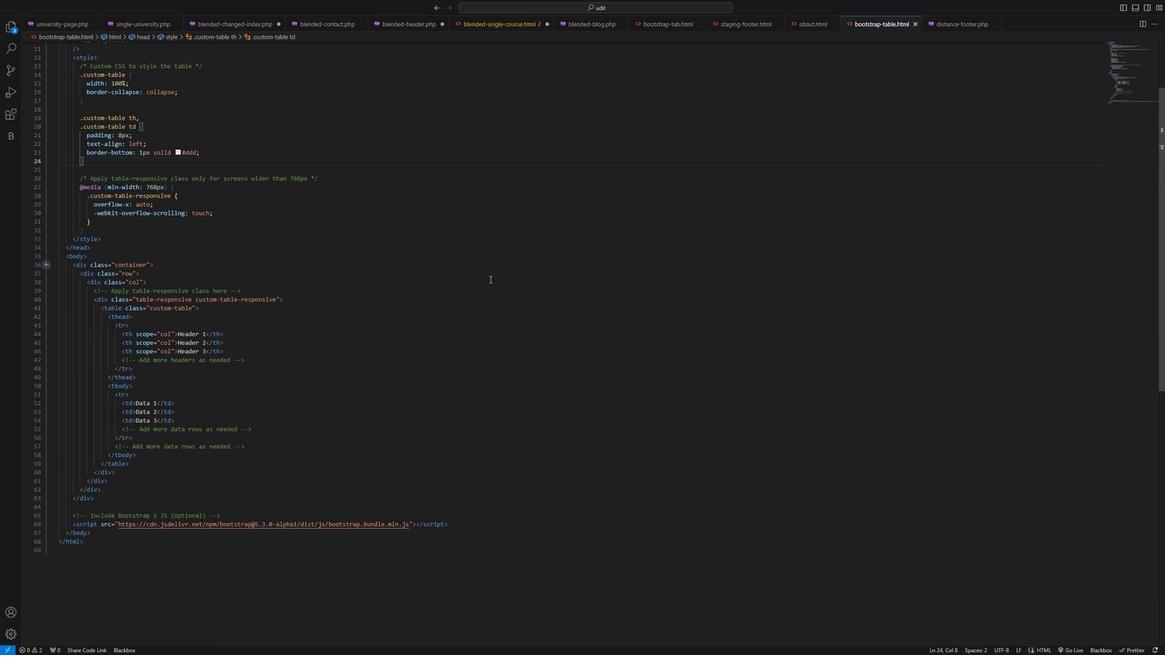 
Action: Mouse moved to (131, 415)
Screenshot: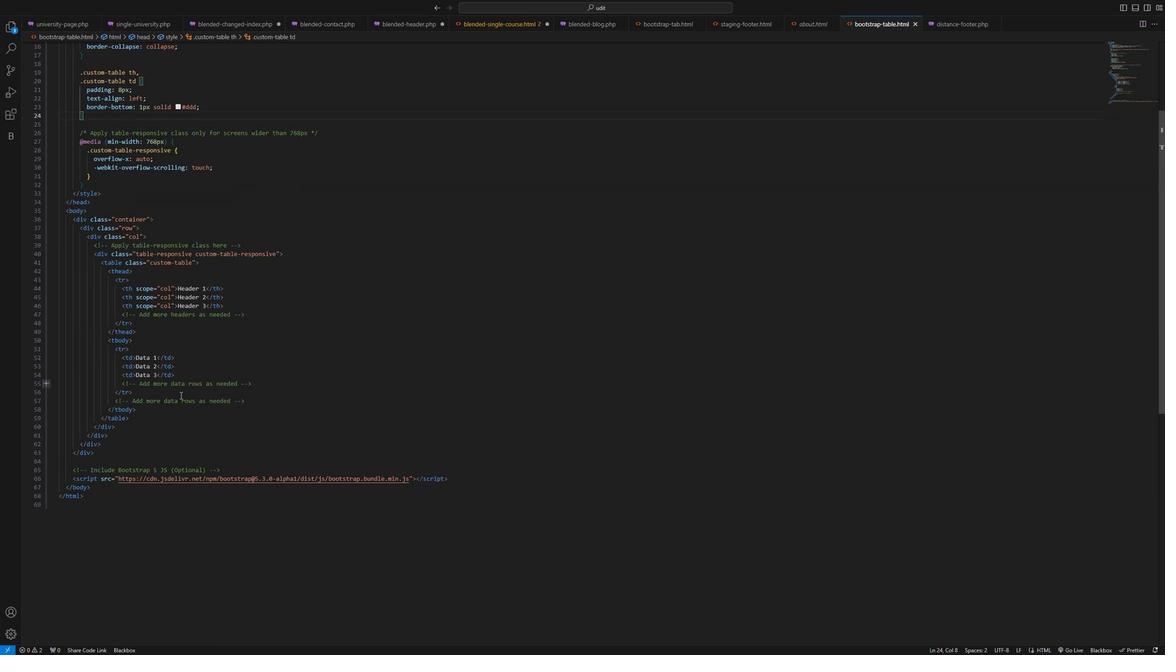 
Action: Mouse scrolled (131, 415) with delta (0, 0)
Screenshot: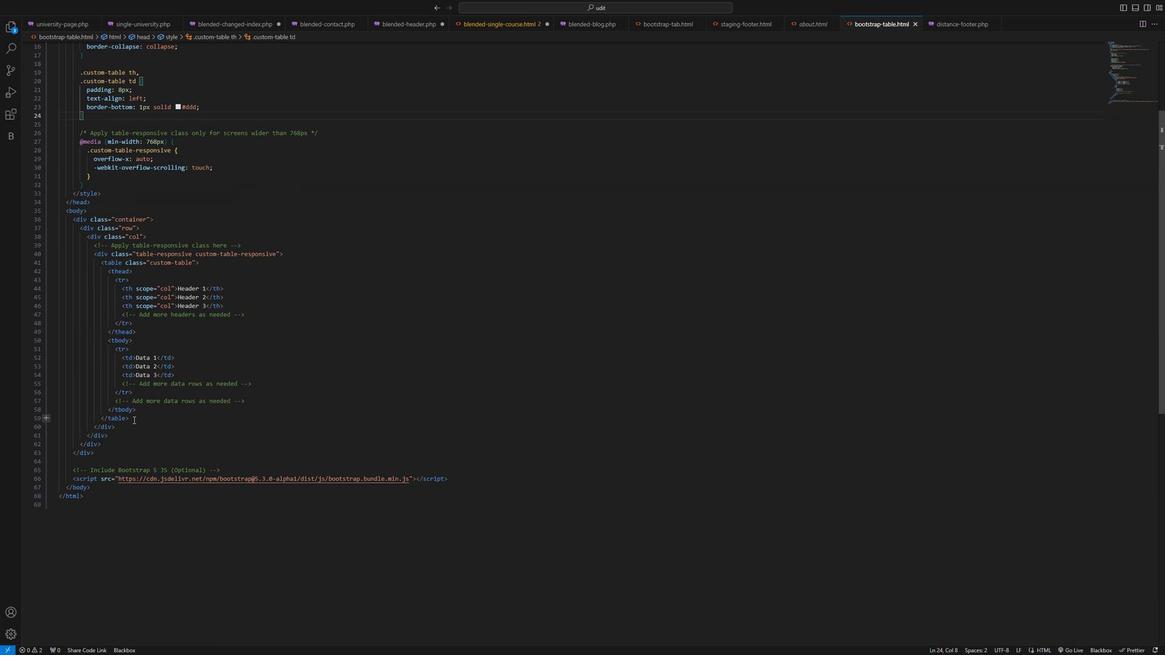 
Action: Mouse moved to (129, 419)
Screenshot: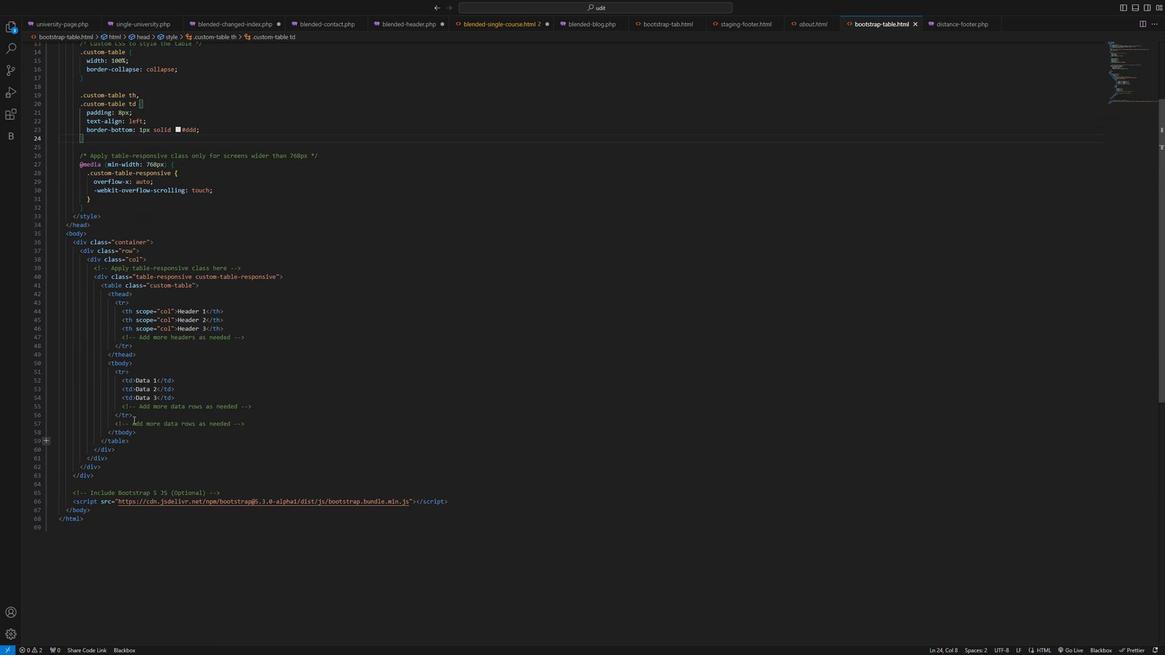 
Action: Mouse scrolled (129, 418) with delta (0, 0)
Screenshot: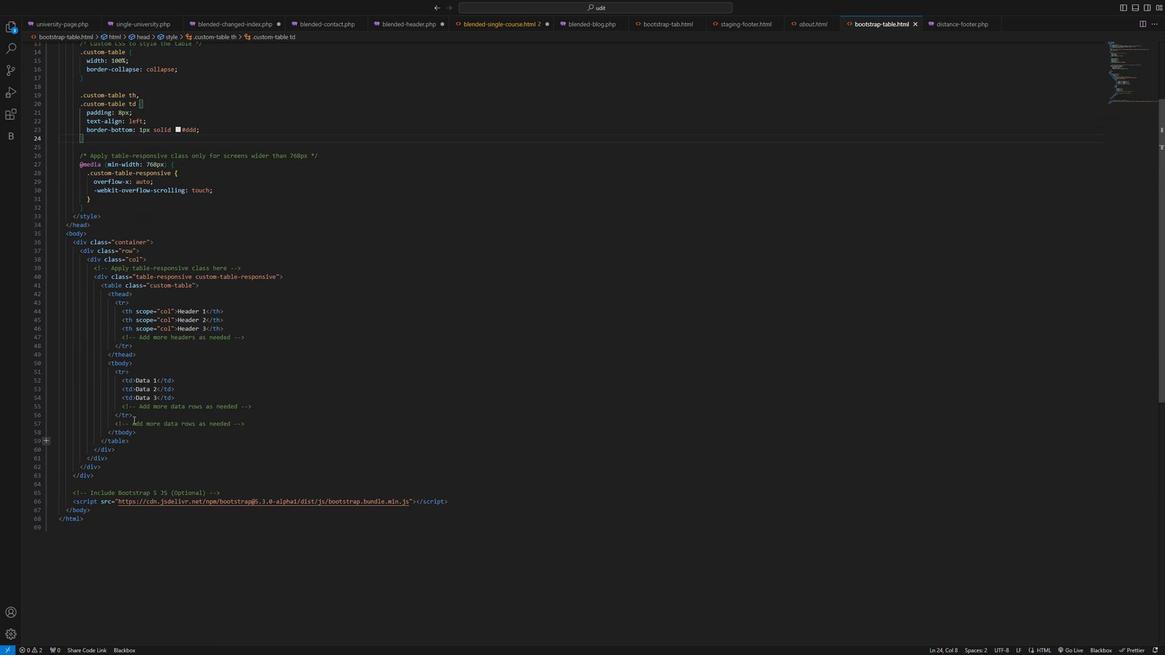 
Action: Mouse moved to (89, 455)
Screenshot: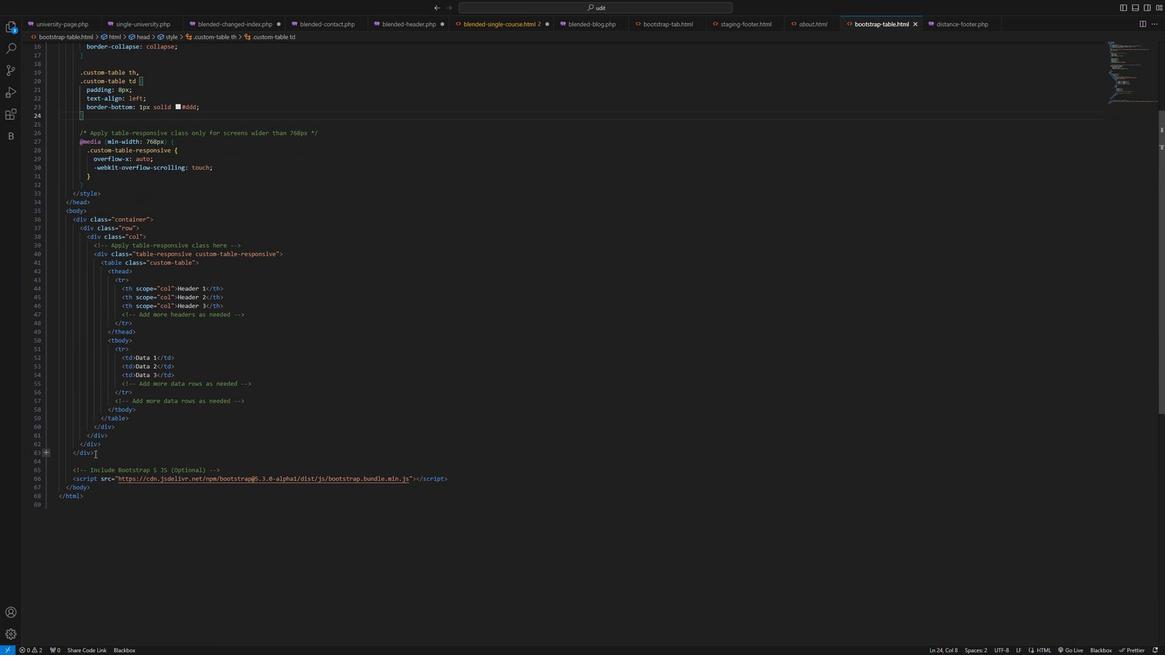 
Action: Mouse pressed left at (89, 455)
Screenshot: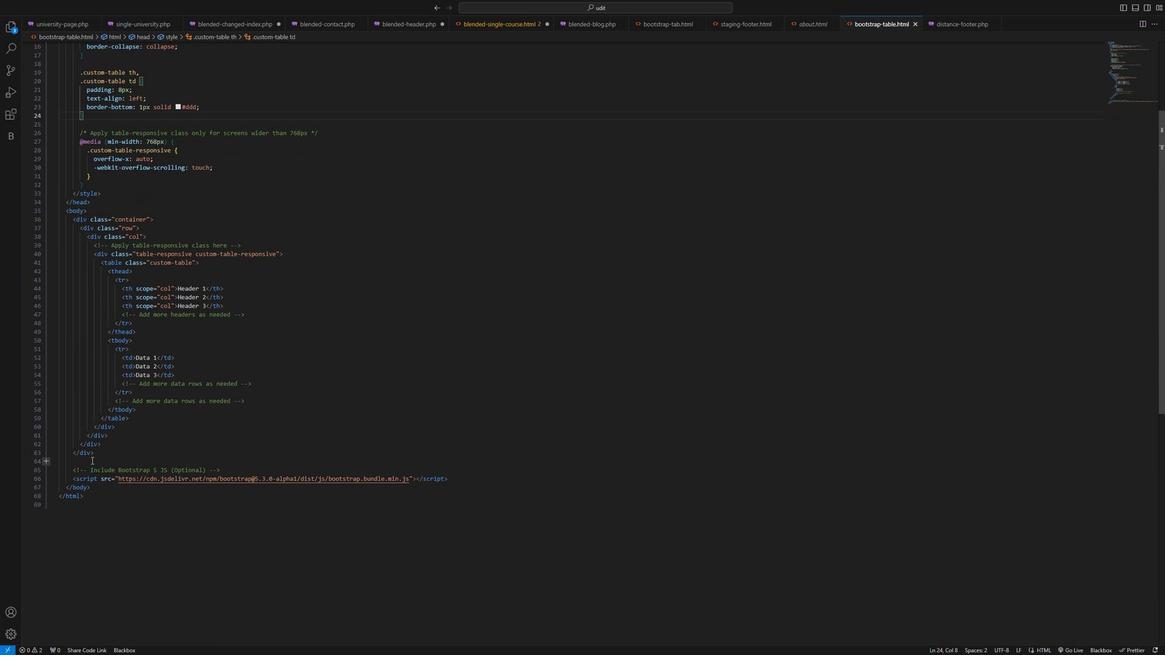 
Action: Mouse moved to (181, 443)
Screenshot: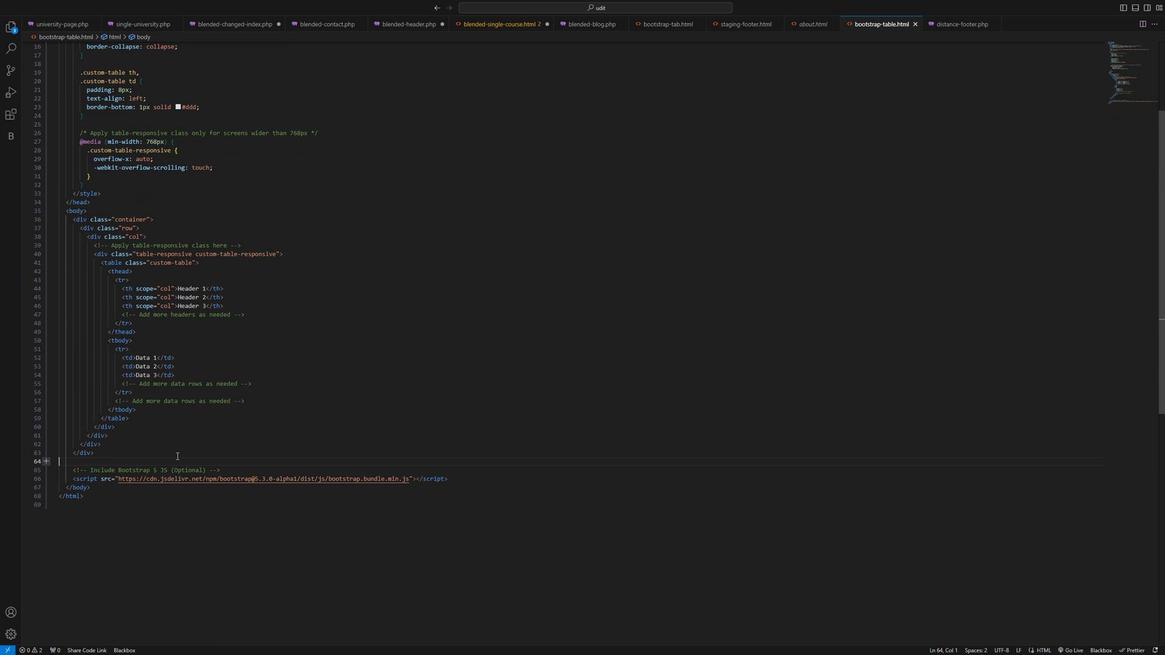 
Action: Key pressed <Key.space><Key.space><Key.shift_r><<Key.backspace>.container<Key.enter><Key.enter><Key.right><Key.right><Key.right><Key.right><Key.right><Key.right><Key.right><Key.right><Key.right><Key.right><Key.right><Key.right><Key.right><Key.right><Key.right><Key.right><Key.right><Key.right><Key.right><Key.right><Key.enter><Key.right><Key.right><Key.right><Key.right><Key.right><Key.right><Key.left><Key.left><Key.left><Key.left><Key.left><Key.right><Key.space><Key.caps_lock><Key.backspace>ctrl+SEMESTER<Key.space>1<Key.space>TABLE<Key.space><Key.right><Key.right><Key.right><Key.right><Key.enter><Key.caps_lock><Key.space><Key.right><Key.right><Key.right><Key.right><Key.right><Key.right><Key.right><Key.right><Key.right><Key.right><Key.right><Key.right><Key.right>
Screenshot: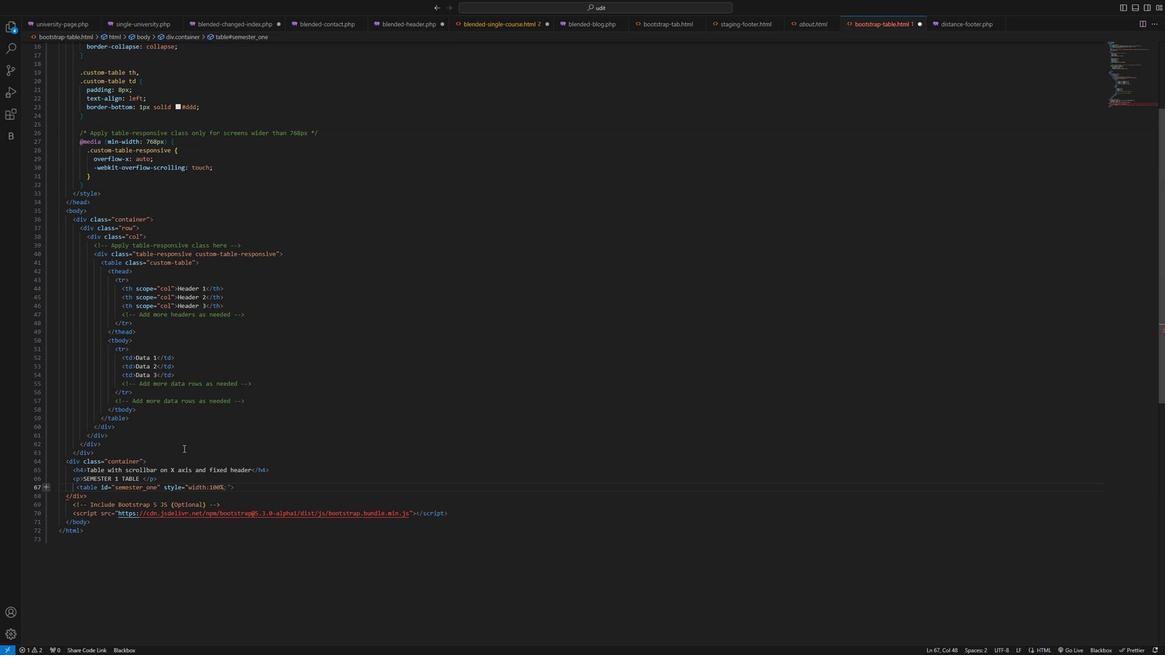 
Action: Mouse moved to (260, 427)
Screenshot: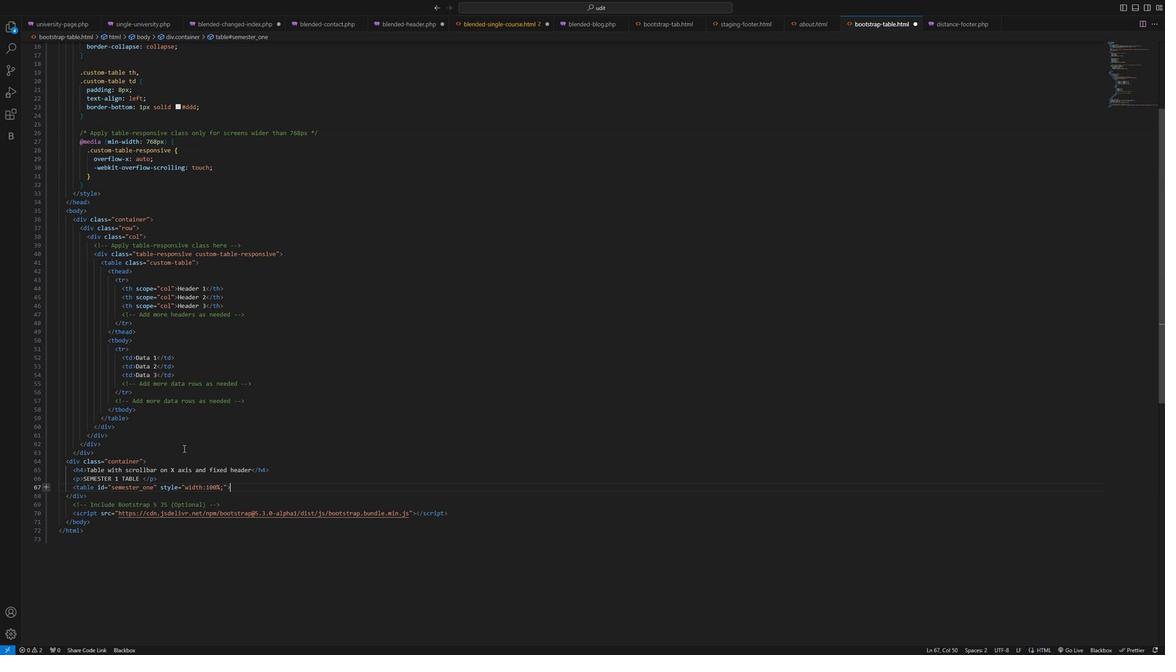 
Action: Key pressed <Key.enter><Key.left><Key.right><Key.right><Key.up>ctrl+Th<Key.down>
Screenshot: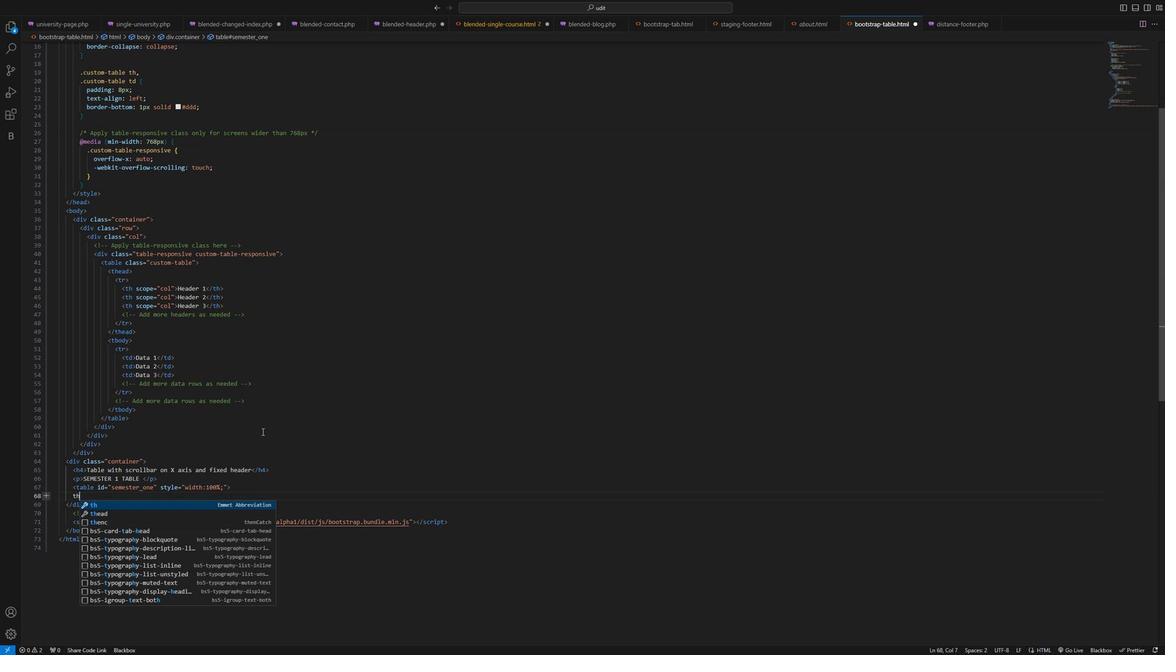 
Action: Mouse moved to (407, 363)
Screenshot: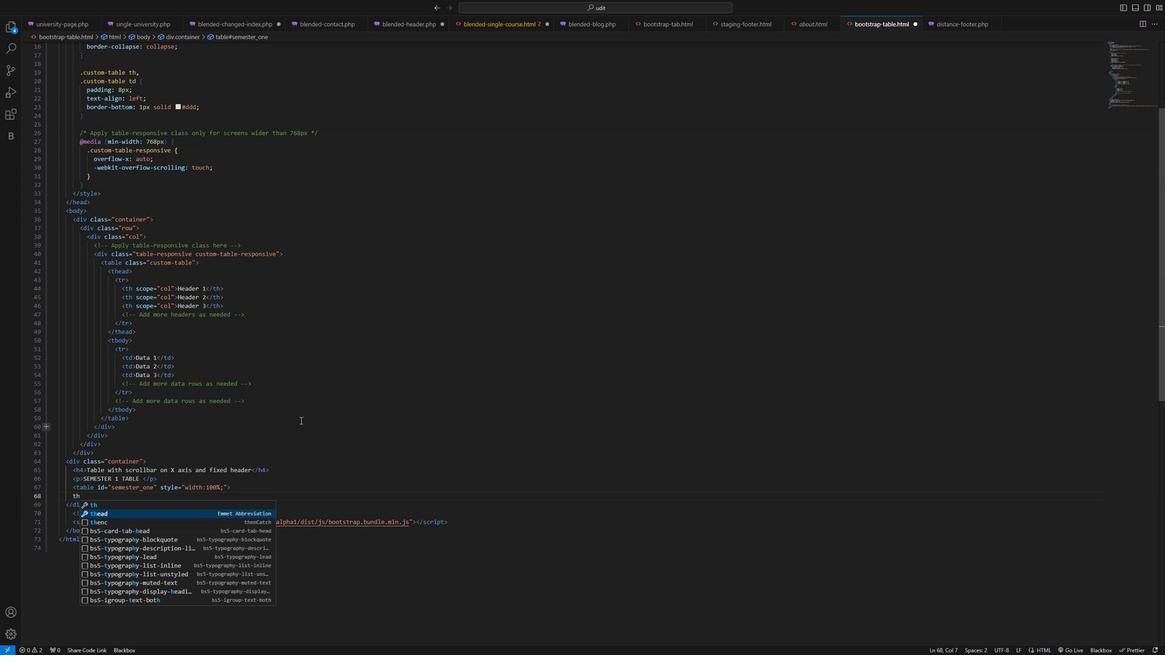 
Action: Key pressed <Key.enter>
Screenshot: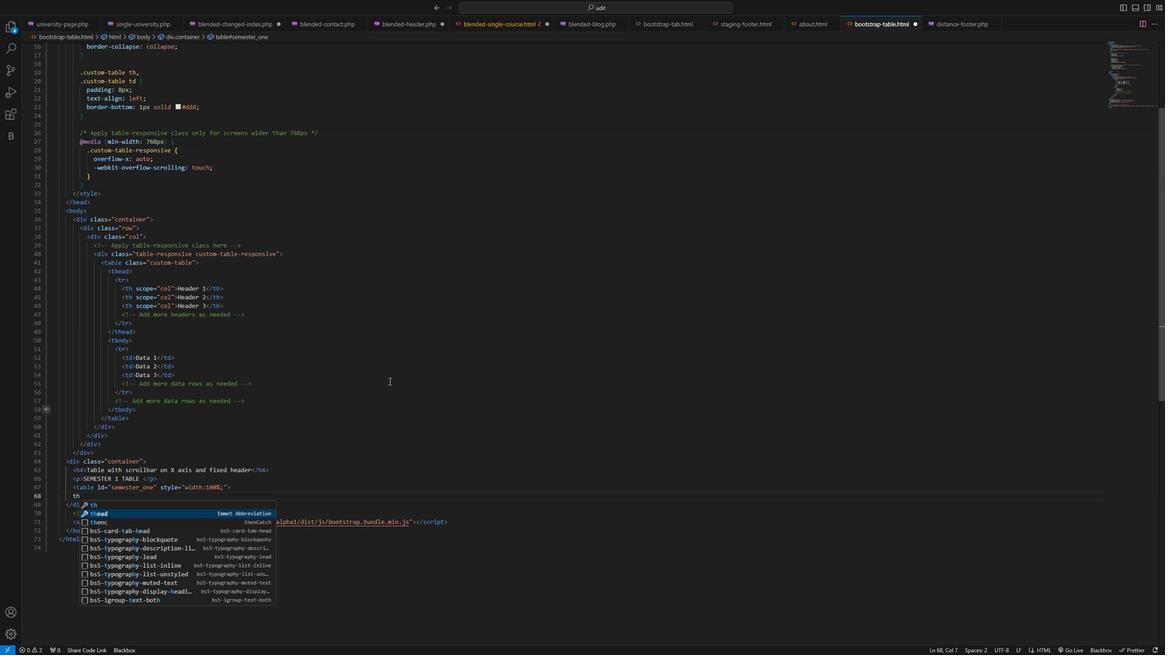
Action: Mouse moved to (410, 363)
Screenshot: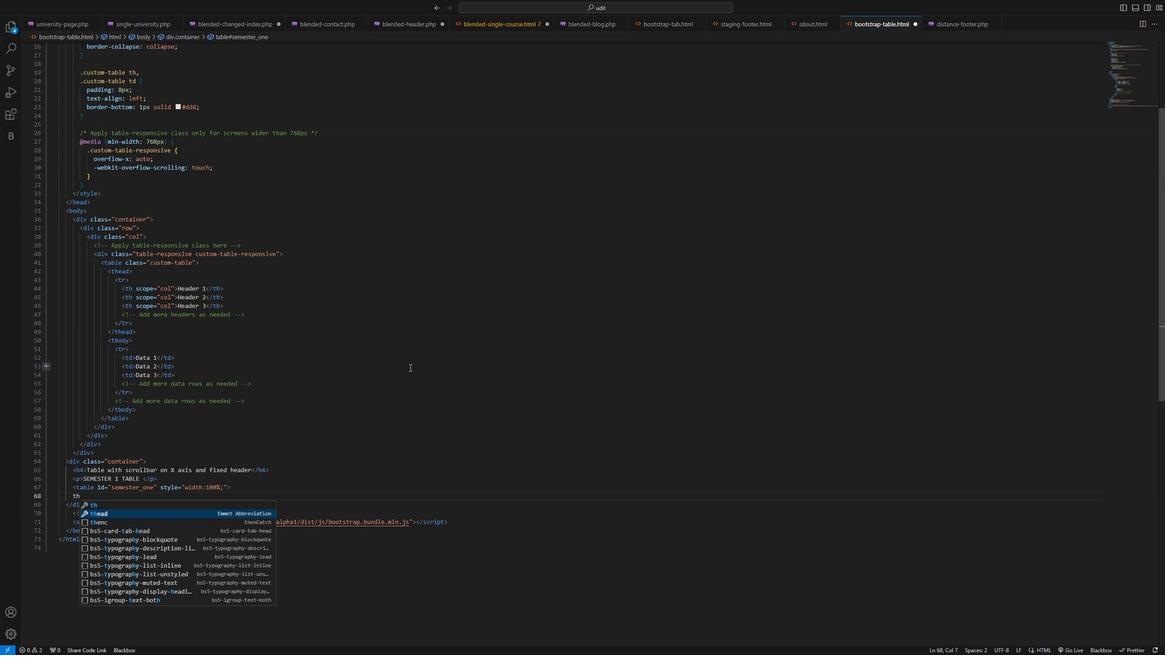 
Action: Key pressed heading<Key.right><Key.right><Key.right><Key.left><Key.left><Key.left><Key.backspace><Key.backspace><Key.backspace><Key.backspace><Key.backspace><Key.backspace><Key.backspace><Key.caps_lock>S<Key.caps_lock>.no<Key.caps_lock><Key.right><Key.right><Key.right><Key.right><Key.right><Key.right><Key.right><Key.right><Key.enter><Key.right><Key.right><Key.up><Key.right><Key.right><Key.right><Key.backspace><Key.space><Key.backspace><Key.backspace><Key.space><Key.backspace>ctrl+T<Key.backspace><Key.down><Key.down><Key.up><Key.up>TR<Key.enter>ctrl+Z<Key.backspace><Key.backspace><Key.caps_lock>ctrl+R<Key.backspace>tr<Key.enter><Key.enter><Key.right><Key.right><Key.right><Key.right><Key.right><Key.right><Key.right><Key.right><Key.right><Key.right><Key.right><Key.right><Key.up><Key.right><Key.right><Key.right><Key.right><Key.right><Key.right><Key.right><Key.right><Key.right><Key.right><Key.right><Key.right><Key.right><Key.right><Key.right><Key.right><Key.right><Key.right><Key.right><Key.right><Key.right><Key.right><Key.right><Key.right><Key.down><Key.enter>ctrl+Tr<Key.enter><Key.enter>th<Key.shift><Key.shift><Key.shift><Key.shift><Key.shift><Key.shift><Key.shift><Key.shift><Key.shift><Key.shift><Key.shift>*5<Key.enter>101<Key.down><Key.left><Key.left><Key.left>0<Key.backspace>102<Key.down><Key.left><Key.left><Key.left>103<Key.down><Key.left><Key.left><Key.left>
Screenshot: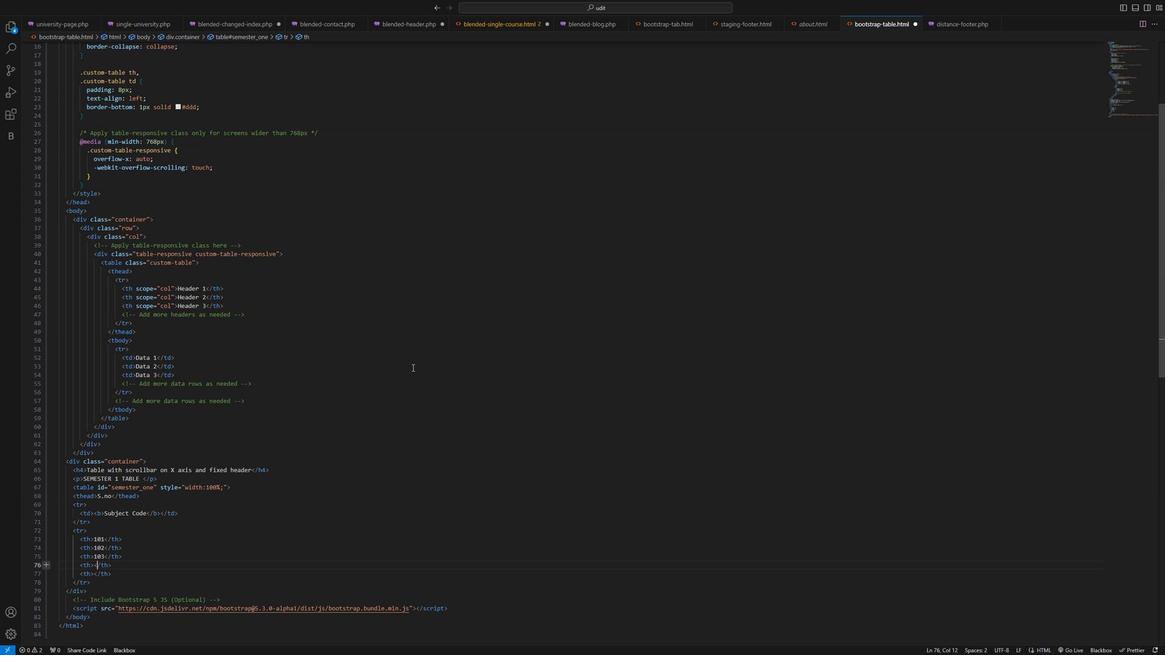 
Action: Mouse moved to (469, 359)
Screenshot: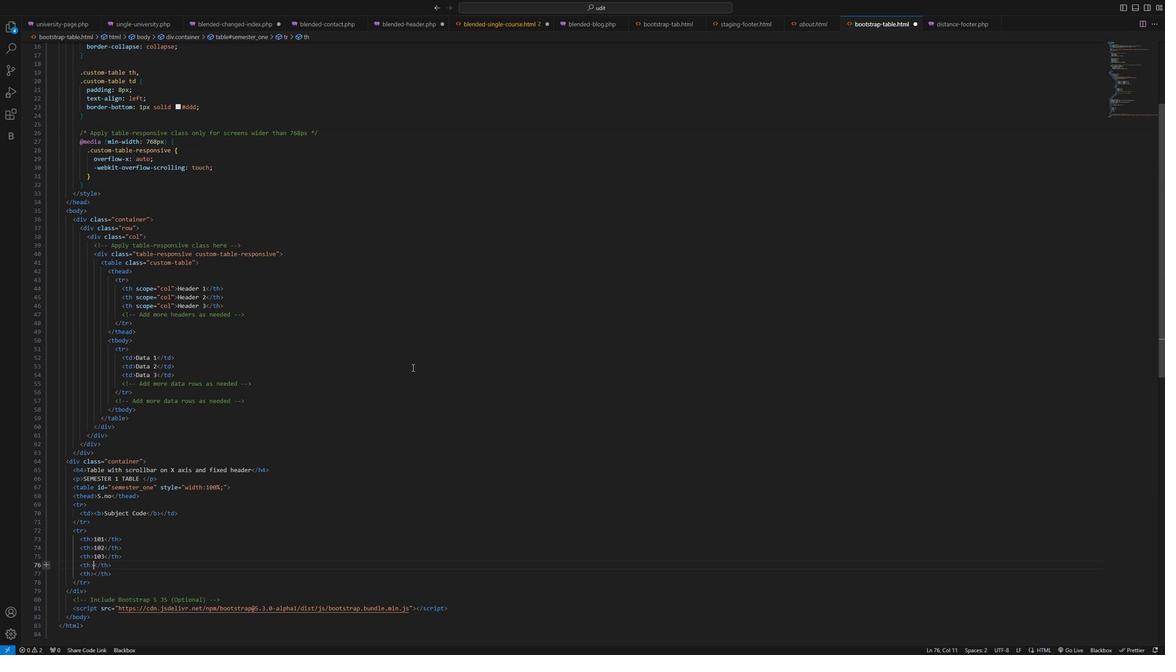 
Action: Key pressed 104<Key.down><Key.up><Key.down><Key.left><Key.left><Key.left>105<Key.down><Key.down><Key.up><Key.up><Key.up><Key.up><Key.up><Key.up><Key.up><Key.up><Key.up><Key.up><Key.up><Key.right><Key.right><Key.backspace><Key.backspace><Key.backspace><Key.backspace><Key.enter>tr<Key.enter><Key.enter>th<Key.enter><Key.left><Key.space>scope<Key.enter><Key.enter><Key.right><Key.right>1<Key.right><Key.right><Key.right><Key.right><Key.right><Key.right><Key.left><Key.shift_r><Key.left><Key.left><Key.left><Key.left><Key.left><Key.left><Key.left><Key.left><Key.left><Key.left><Key.left><Key.left><Key.left><Key.left><Key.left><Key.left><Key.left><Key.left><Key.left><Key.left><Key.left><Key.left>ctrl+C<Key.right><Key.enter><Key.right><Key.right><Key.right><Key.right><Key.right><Key.right><Key.right><Key.right><Key.right><Key.left><Key.left><Key.left><Key.left><Key.left><Key.left><Key.left><Key.left><Key.left><Key.enter>
Screenshot: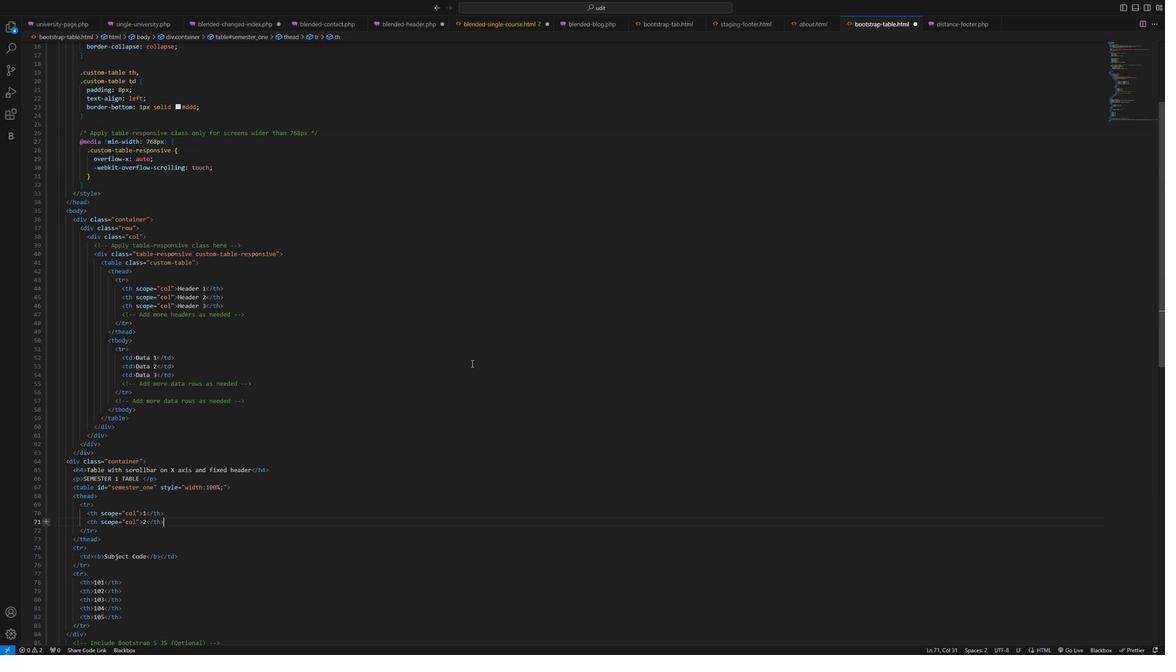 
Action: Mouse moved to (730, 164)
Screenshot: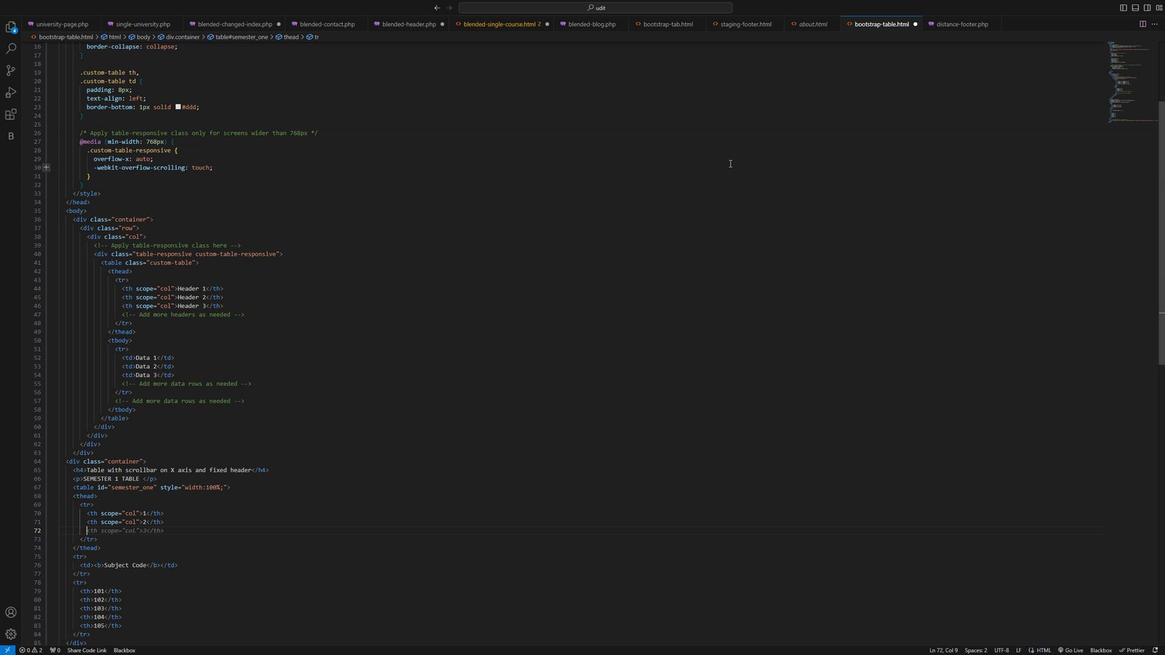 
Action: Key pressed <Key.right><Key.right><Key.right><Key.right><Key.right><Key.right><Key.right><Key.right><Key.enter><Key.right><Key.right><Key.right><Key.right><Key.right><Key.right><Key.right><Key.right><Key.enter>
Screenshot: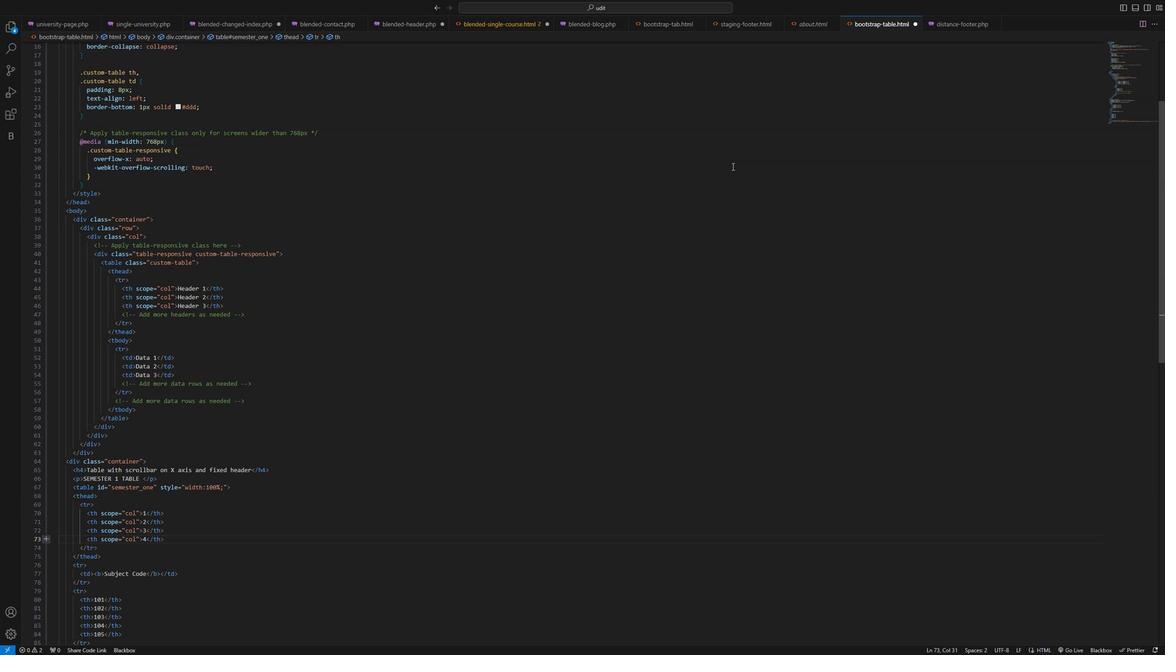 
Action: Mouse moved to (137, 292)
Screenshot: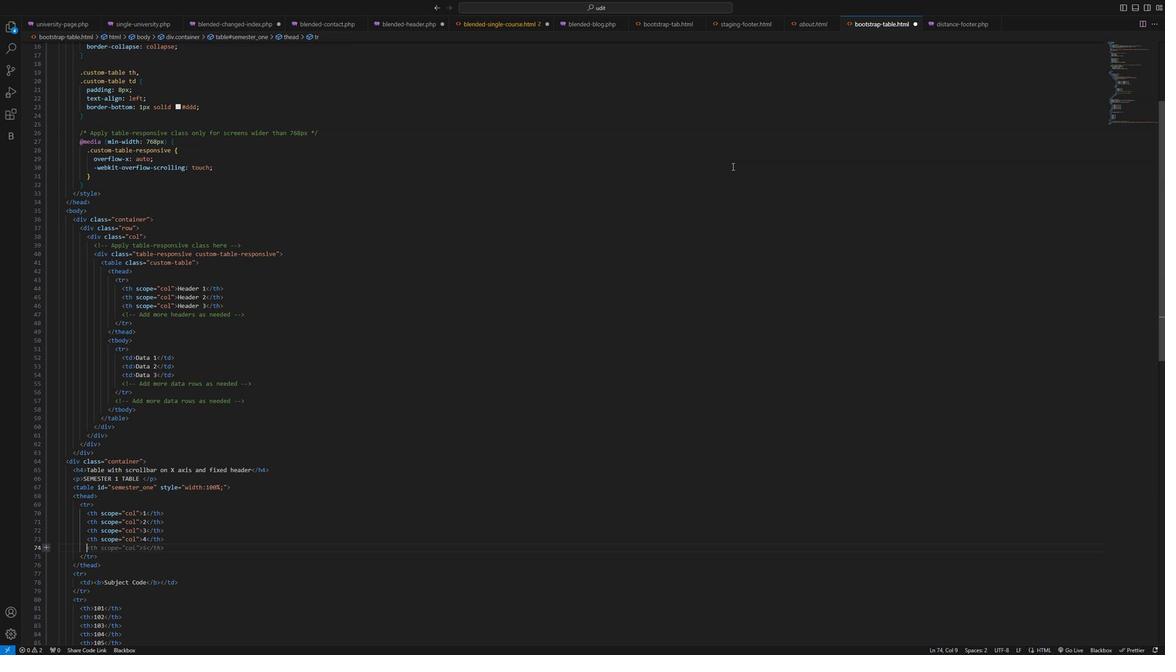 
Action: Key pressed <Key.right><Key.right><Key.right><Key.right><Key.right><Key.right><Key.right><Key.right><Key.down><Key.down><Key.down><Key.down><Key.down><Key.down>
Screenshot: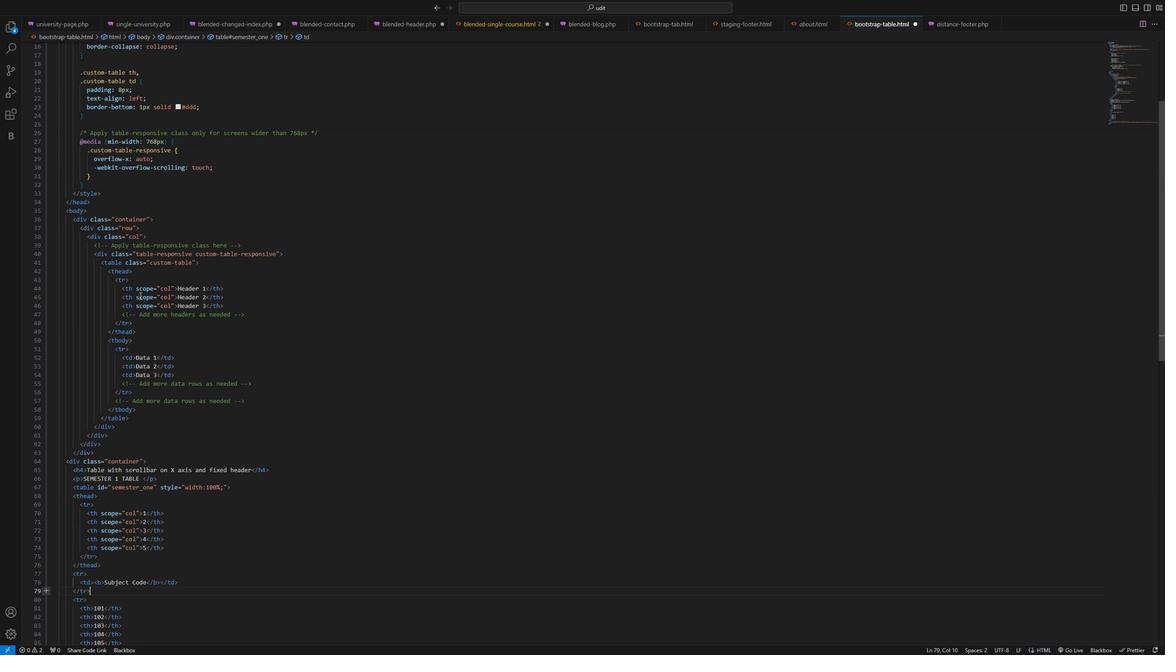 
Action: Mouse moved to (0, 529)
Screenshot: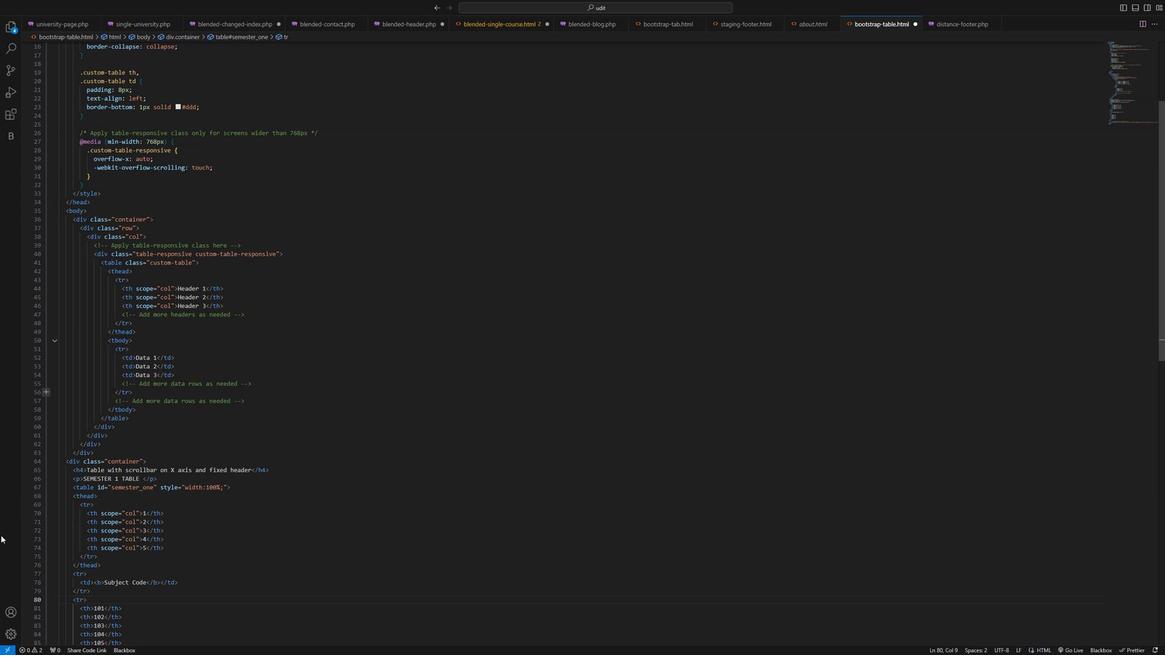 
Action: Mouse scrolled (0, 528) with delta (0, 0)
Screenshot: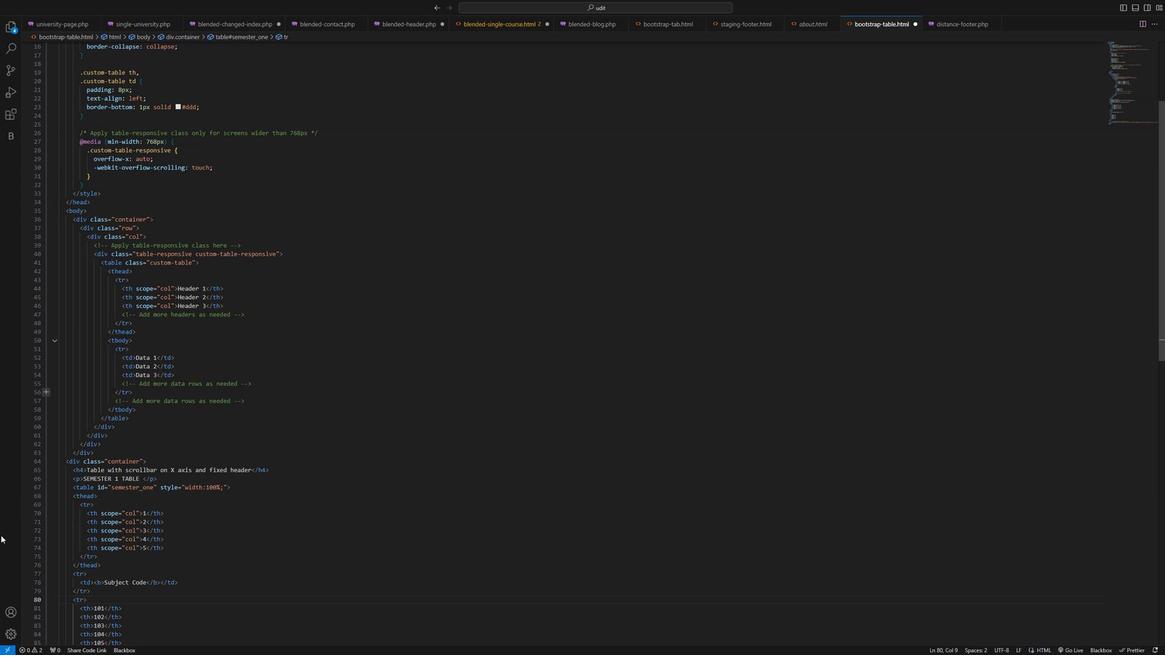 
Action: Mouse moved to (0, 532)
Screenshot: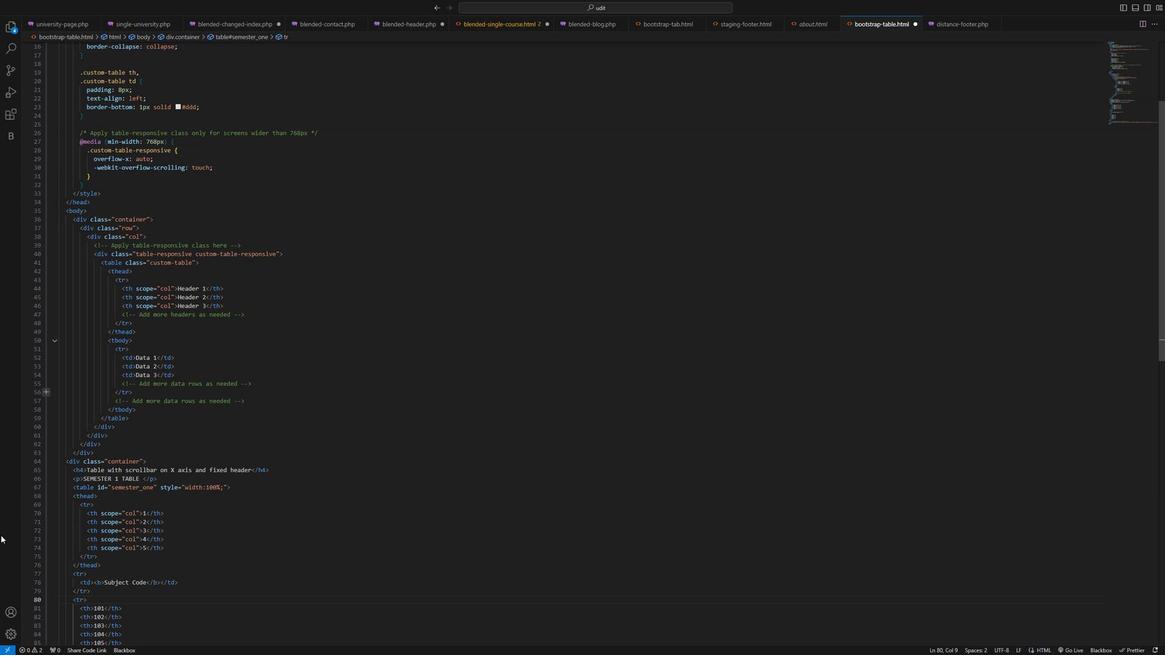 
Action: Mouse scrolled (0, 532) with delta (0, 0)
Screenshot: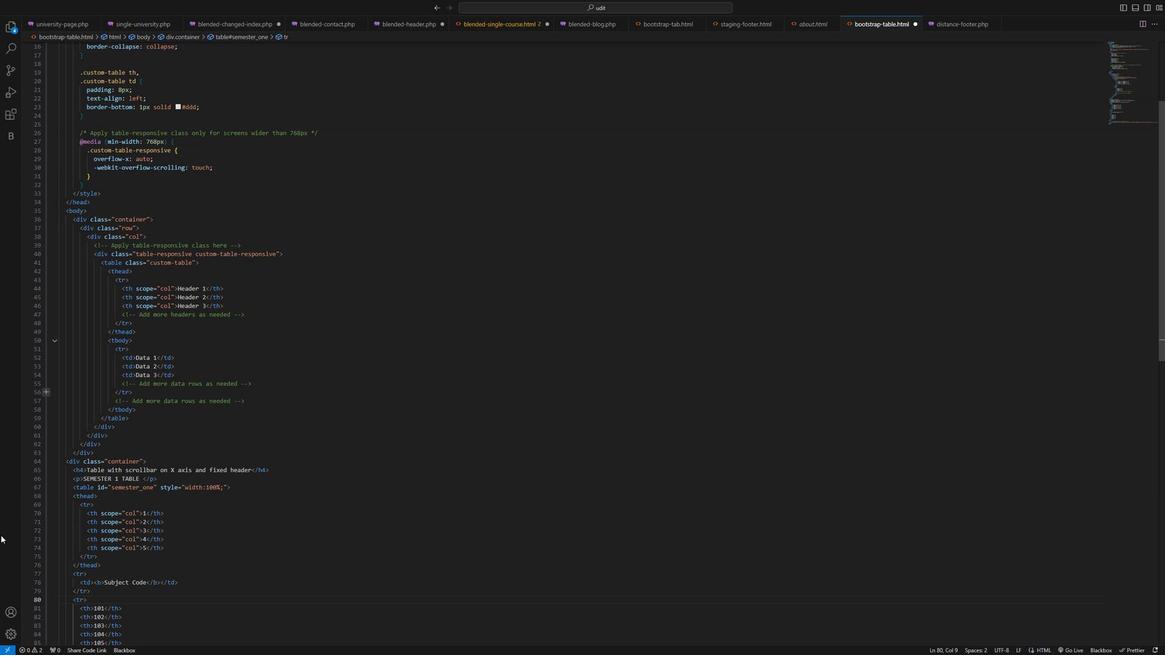 
Action: Mouse moved to (0, 540)
Screenshot: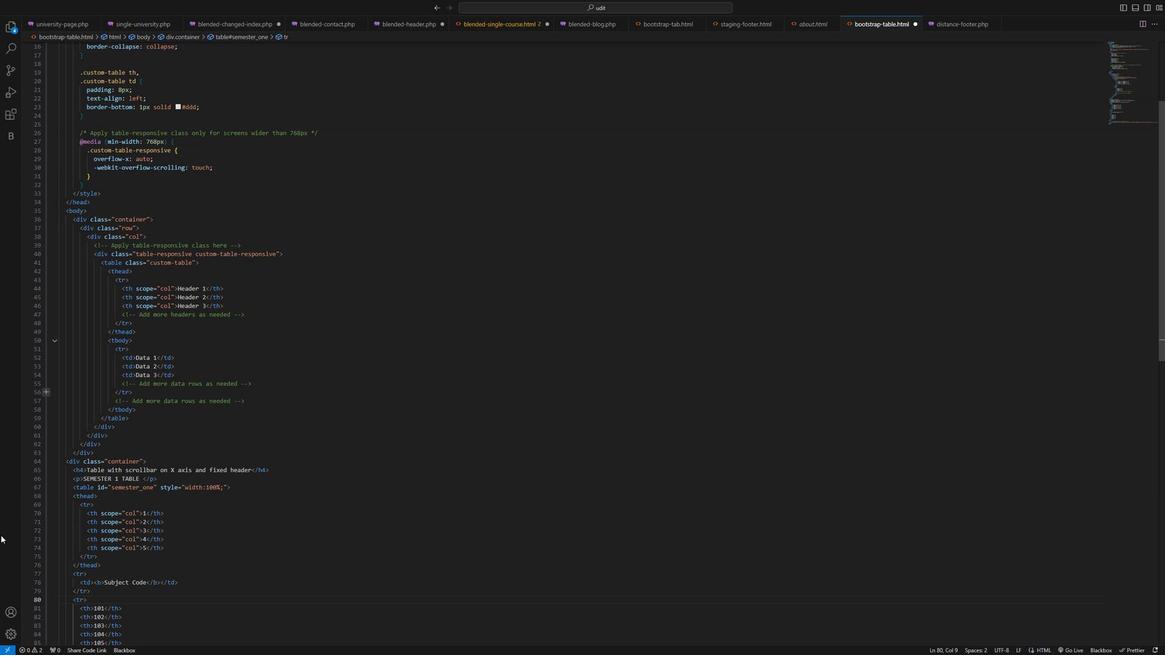 
Action: Mouse scrolled (0, 539) with delta (0, 0)
Screenshot: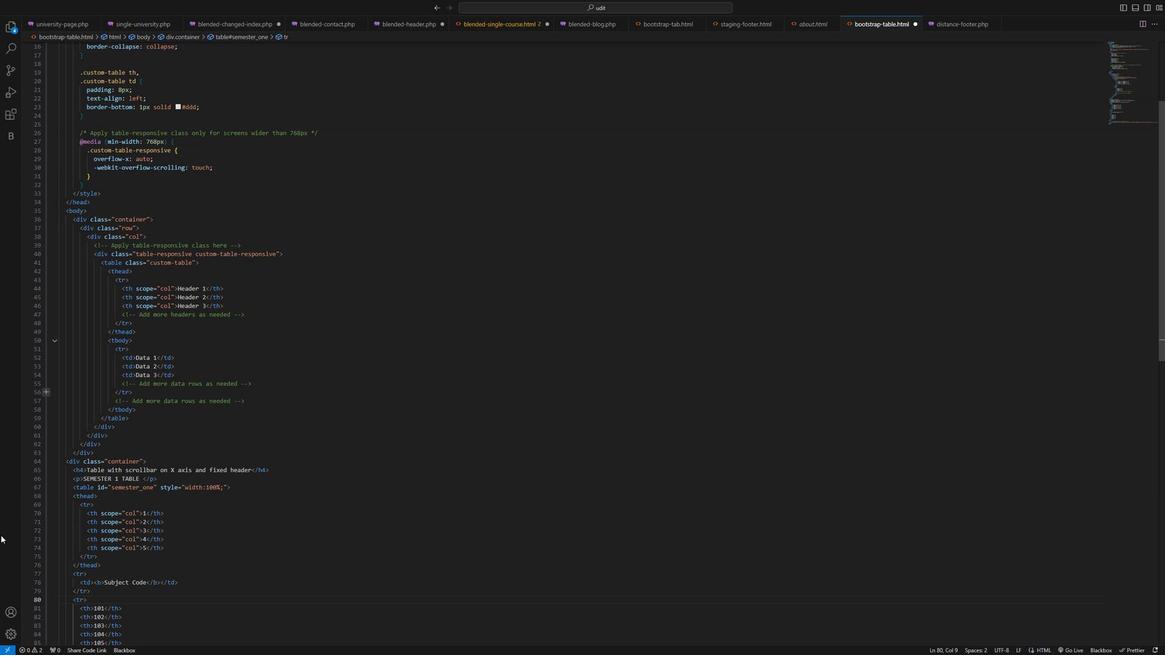 
Action: Mouse moved to (3, 548)
Screenshot: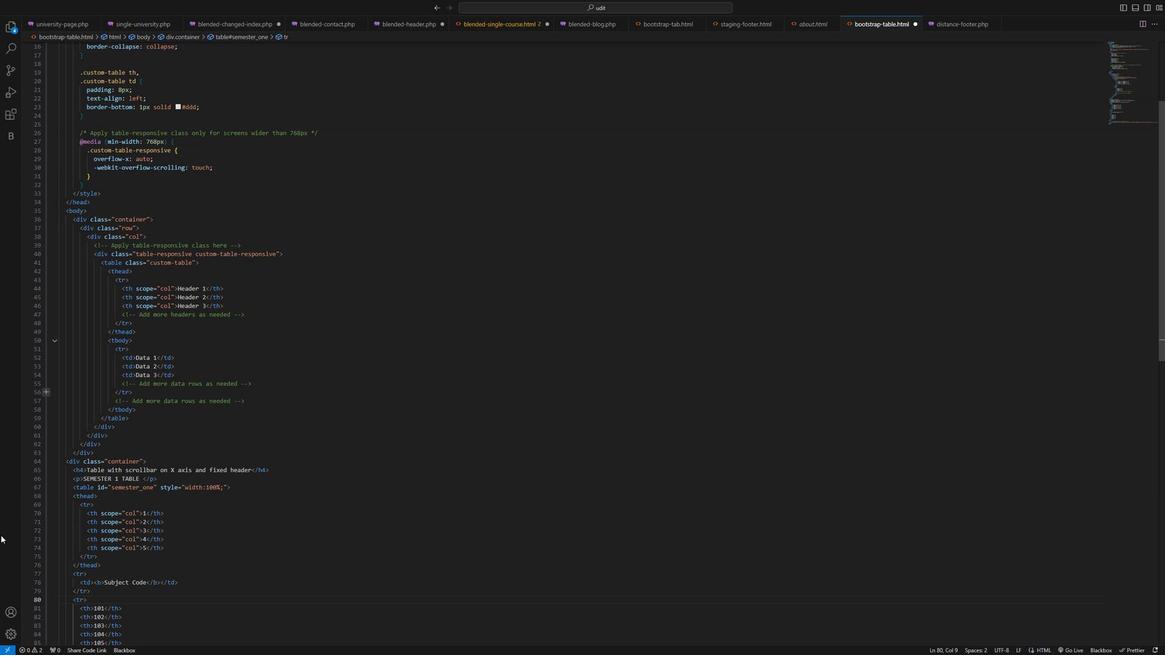 
Action: Mouse scrolled (3, 547) with delta (0, 0)
Screenshot: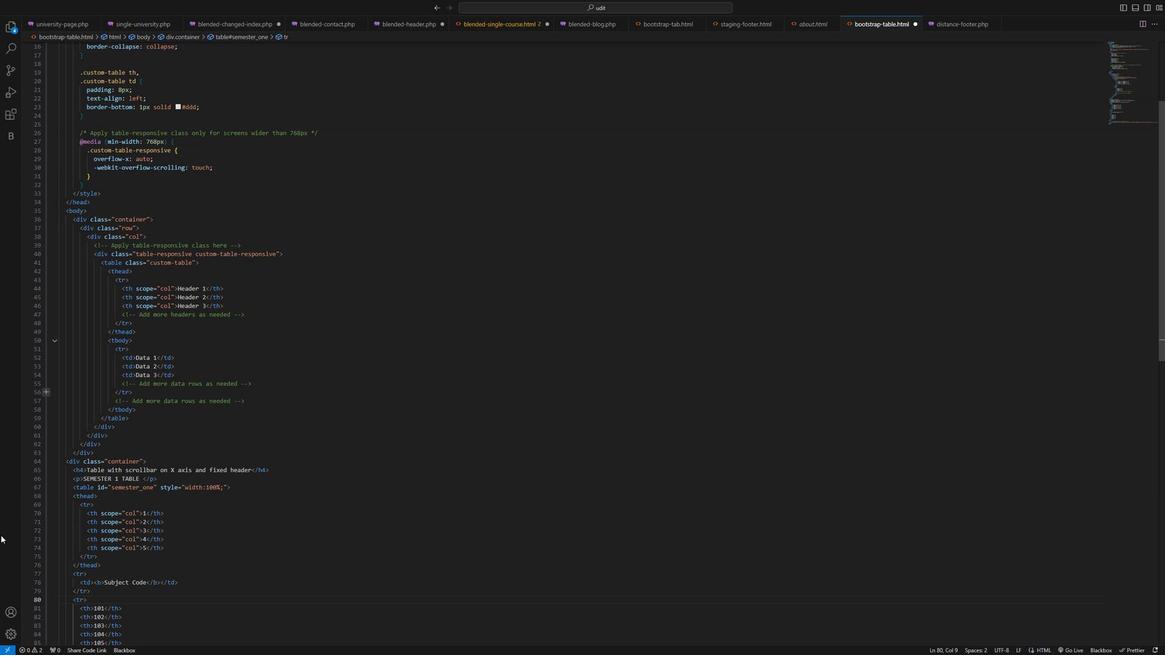 
Action: Mouse moved to (189, 628)
Screenshot: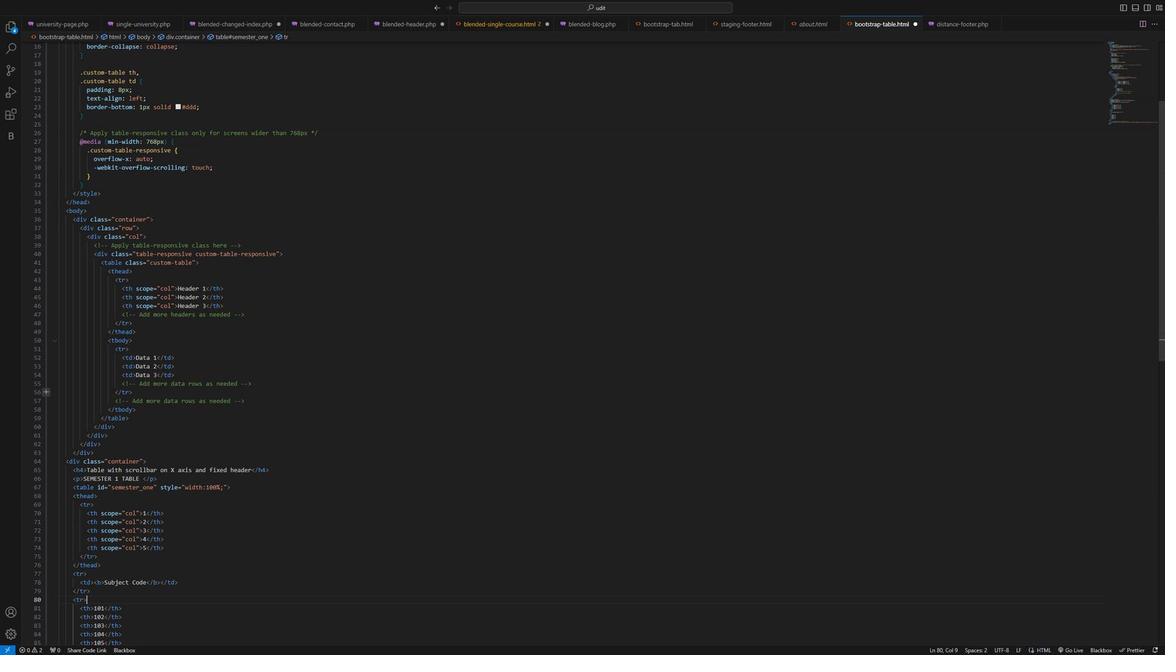 
Action: Mouse scrolled (189, 627) with delta (0, 0)
Screenshot: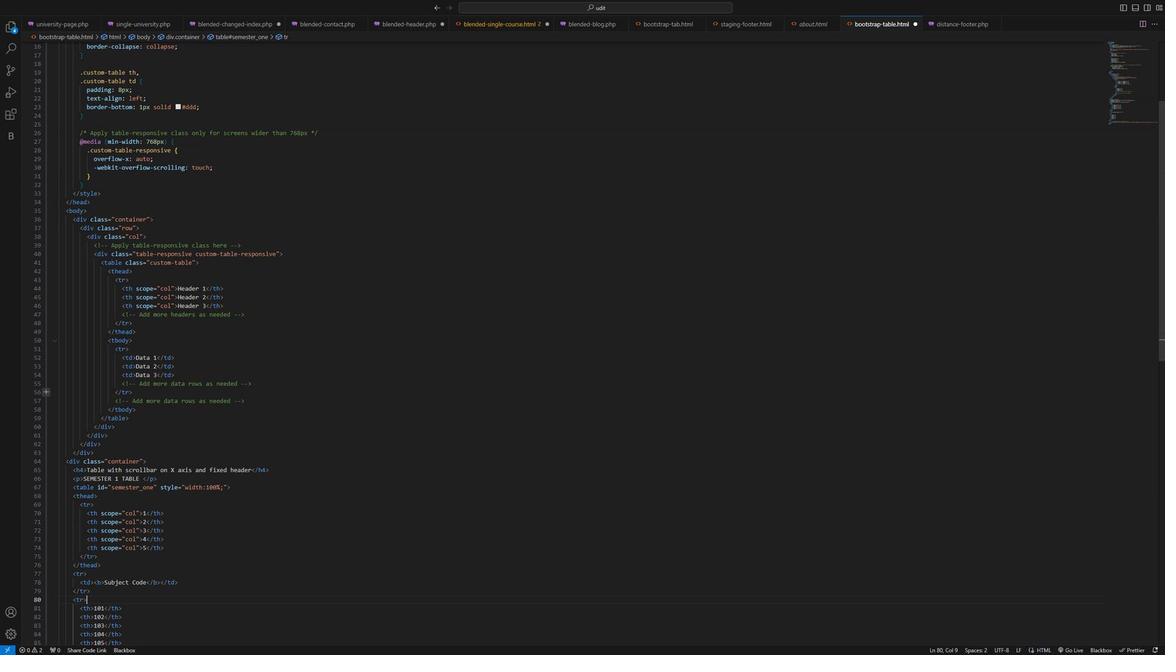 
Action: Mouse moved to (185, 628)
Screenshot: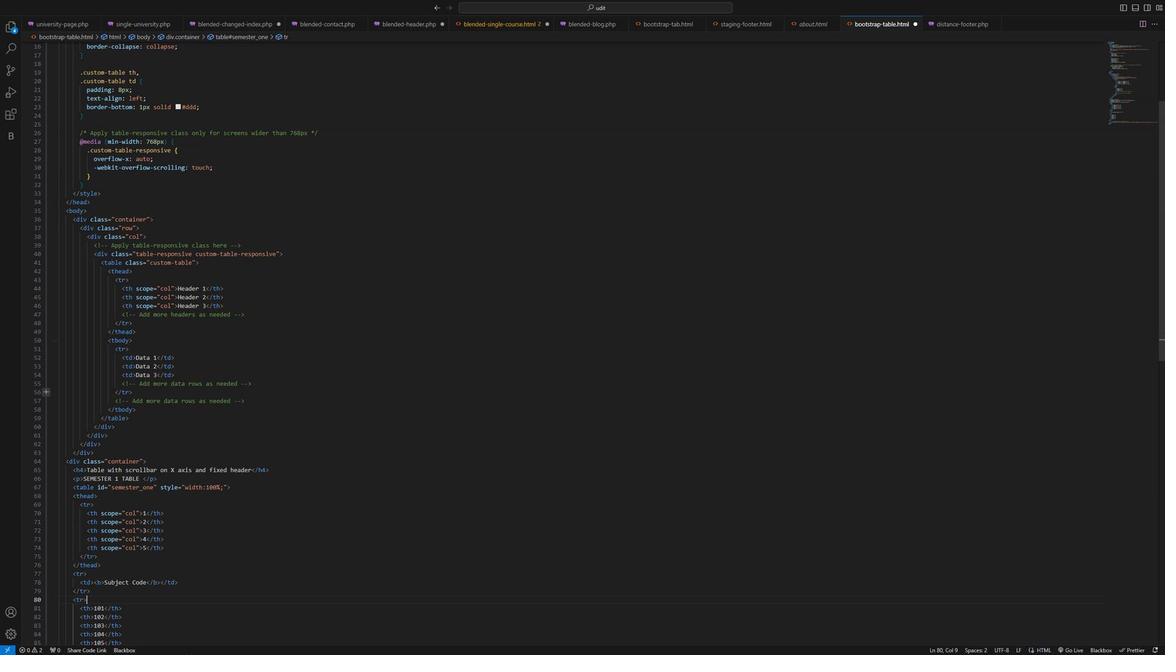 
Action: Mouse scrolled (185, 628) with delta (0, 0)
Screenshot: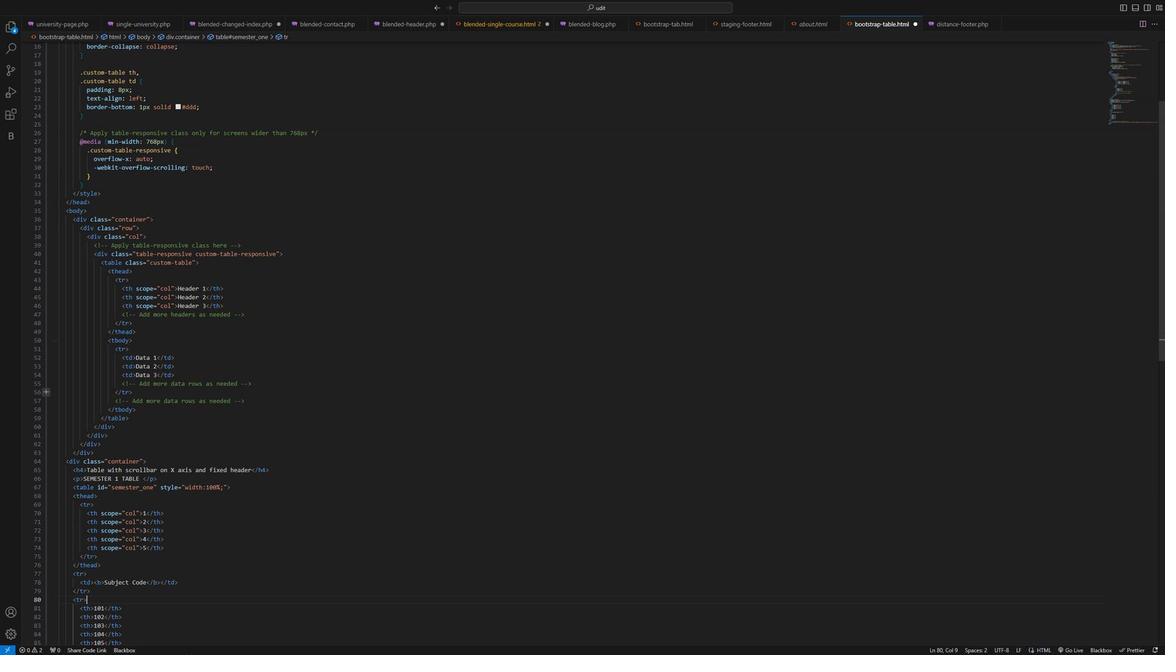 
Action: Mouse moved to (183, 629)
Screenshot: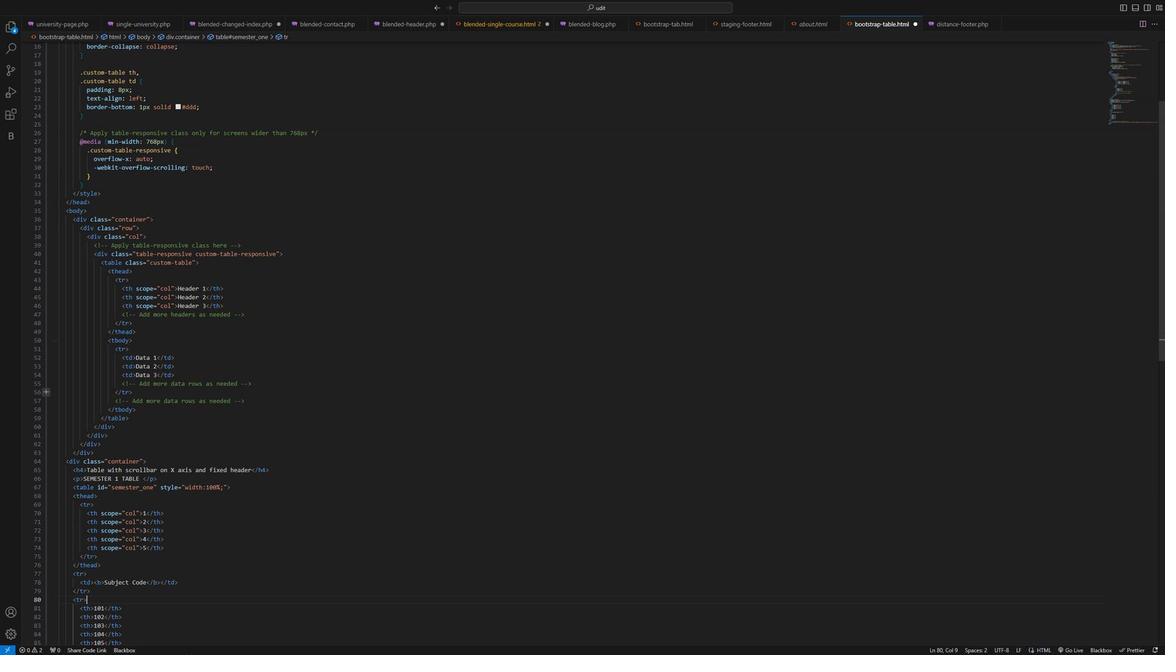
Action: Mouse scrolled (183, 628) with delta (0, 0)
Screenshot: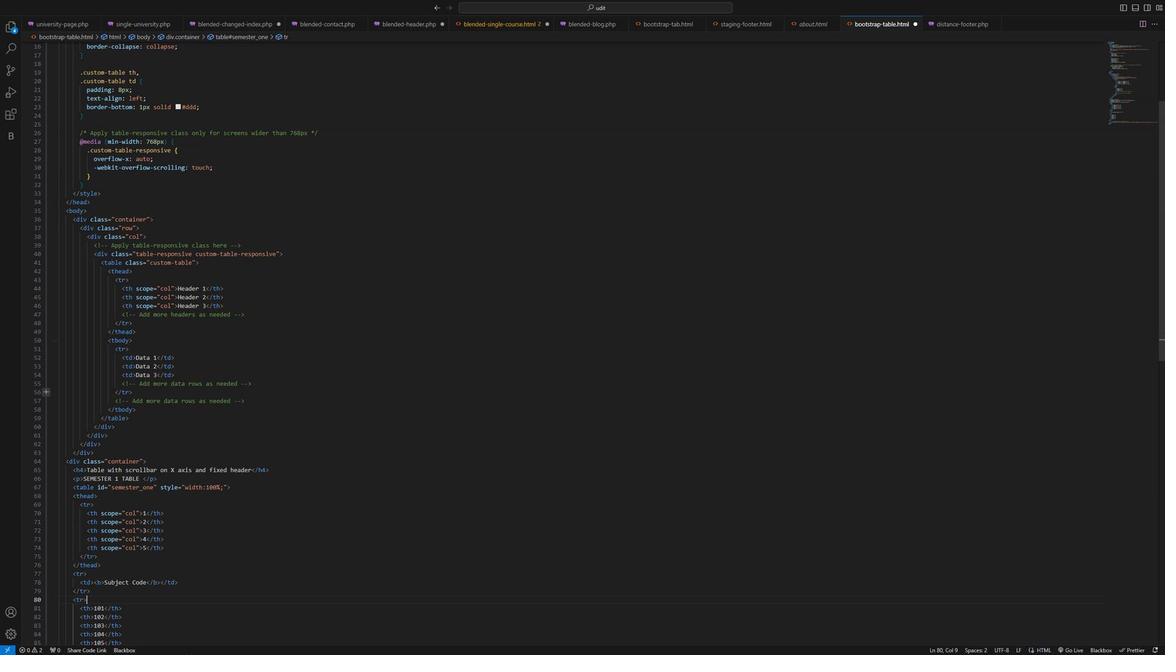 
Action: Mouse moved to (182, 629)
Screenshot: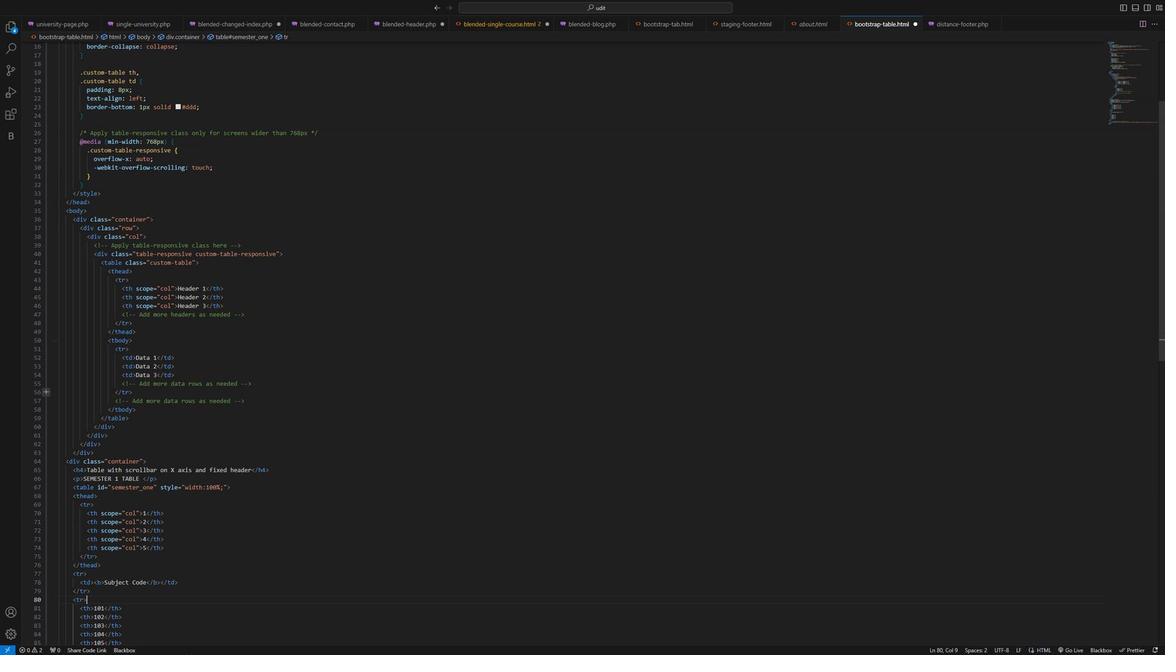 
Action: Mouse scrolled (182, 629) with delta (0, 0)
Screenshot: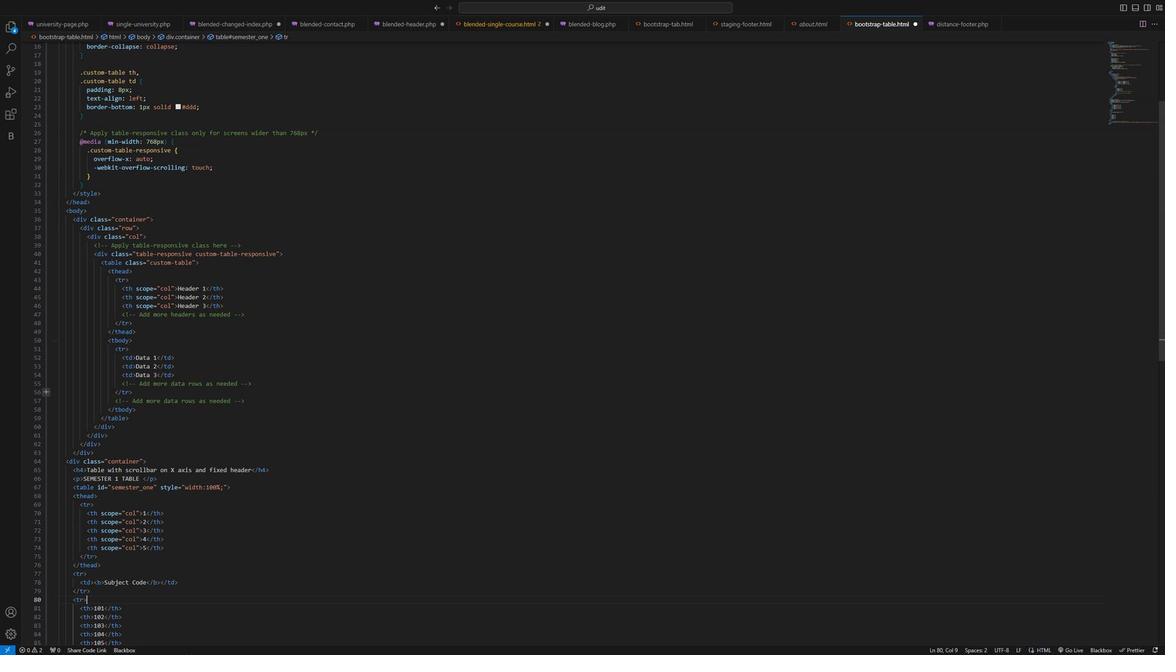 
Action: Mouse moved to (176, 603)
Screenshot: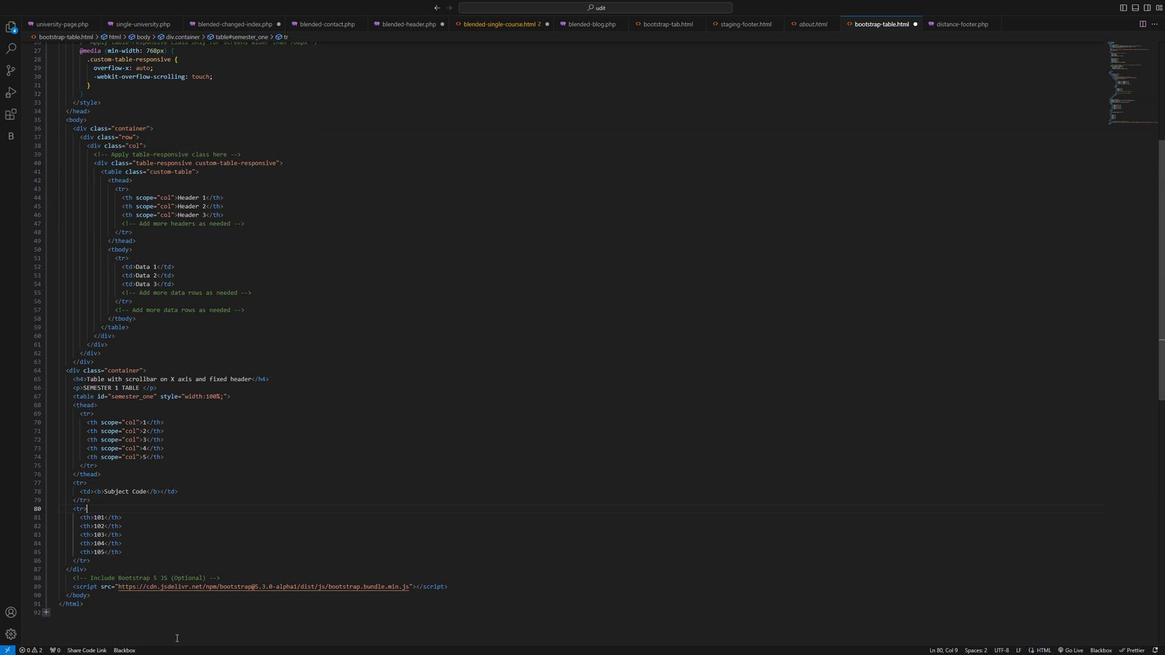 
Action: Mouse scrolled (176, 602) with delta (0, 0)
Screenshot: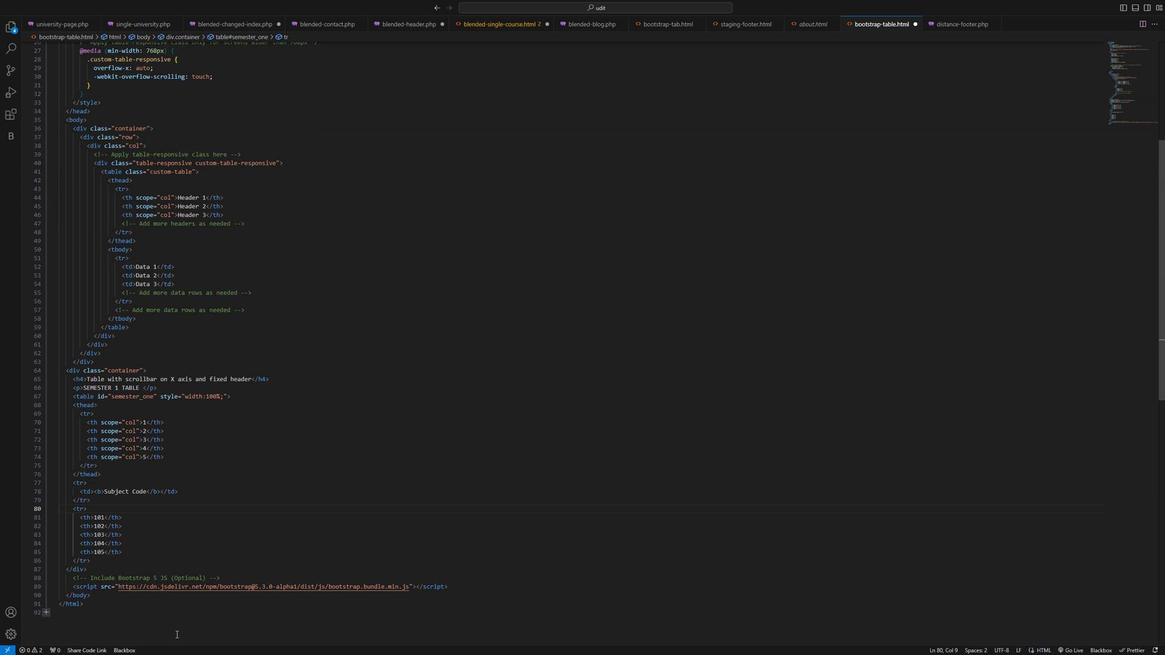 
Action: Mouse scrolled (176, 602) with delta (0, 0)
Screenshot: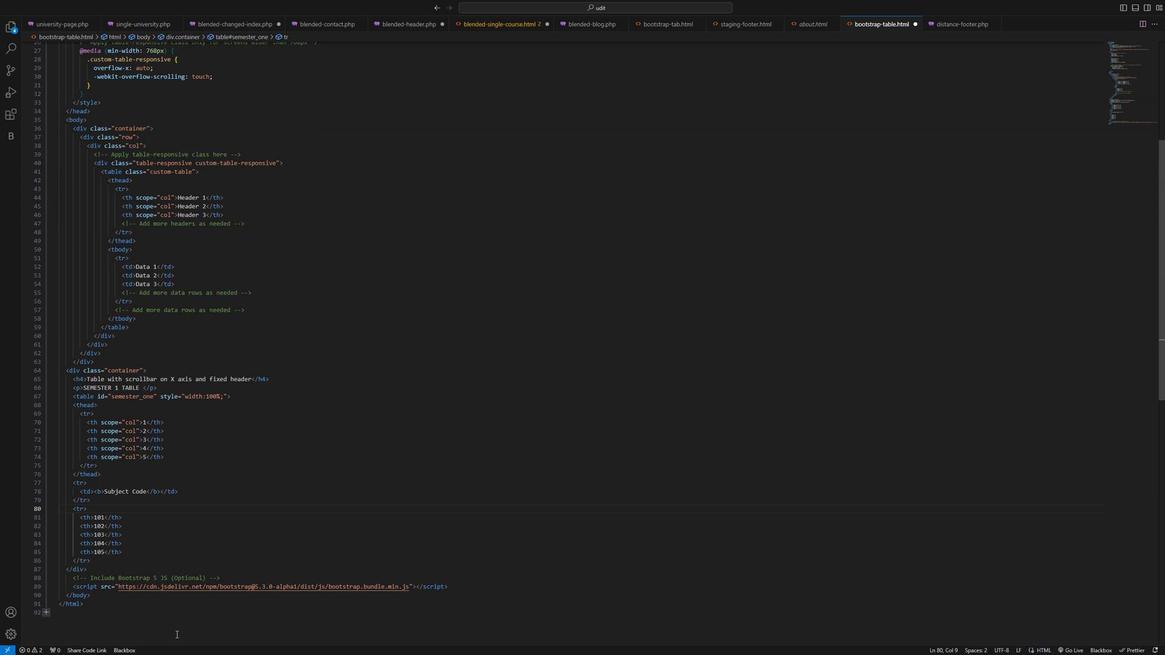 
Action: Mouse moved to (176, 602)
Screenshot: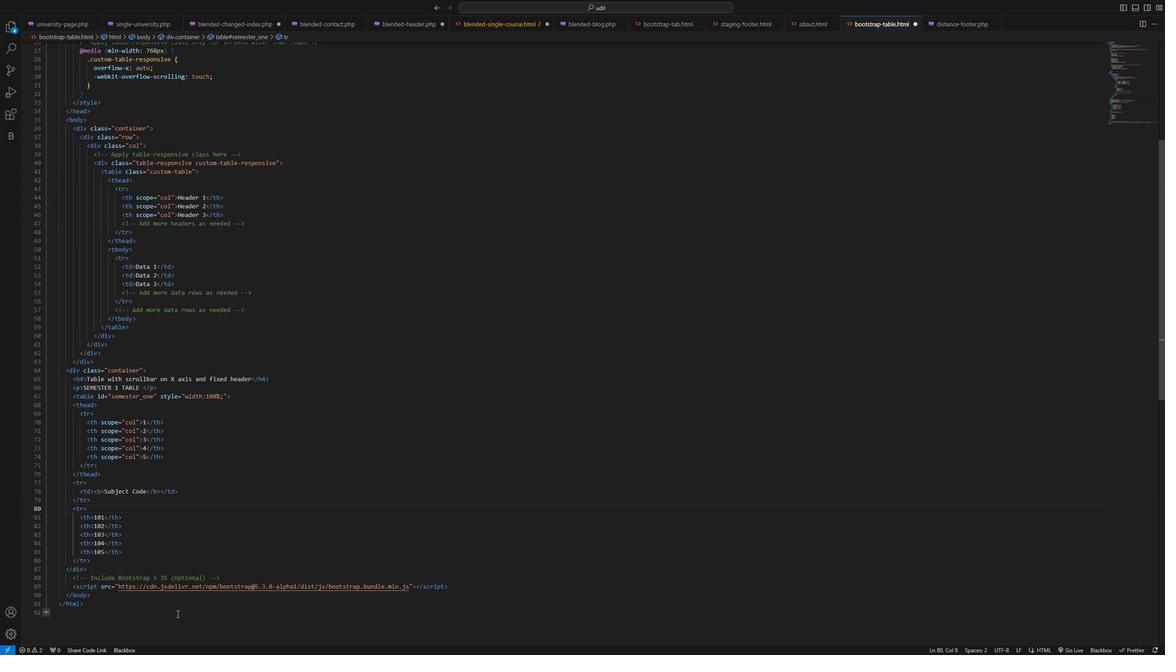 
Action: Mouse scrolled (176, 602) with delta (0, 0)
Screenshot: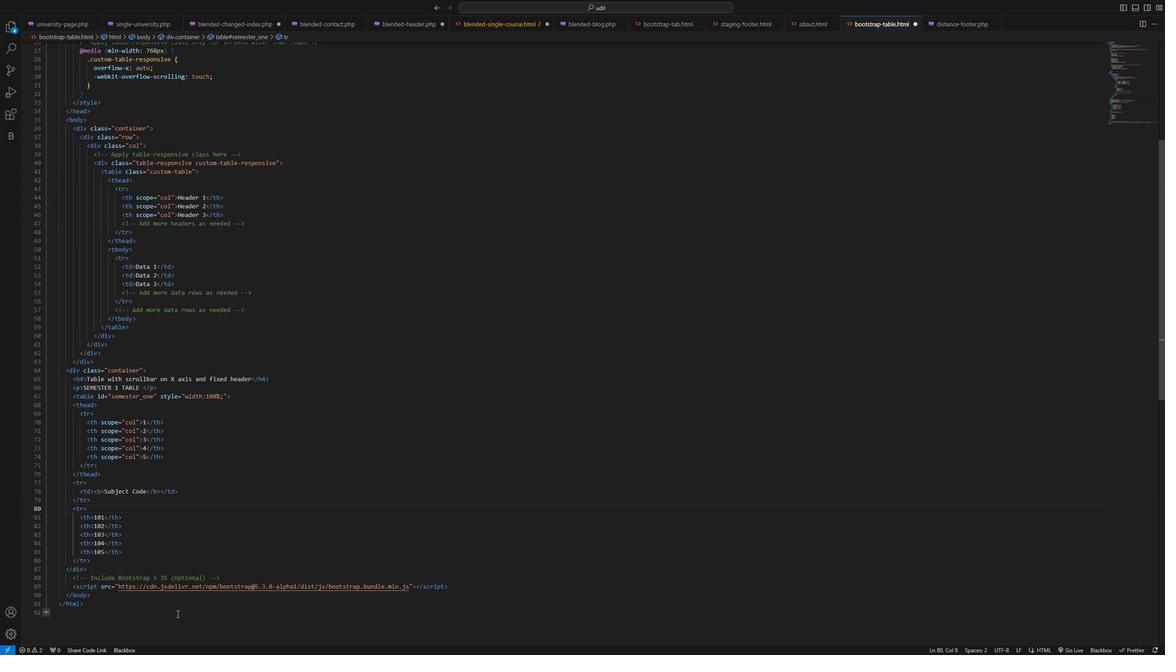 
Action: Mouse moved to (75, 410)
Screenshot: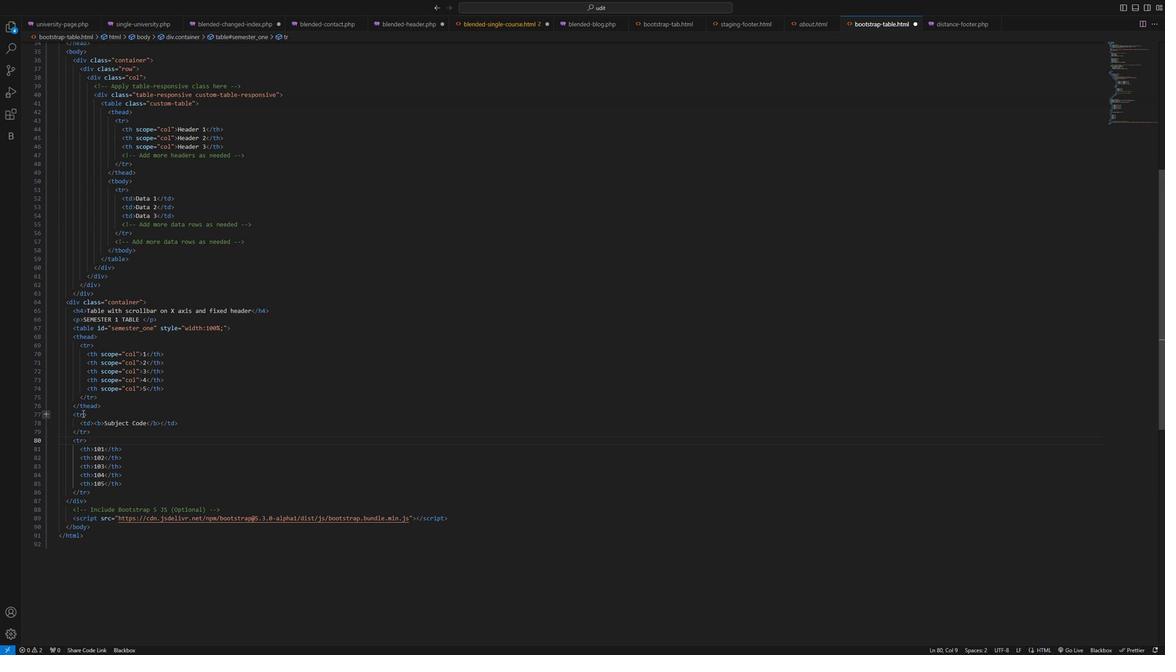 
Action: Mouse pressed left at (75, 410)
Screenshot: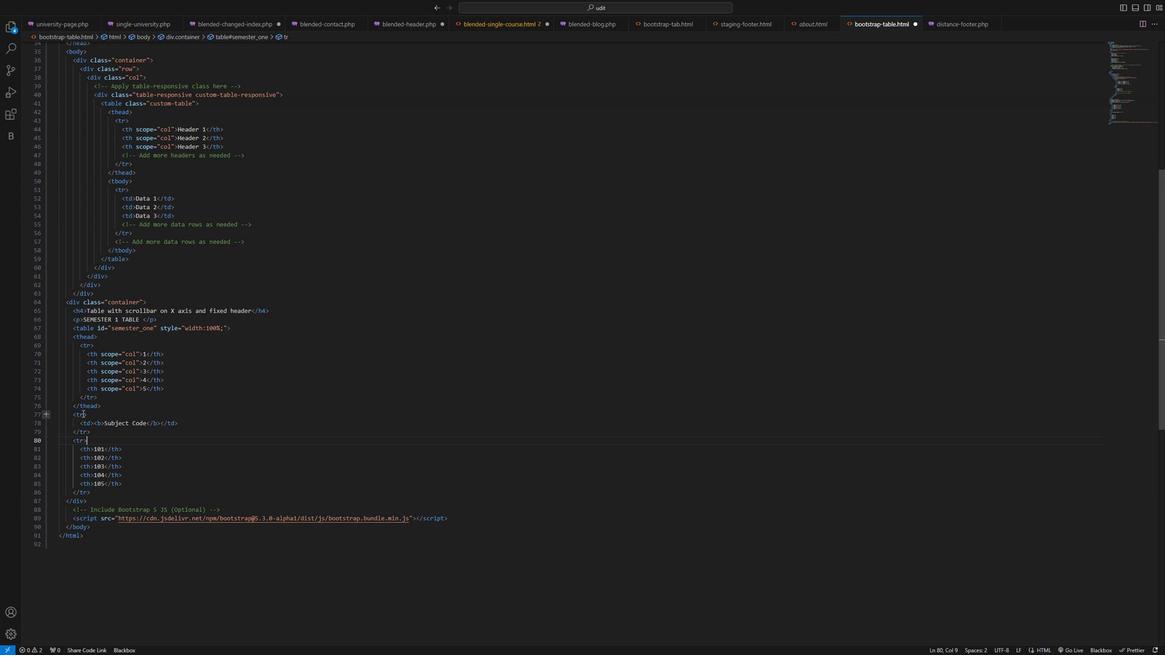 
Action: Mouse moved to (84, 333)
Screenshot: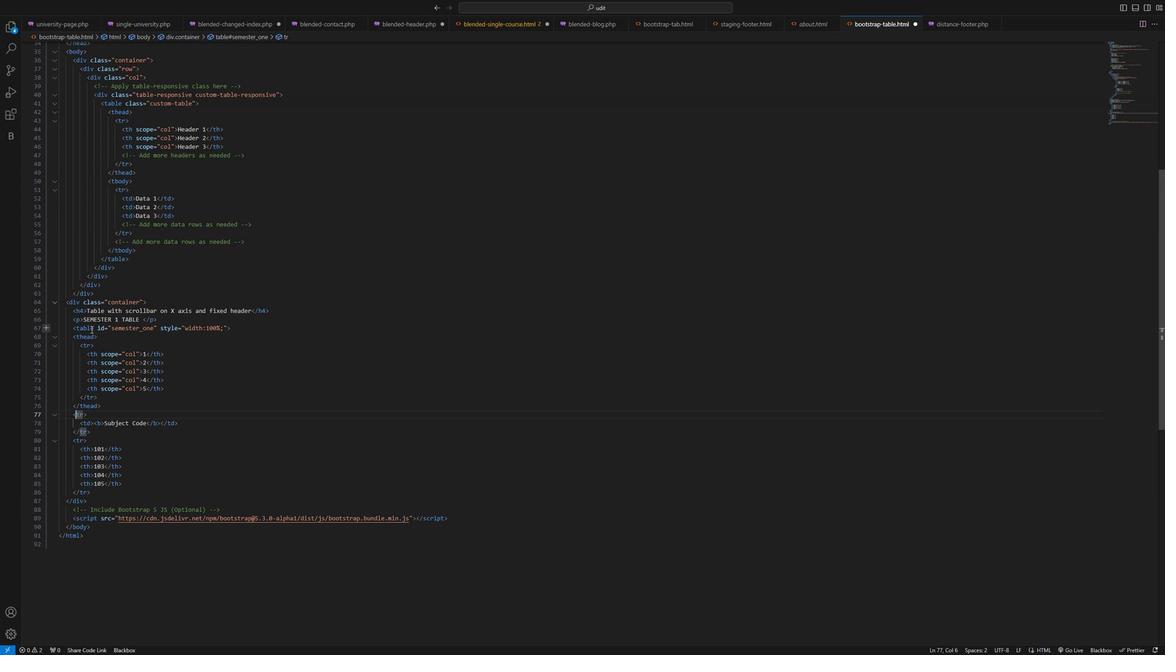 
Action: Mouse pressed left at (84, 333)
Screenshot: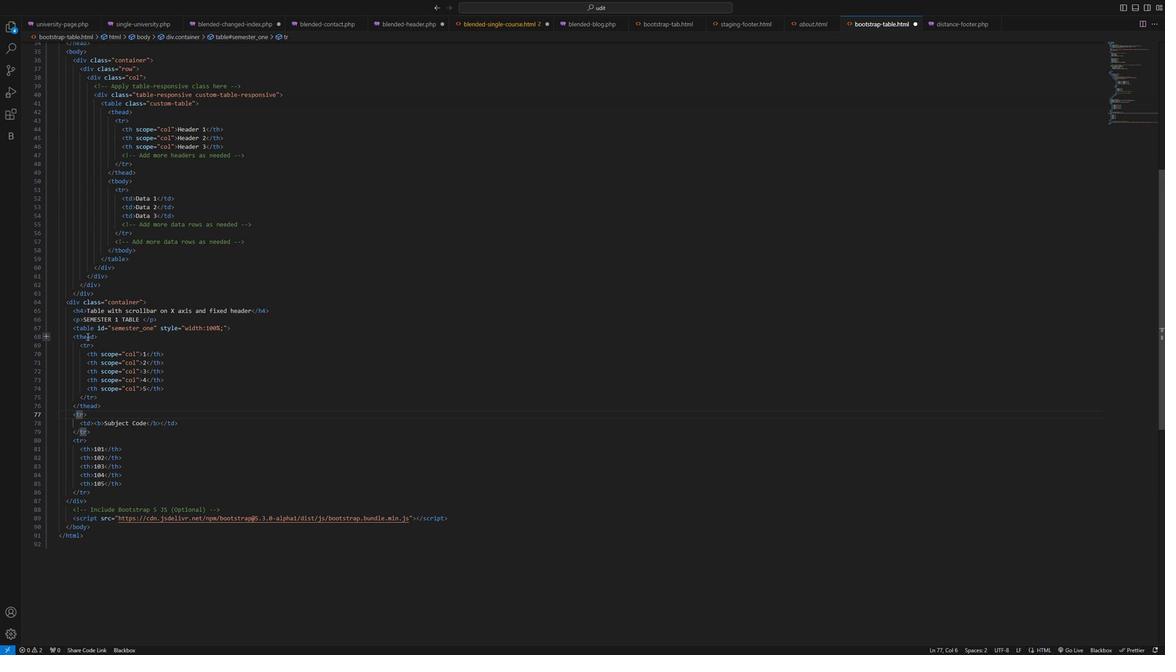 
Action: Mouse moved to (103, 403)
Screenshot: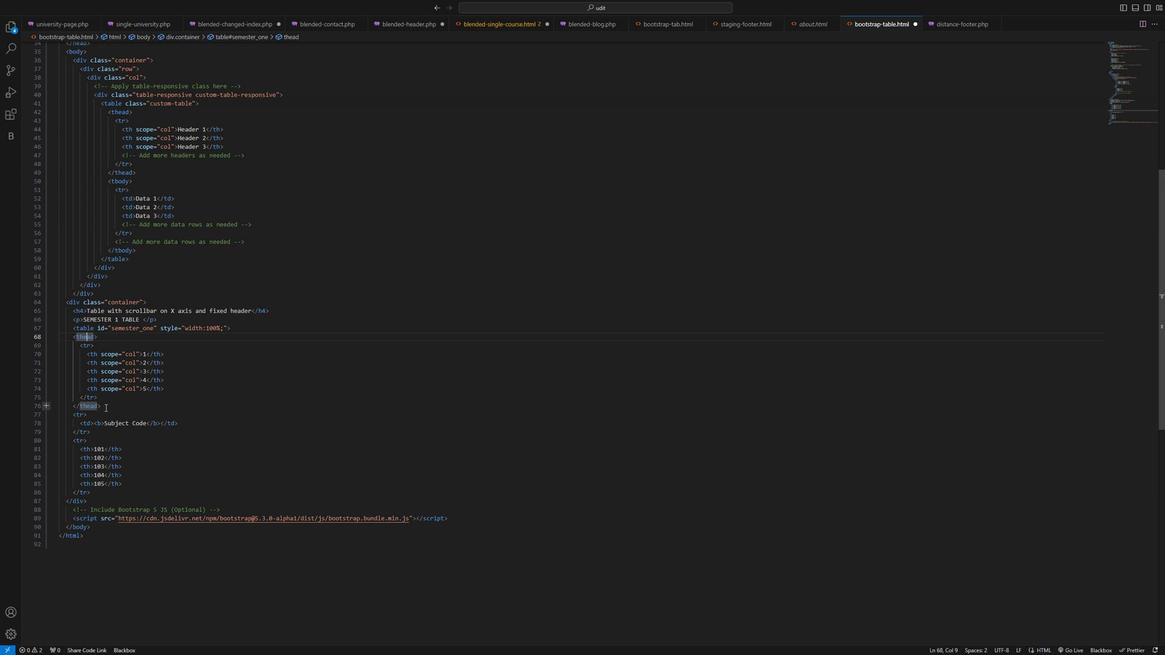 
Action: Mouse pressed left at (103, 403)
Screenshot: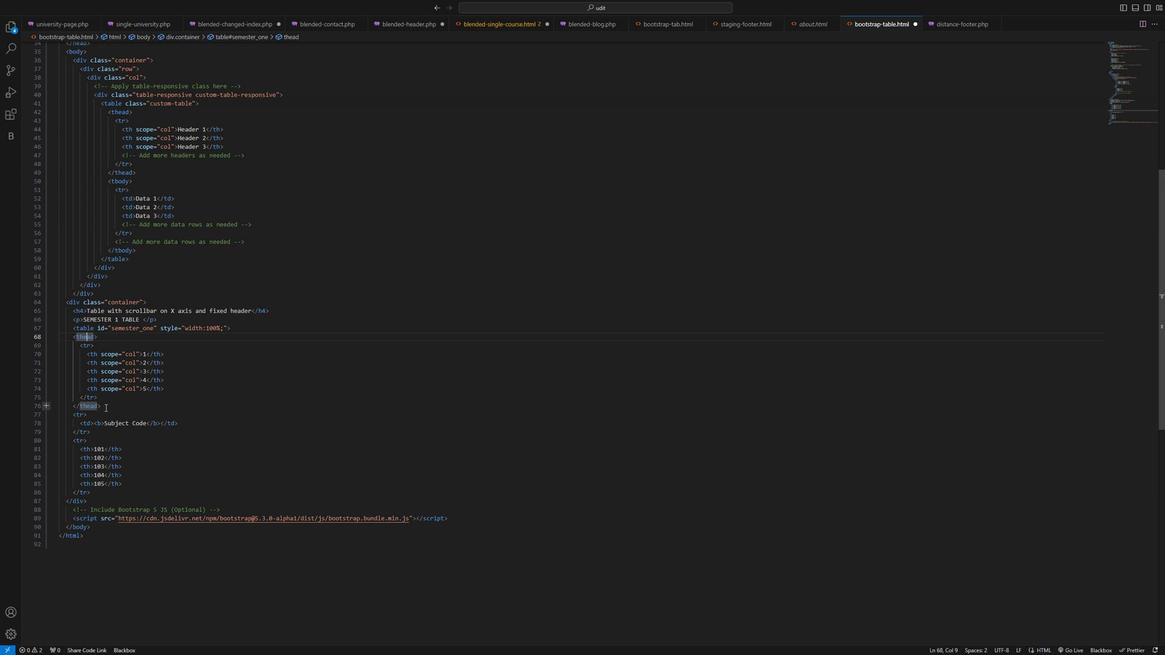 
Action: Mouse moved to (103, 403)
Screenshot: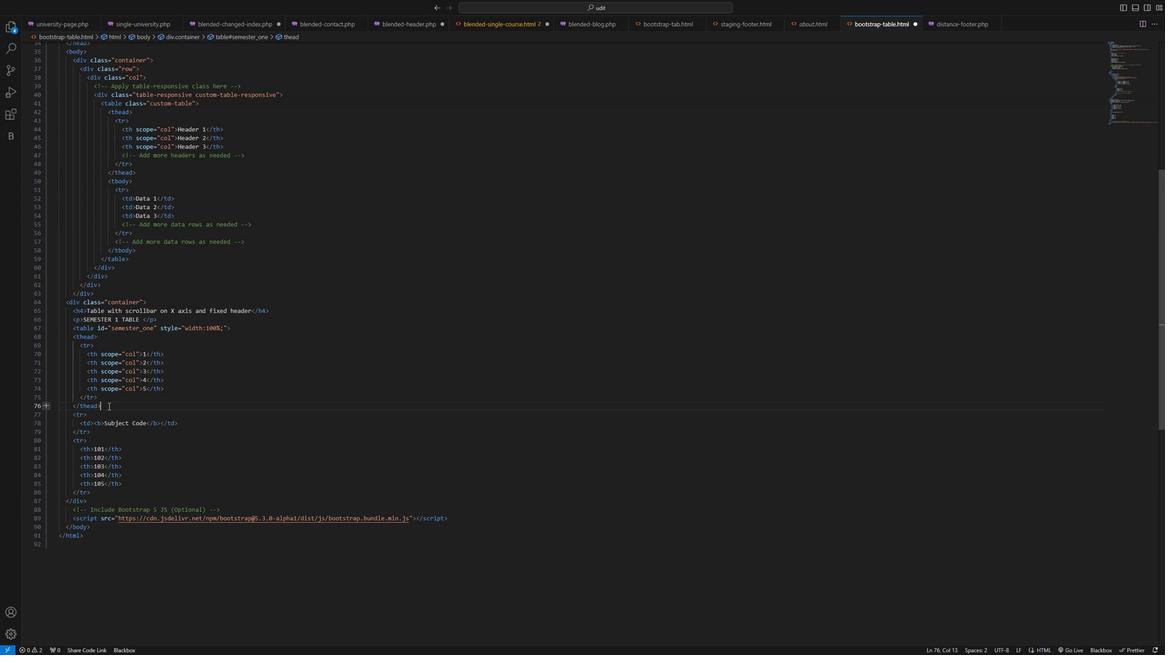 
Action: Key pressed <Key.enter>ctrl+Tbody<Key.enter><Key.enter>
Screenshot: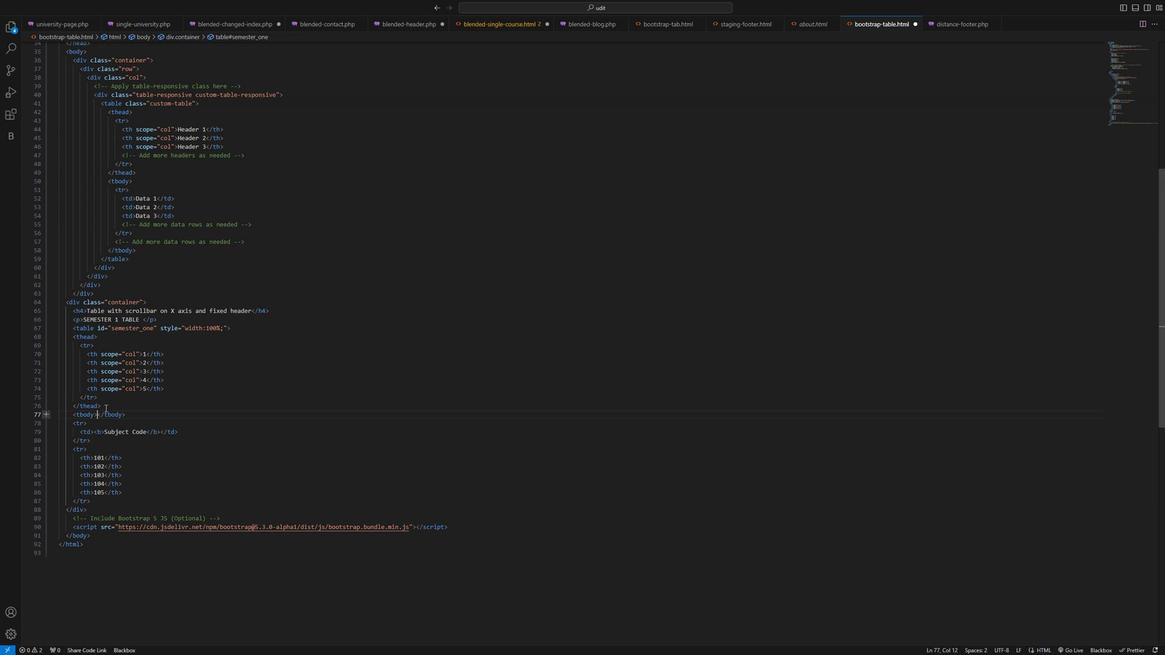
Action: Mouse moved to (73, 435)
Screenshot: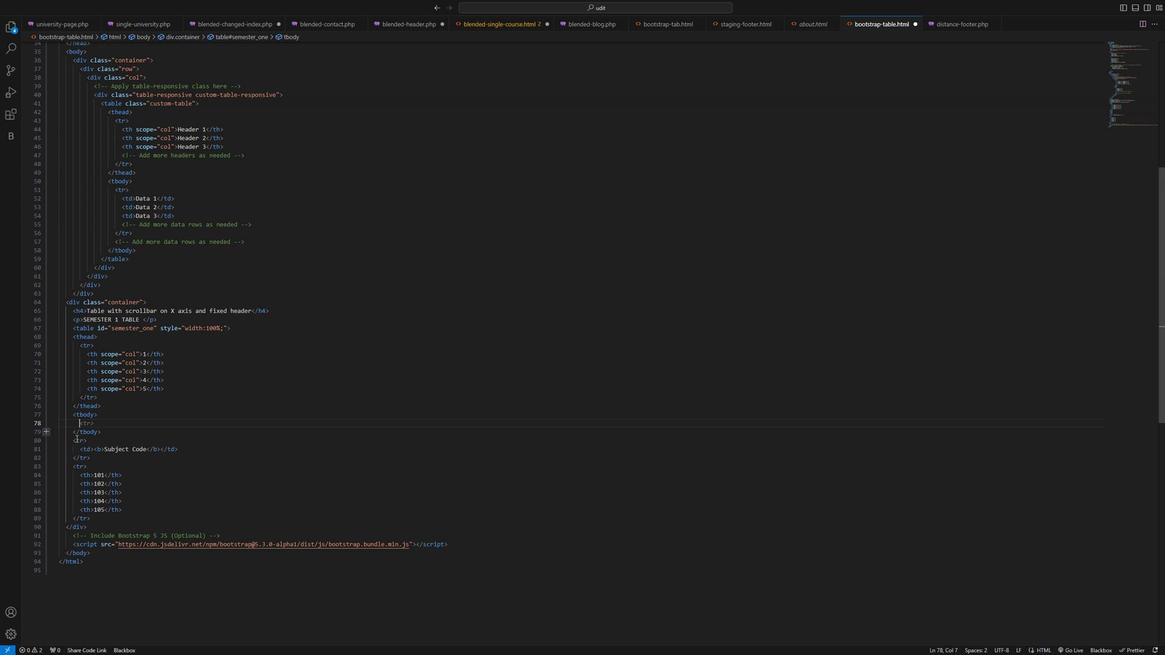 
Action: Mouse pressed left at (73, 435)
Screenshot: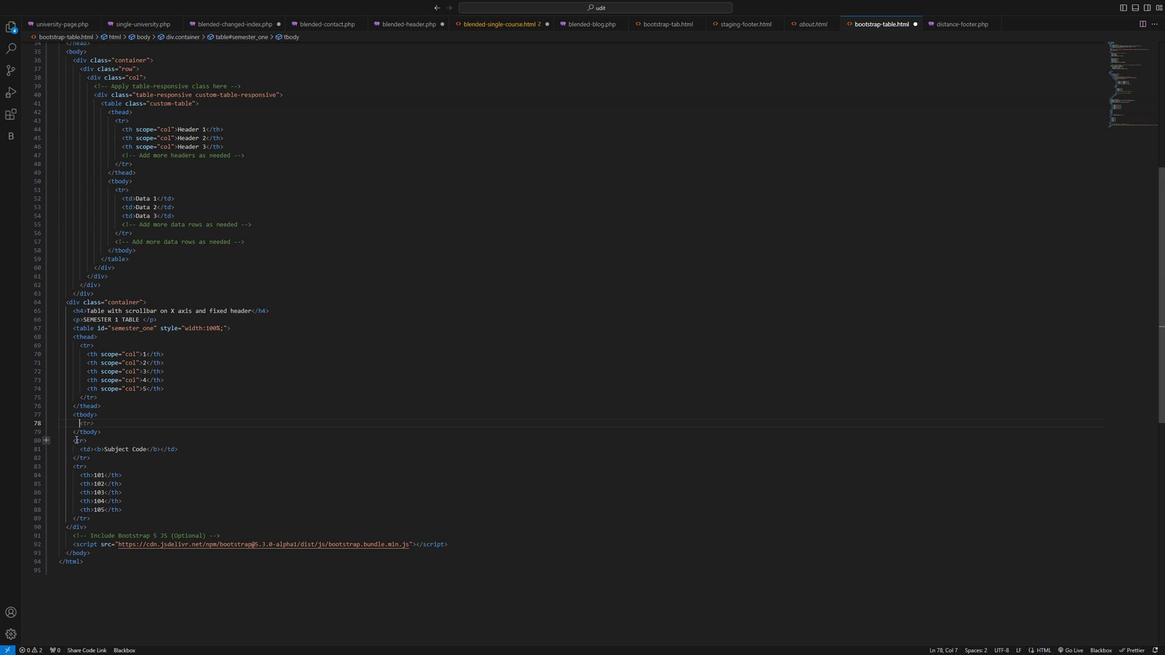 
Action: Mouse moved to (77, 469)
Screenshot: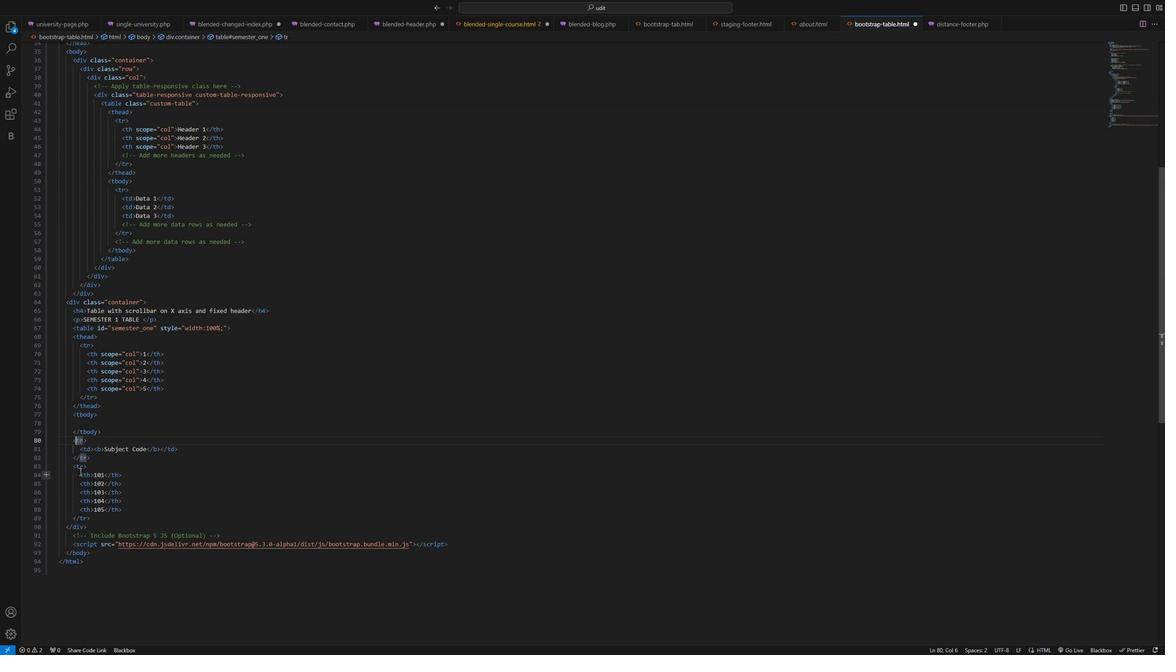 
Action: Mouse pressed left at (77, 469)
Screenshot: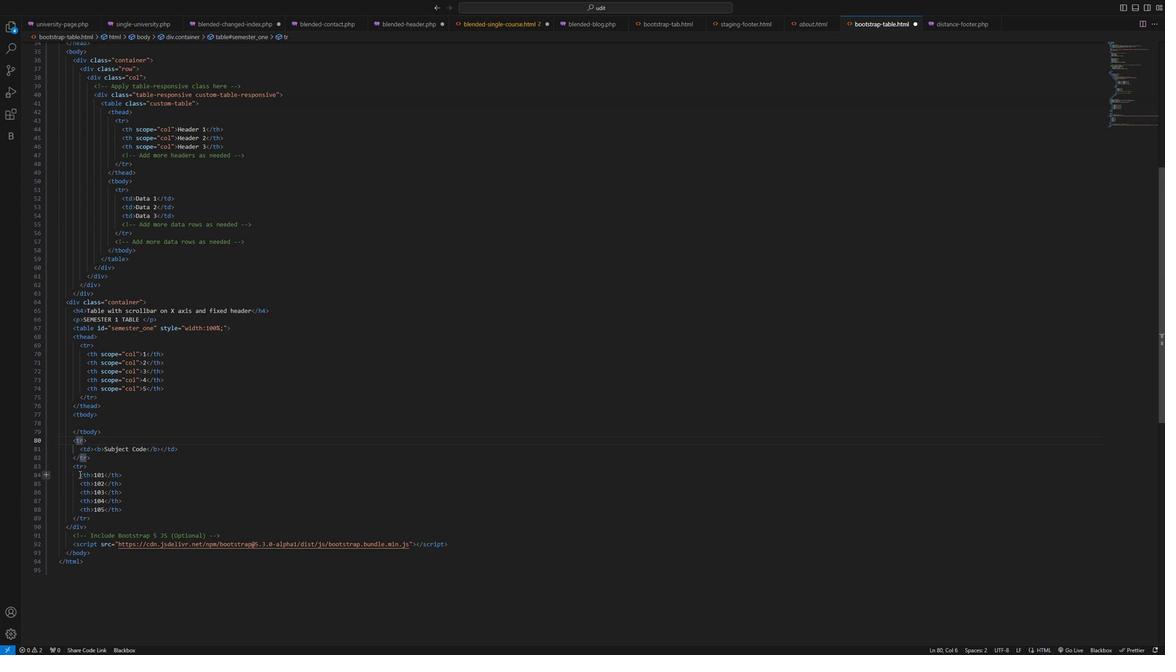 
Action: Mouse moved to (147, 477)
Screenshot: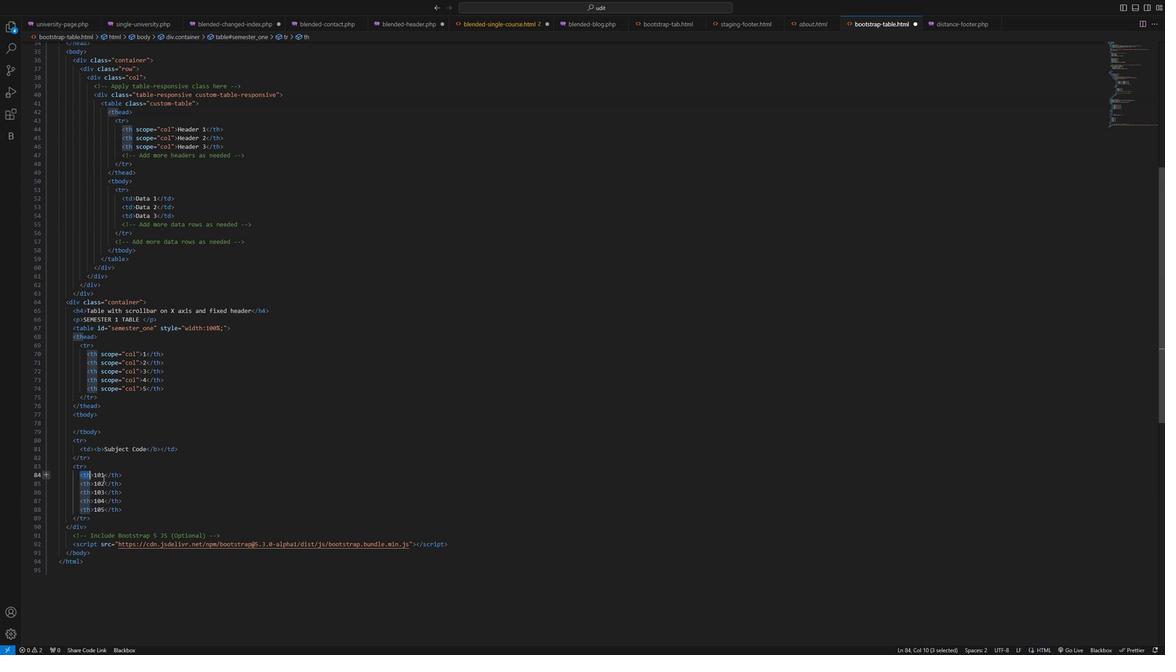
Action: Key pressed ctrl+D<'\x04'><'\x04'><'\x04'><Key.right><Key.backspace>ctrl+D
Screenshot: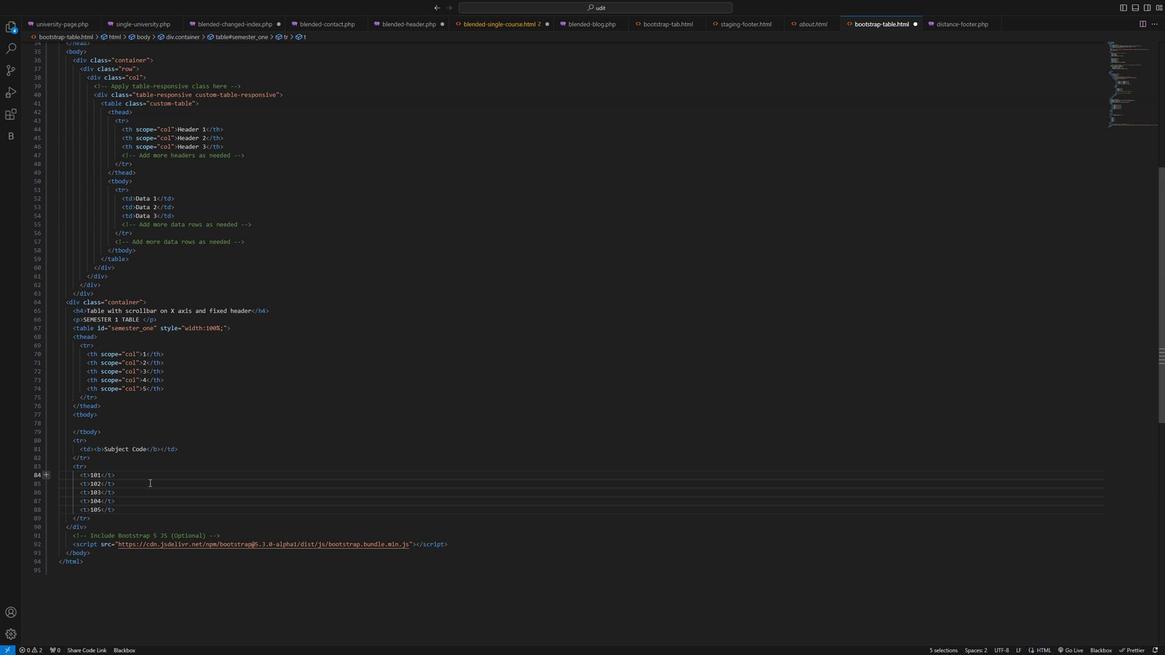 
Action: Mouse moved to (319, 412)
Screenshot: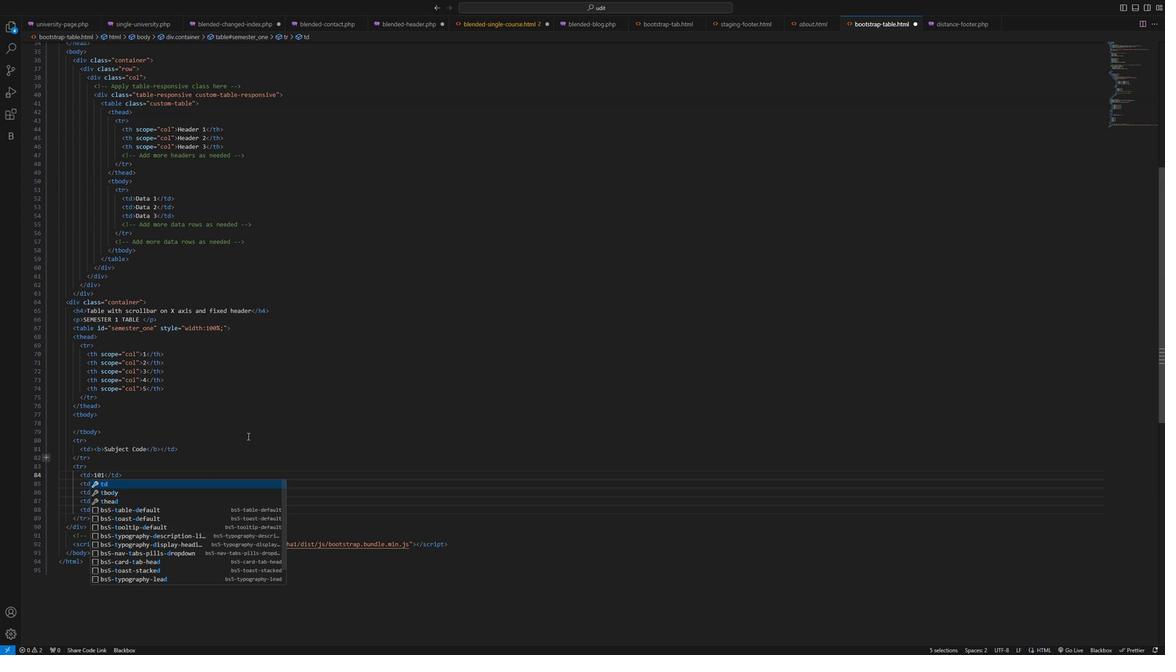 
Action: Mouse pressed left at (319, 412)
Screenshot: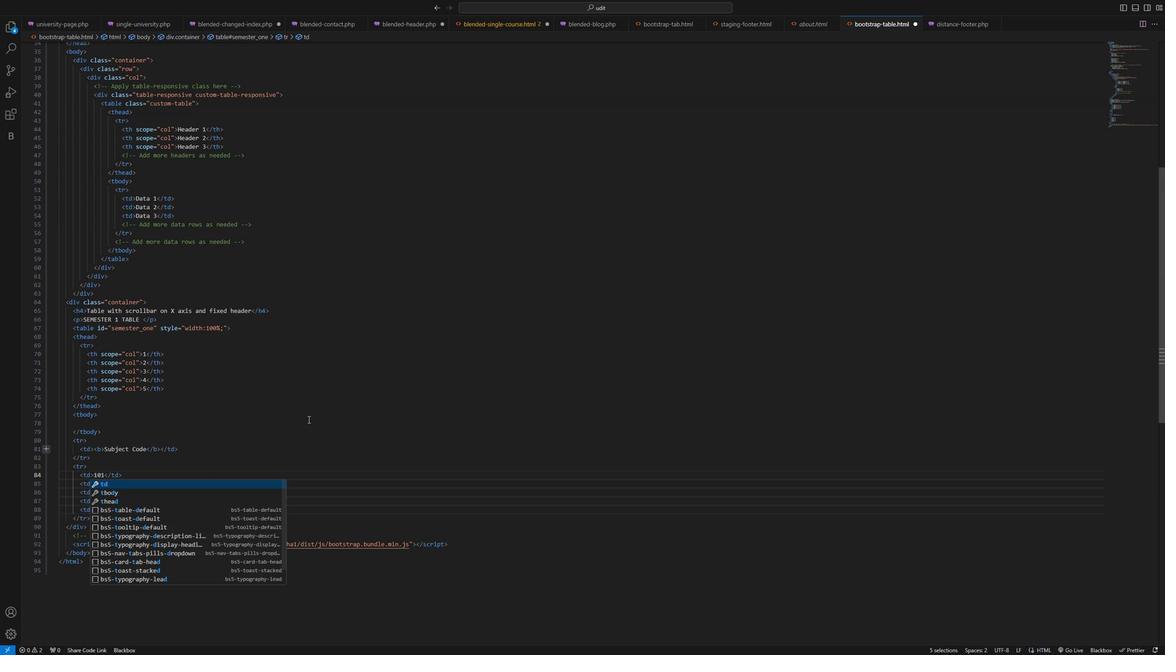 
Action: Mouse moved to (217, 410)
Screenshot: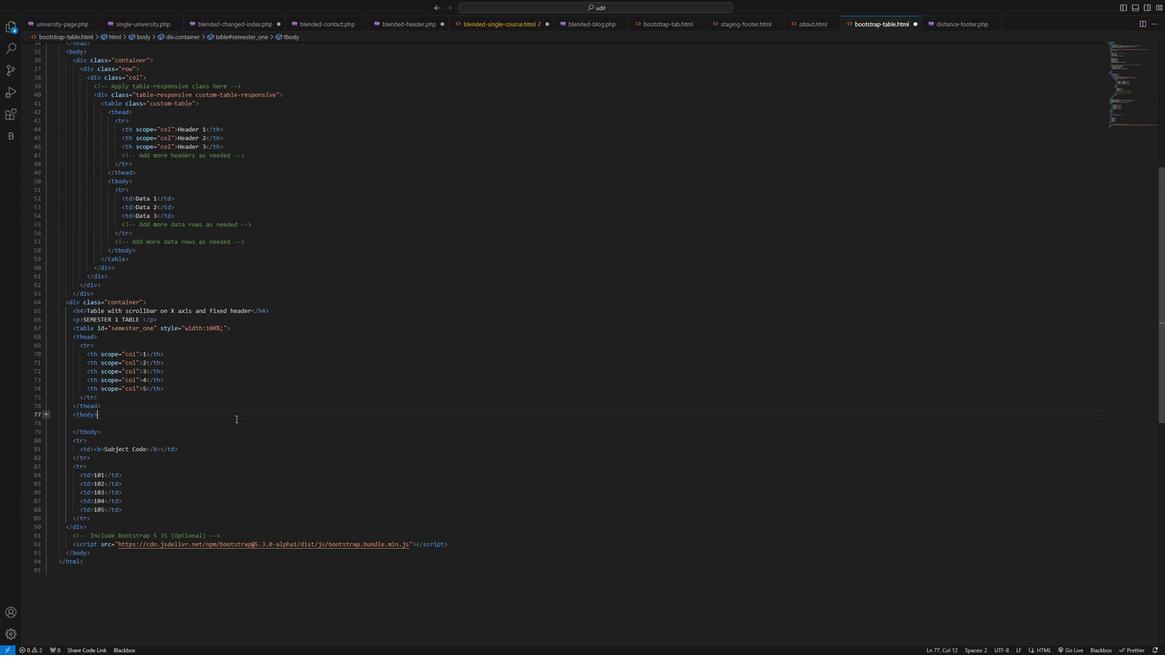 
Action: Mouse scrolled (217, 411) with delta (0, 0)
Screenshot: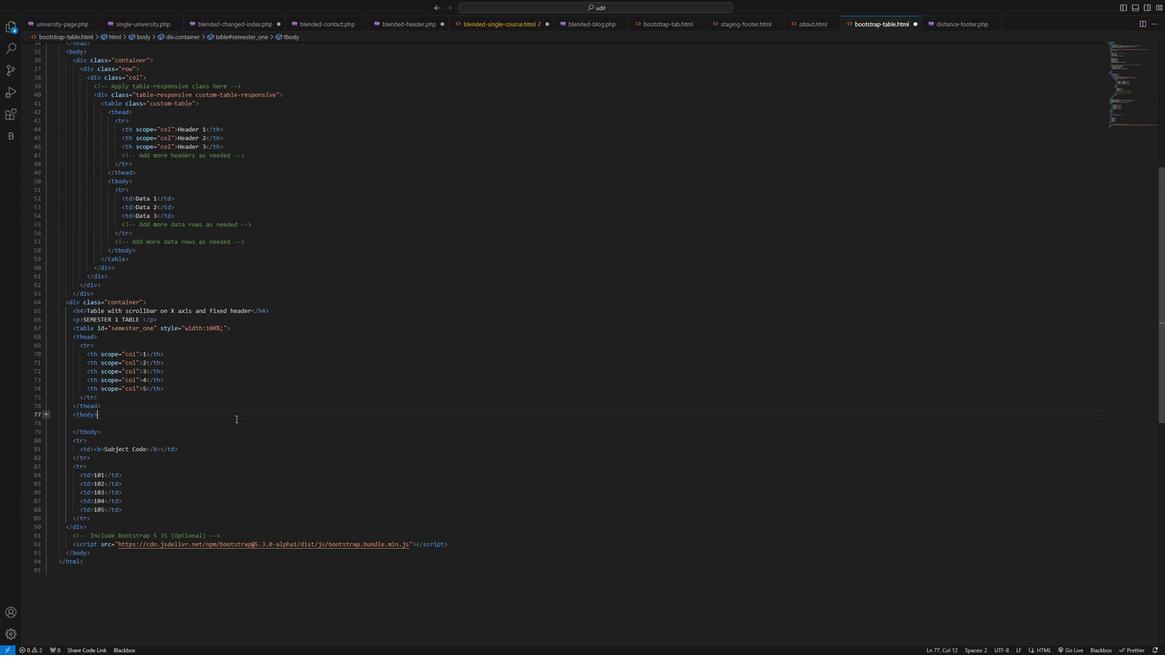 
Action: Mouse moved to (24, 387)
Screenshot: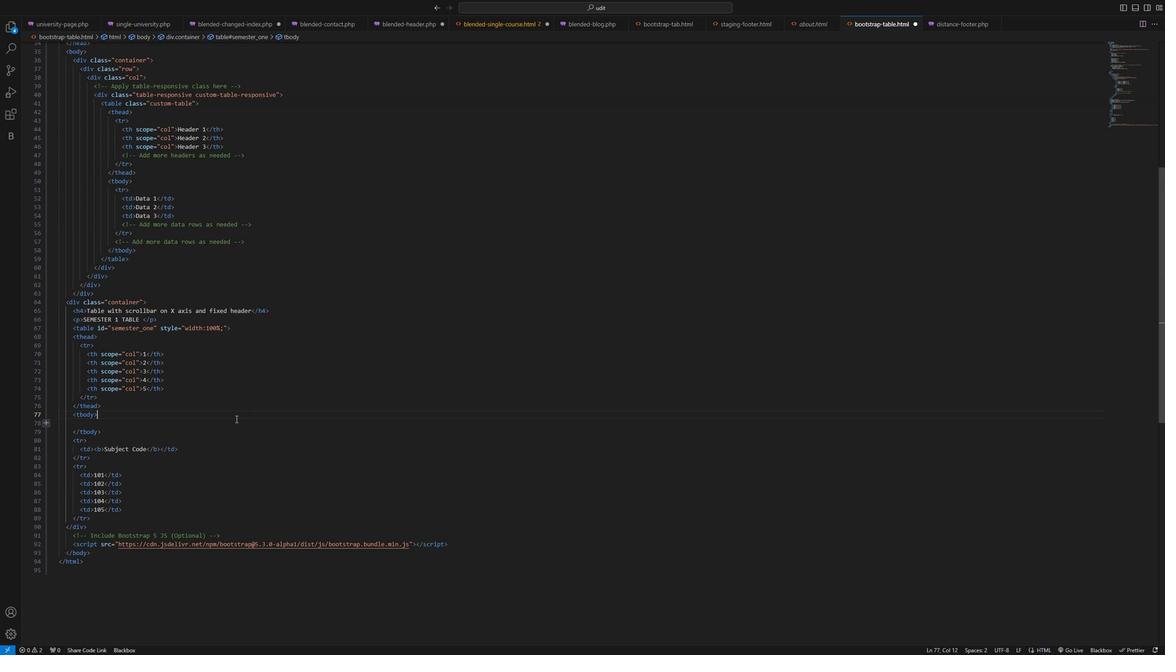 
Action: Mouse scrolled (24, 387) with delta (0, 0)
Screenshot: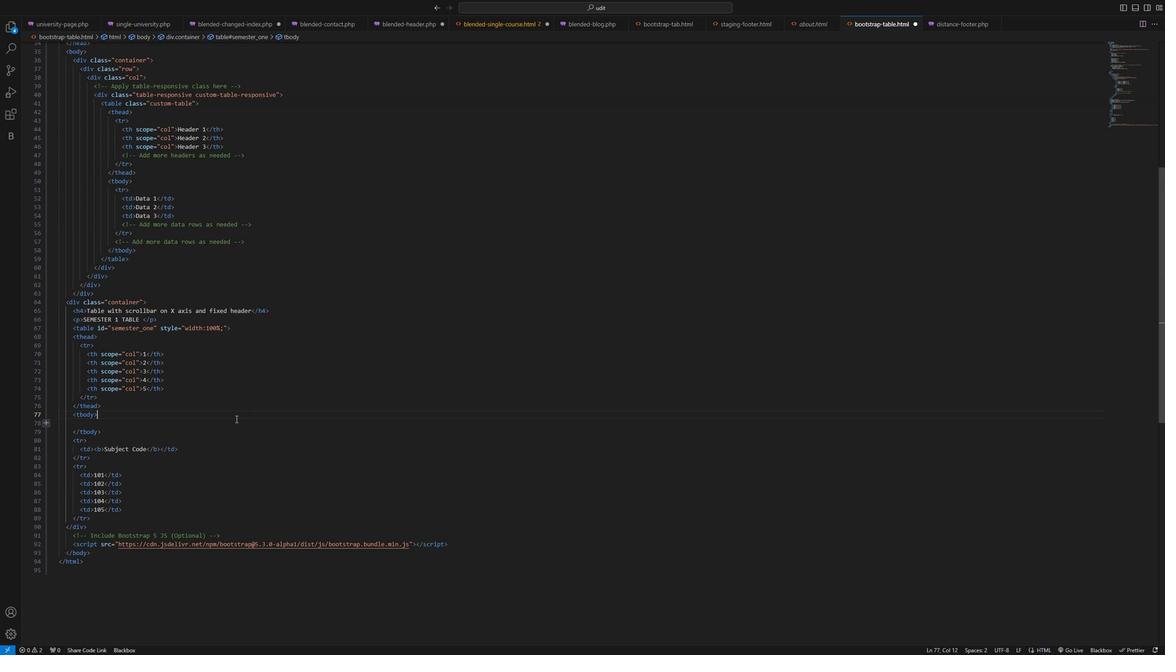 
Action: Mouse moved to (620, 312)
Screenshot: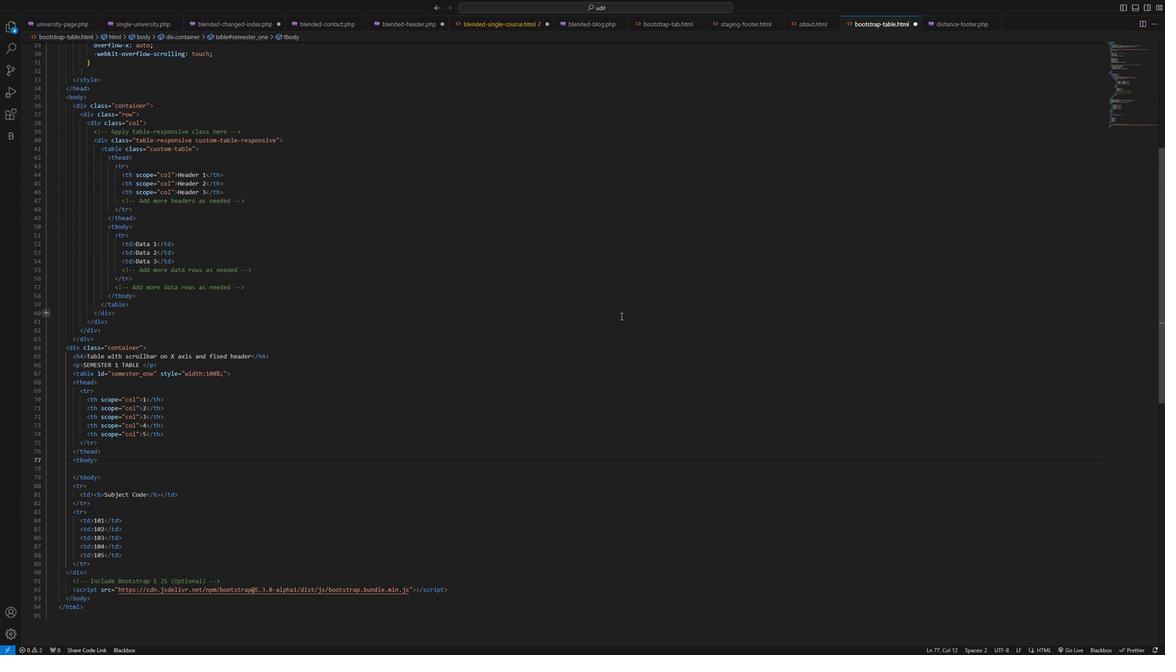 
Action: Mouse scrolled (620, 311) with delta (0, 0)
Screenshot: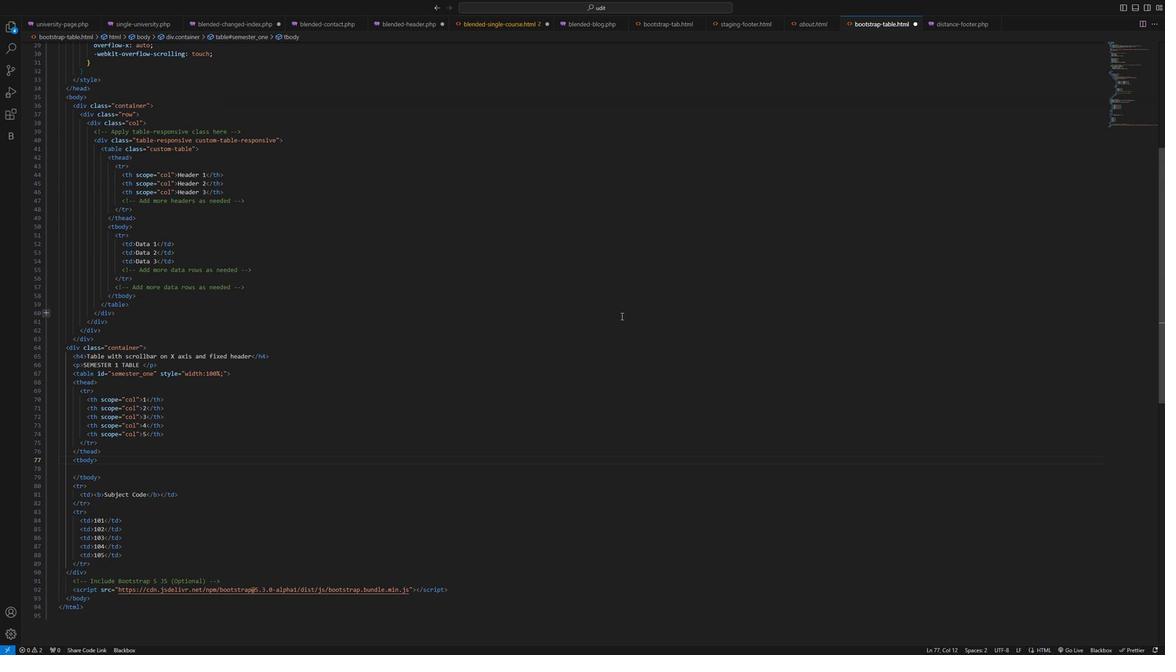 
Action: Mouse moved to (625, 308)
Screenshot: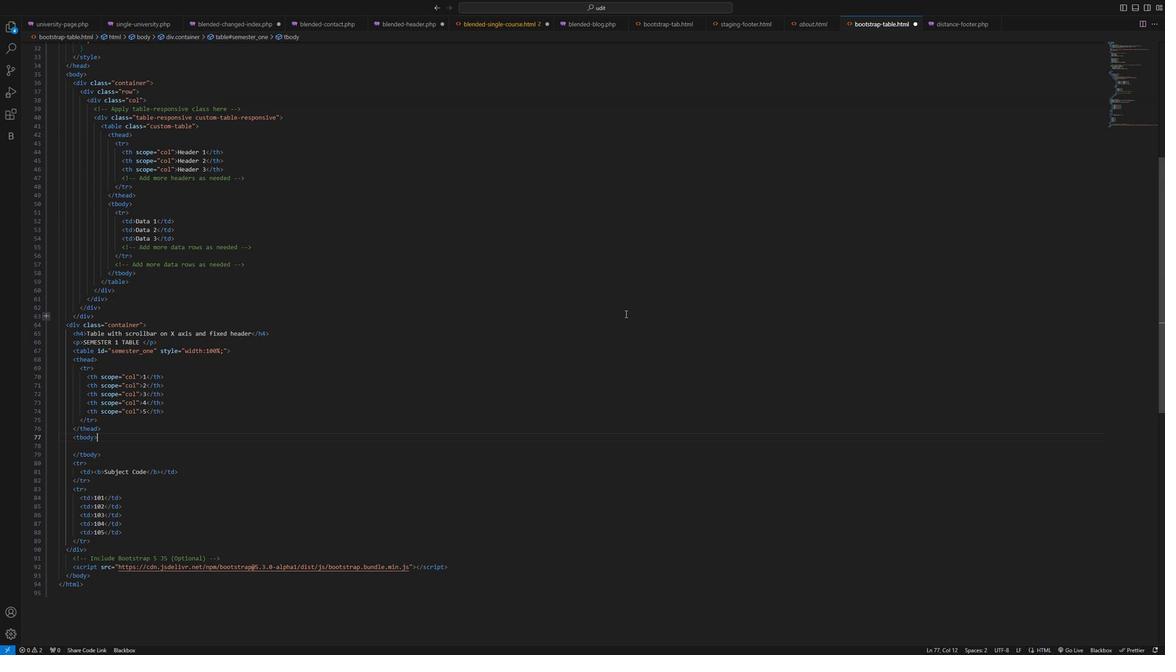 
Action: Mouse scrolled (625, 308) with delta (0, 0)
Screenshot: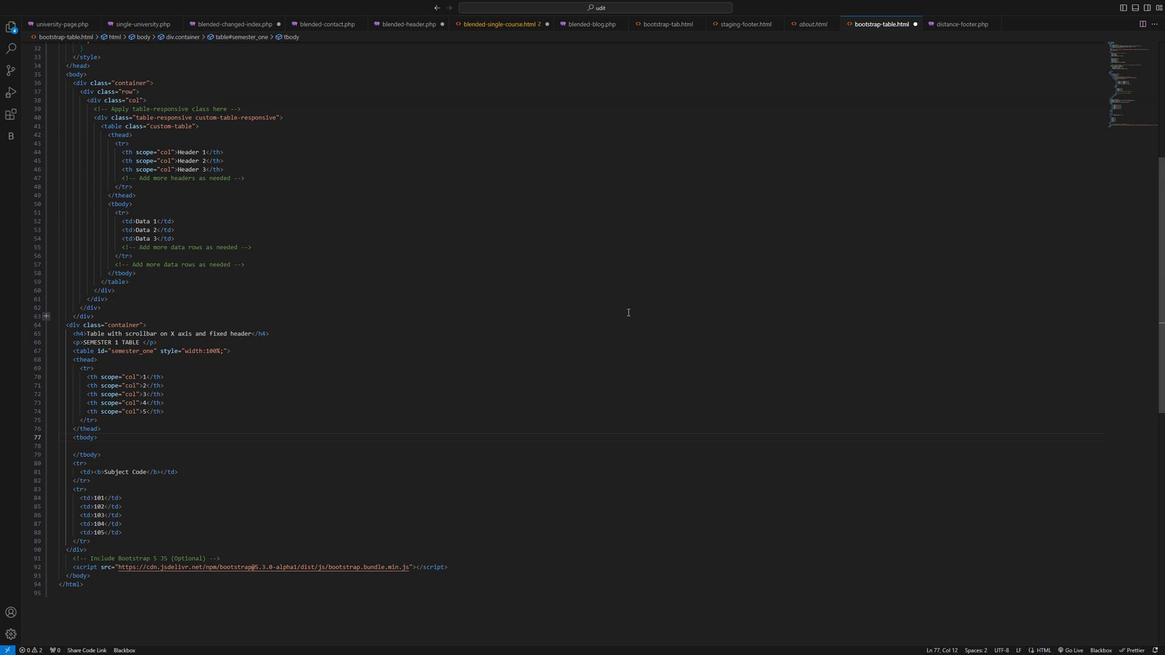 
Action: Mouse scrolled (625, 308) with delta (0, 0)
Screenshot: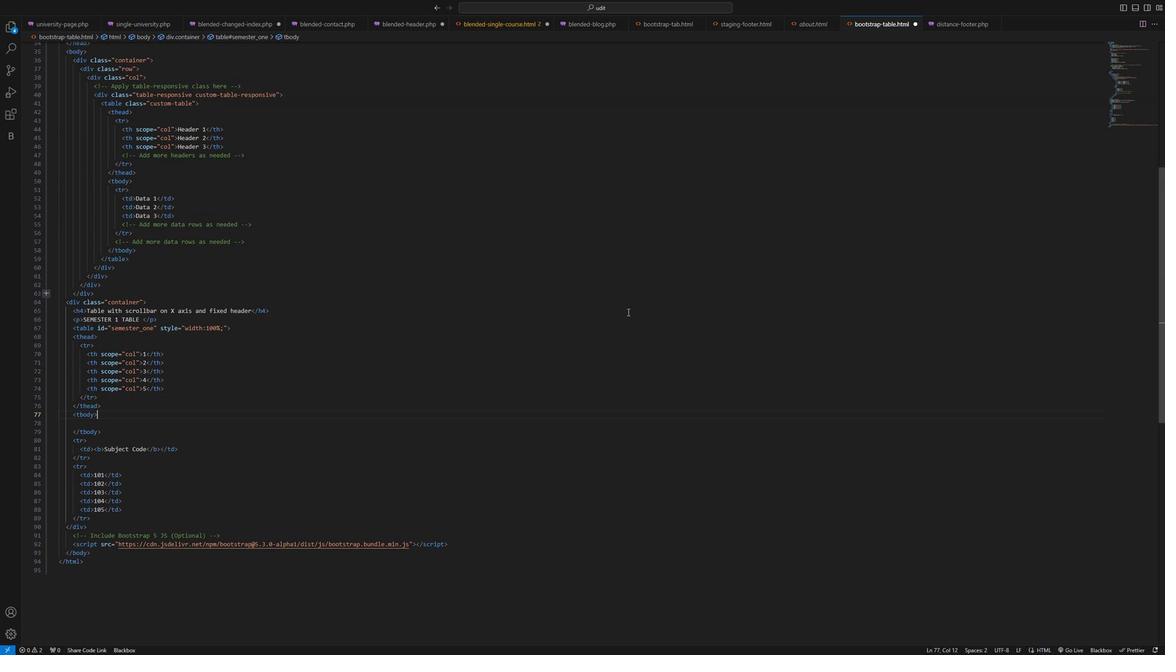 
Action: Mouse scrolled (625, 308) with delta (0, 0)
Screenshot: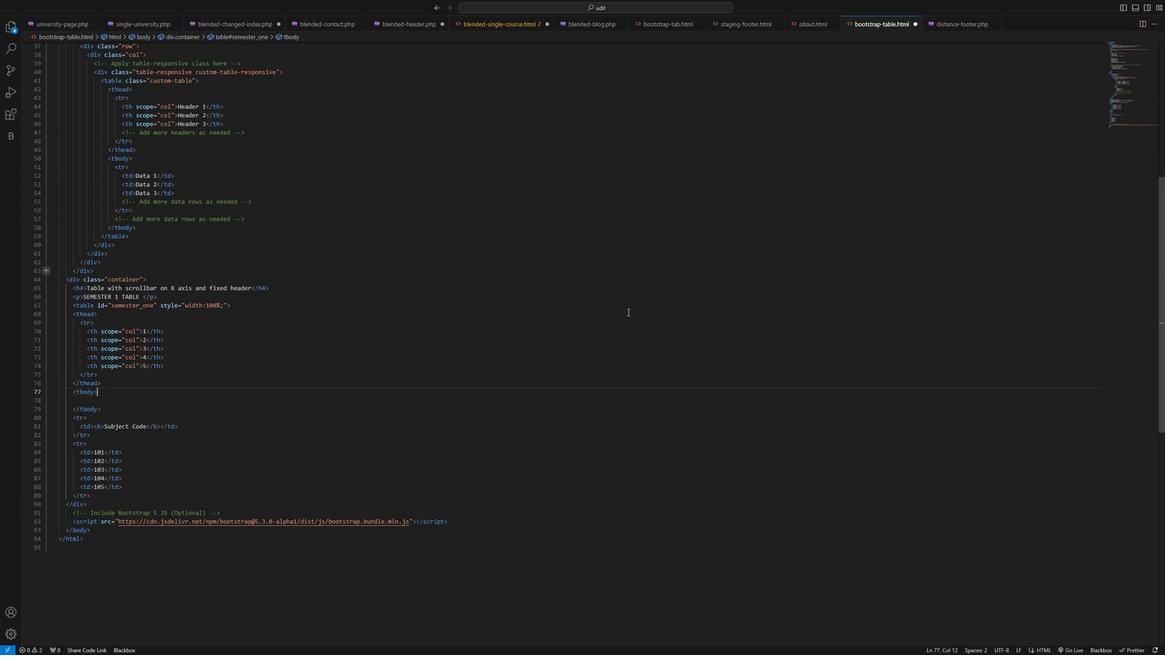 
Action: Mouse scrolled (625, 308) with delta (0, 0)
Screenshot: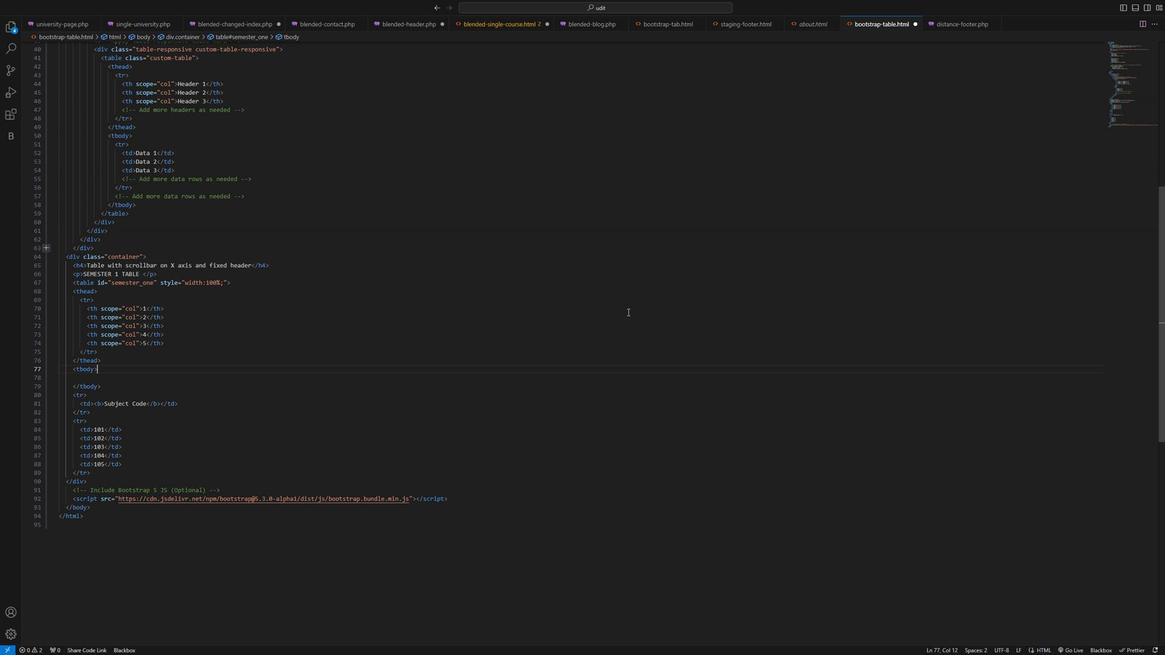 
Action: Mouse scrolled (625, 309) with delta (0, 0)
Screenshot: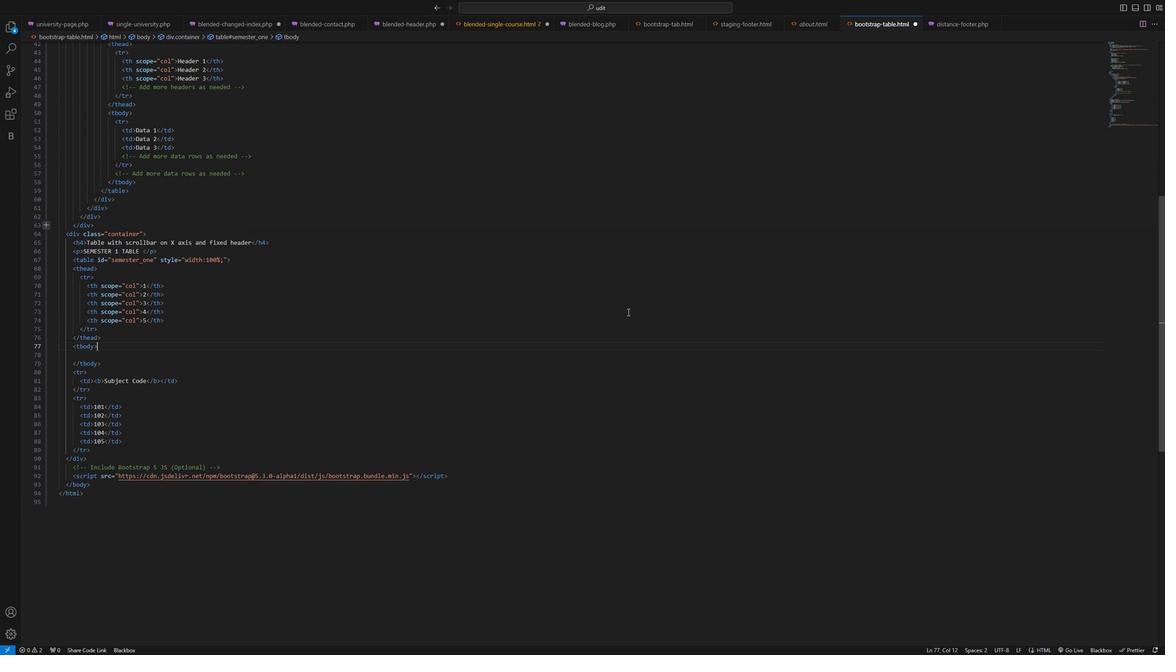 
Action: Mouse scrolled (625, 308) with delta (0, 0)
Screenshot: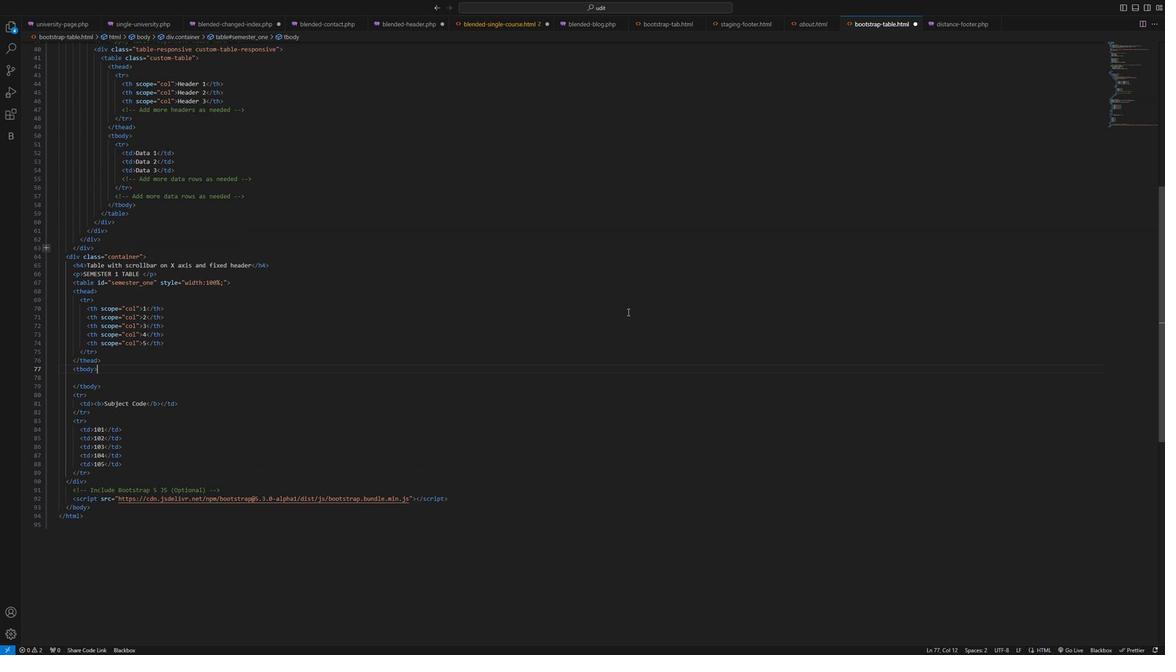 
Action: Mouse scrolled (625, 308) with delta (0, 0)
Screenshot: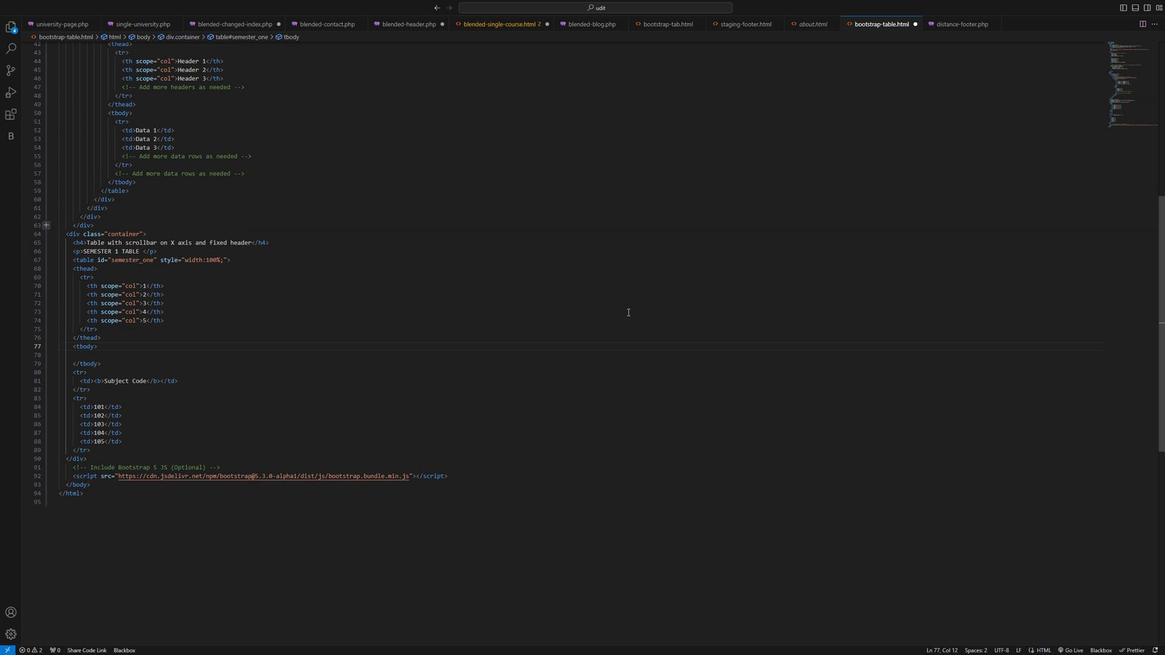 
Action: Mouse scrolled (625, 309) with delta (0, 0)
Screenshot: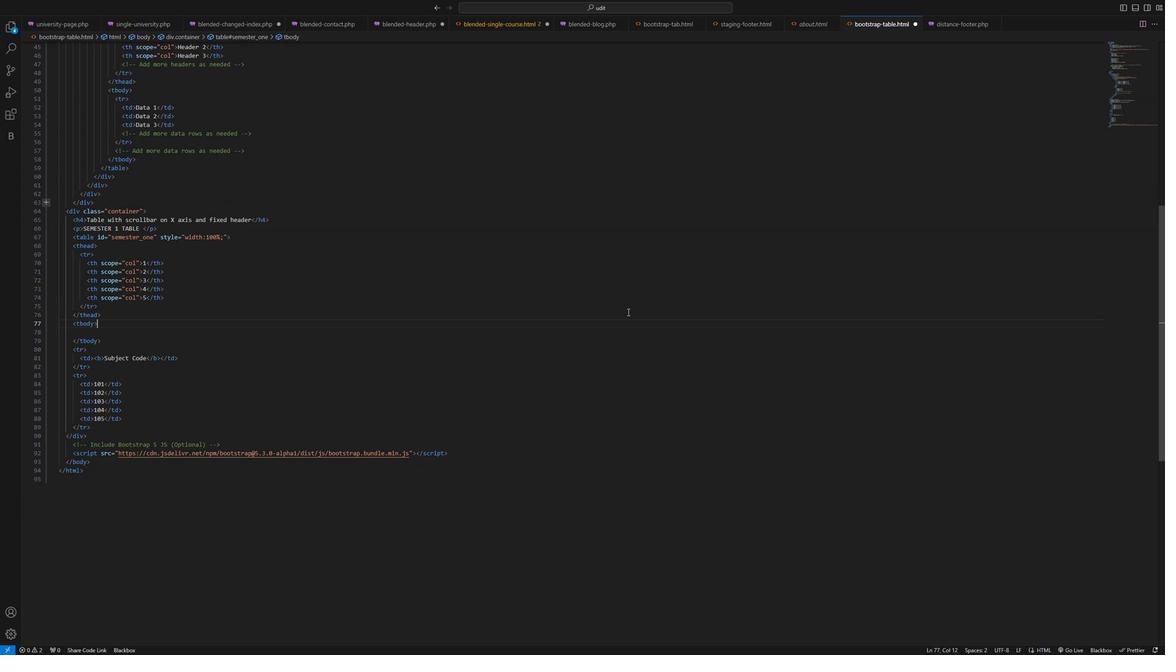 
Action: Mouse scrolled (625, 309) with delta (0, 0)
